 Task: Create a portfolio plan for long-term strategic initiatives.
Action: Mouse moved to (23, 94)
Screenshot: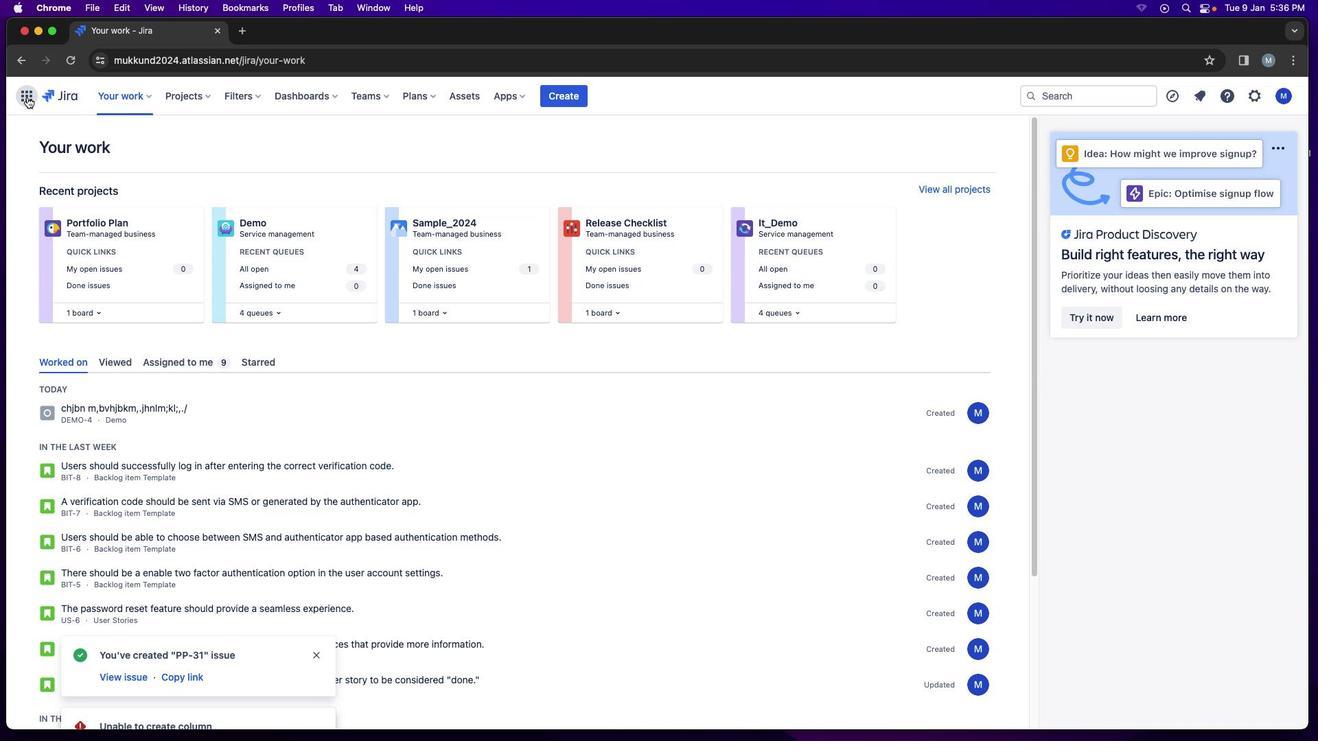 
Action: Mouse pressed left at (23, 94)
Screenshot: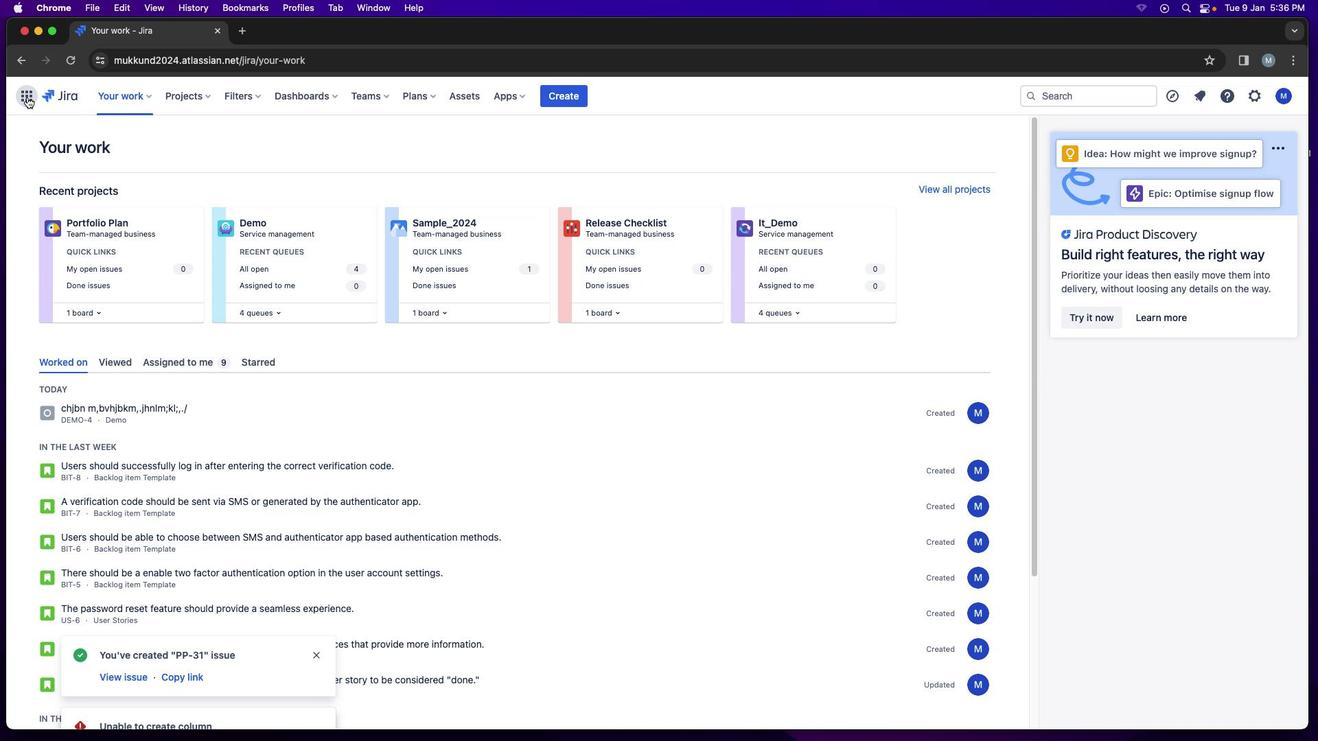 
Action: Mouse moved to (85, 175)
Screenshot: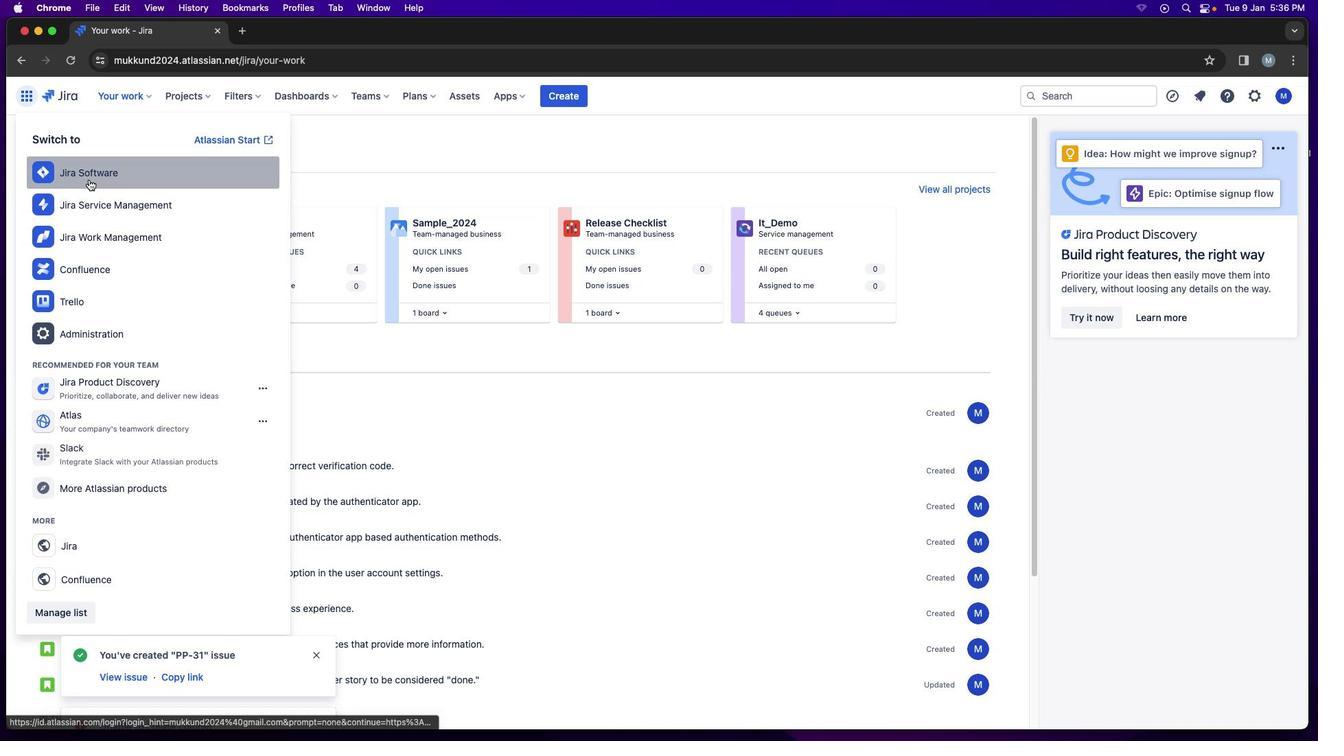 
Action: Mouse pressed left at (85, 175)
Screenshot: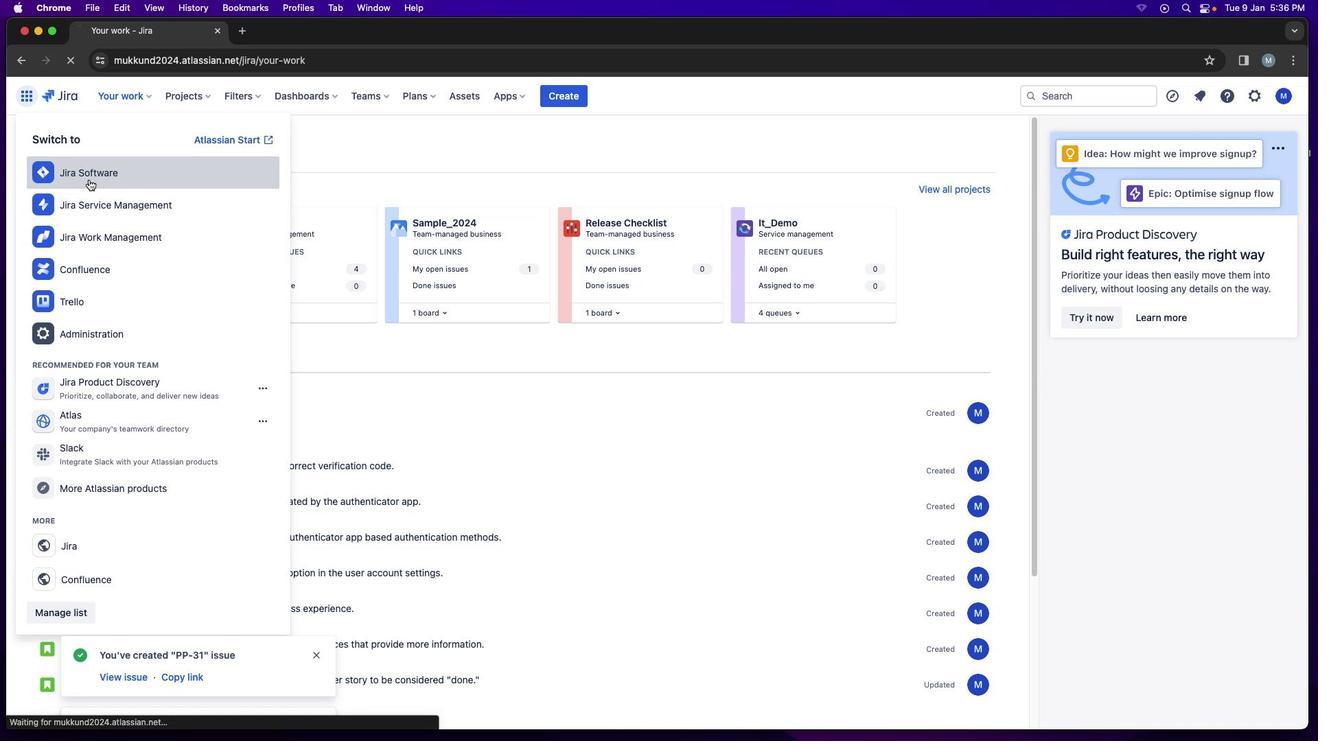 
Action: Mouse moved to (247, 473)
Screenshot: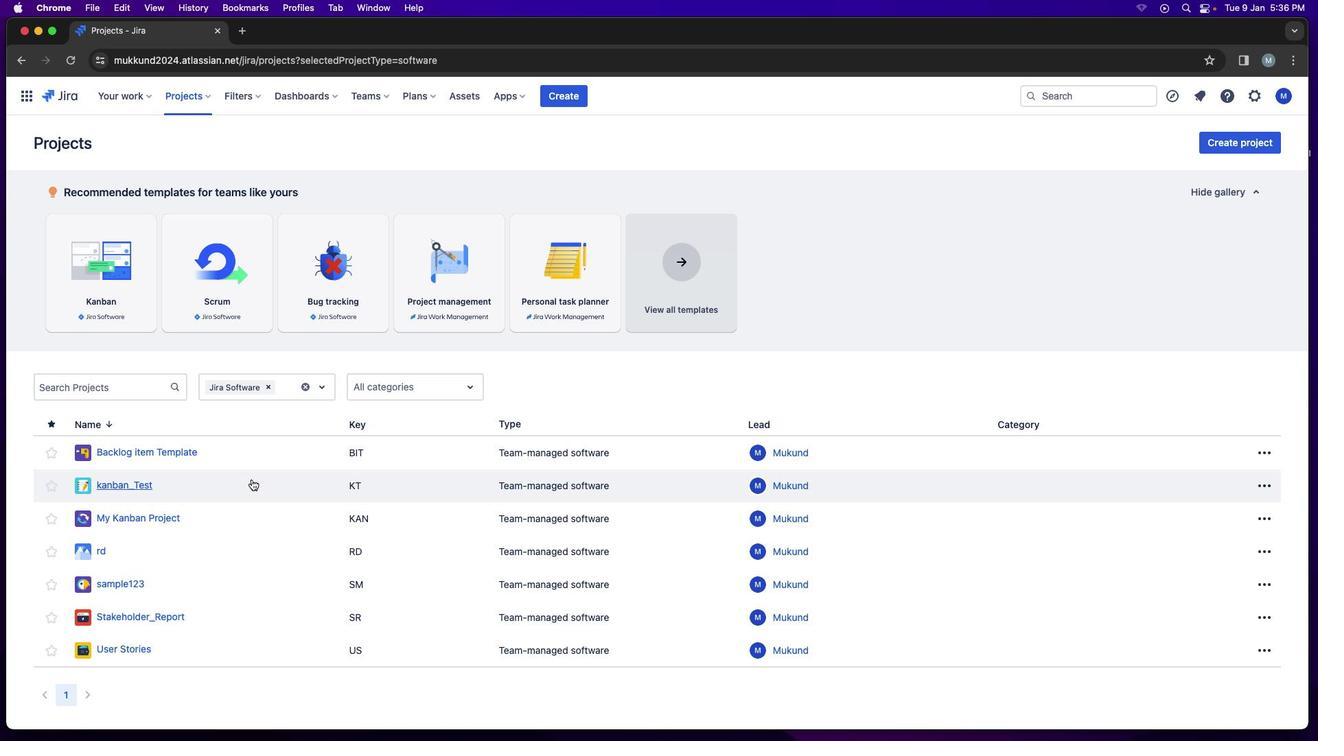 
Action: Mouse scrolled (247, 473) with delta (-2, -3)
Screenshot: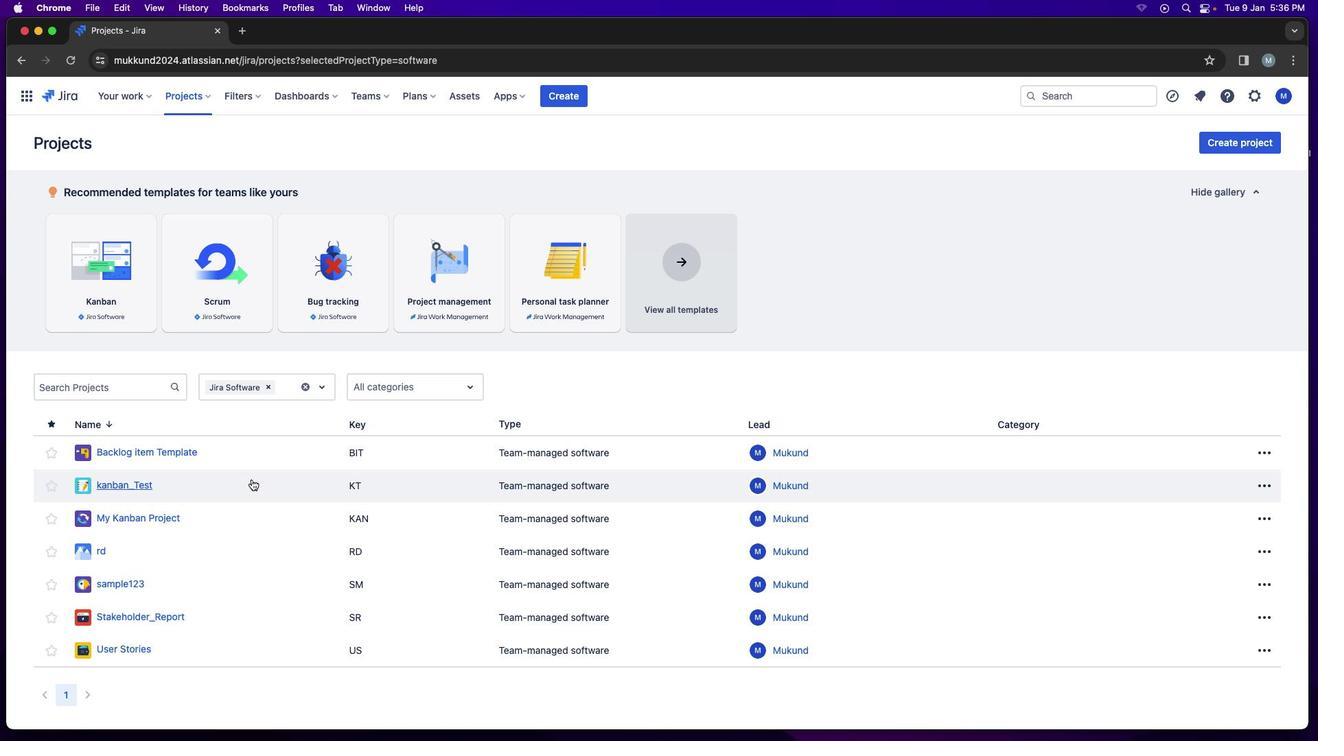 
Action: Mouse moved to (247, 475)
Screenshot: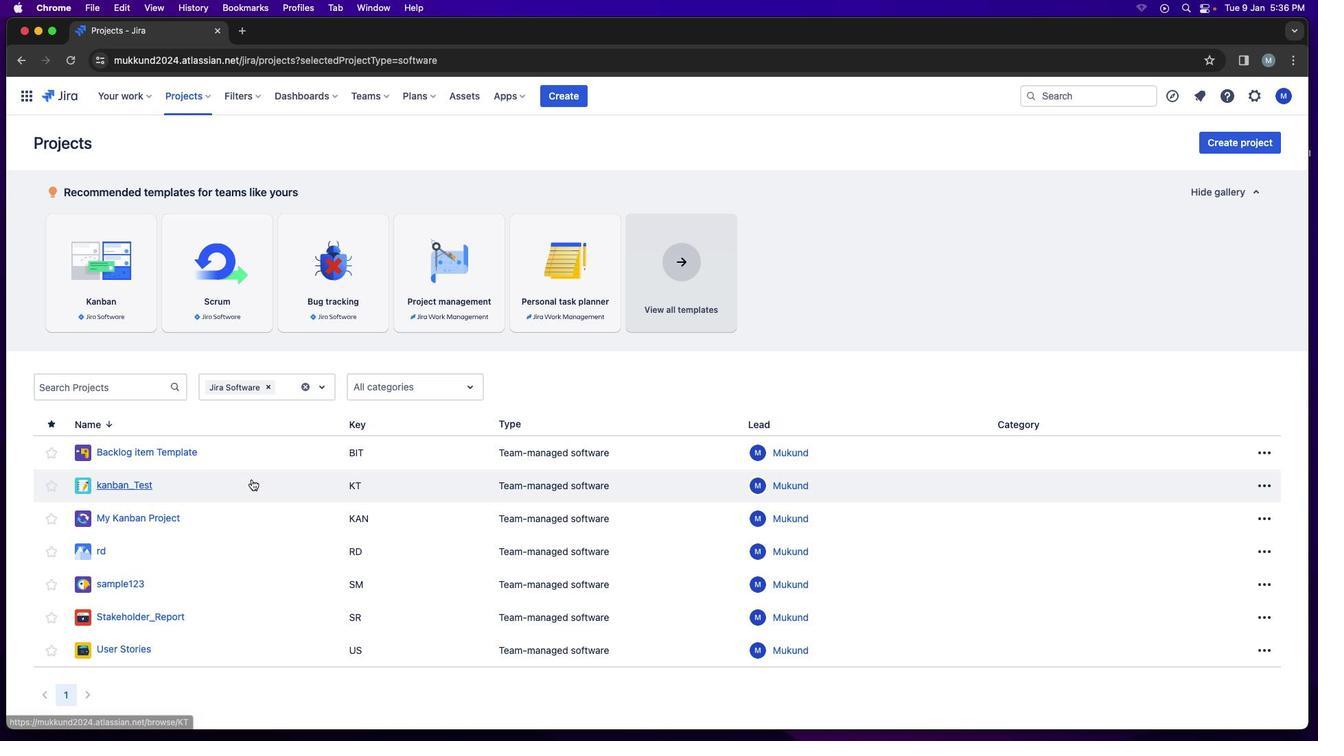
Action: Mouse scrolled (247, 475) with delta (-2, -3)
Screenshot: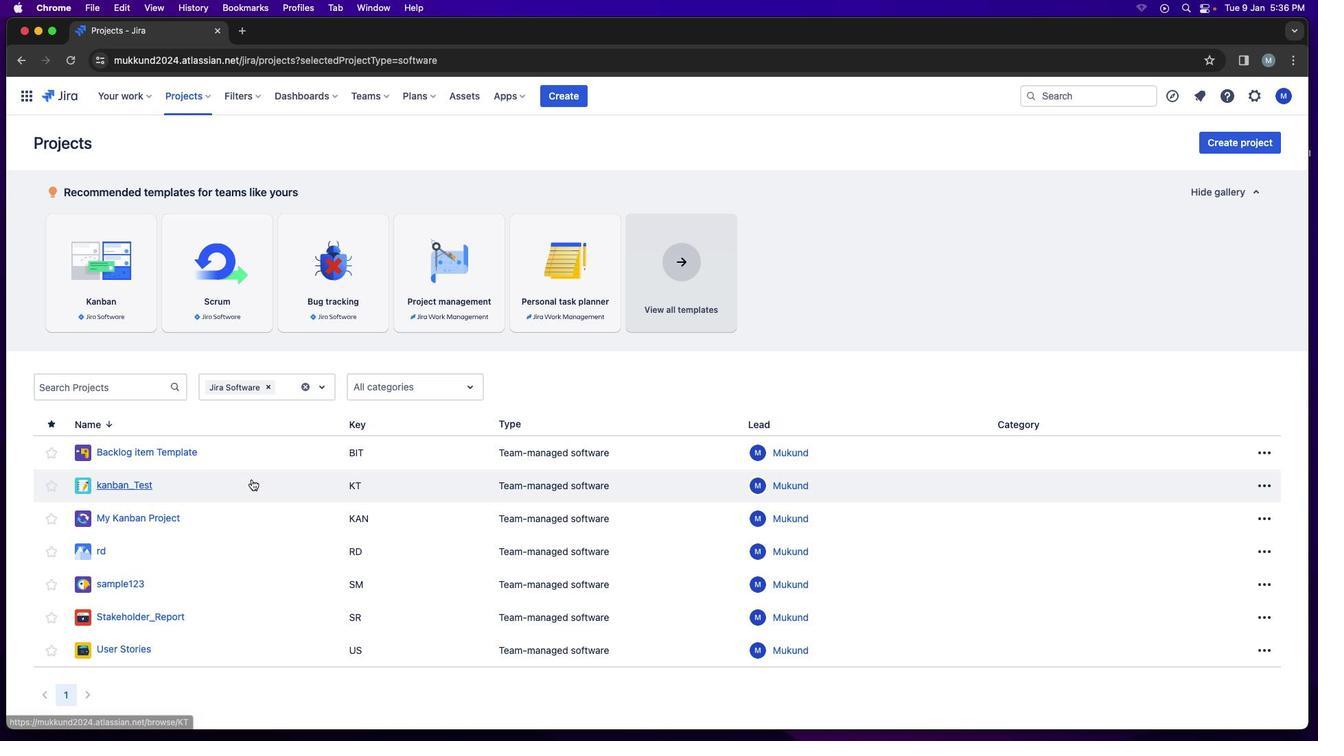 
Action: Mouse moved to (247, 475)
Screenshot: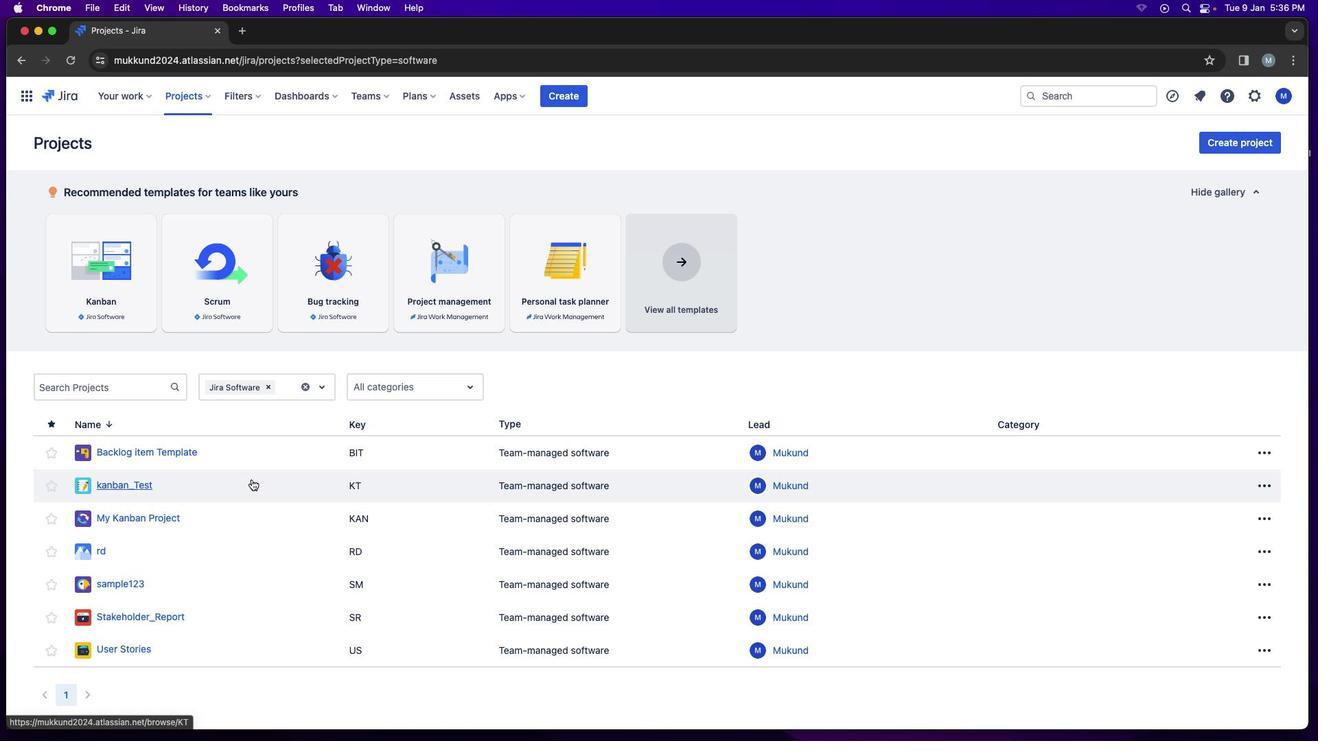 
Action: Mouse scrolled (247, 475) with delta (-2, -3)
Screenshot: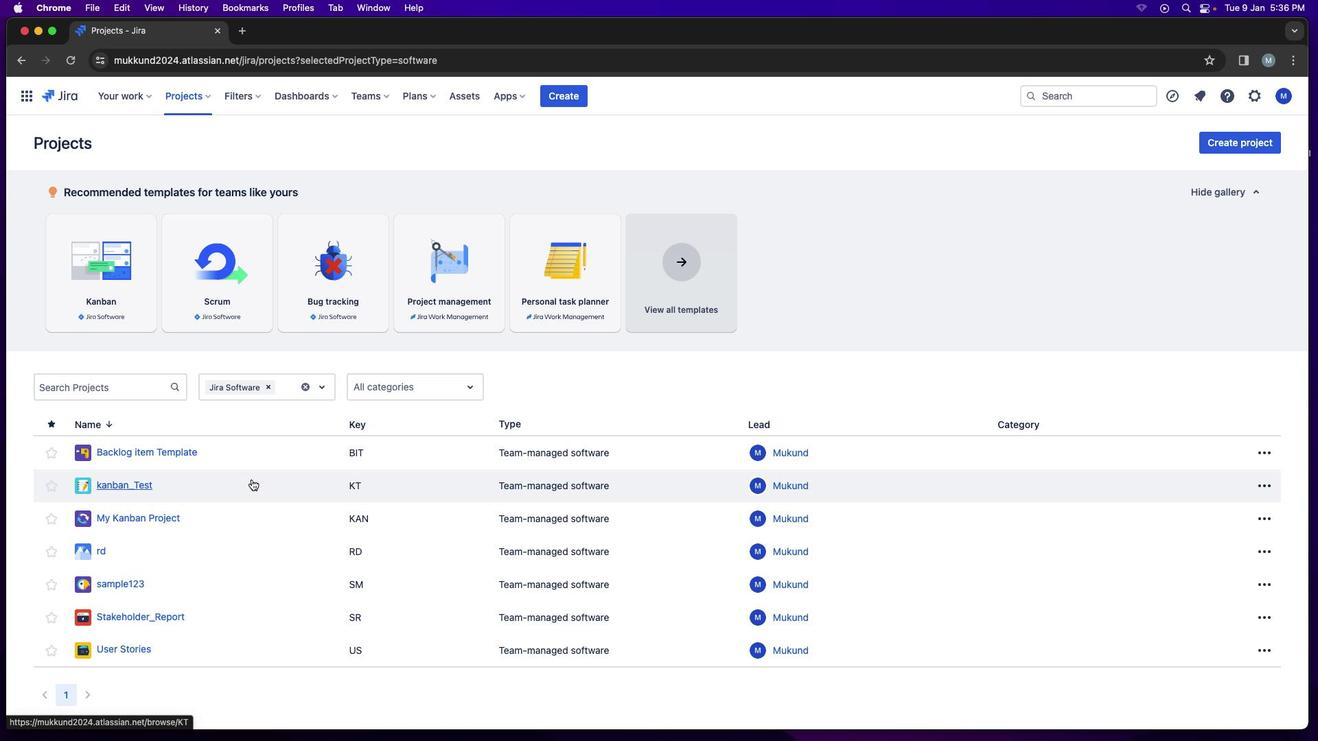 
Action: Mouse scrolled (247, 475) with delta (-2, -3)
Screenshot: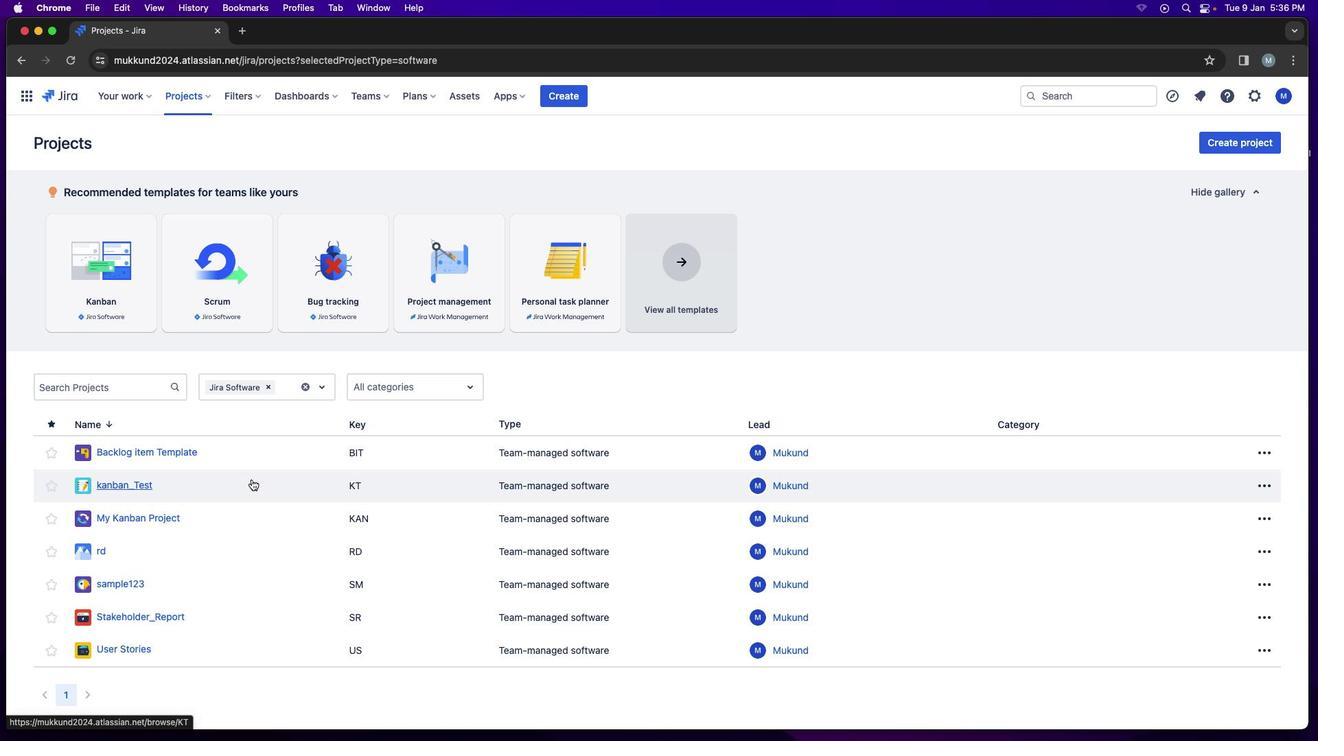 
Action: Mouse scrolled (247, 475) with delta (-2, -3)
Screenshot: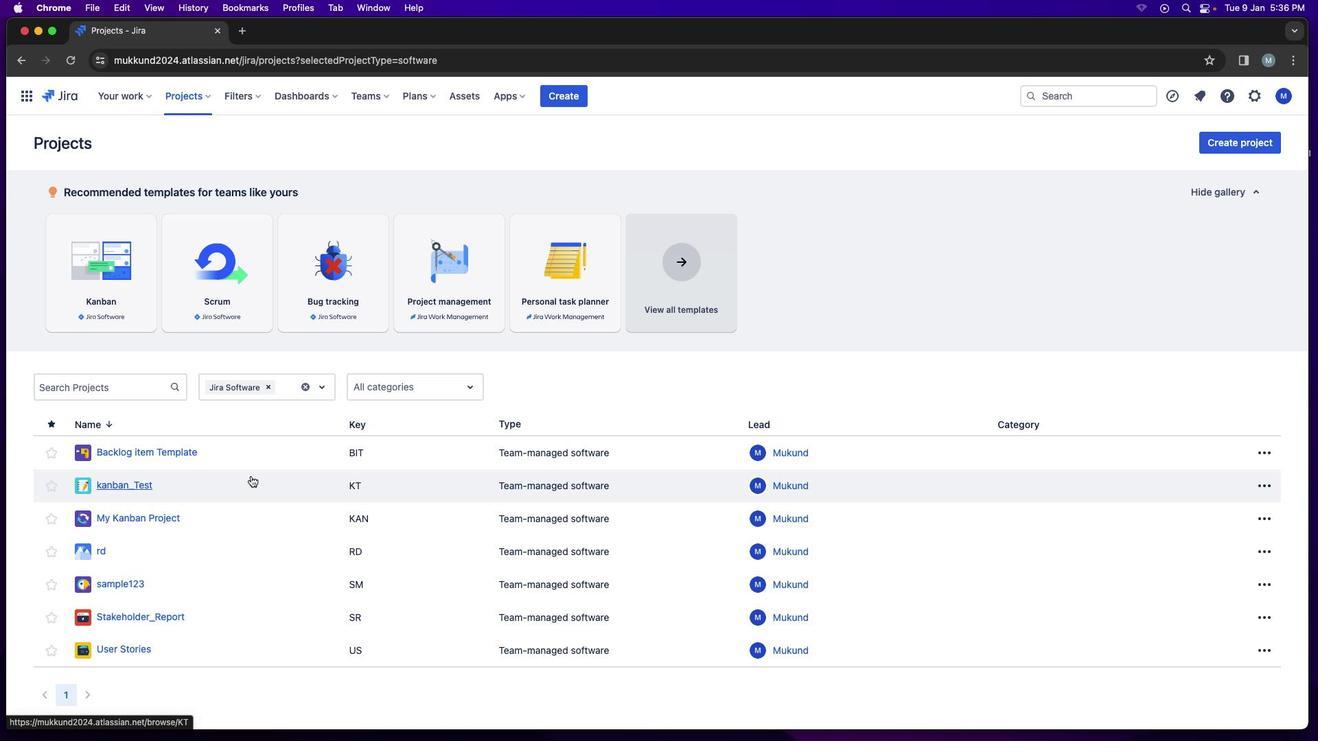 
Action: Mouse moved to (188, 92)
Screenshot: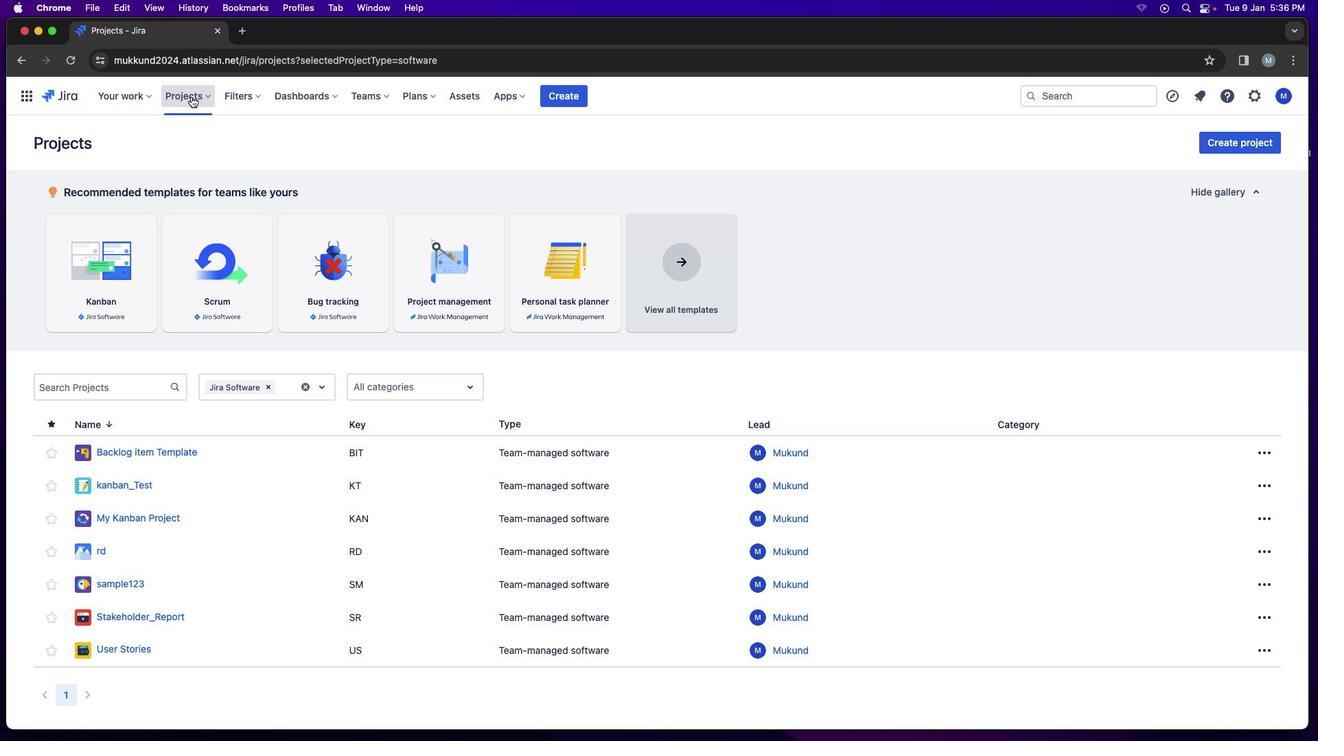 
Action: Mouse pressed left at (188, 92)
Screenshot: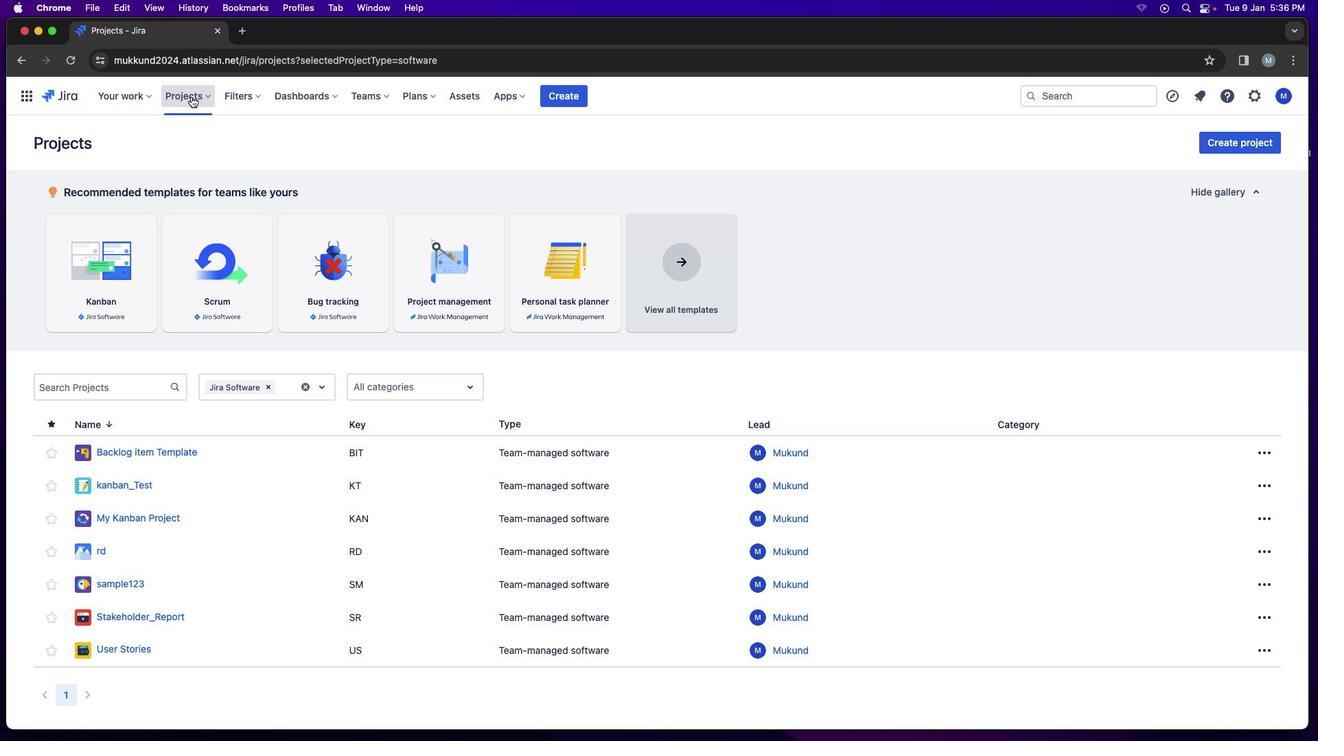 
Action: Mouse moved to (214, 162)
Screenshot: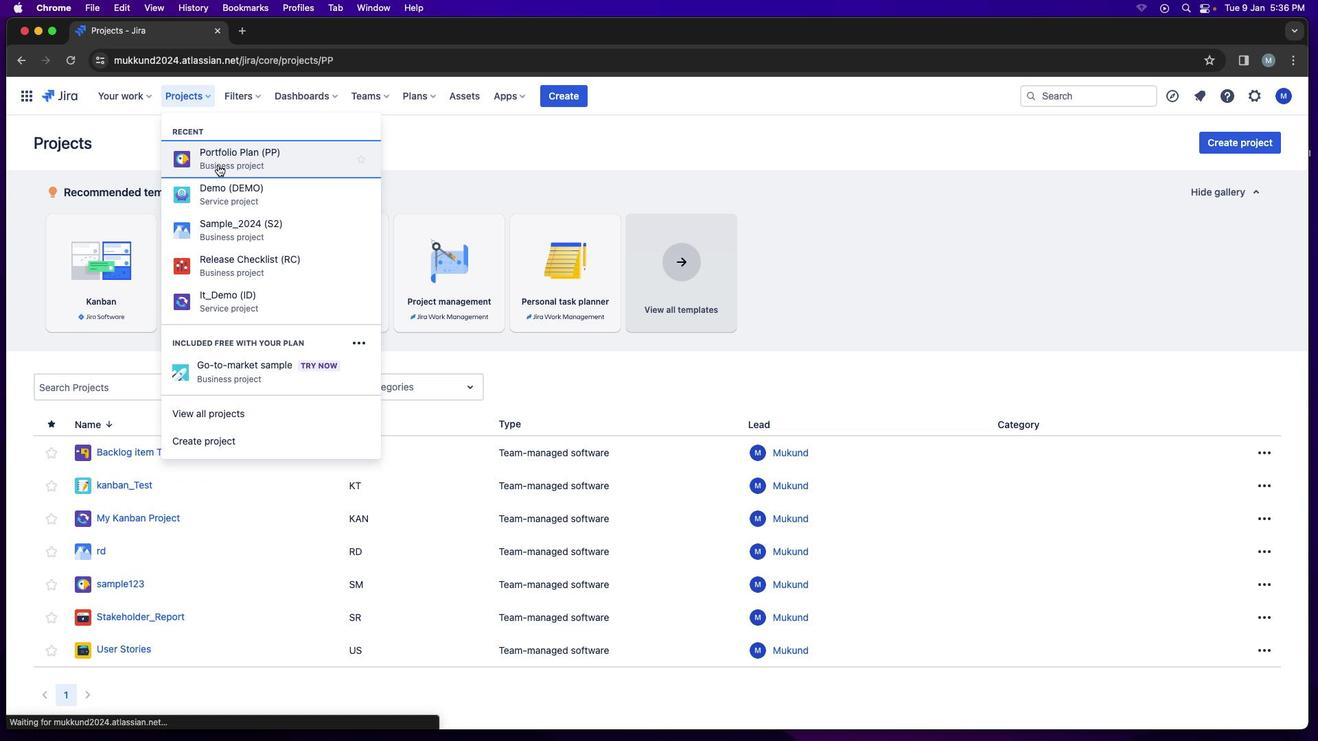 
Action: Mouse pressed left at (214, 162)
Screenshot: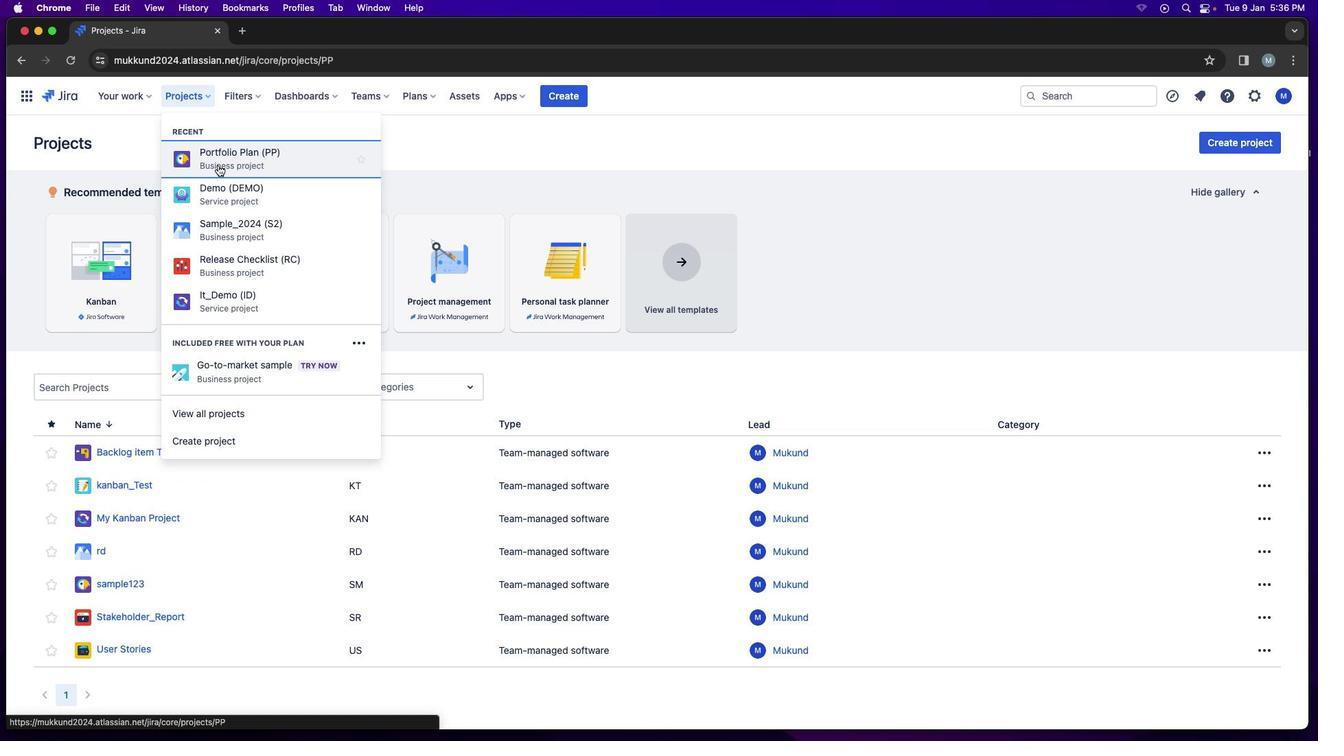 
Action: Mouse moved to (576, 304)
Screenshot: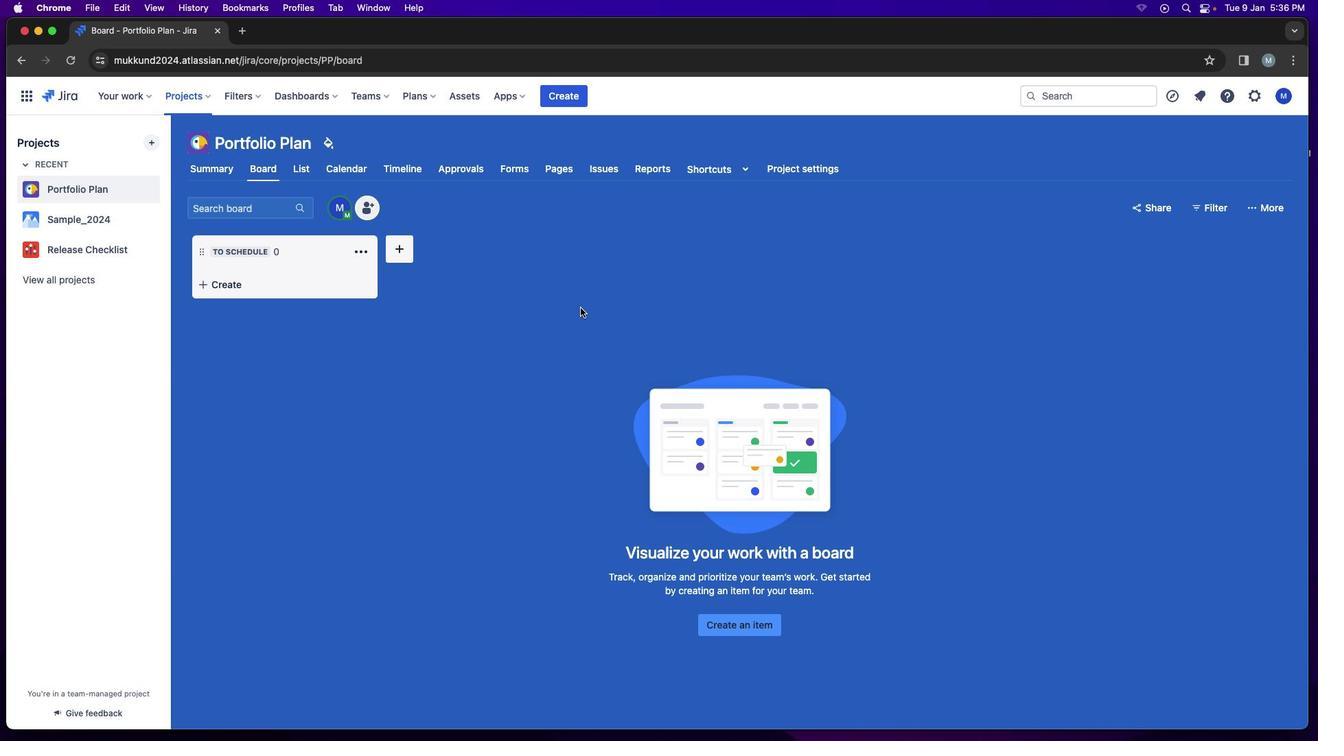 
Action: Mouse pressed left at (576, 304)
Screenshot: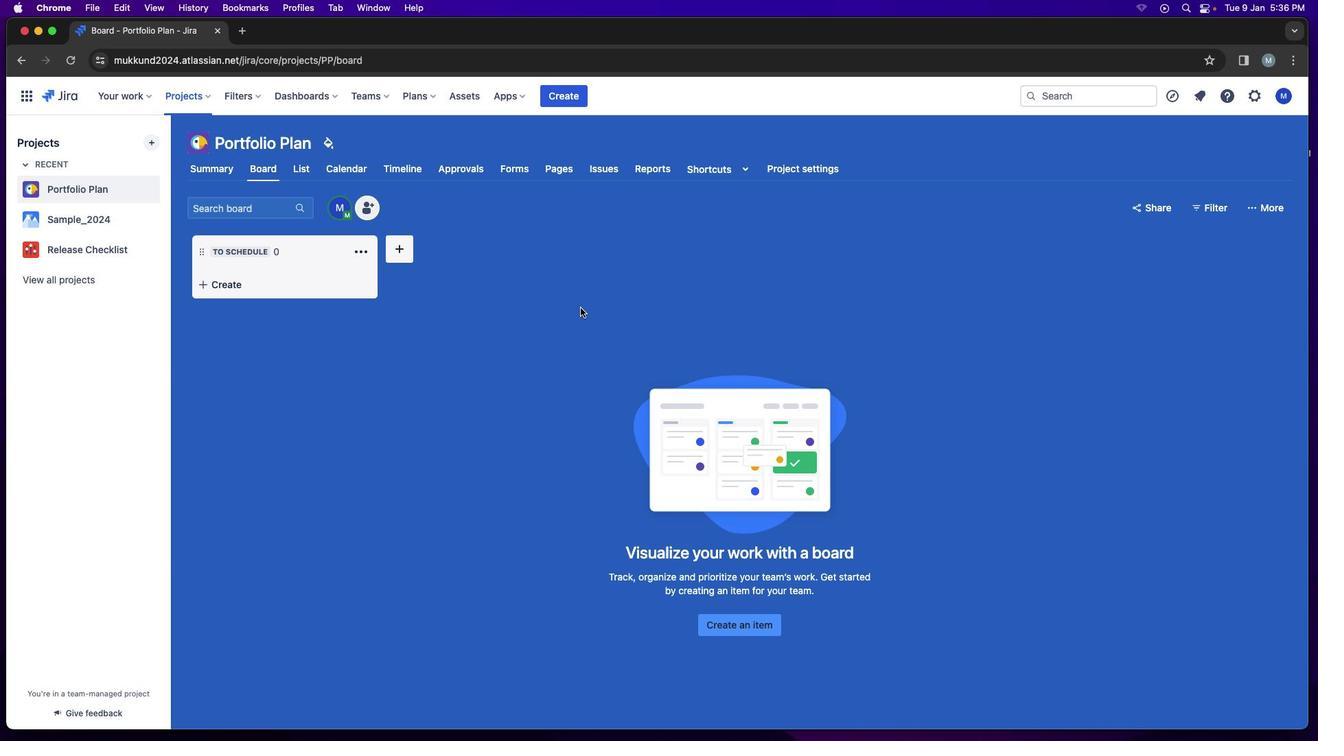 
Action: Mouse moved to (397, 162)
Screenshot: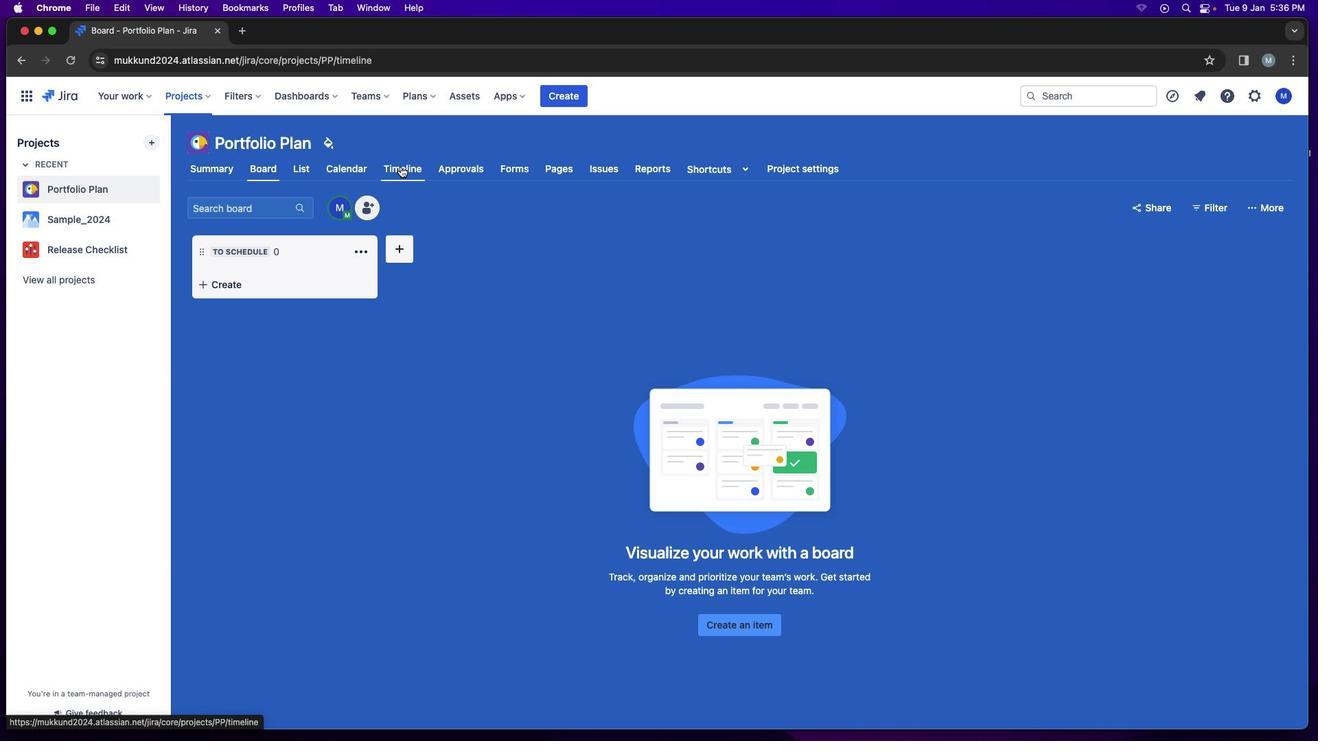 
Action: Mouse pressed left at (397, 162)
Screenshot: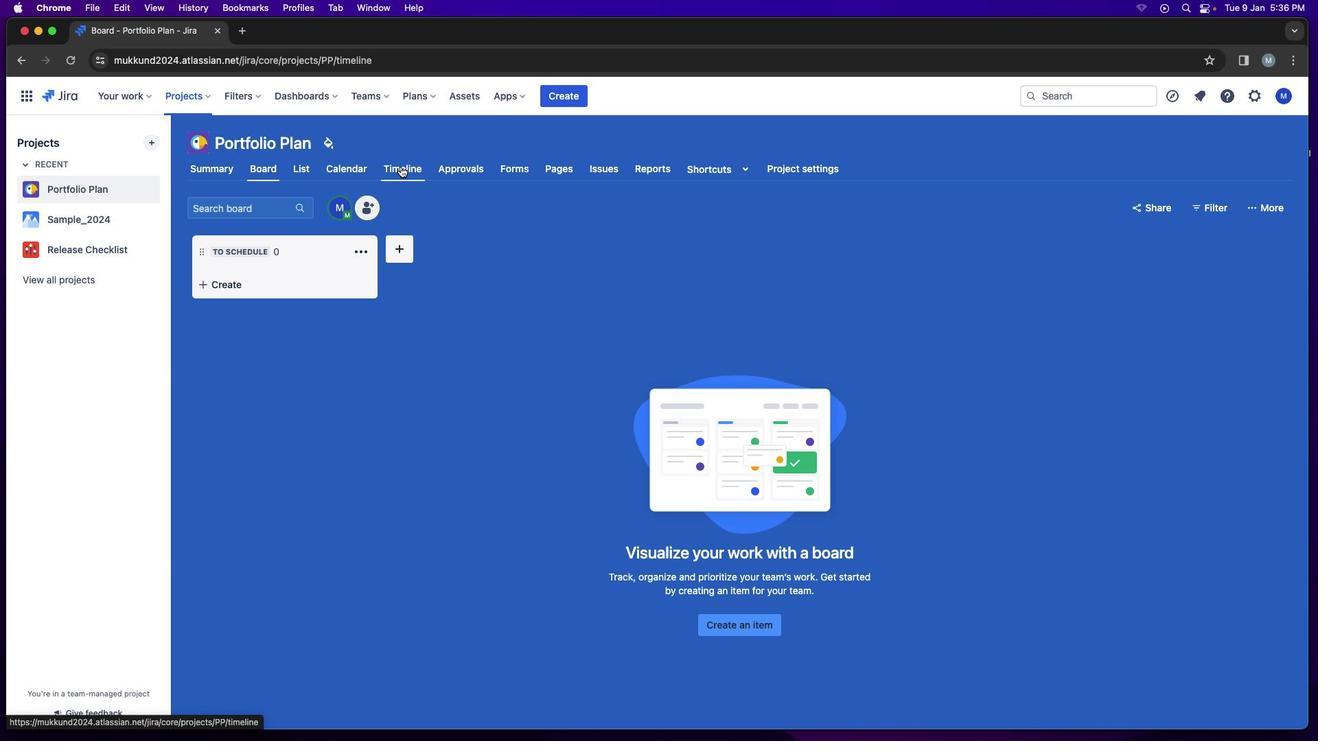 
Action: Mouse moved to (217, 282)
Screenshot: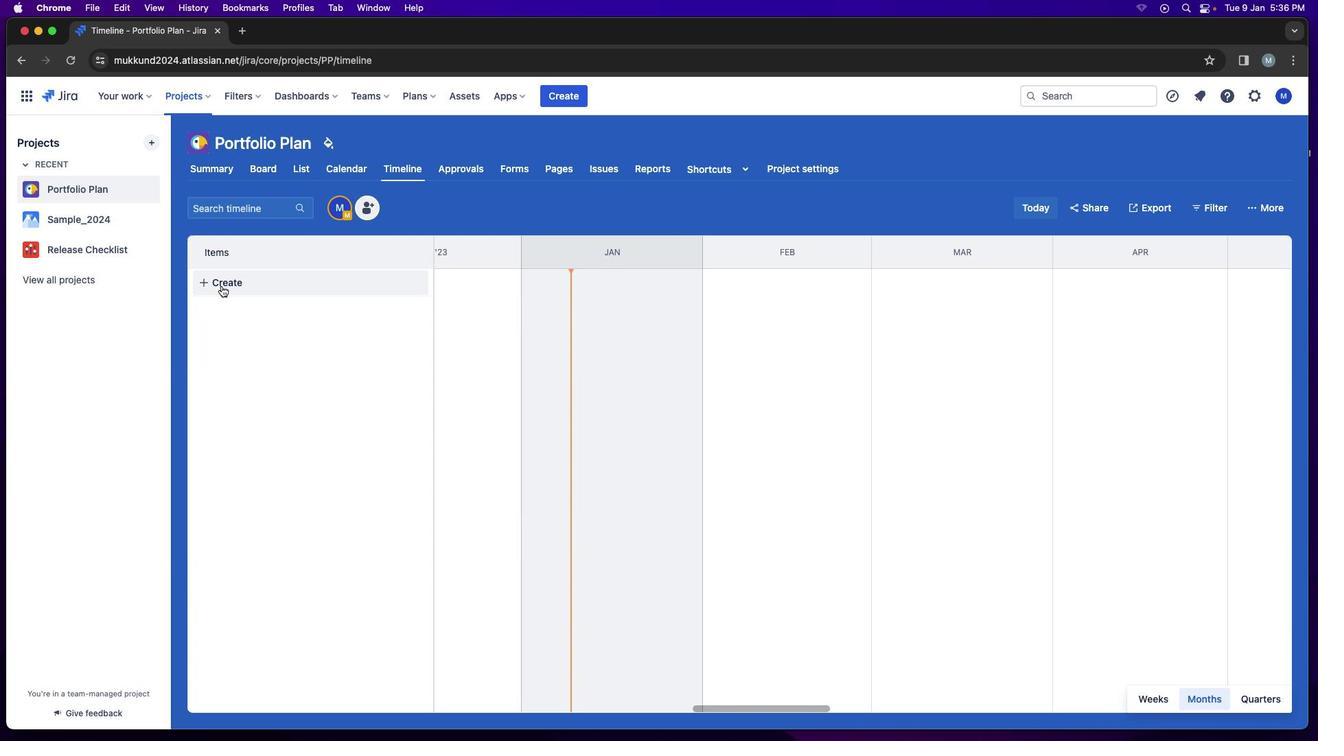 
Action: Mouse pressed left at (217, 282)
Screenshot: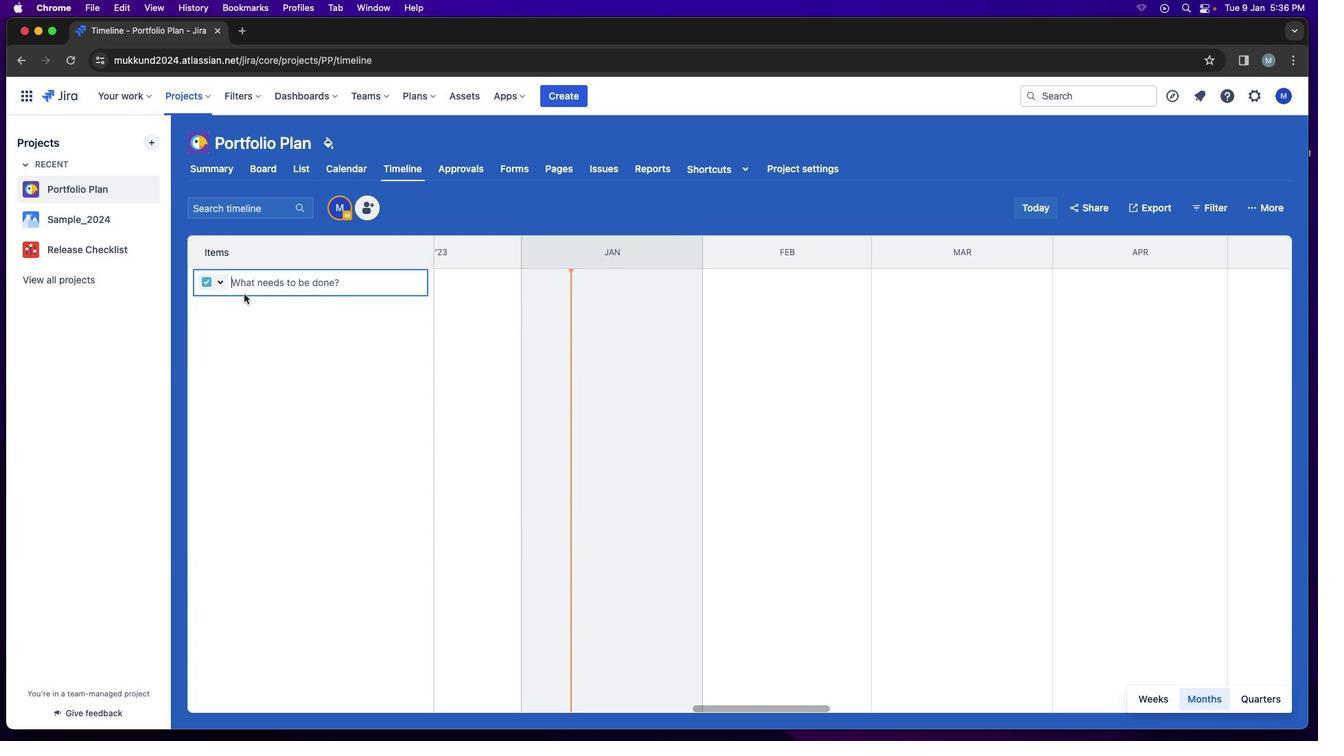 
Action: Mouse moved to (246, 280)
Screenshot: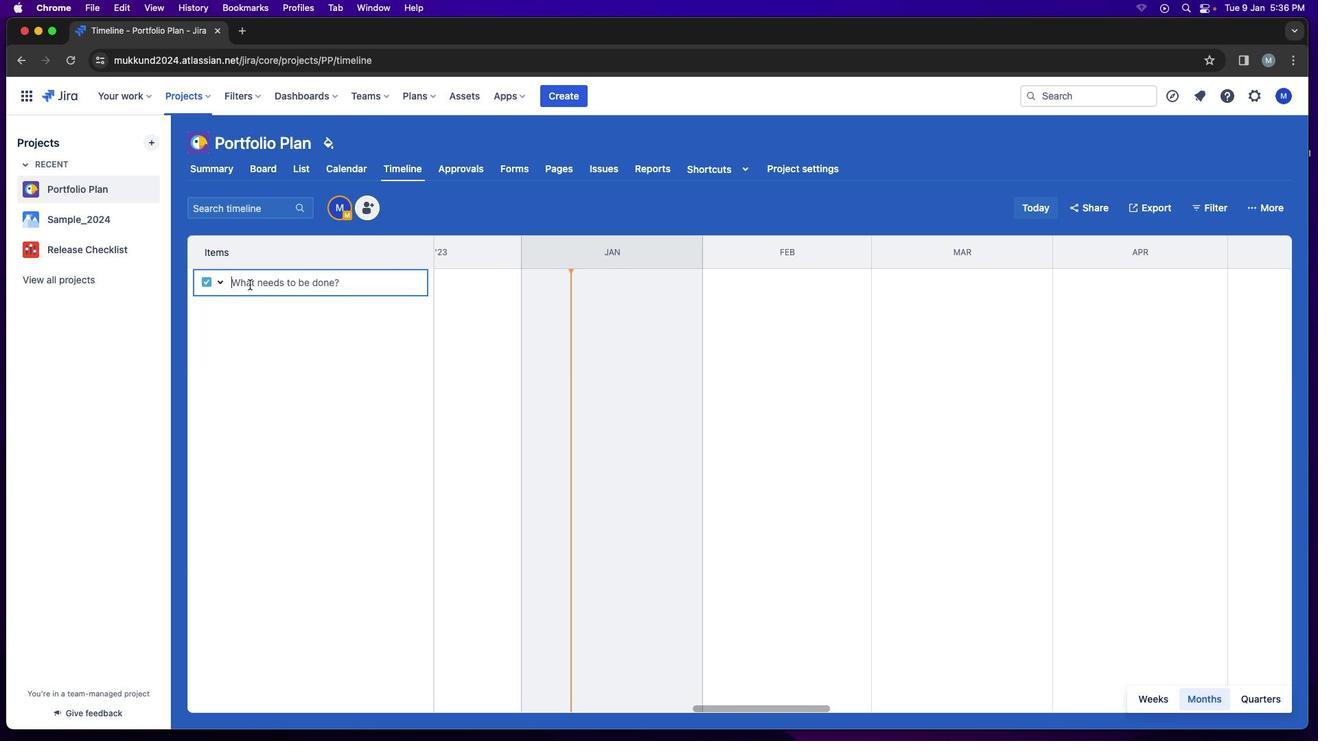 
Action: Mouse pressed left at (246, 280)
Screenshot: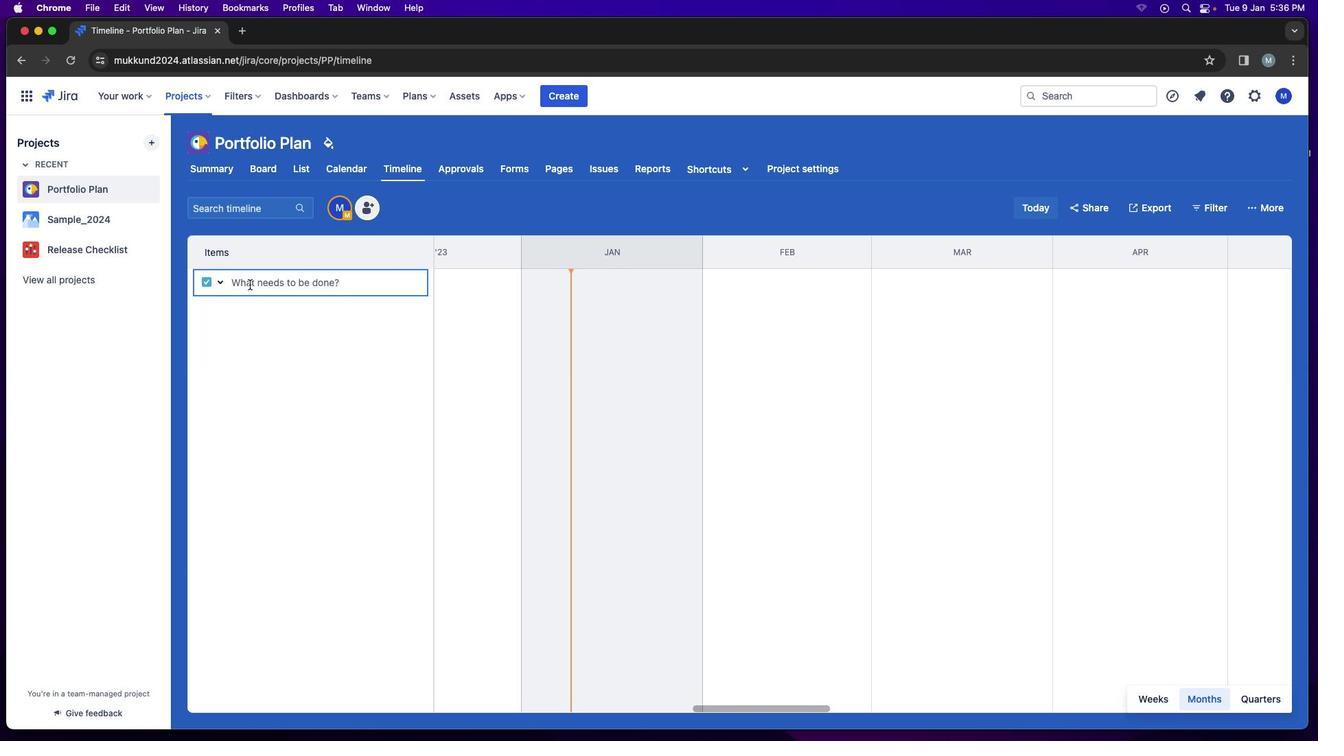 
Action: Key pressed Key.shift'S''t''r''a''t''e''g''i''c'Key.spaceKey.shift'V''i''s''i''o''n''a''r''i''e''s'Key.spaceKey.backspaceKey.spaceKey.enter
Screenshot: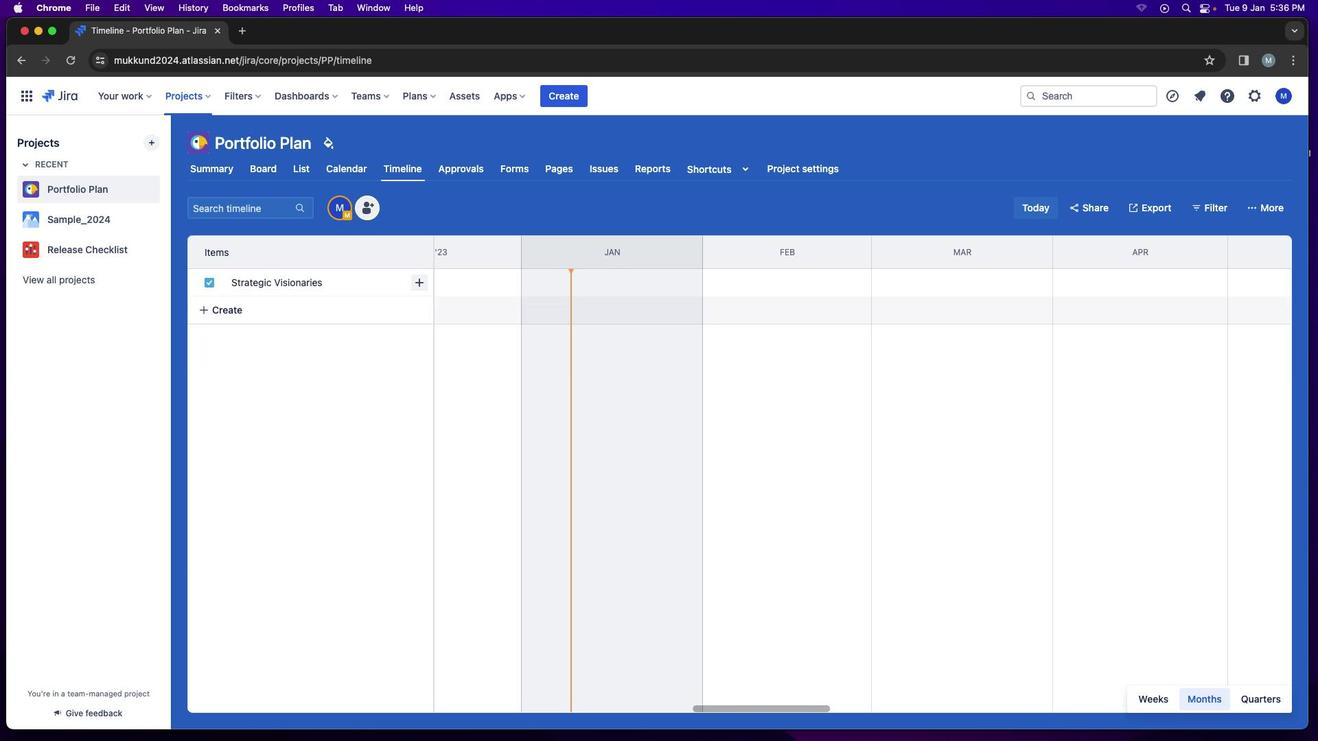 
Action: Mouse moved to (419, 279)
Screenshot: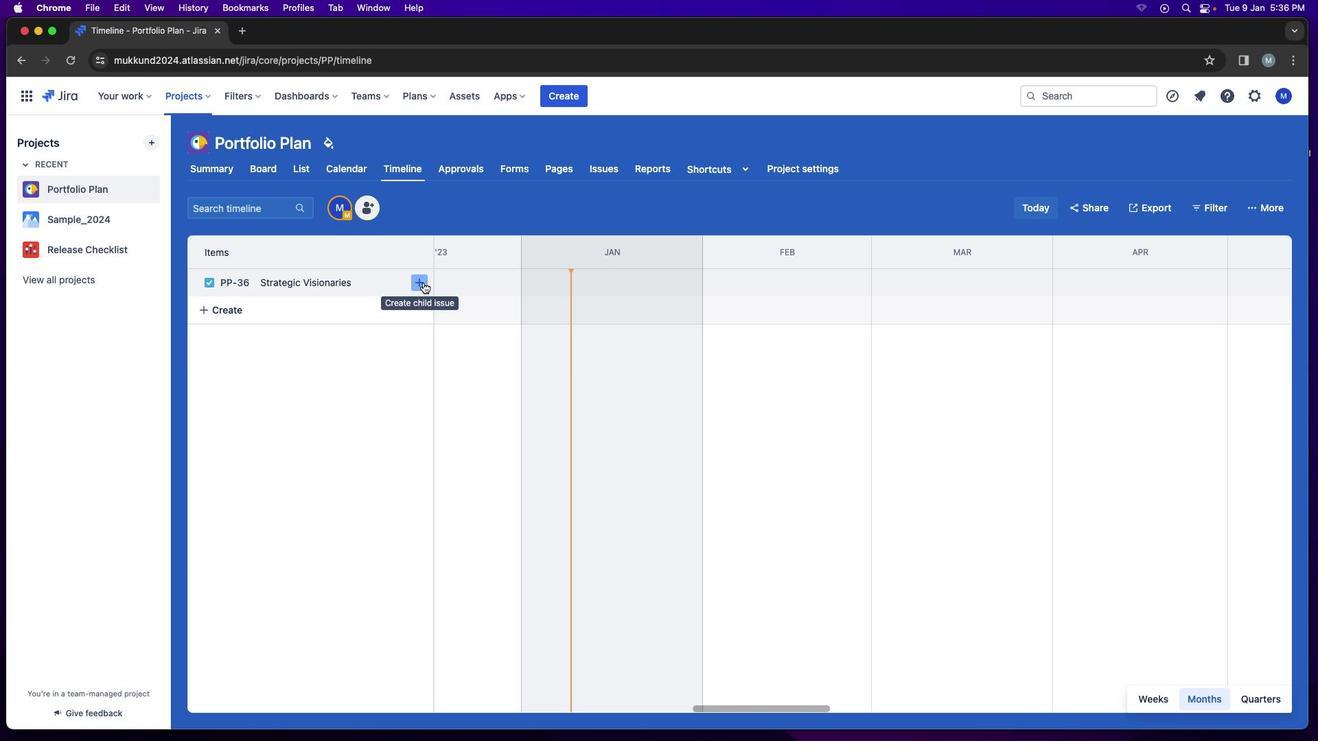 
Action: Mouse pressed left at (419, 279)
Screenshot: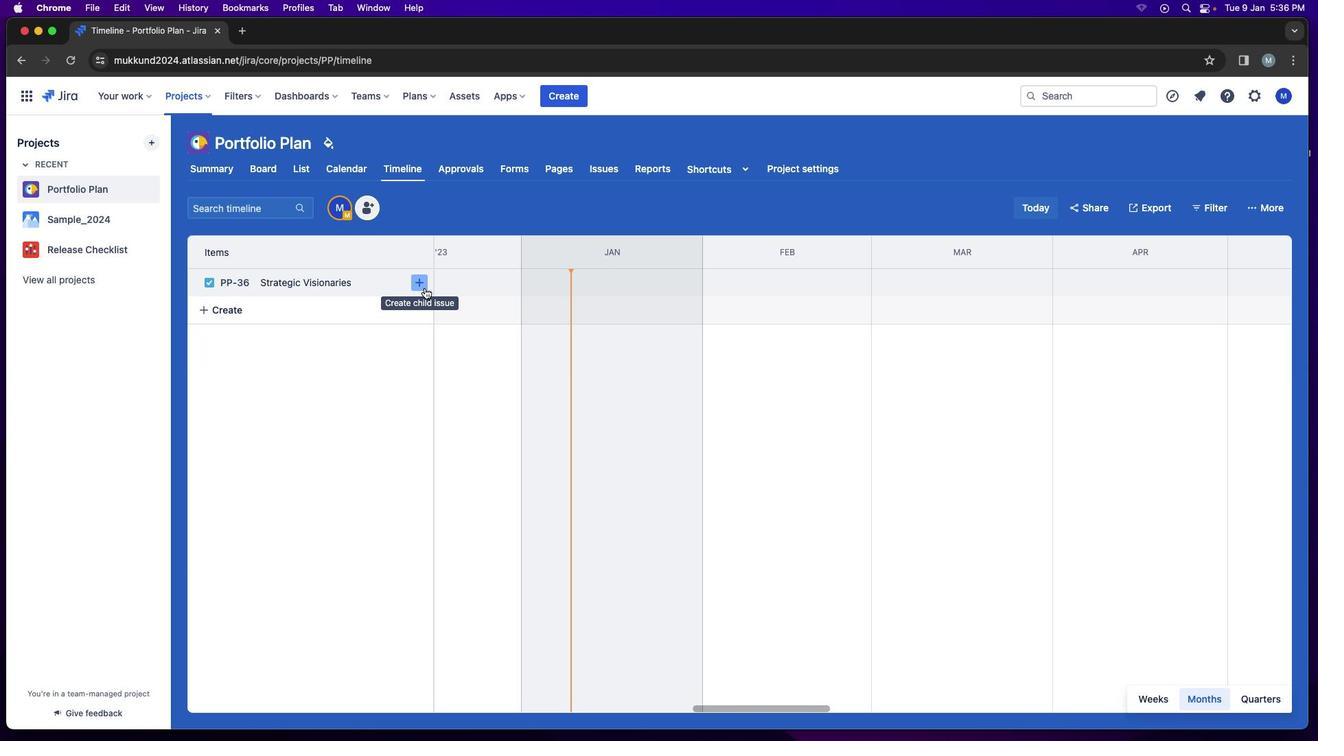 
Action: Mouse moved to (358, 310)
Screenshot: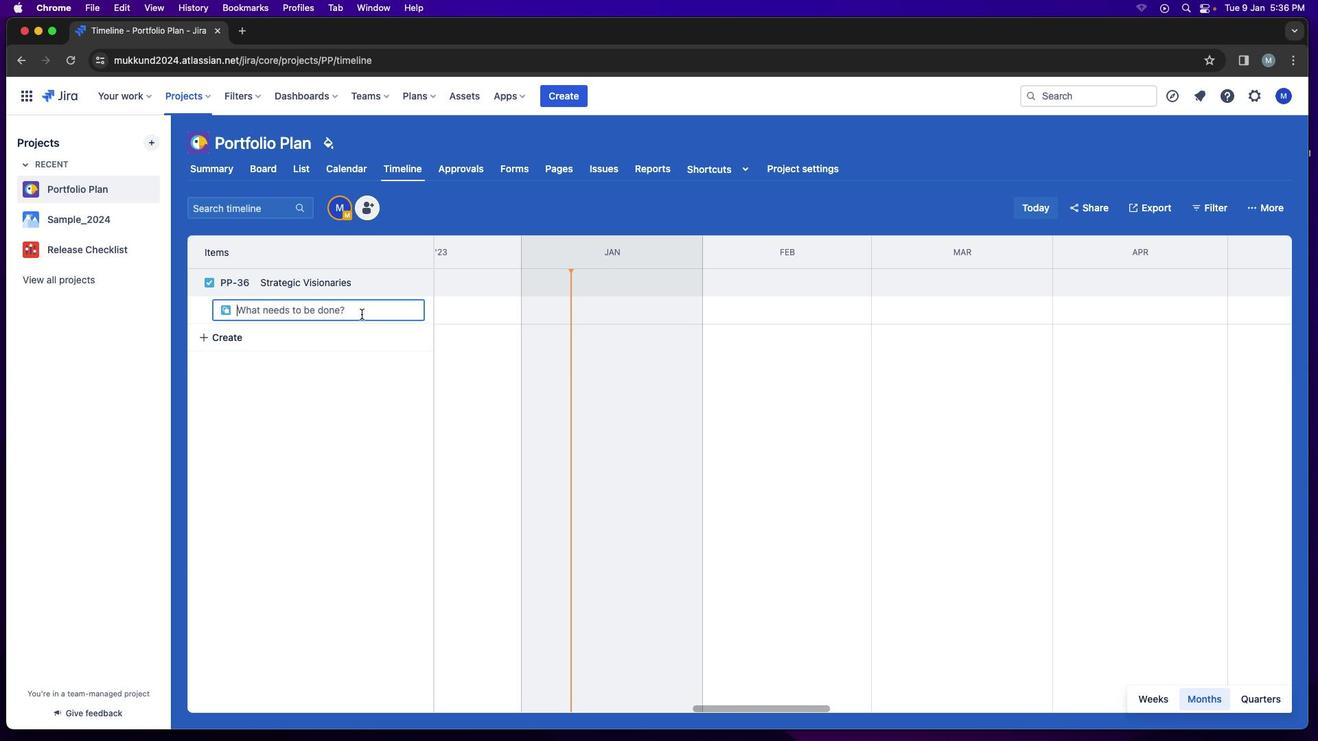 
Action: Mouse pressed left at (358, 310)
Screenshot: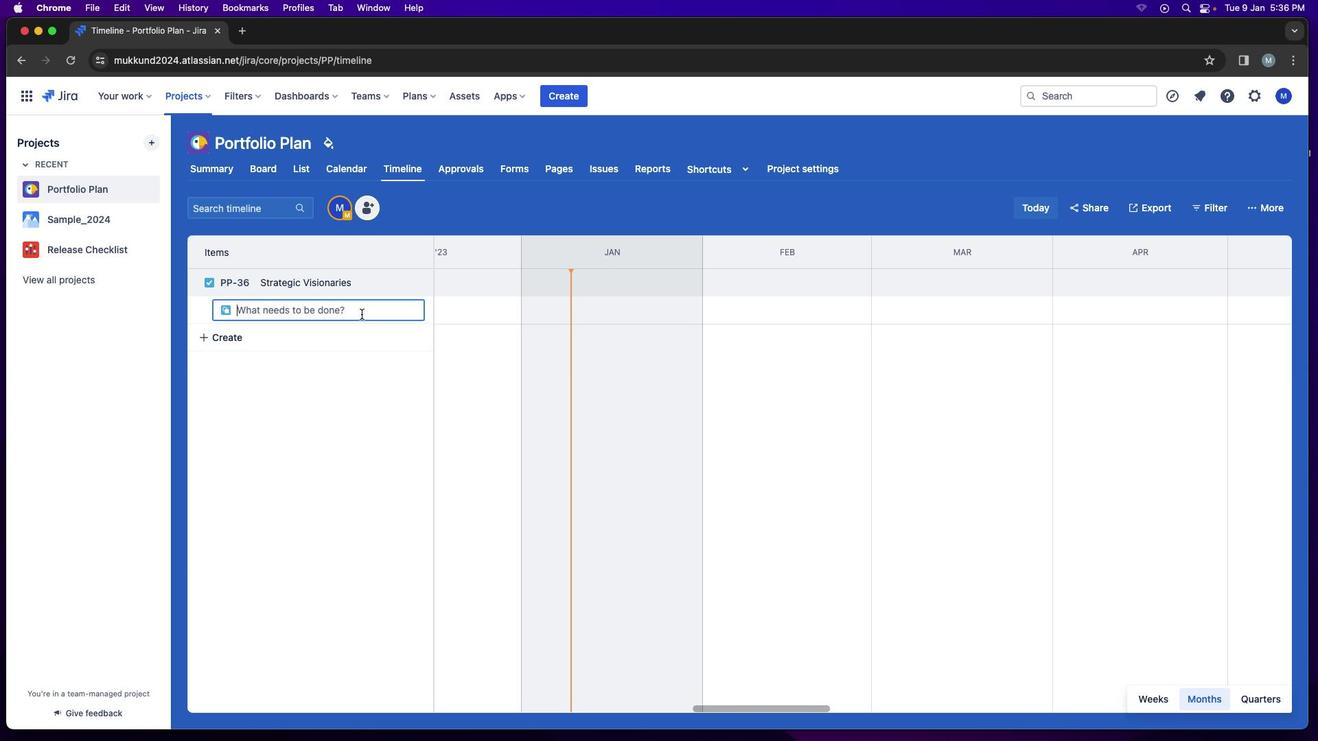 
Action: Key pressed Key.shift'A'Key.space'g''u''i''d''e'Key.space't''o'Key.space'c''r''a''f''t''i''n''g'Key.spaceKey.shiftKey.shift'I''m''p''a''c''t''f''u''l'Key.spaceKey.shift_r'P''o''r''t''f''o''l''i''o'Key.enter
Screenshot: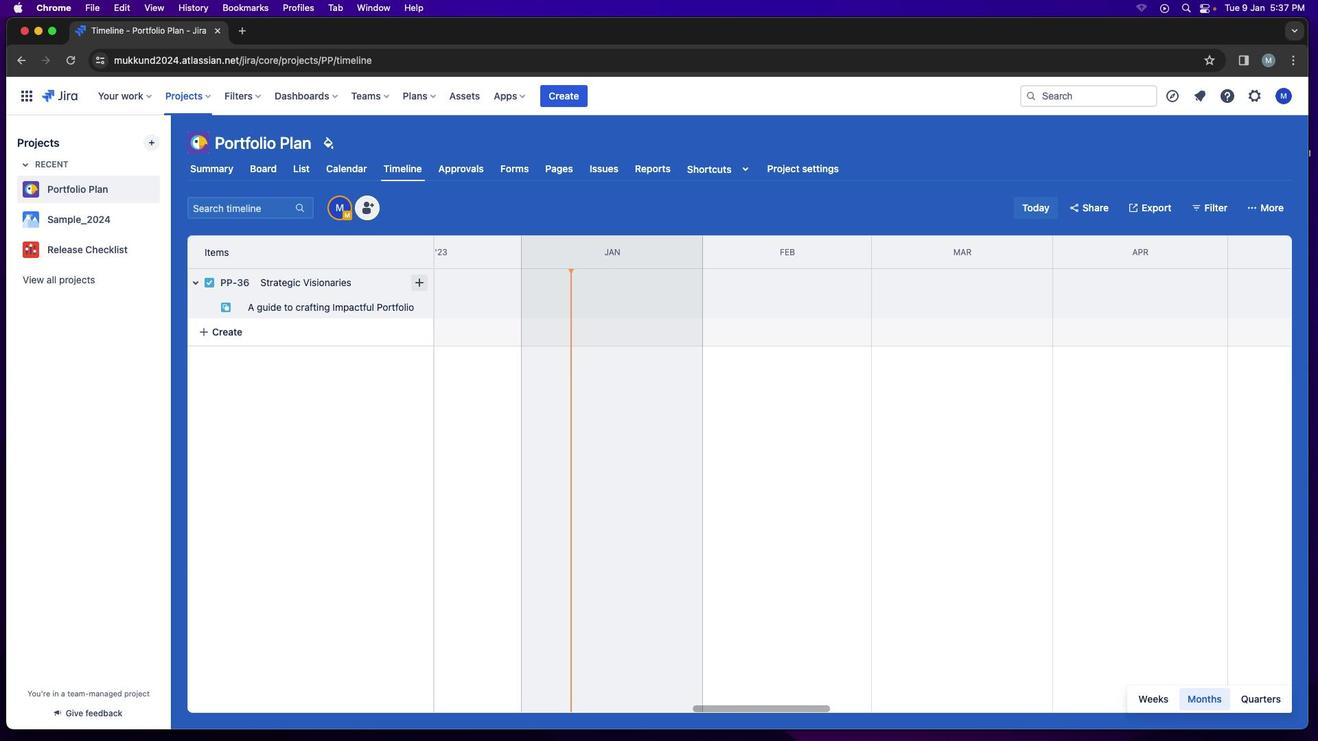 
Action: Mouse moved to (416, 280)
Screenshot: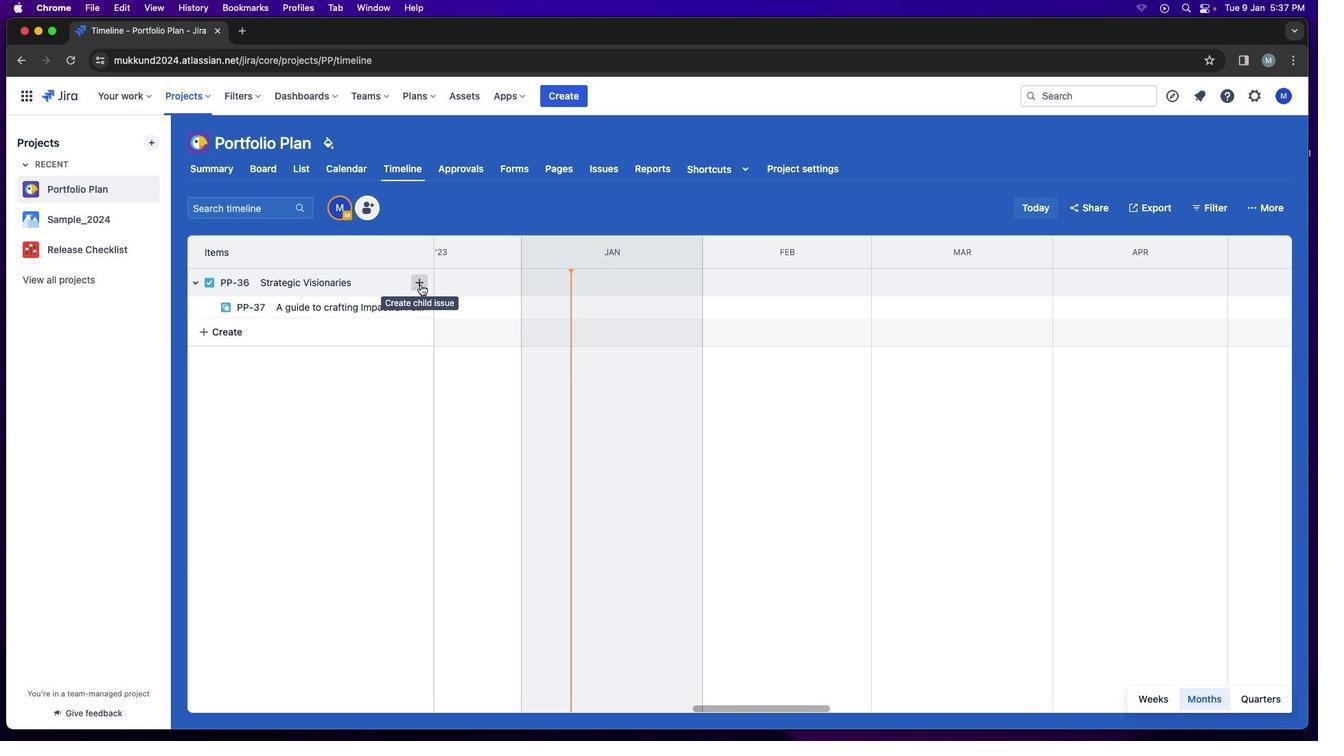 
Action: Mouse pressed left at (416, 280)
Screenshot: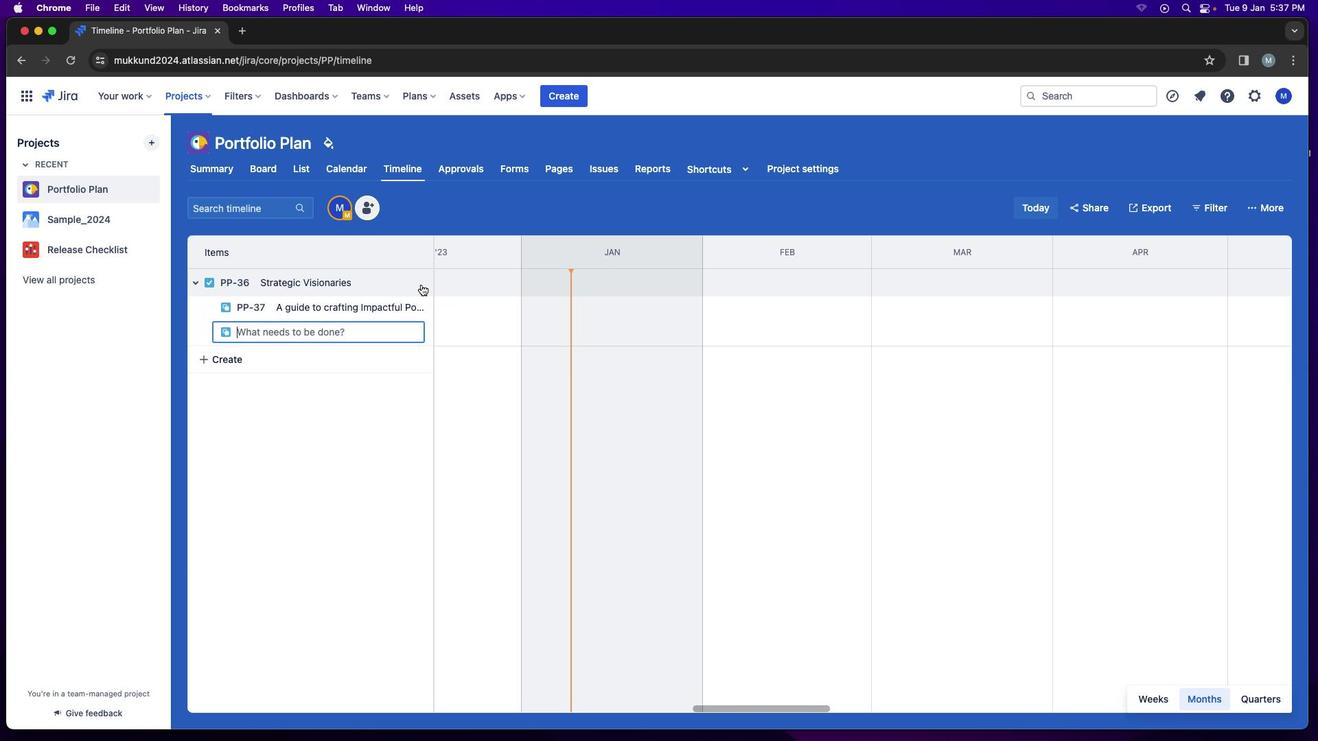 
Action: Mouse moved to (312, 328)
Screenshot: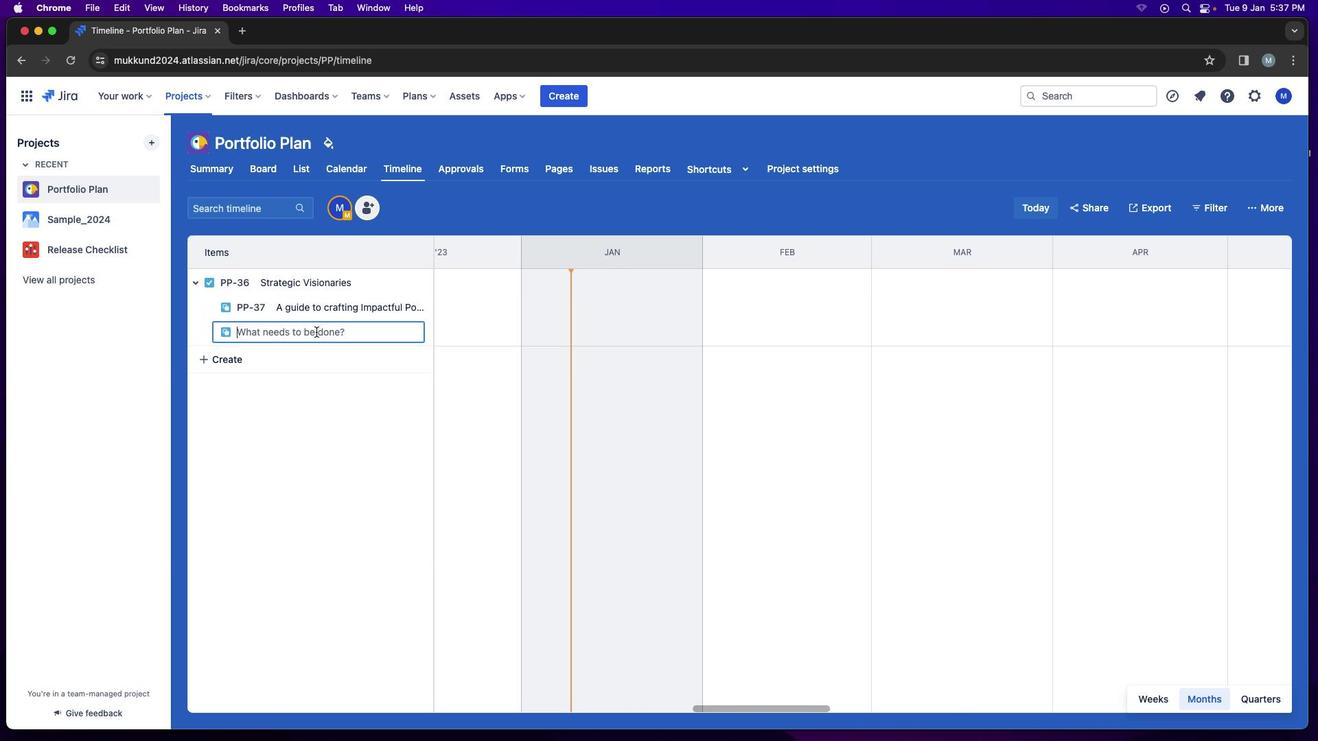 
Action: Mouse pressed left at (312, 328)
Screenshot: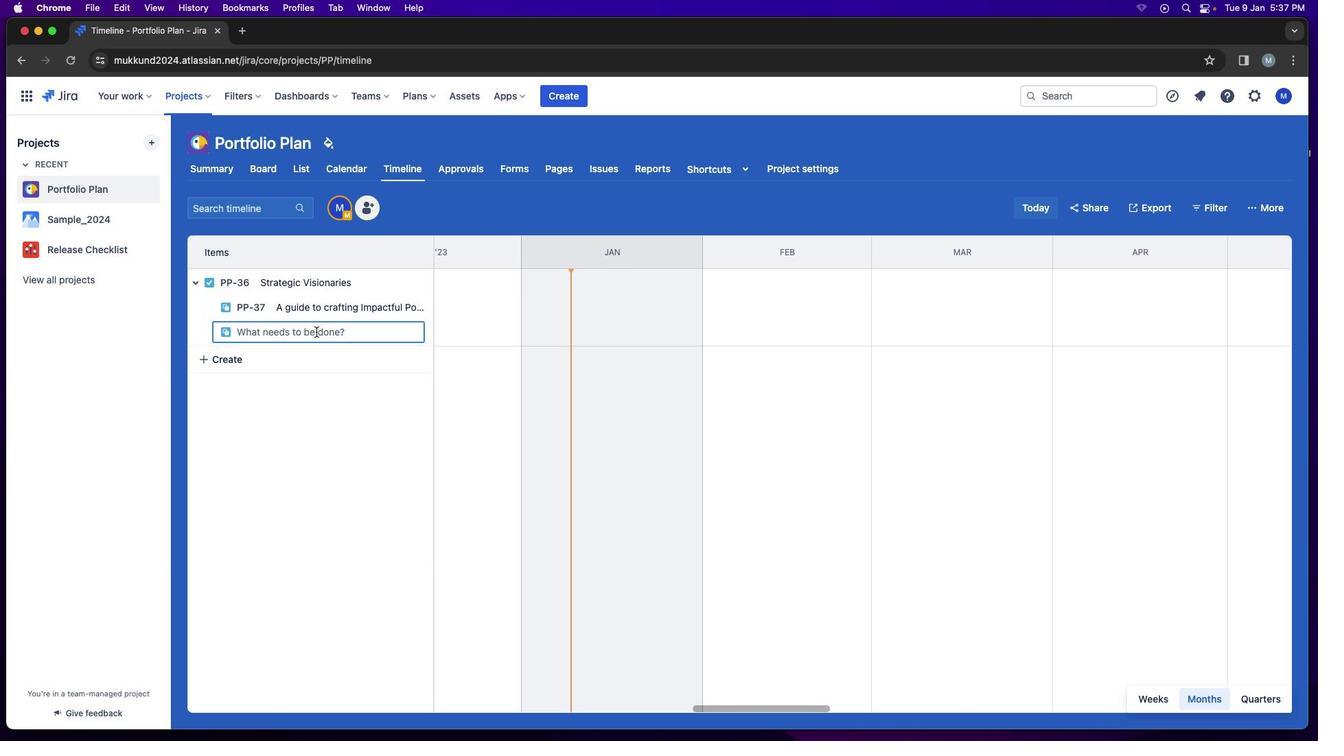
Action: Mouse moved to (313, 328)
Screenshot: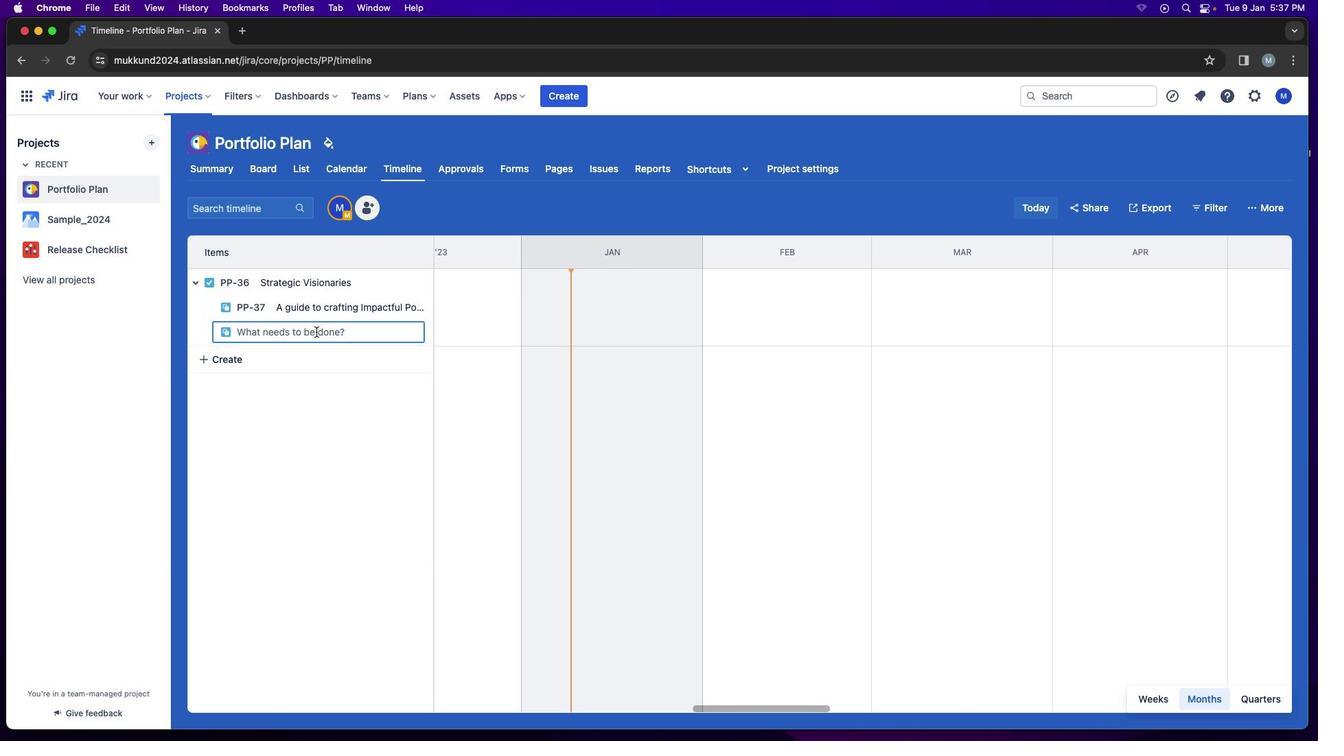 
Action: Key pressed Key.shift'U''n''c''o''v''e''r'Key.space't''h''e'Key.space'p''r''i''n''c''i''p''l''e''s'Key.space'a''n''d'Key.space'p''r''a''c''t''i''c''e''s'Key.space't''h''a''t'Key.space'e''m''p''o''w''e''r''.'Key.enter
Screenshot: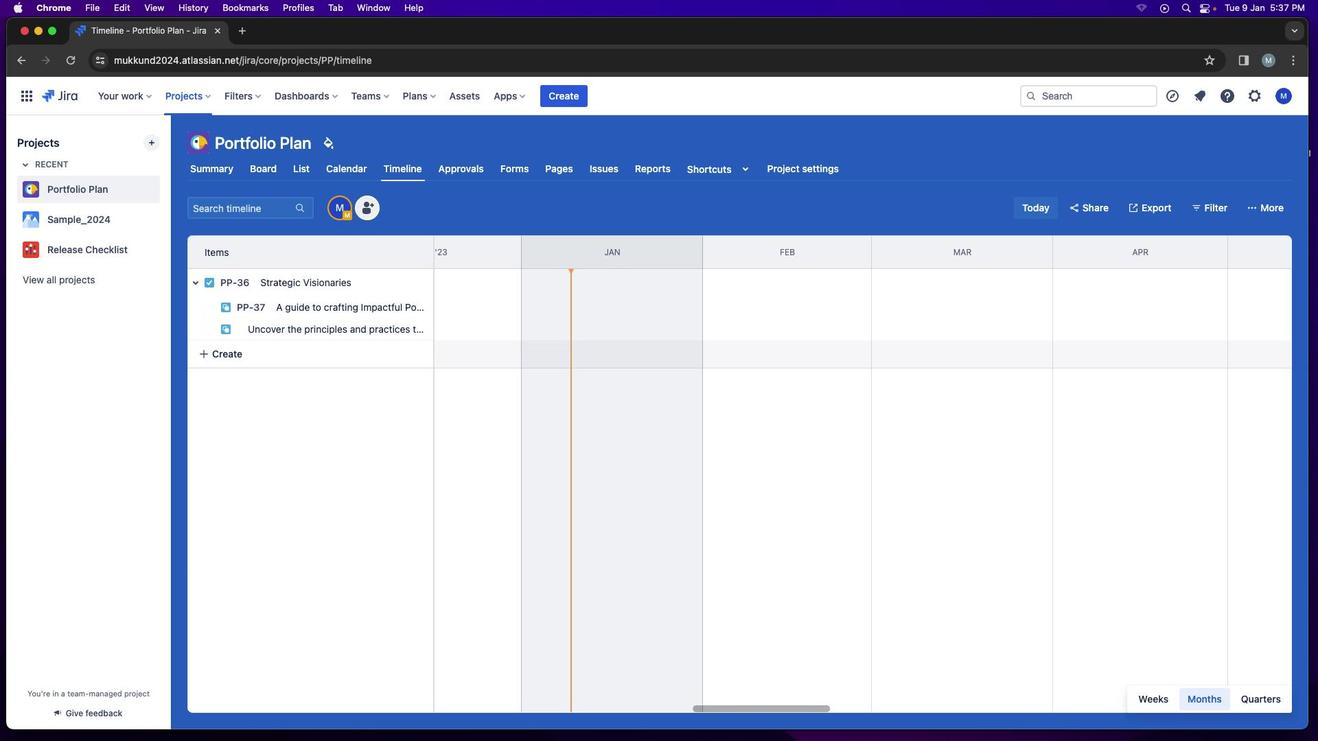 
Action: Mouse moved to (218, 404)
Screenshot: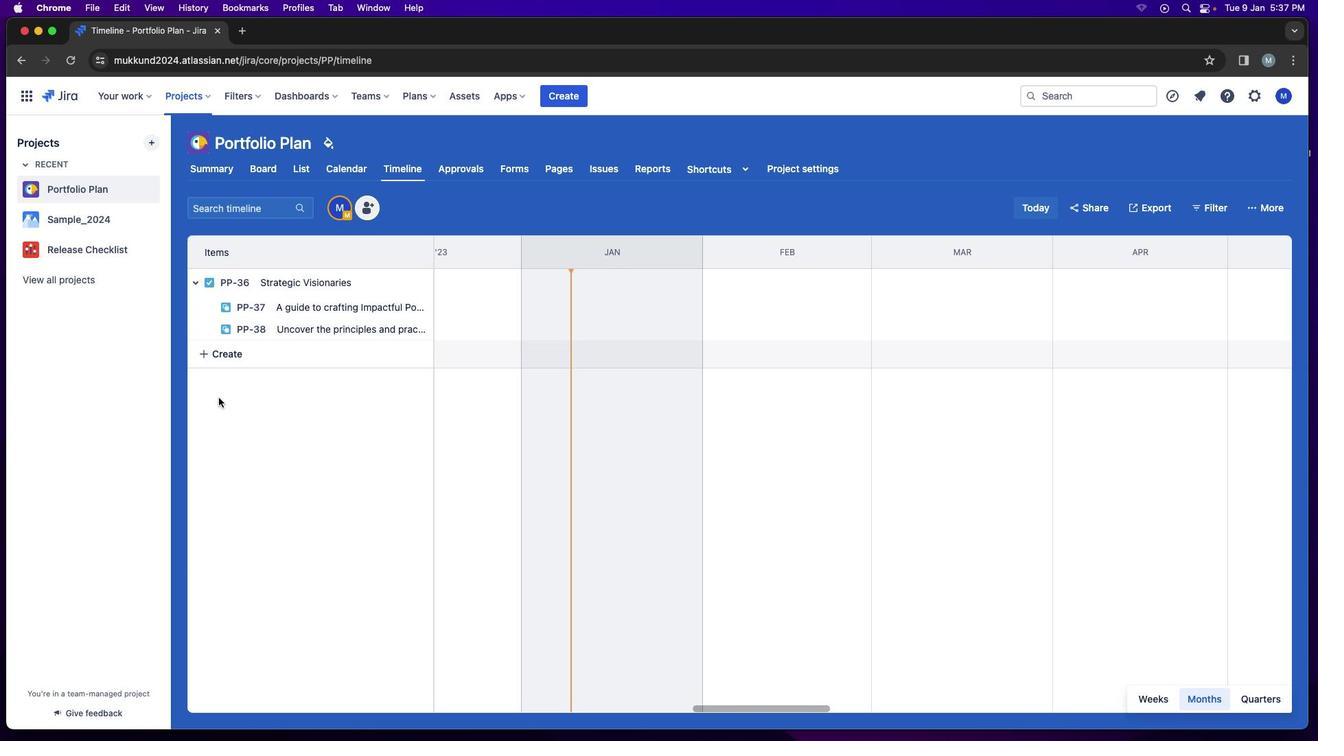 
Action: Mouse pressed left at (218, 404)
Screenshot: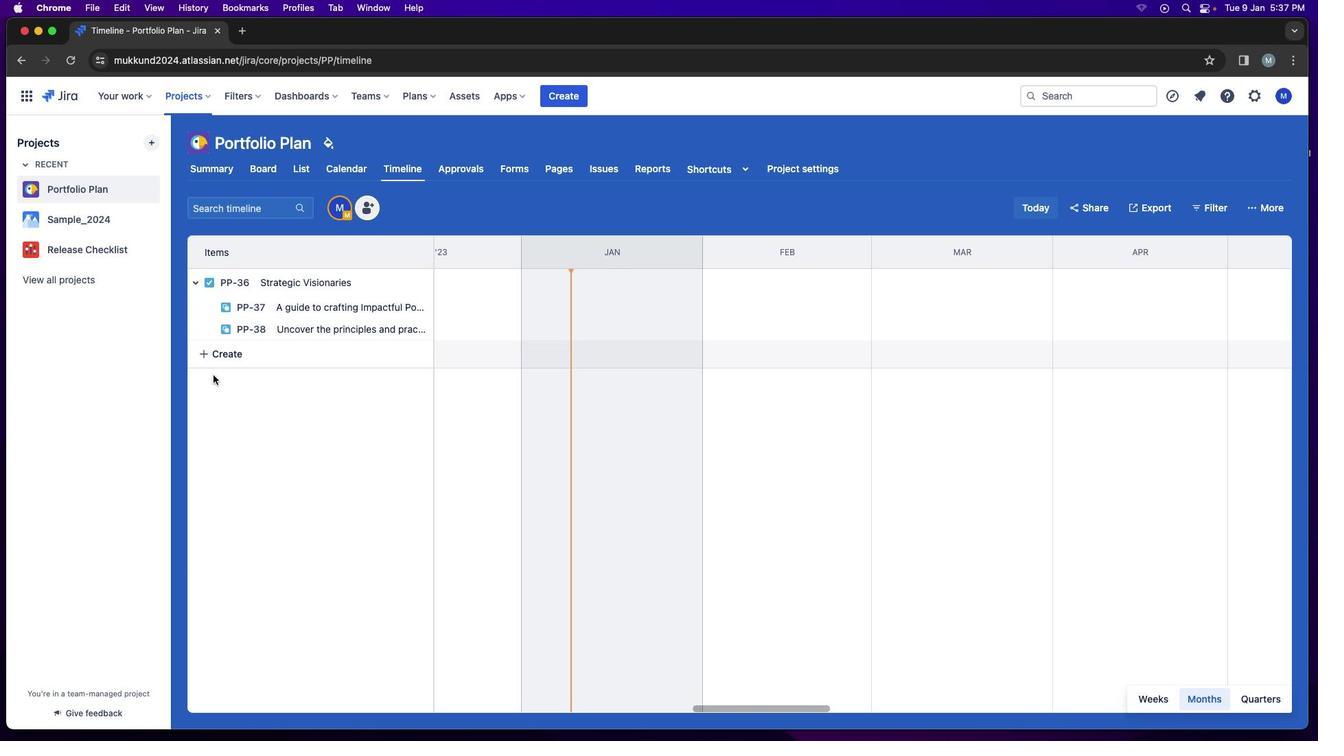 
Action: Mouse moved to (212, 350)
Screenshot: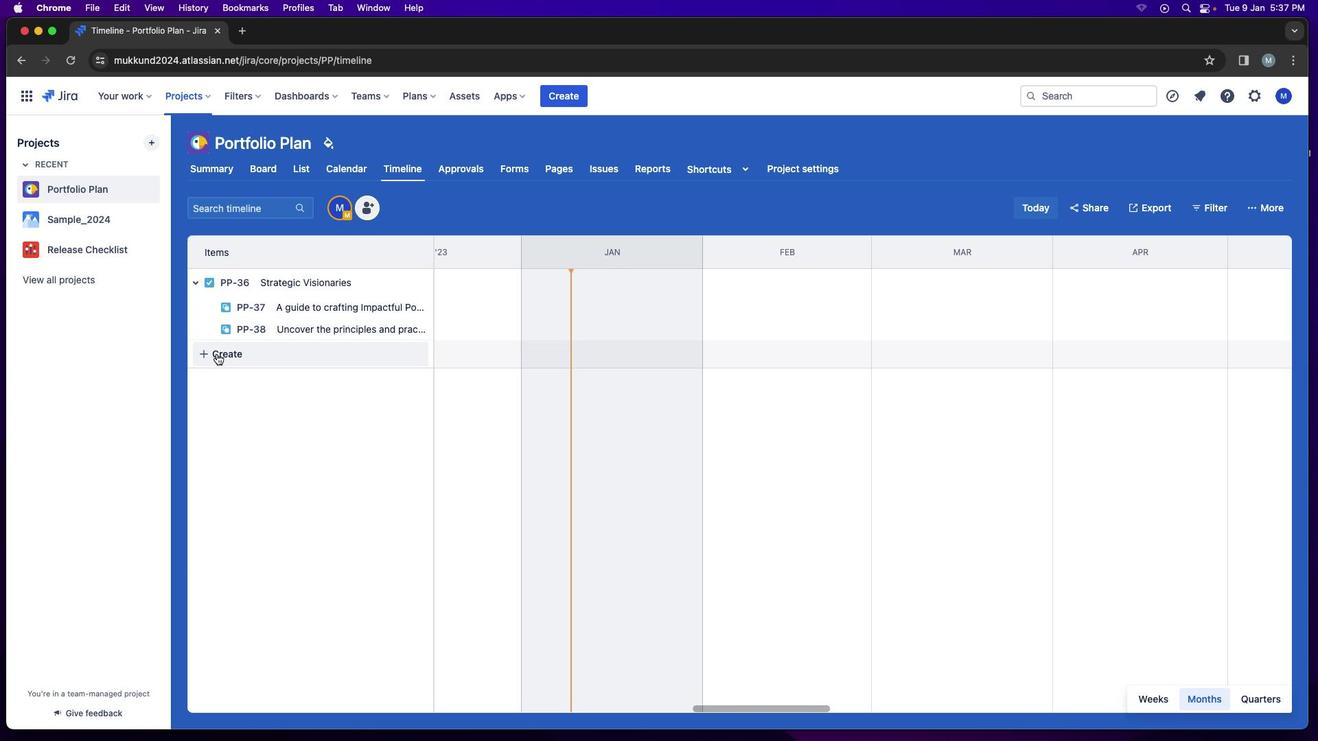 
Action: Mouse pressed left at (212, 350)
Screenshot: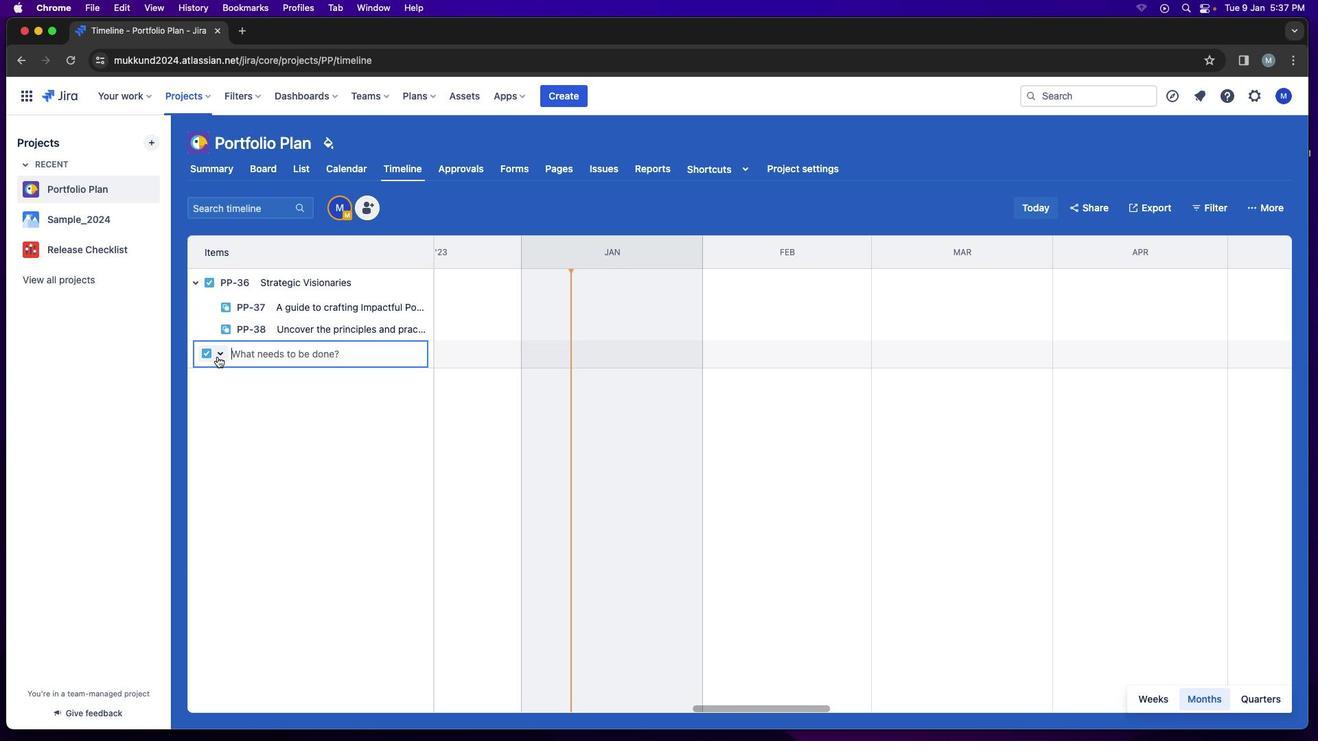 
Action: Mouse moved to (241, 350)
Screenshot: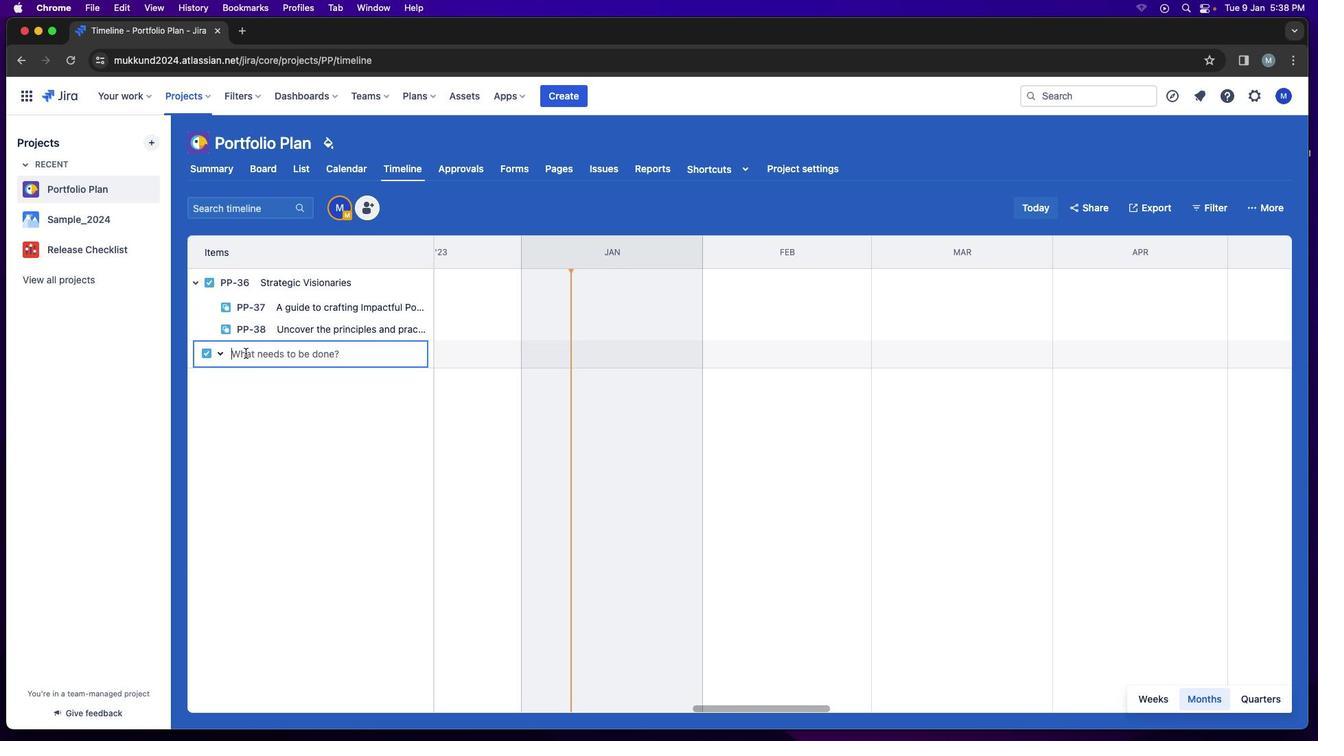 
Action: Mouse pressed left at (241, 350)
Screenshot: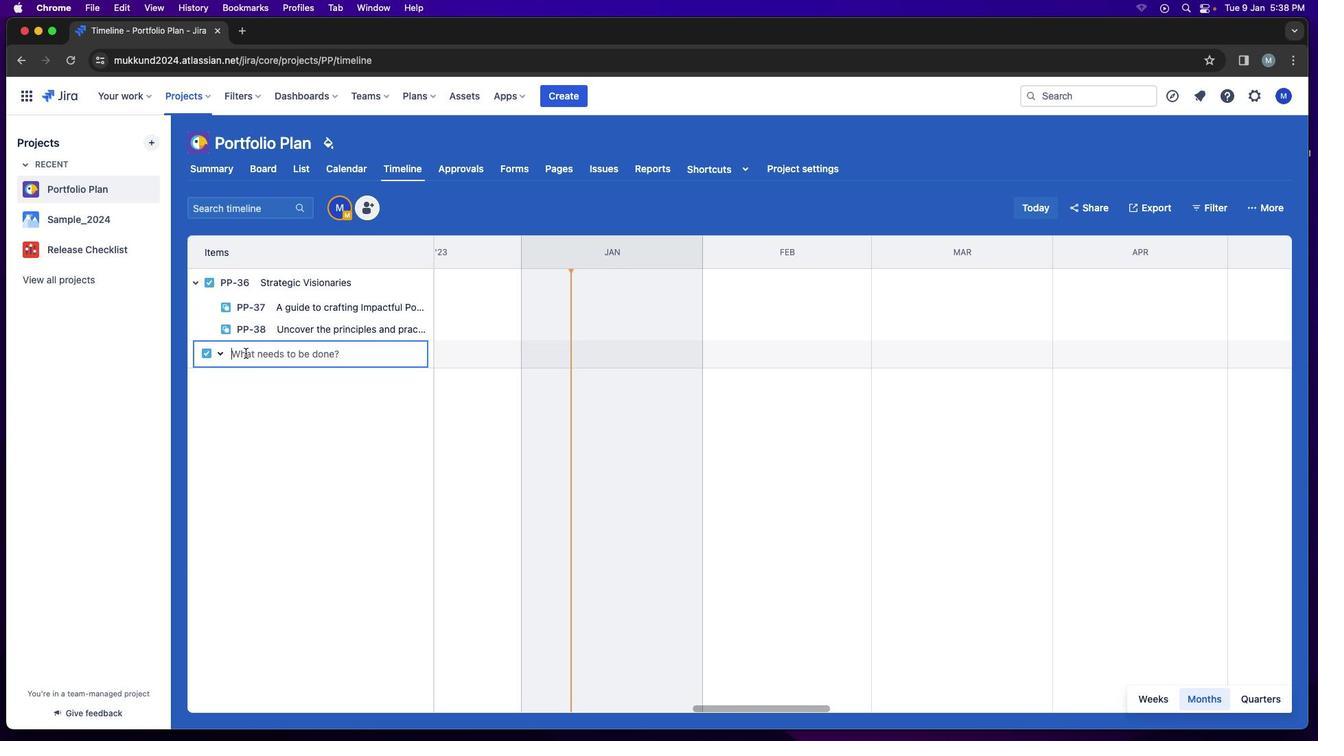 
Action: Key pressed Key.shift'N''a''v''i''g''a''t''i''n''g'Key.space't''h''e'Key.spaceKey.shift'F''u''t''u''r''e'Key.enter
Screenshot: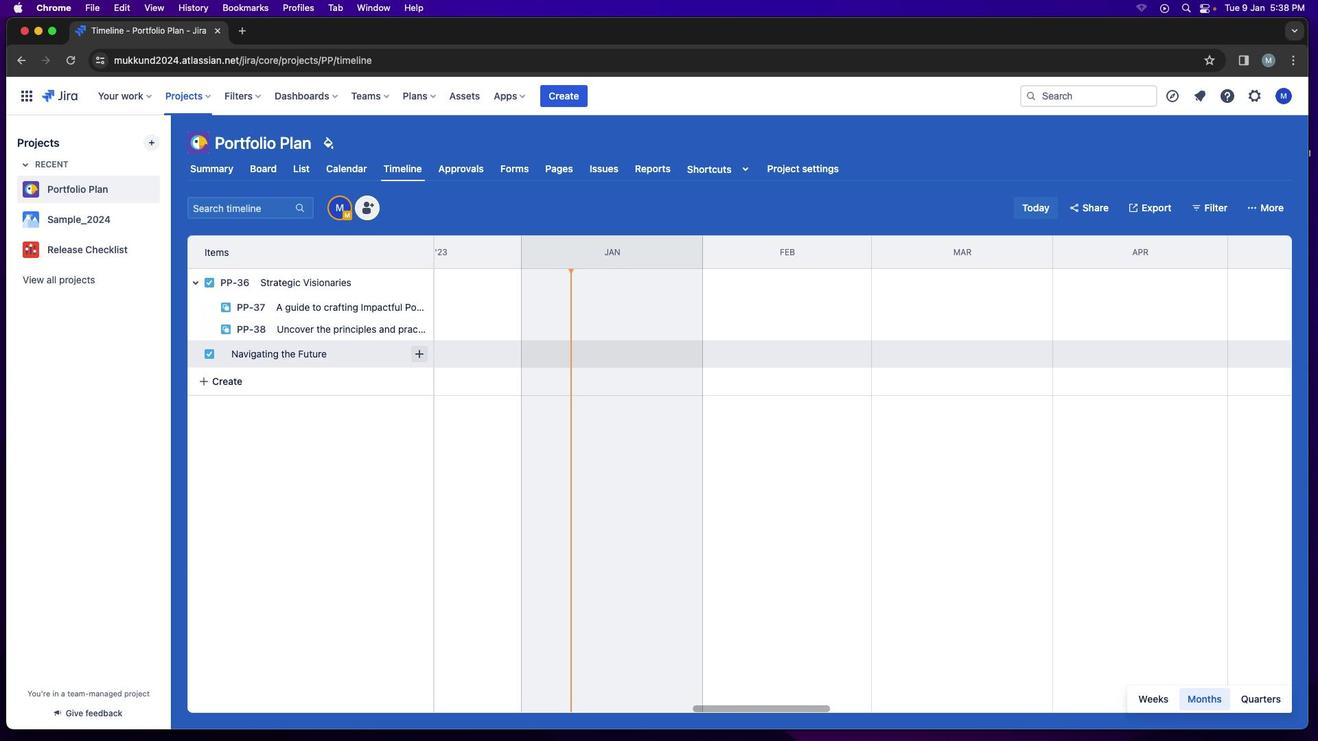 
Action: Mouse moved to (415, 352)
Screenshot: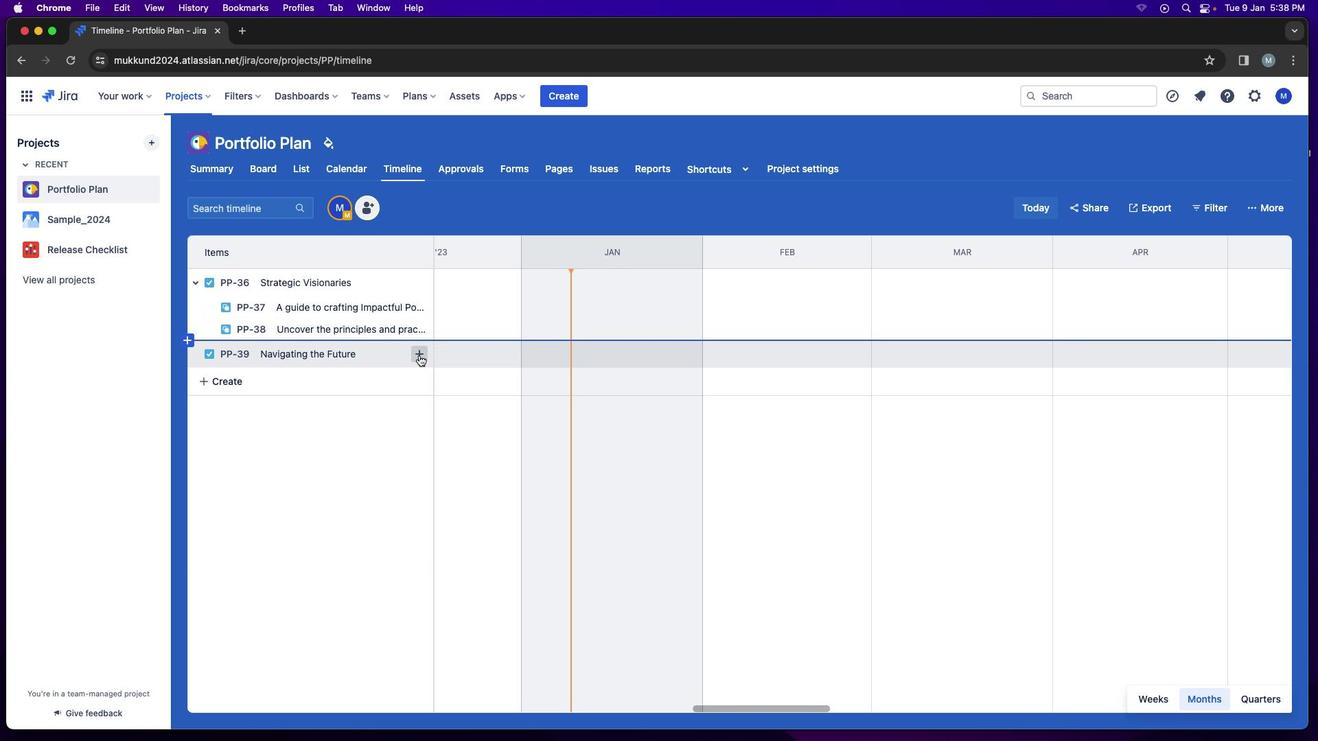 
Action: Mouse pressed left at (415, 352)
Screenshot: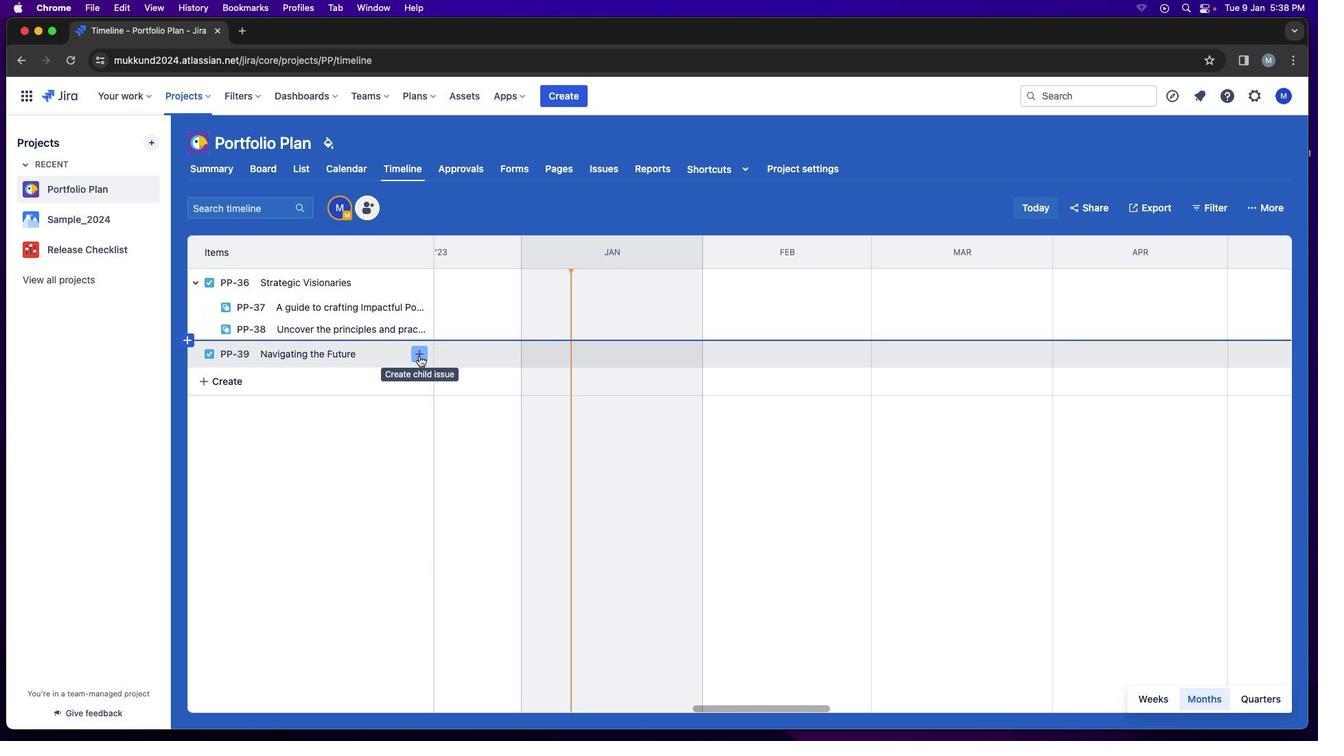 
Action: Mouse moved to (304, 379)
Screenshot: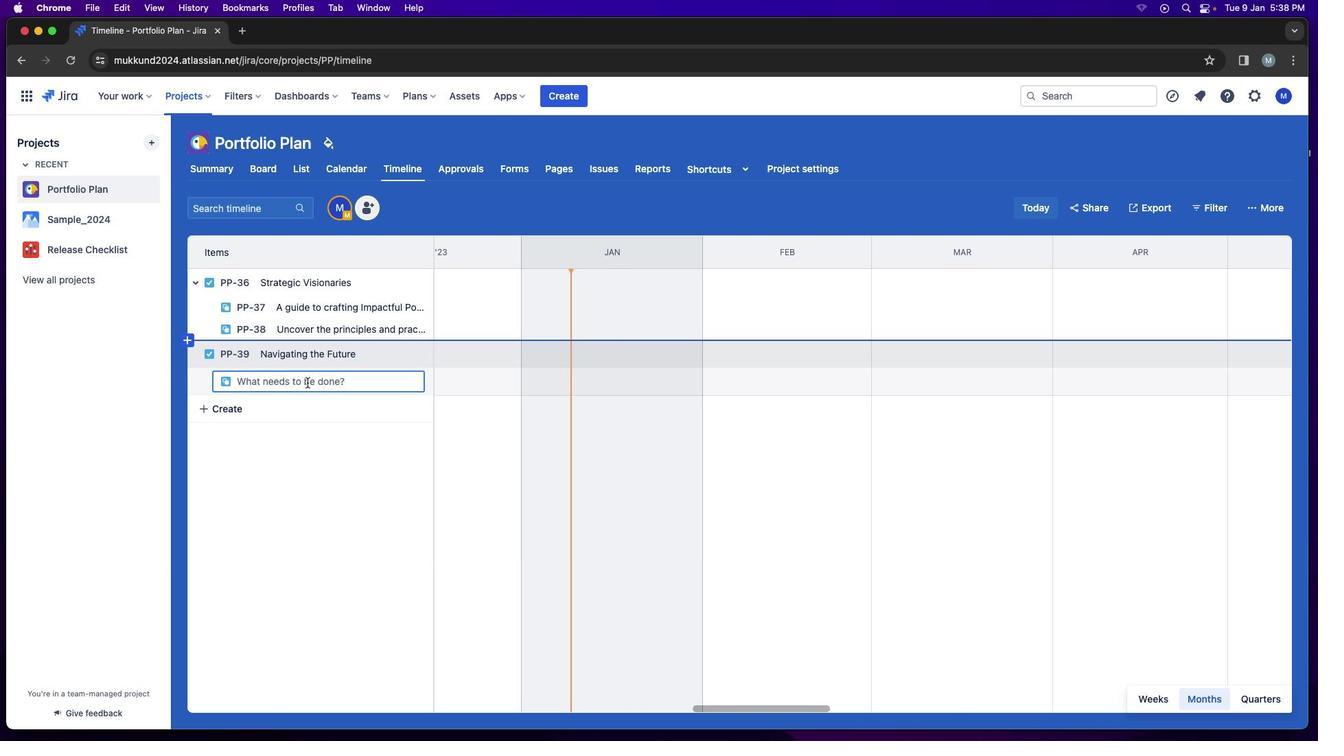 
Action: Mouse pressed left at (304, 379)
Screenshot: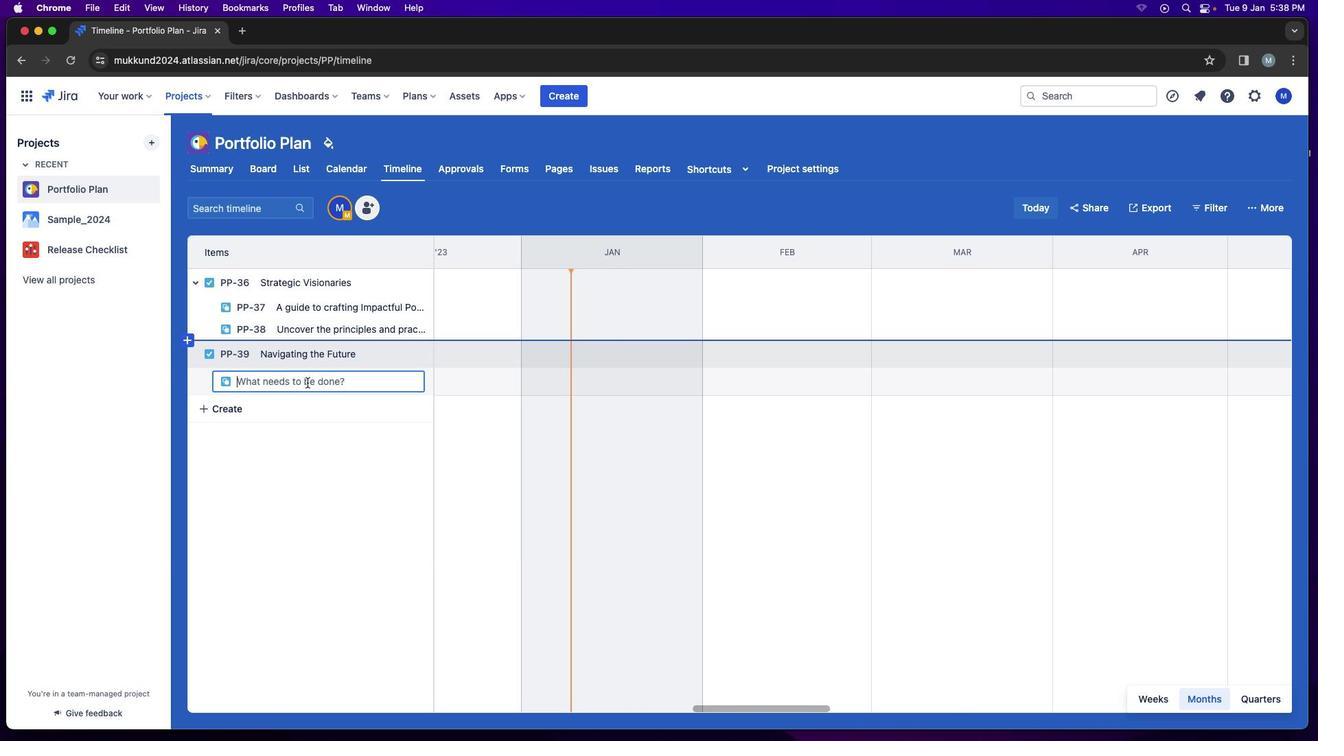 
Action: Key pressed Key.shift'B''u''i''d''i''n''g'Key.spaceKey.backspaceKey.backspaceKey.backspaceKey.backspaceKey.backspace'l''d''i''n''g'Key.spaceKey.shift'R''e''s''i''l''i''e''n''t'Key.spaceKey.shift'P''o''r''t''f''o''l''i''o'Key.space'p''l''a''n''s'Key.enter
Screenshot: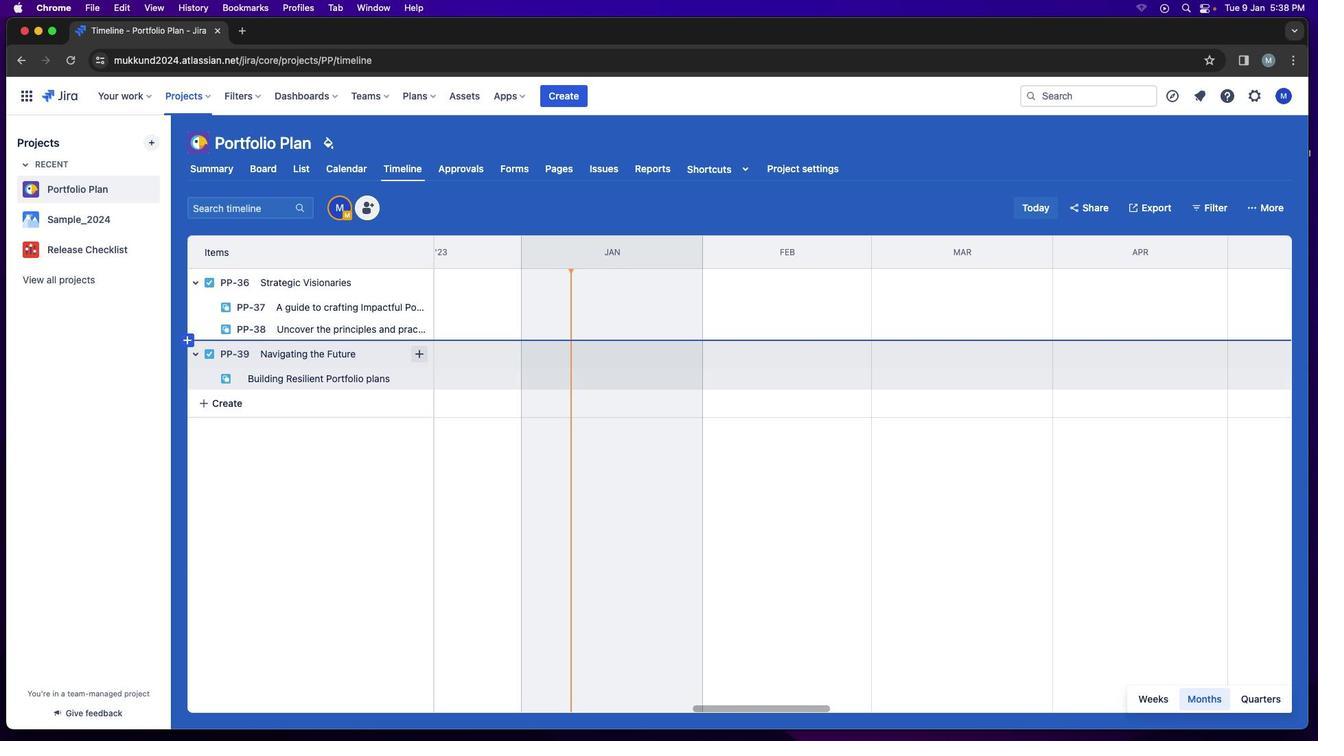 
Action: Mouse moved to (417, 351)
Screenshot: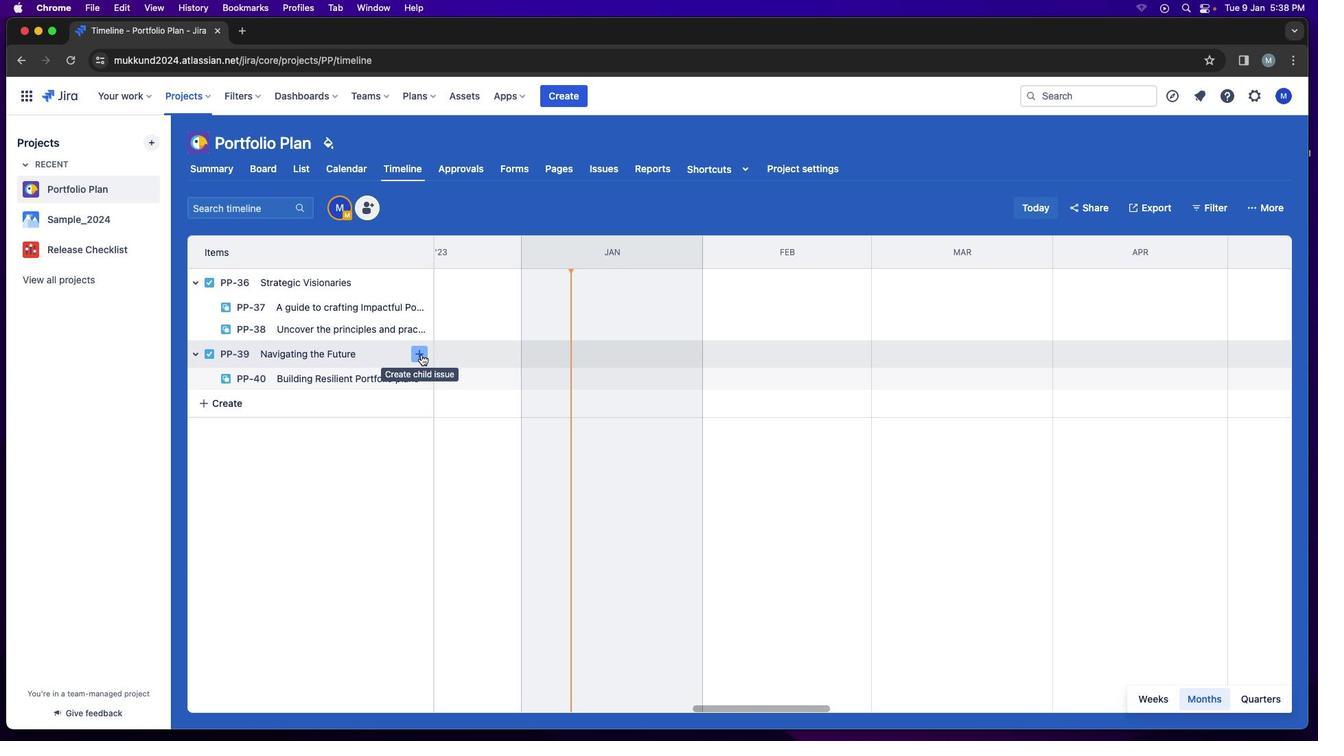 
Action: Mouse pressed left at (417, 351)
Screenshot: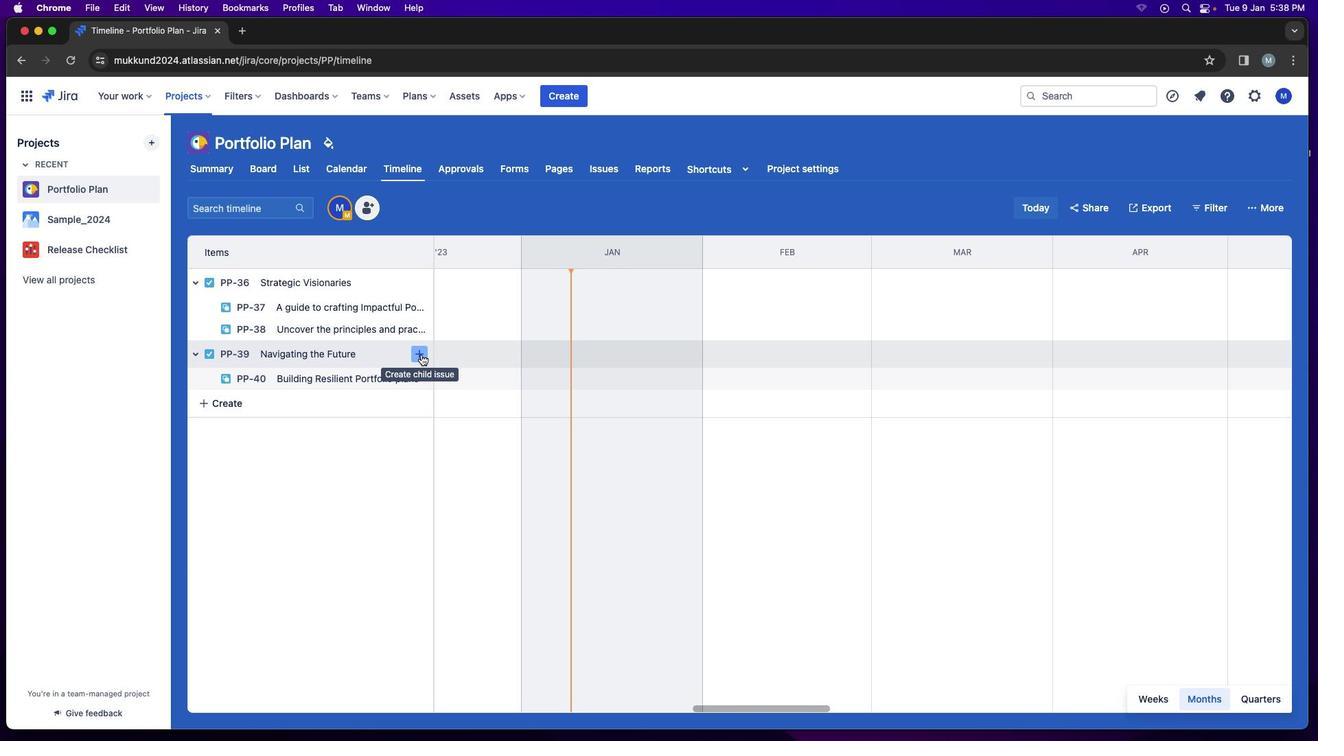 
Action: Mouse moved to (311, 403)
Screenshot: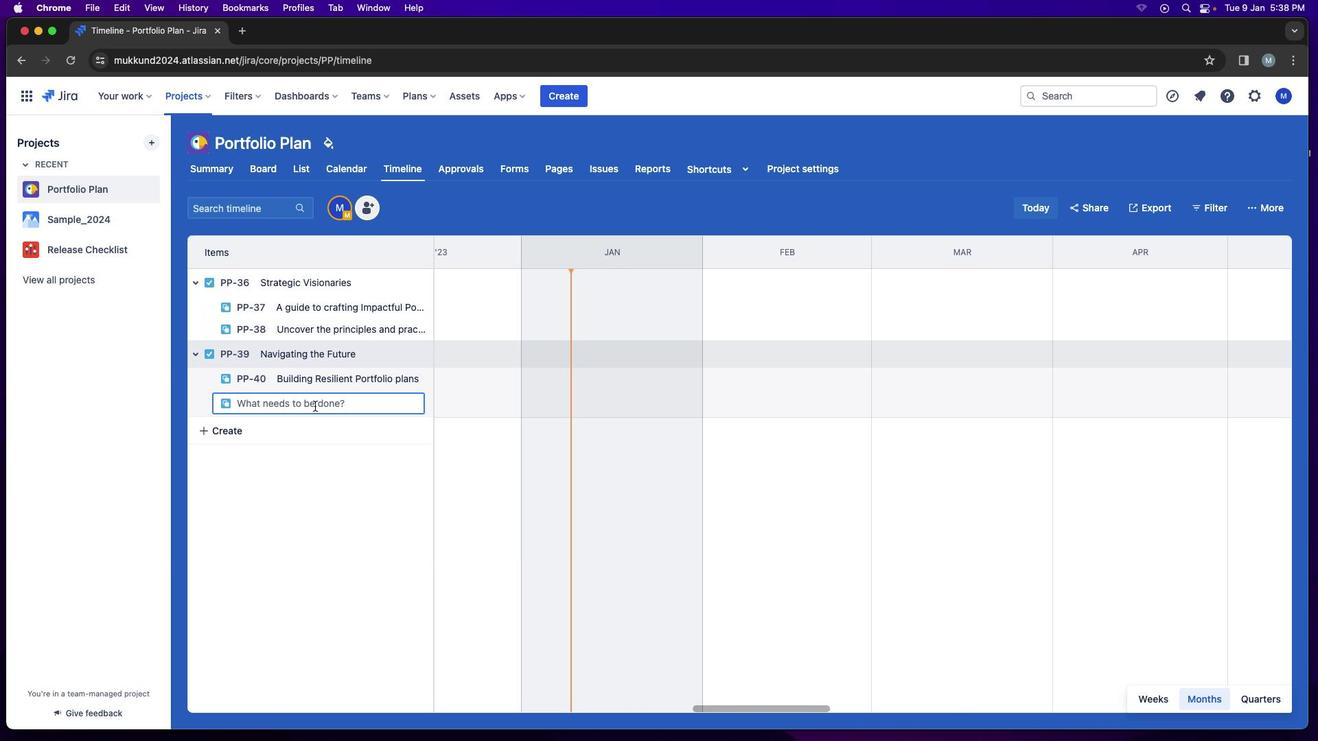 
Action: Mouse pressed left at (311, 403)
Screenshot: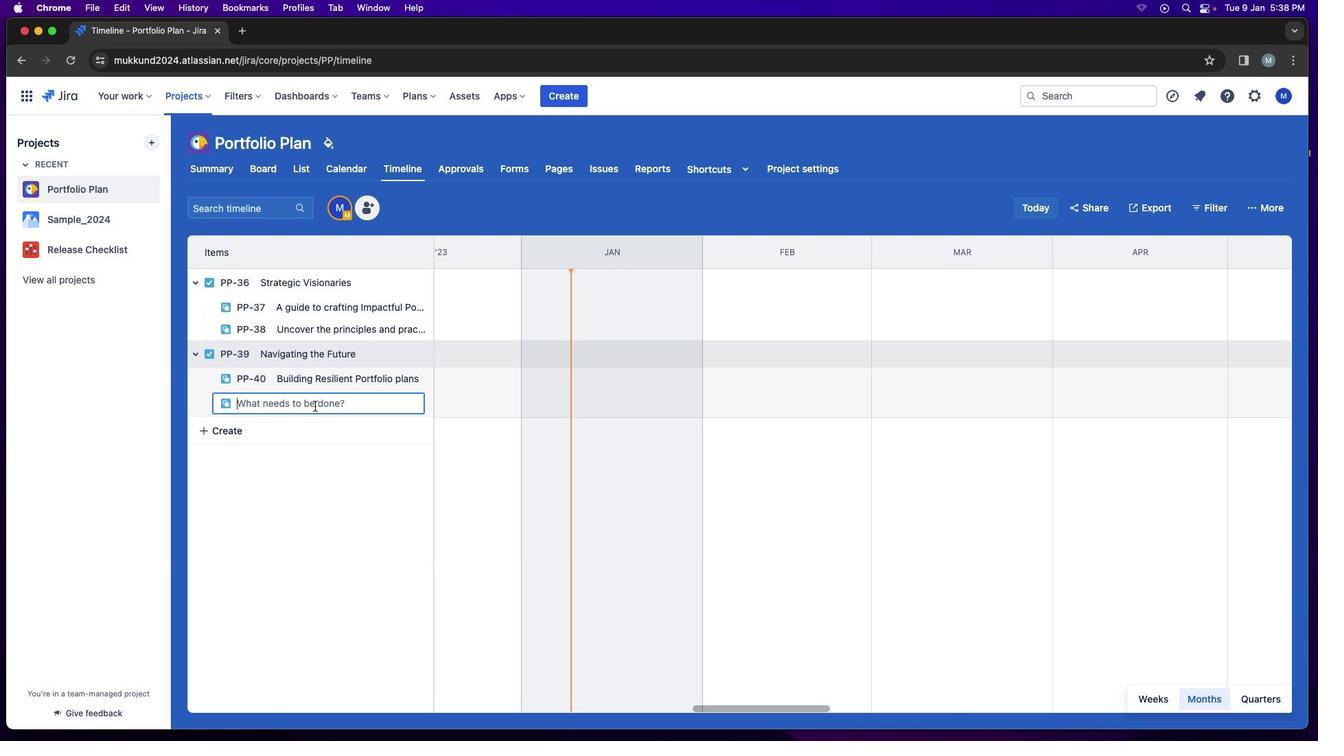 
Action: Key pressed Key.shift'E''x''p''l''o''r''e'Key.space's''t''r''a''t''e''g''i''e''s'Key.space'f''o''r'Key.space'b''u''i''l''d''i''n''g'Key.space'r''e''s''i''l''i''e''n''t'Key.space'a''n''d'Key.space'a''d''a''p''t''i''v''e'Key.space'p''o''r''t''f''o''l''i''o'Key.space'p''l''a''n''s'Key.space't''h''a''t'Key.space'n''a''v''i''g''a''t''e''.'Key.enter
Screenshot: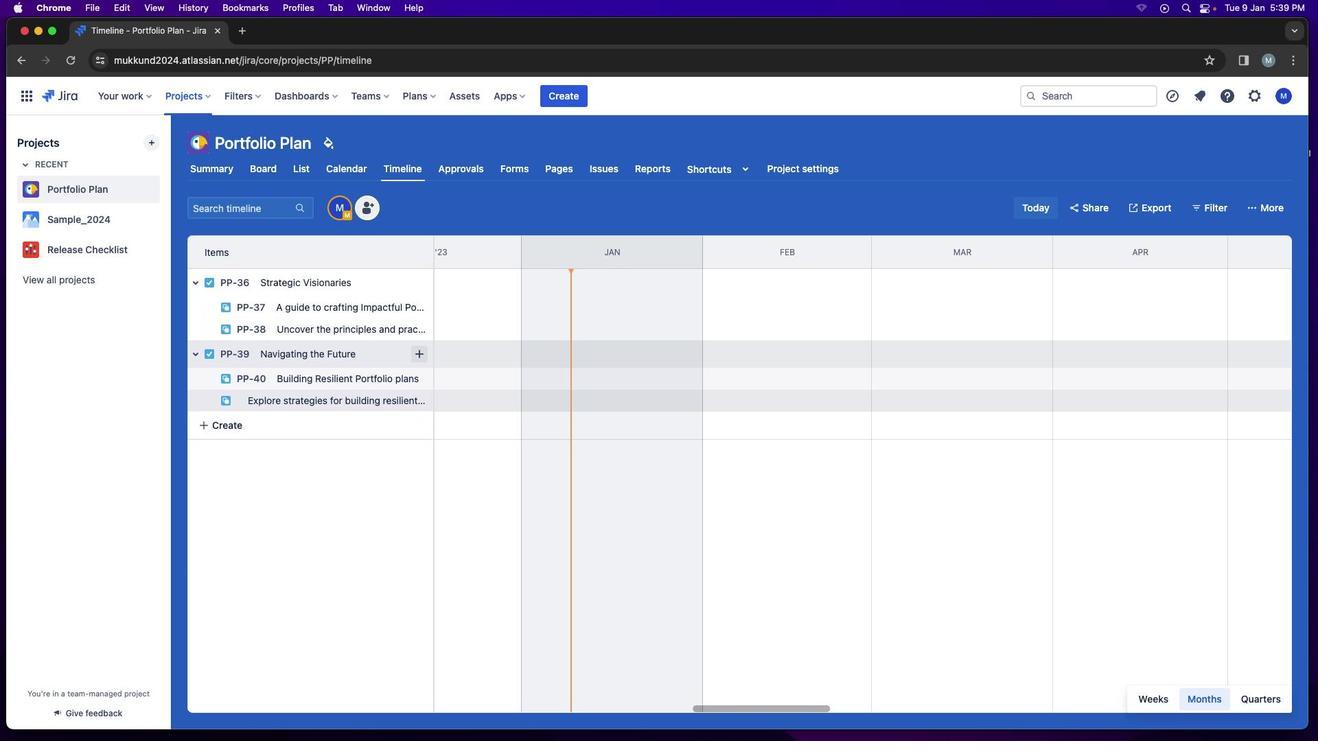 
Action: Mouse moved to (230, 425)
Screenshot: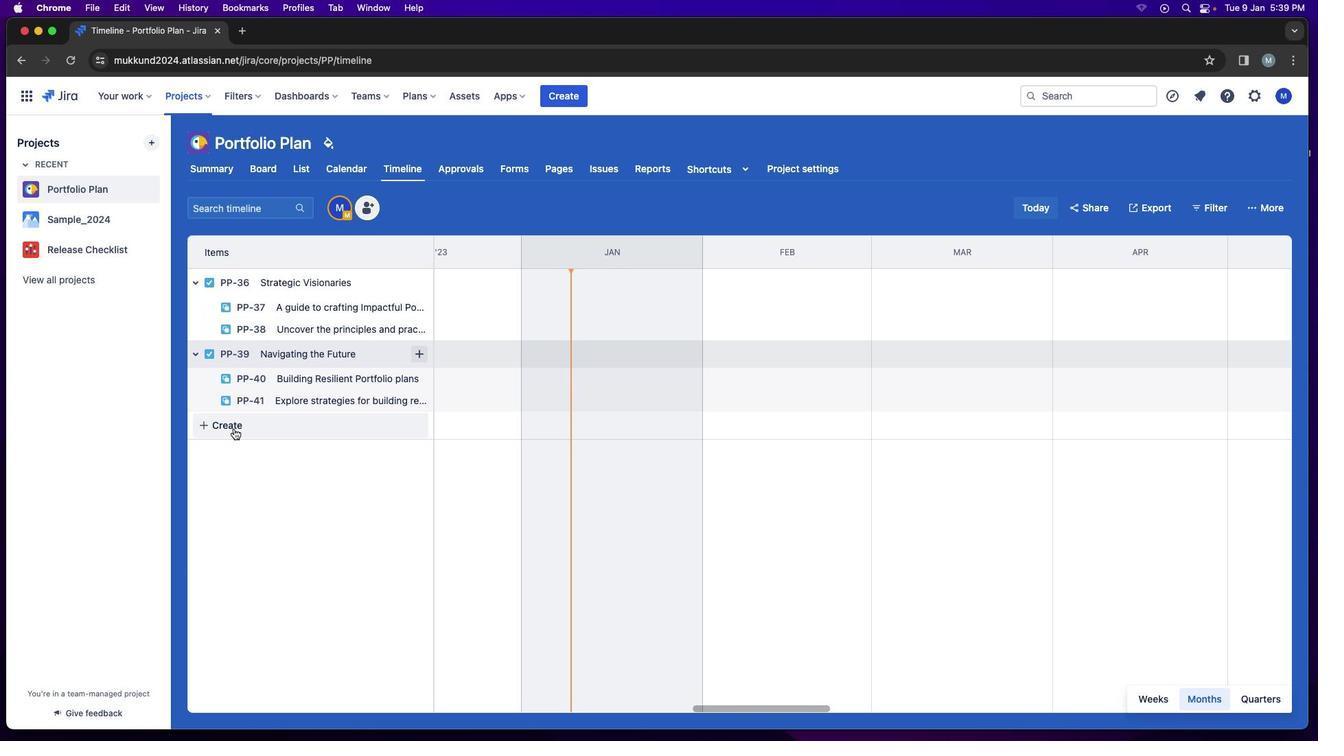 
Action: Mouse pressed left at (230, 425)
Screenshot: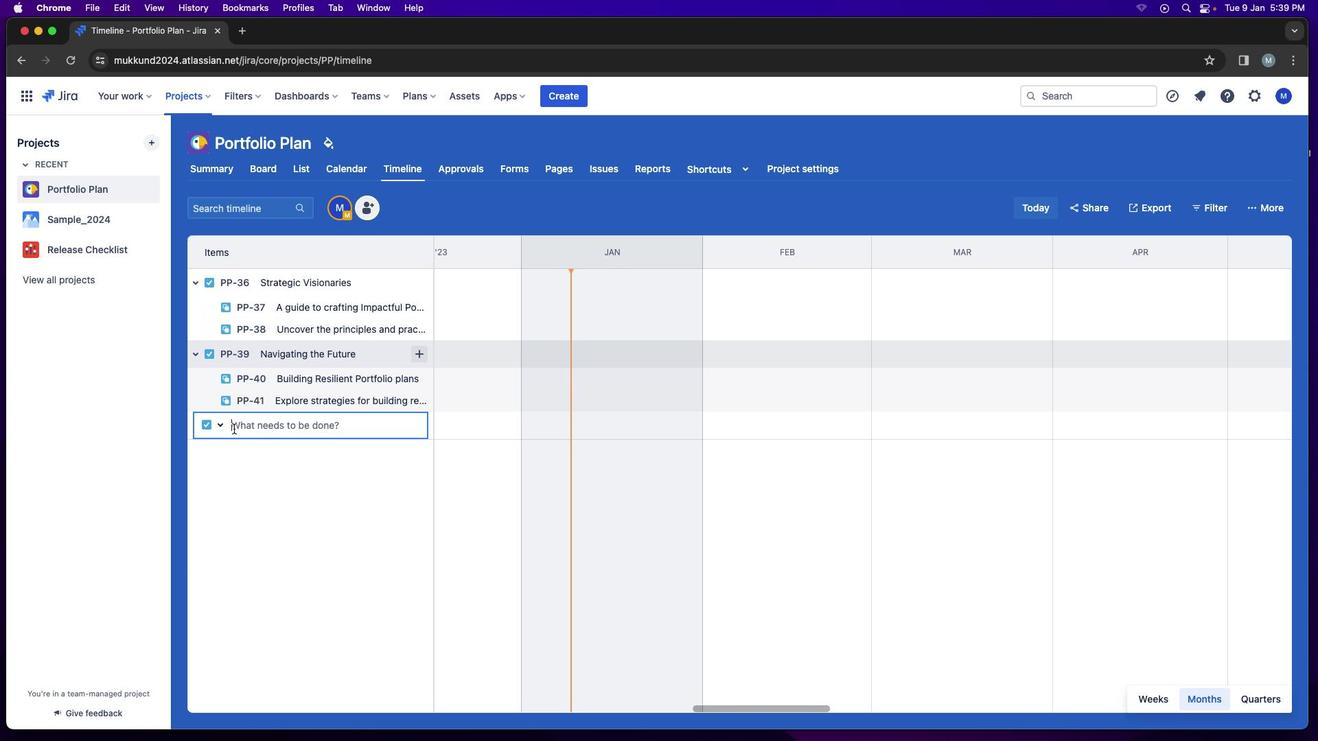 
Action: Mouse moved to (271, 425)
Screenshot: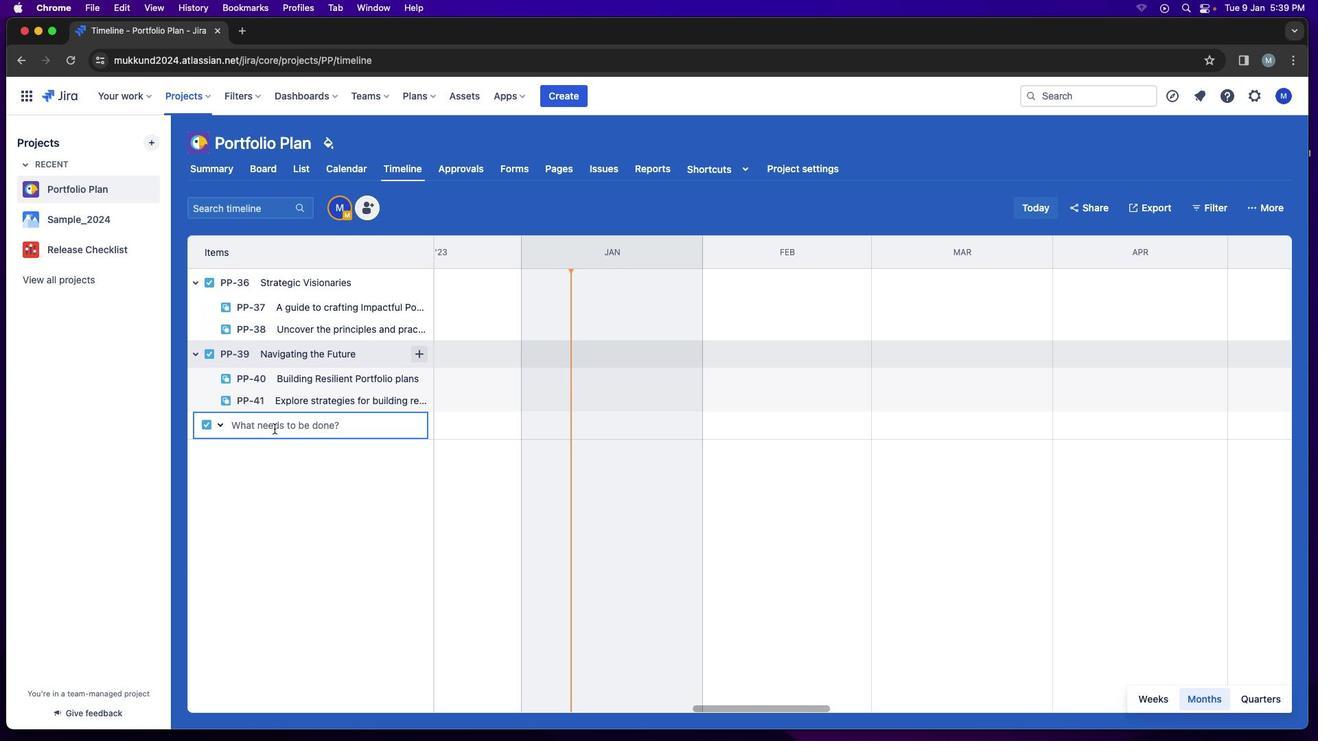 
Action: Mouse pressed left at (271, 425)
Screenshot: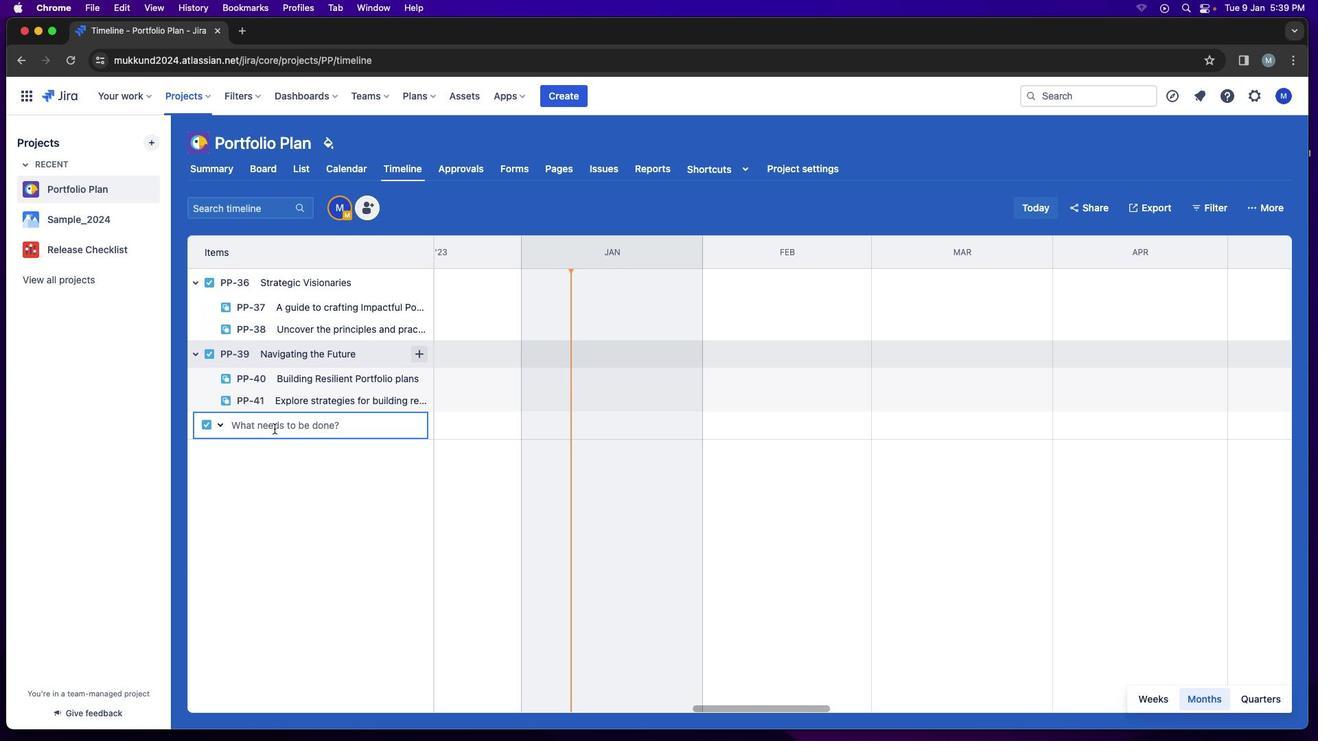 
Action: Mouse moved to (270, 425)
Screenshot: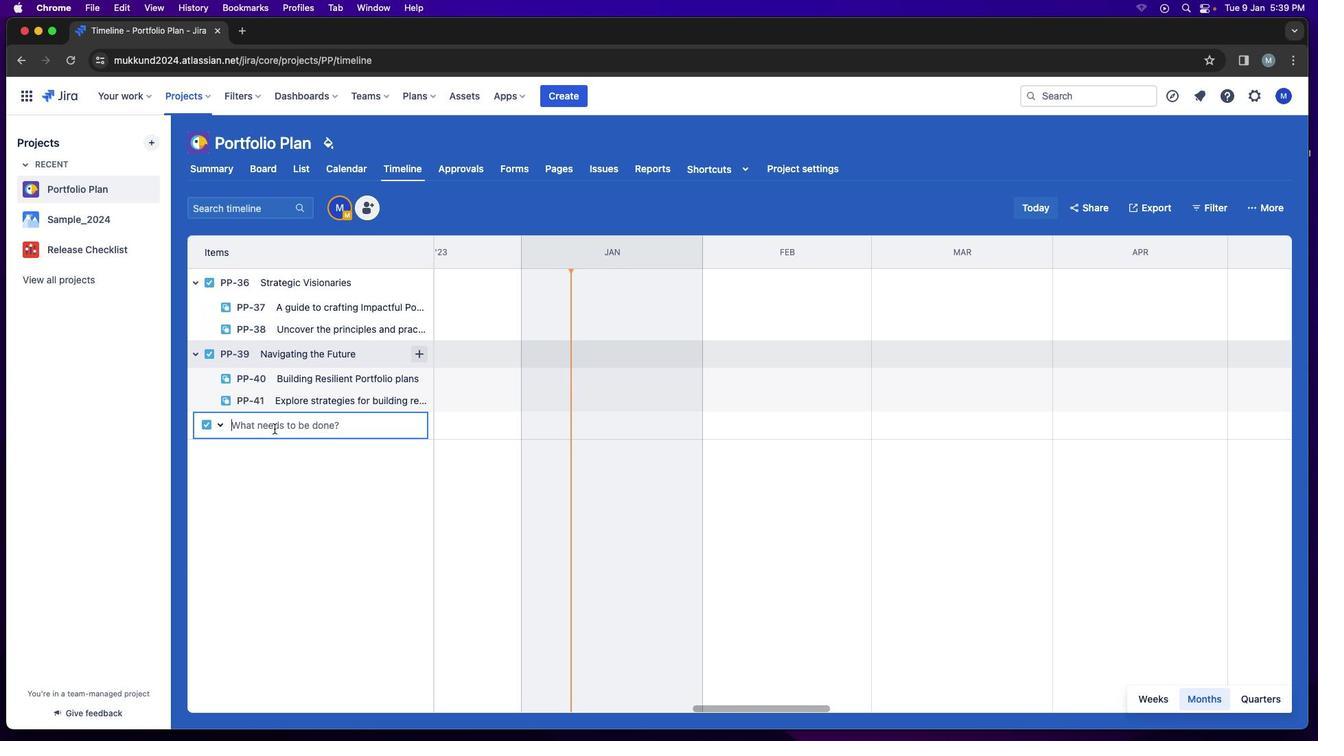 
Action: Key pressed Key.shift_r'M''a''s''t''e''r''i''n''g'Key.spaceKey.shift_r'P''o''r''t''f''o''l''i''o'Key.spaceKey.shift_r'P''l''a''n''i''n''g'Key.leftKey.leftKey.left'n'Key.enter
Screenshot: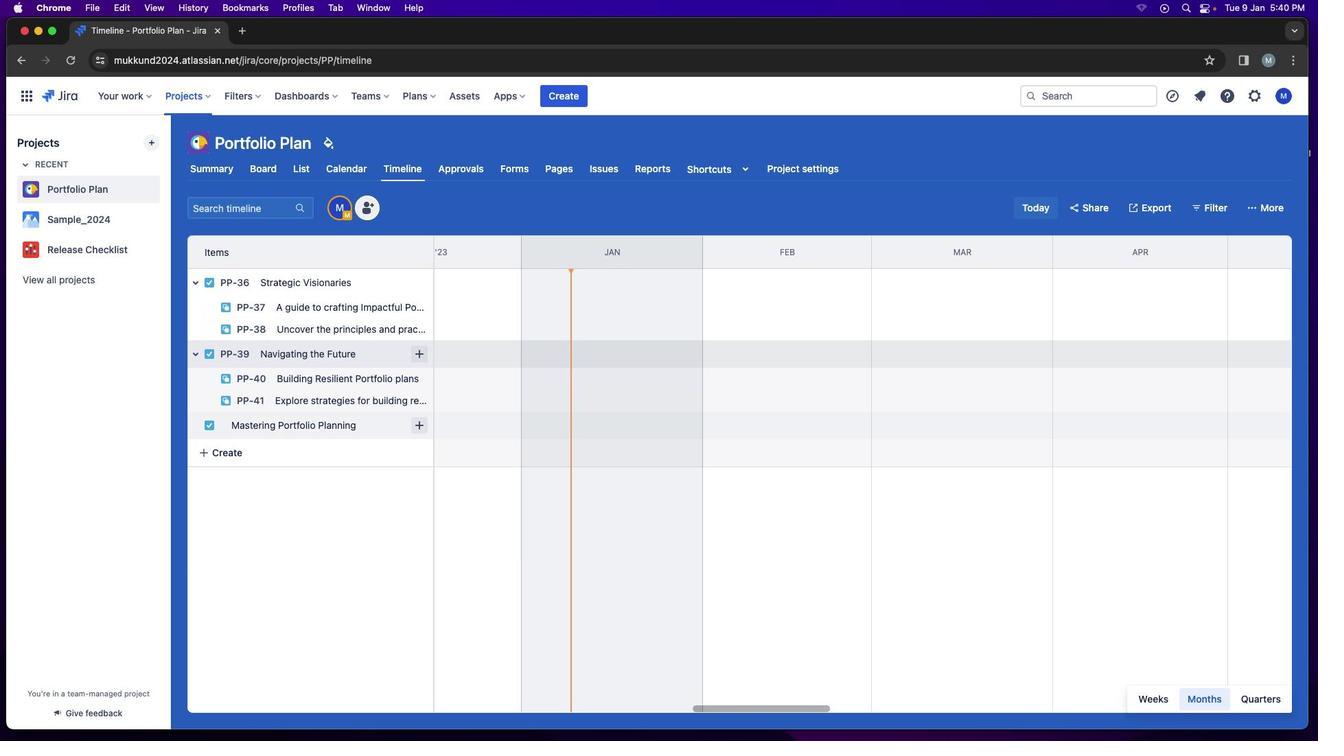 
Action: Mouse moved to (416, 425)
Screenshot: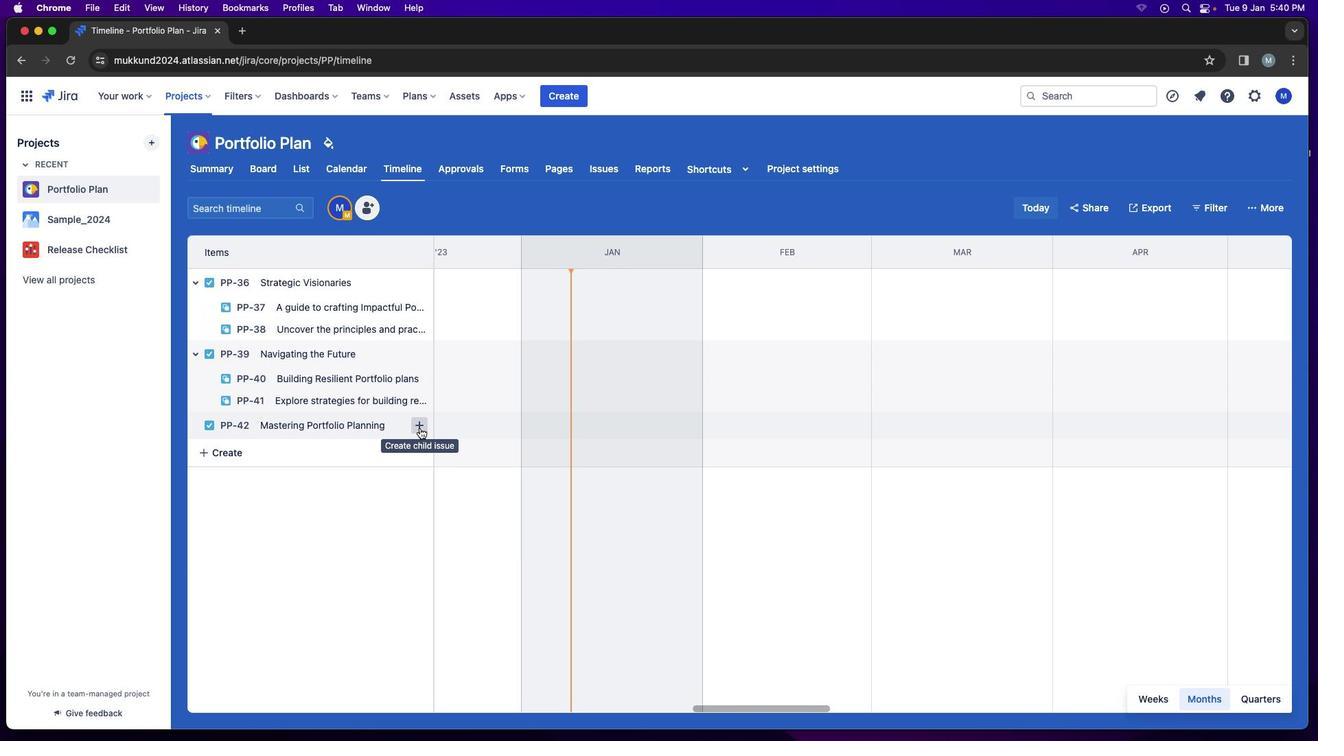 
Action: Mouse pressed left at (416, 425)
Screenshot: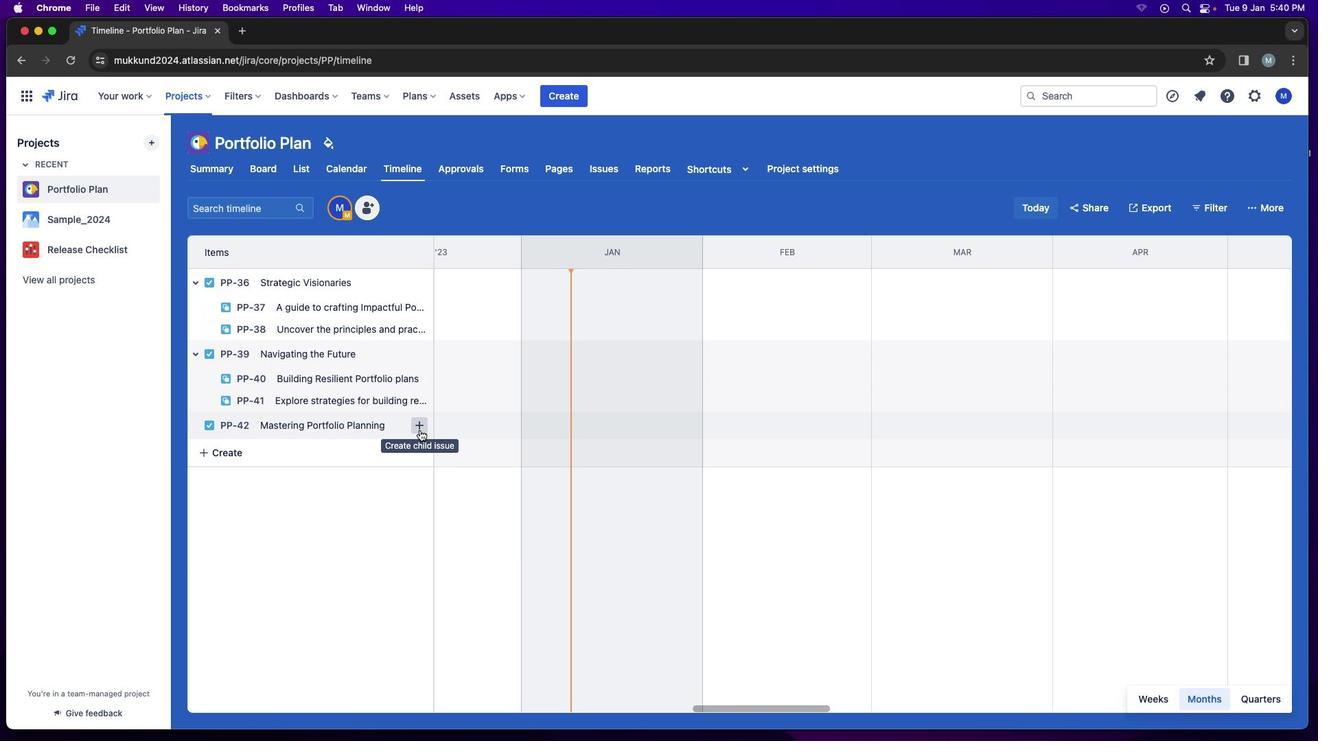 
Action: Mouse moved to (326, 449)
Screenshot: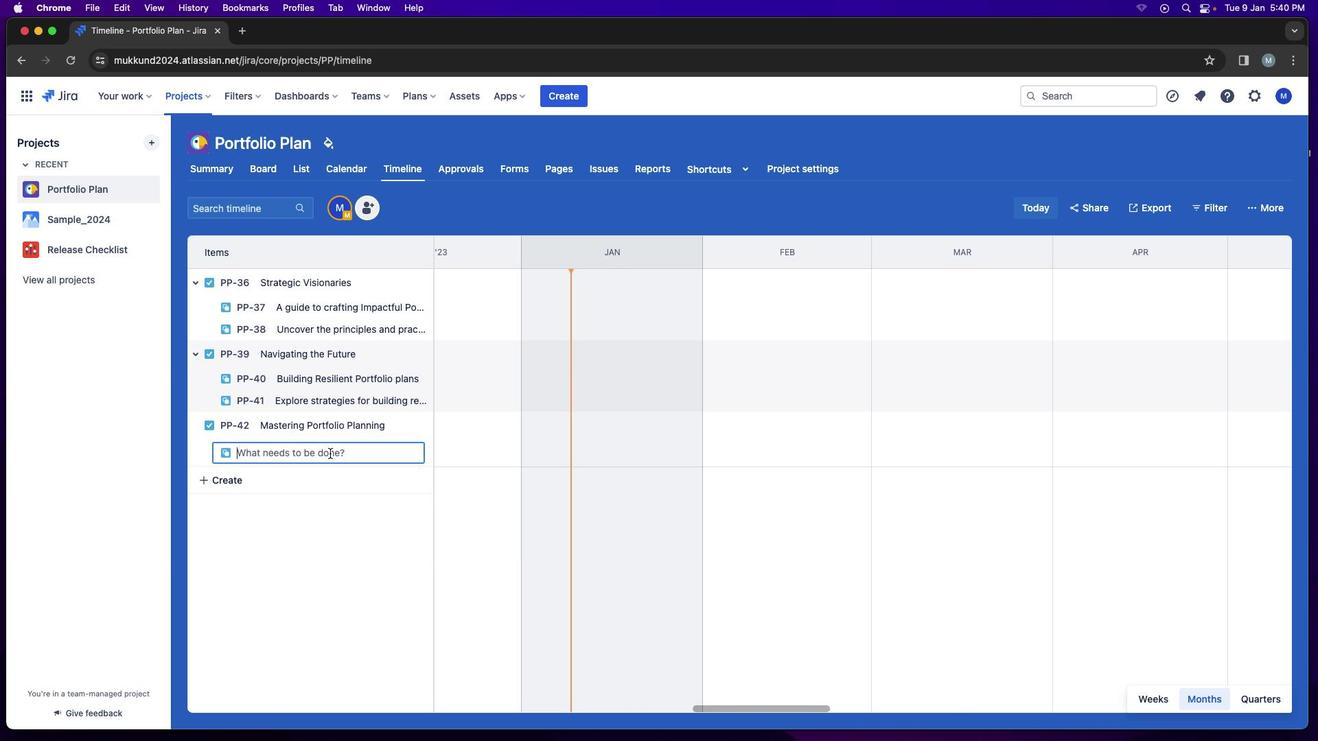 
Action: Mouse pressed left at (326, 449)
Screenshot: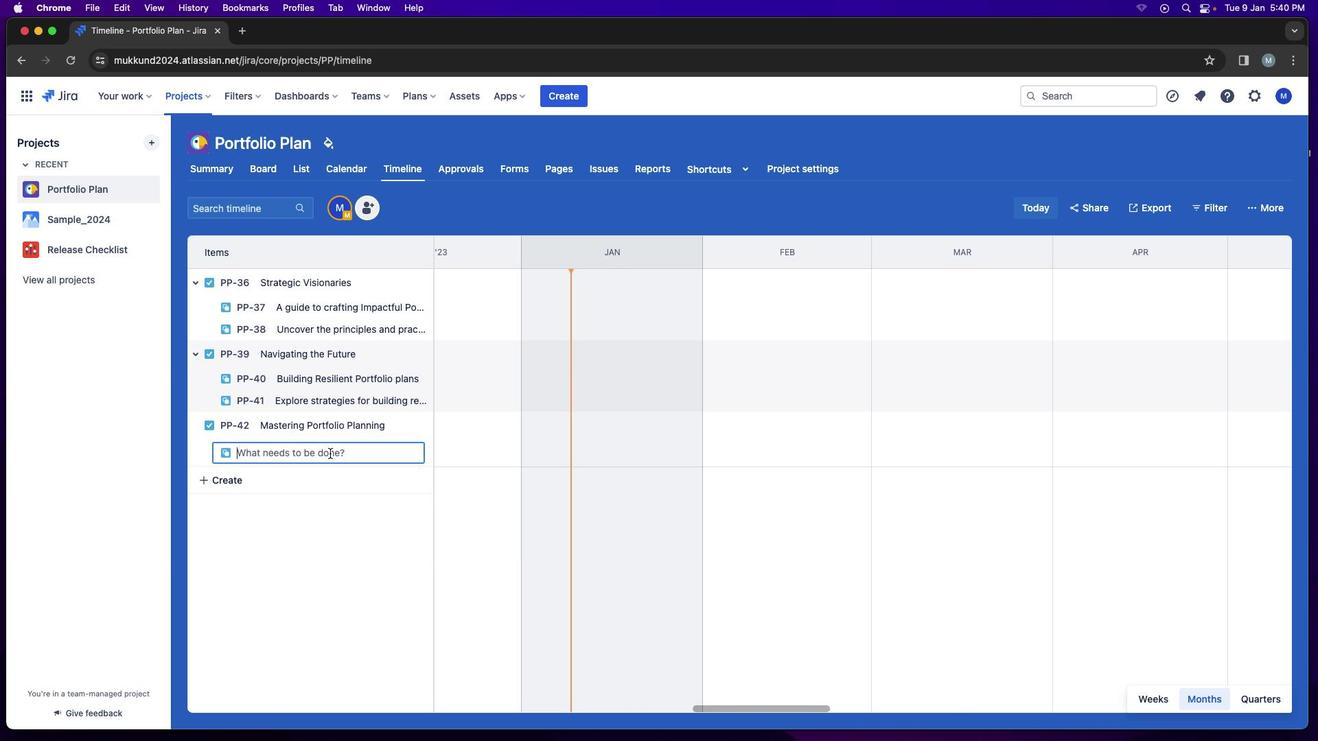 
Action: Mouse moved to (326, 449)
Screenshot: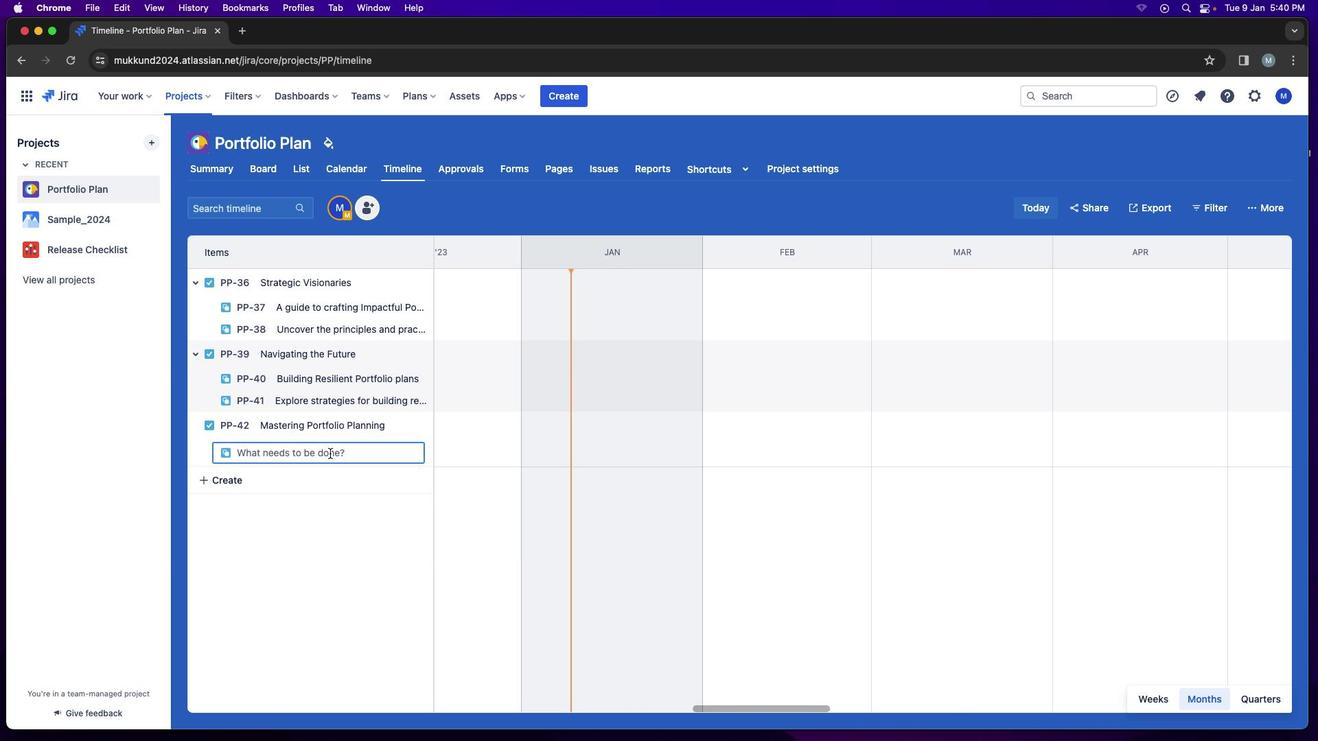 
Action: Key pressed Key.shift'A''l''i''g''n''i''n''g'Key.space'i''n''i''t''i''a''t''i''v''e''s'Key.space'w''i''t''h'Key.space'o''r''g''a''n''i''s''a''t''i''o''n''a'Key.backspaceKey.backspace'n''a''l'Key.space's''t''r''a''t''e''g''y''.'Key.enter
Screenshot: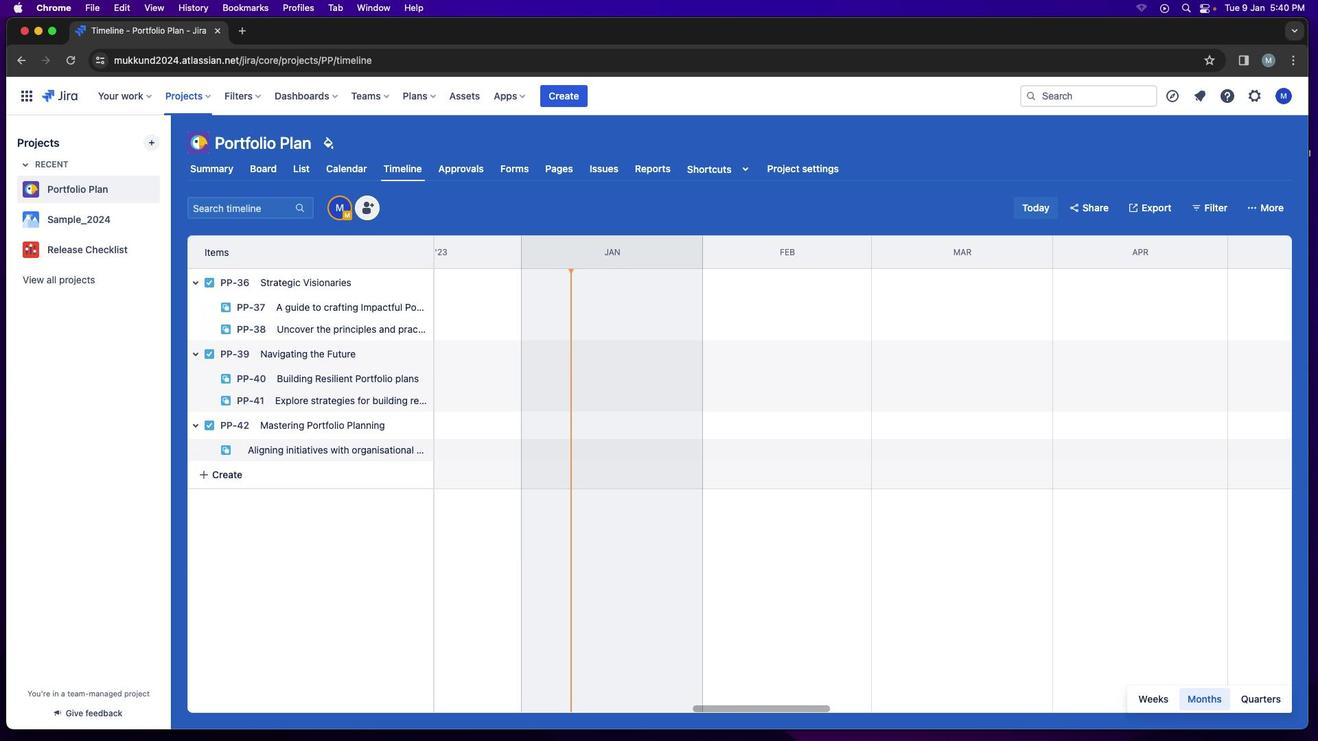 
Action: Mouse moved to (420, 425)
Screenshot: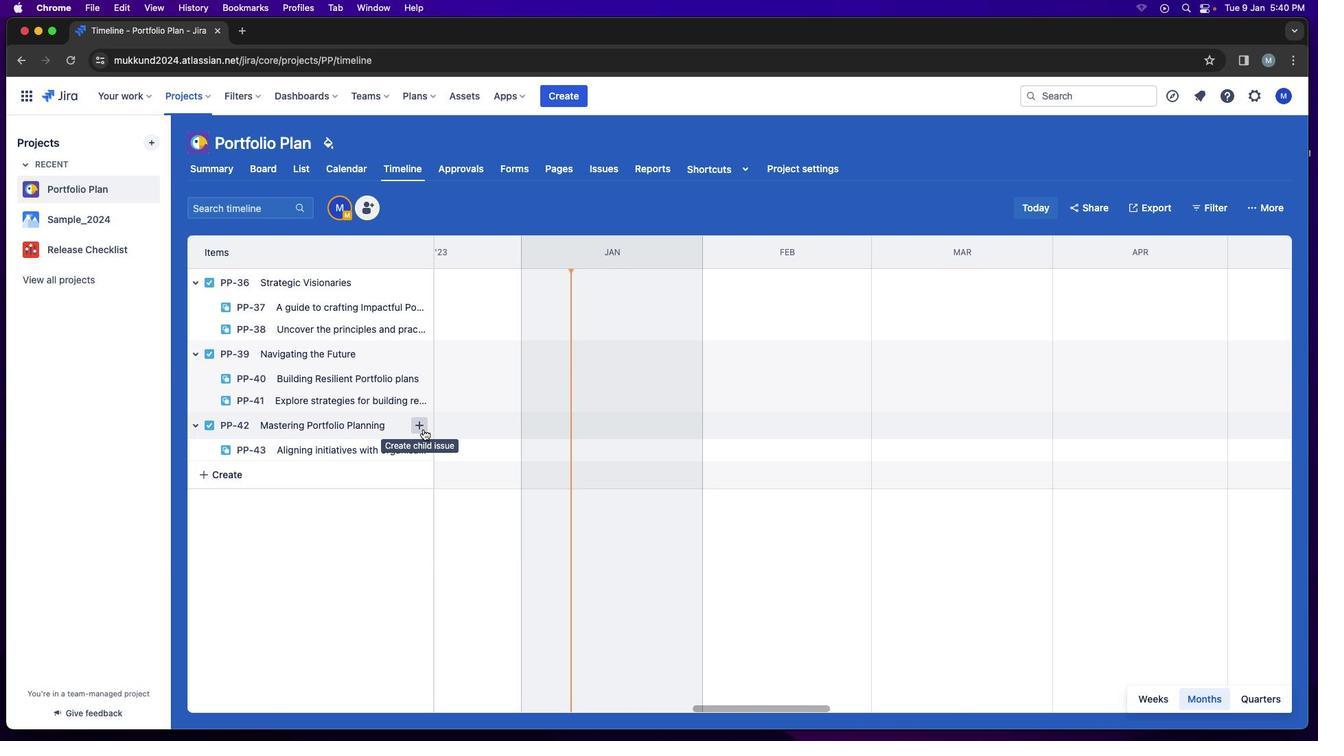 
Action: Mouse pressed left at (420, 425)
Screenshot: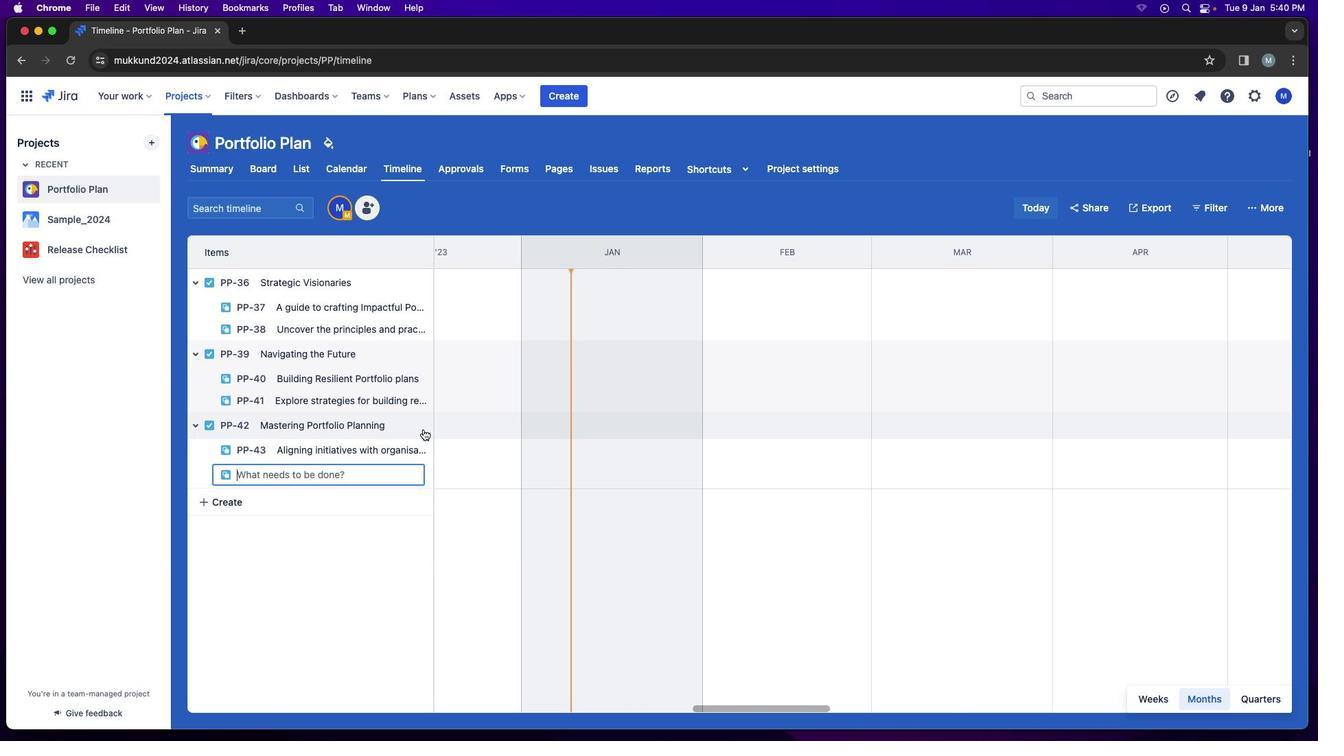 
Action: Mouse moved to (269, 473)
Screenshot: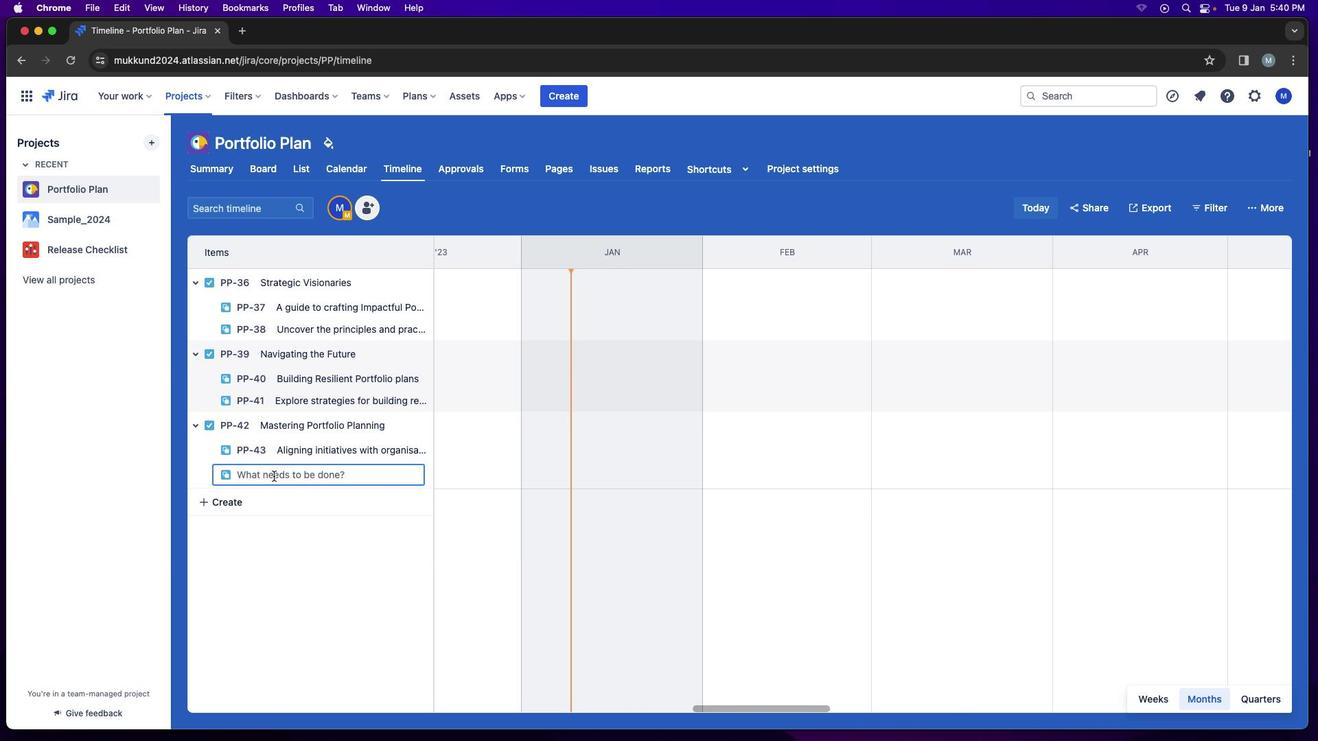 
Action: Mouse pressed left at (269, 473)
Screenshot: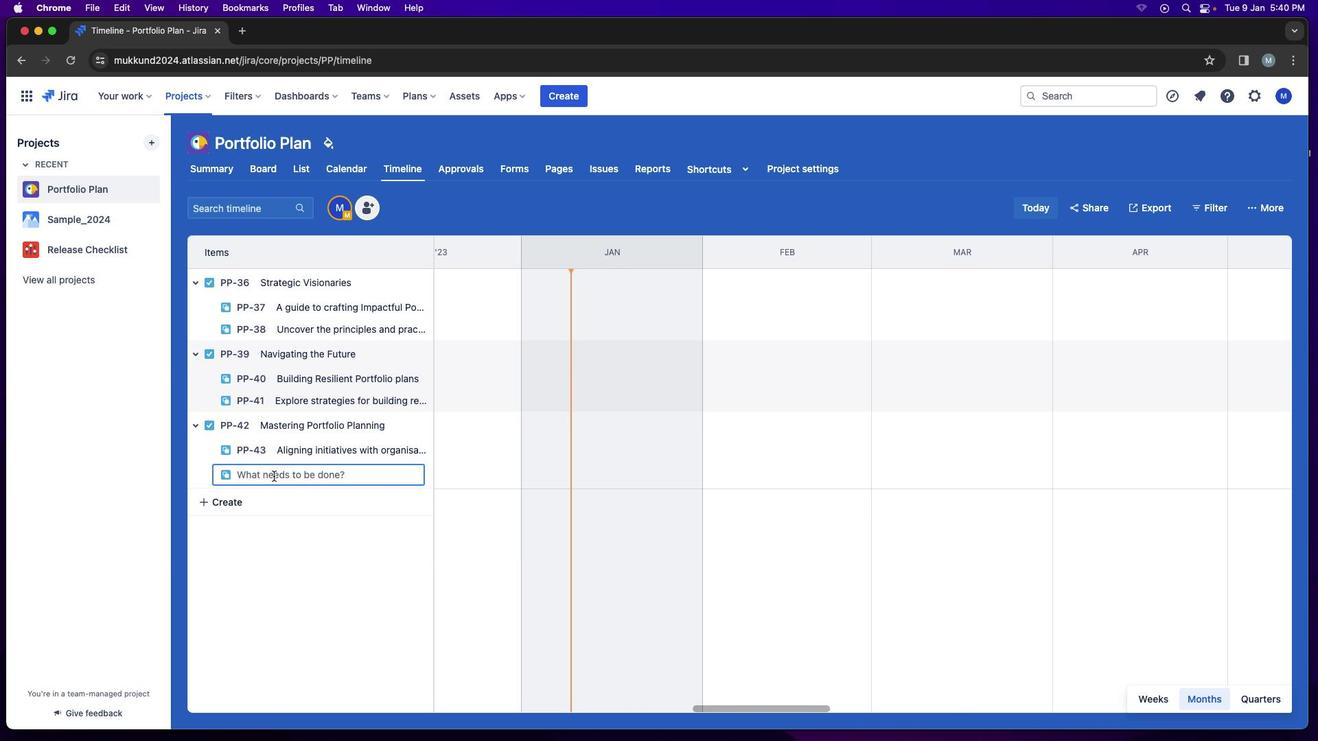 
Action: Mouse moved to (270, 473)
Screenshot: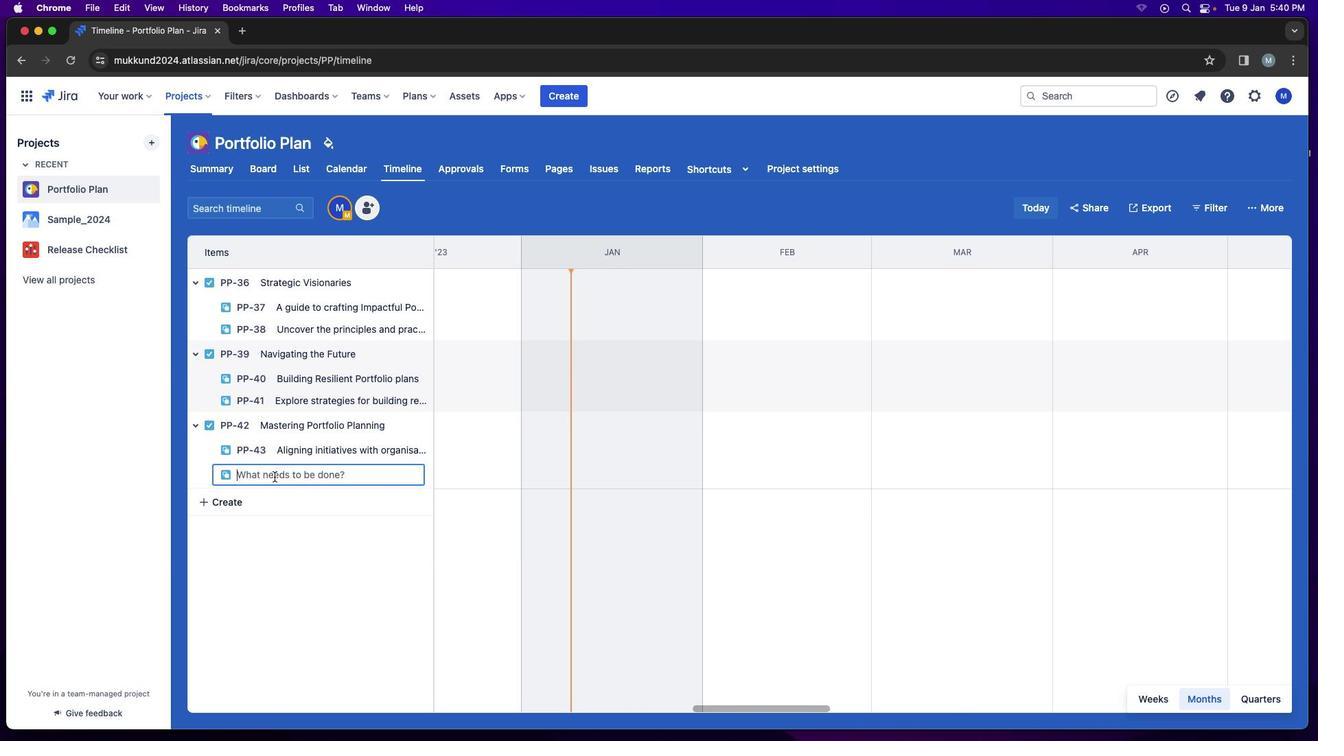 
Action: Key pressed Key.shift'T''h''e'Key.space'a''r''t'Key.space'o''f'Key.space'p''o''r''t''f''o''l''i''o'Key.space'p''l''a''n''n''i''n''g'Key.space'b''y'Key.space'a''l''i''g''n''i''n''g'Key.space'i''n''i''t''i''a''t''i''v''e''s'Key.space'w''i''t''h'Key.space'o''r''g''a''n''i''s''a''t''i''o''n''a''l''.'Key.enter
Screenshot: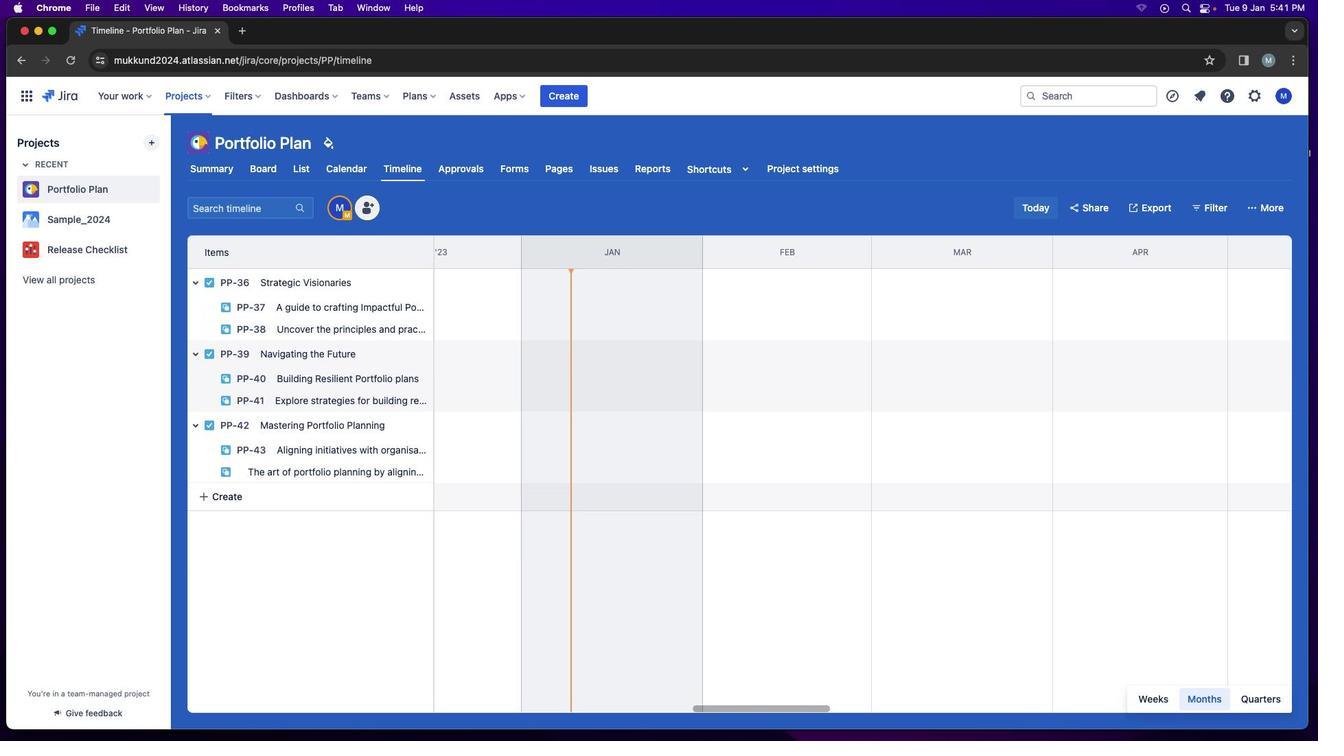 
Action: Mouse moved to (230, 495)
Screenshot: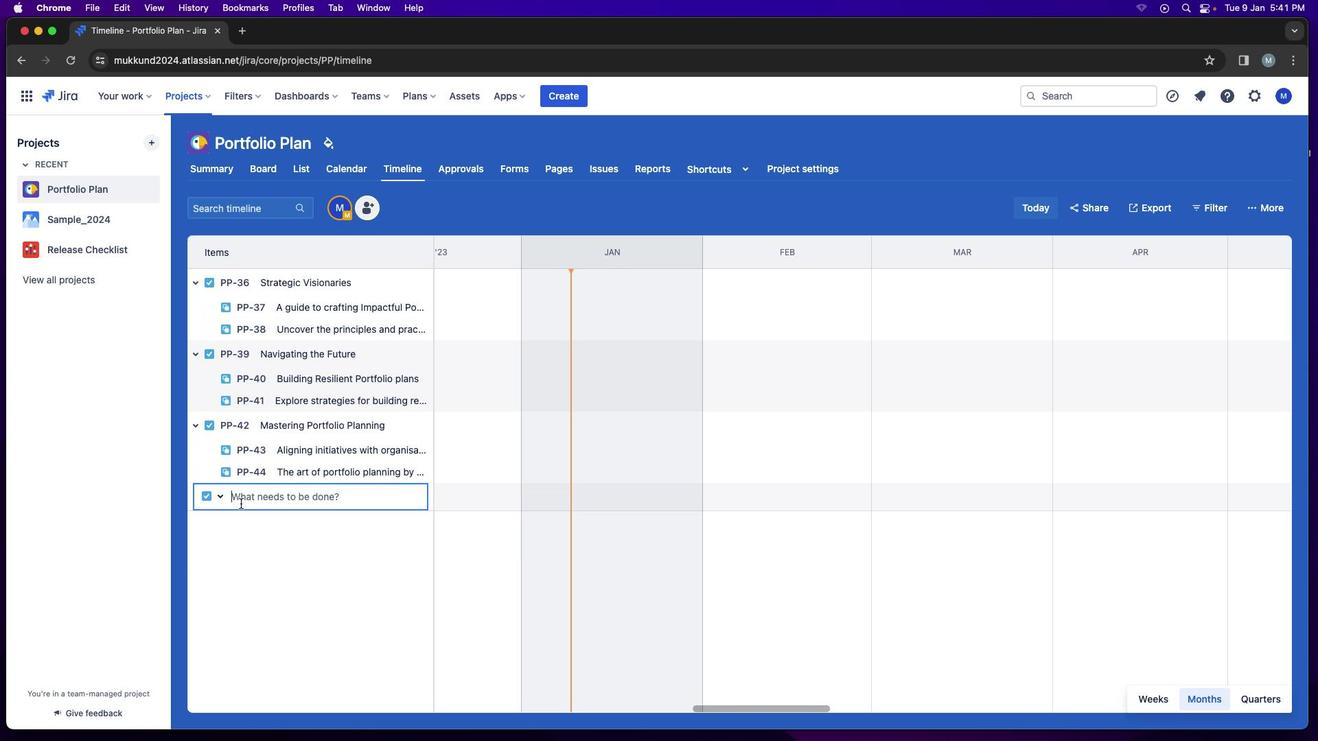 
Action: Mouse pressed left at (230, 495)
Screenshot: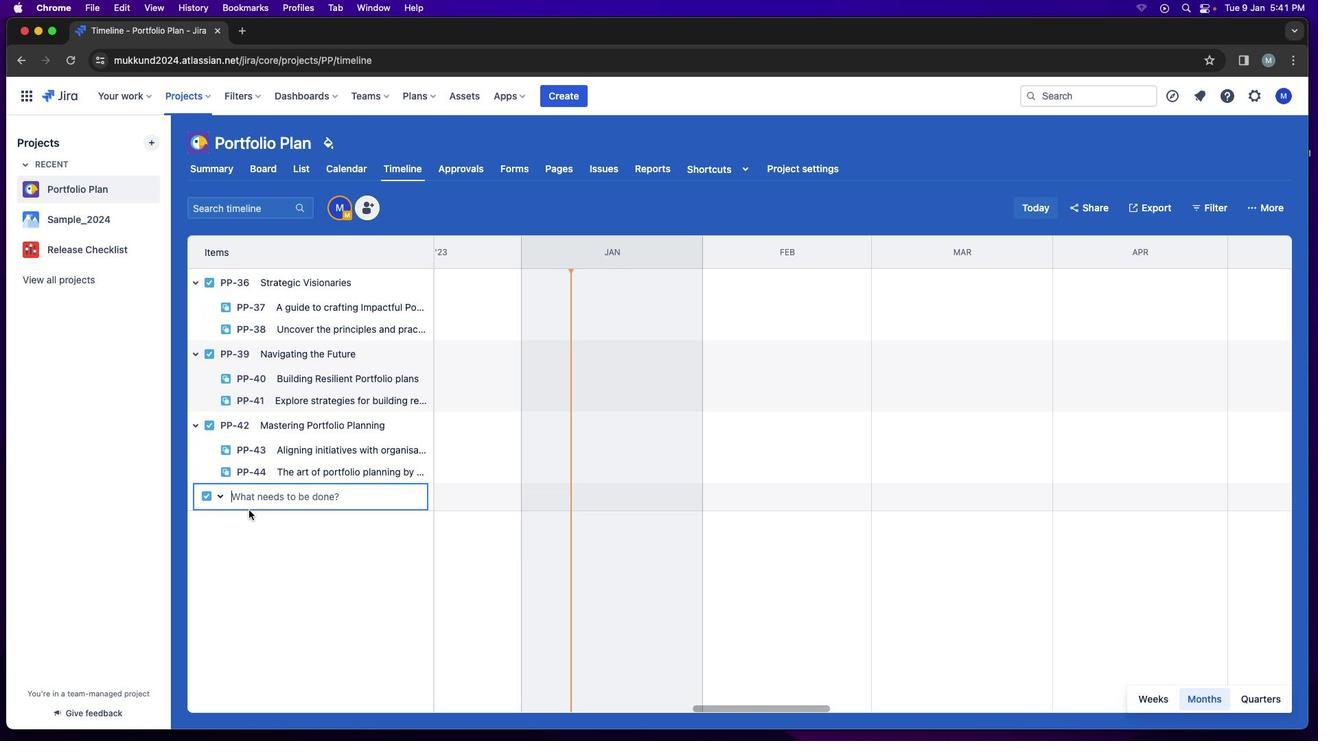 
Action: Mouse moved to (254, 495)
Screenshot: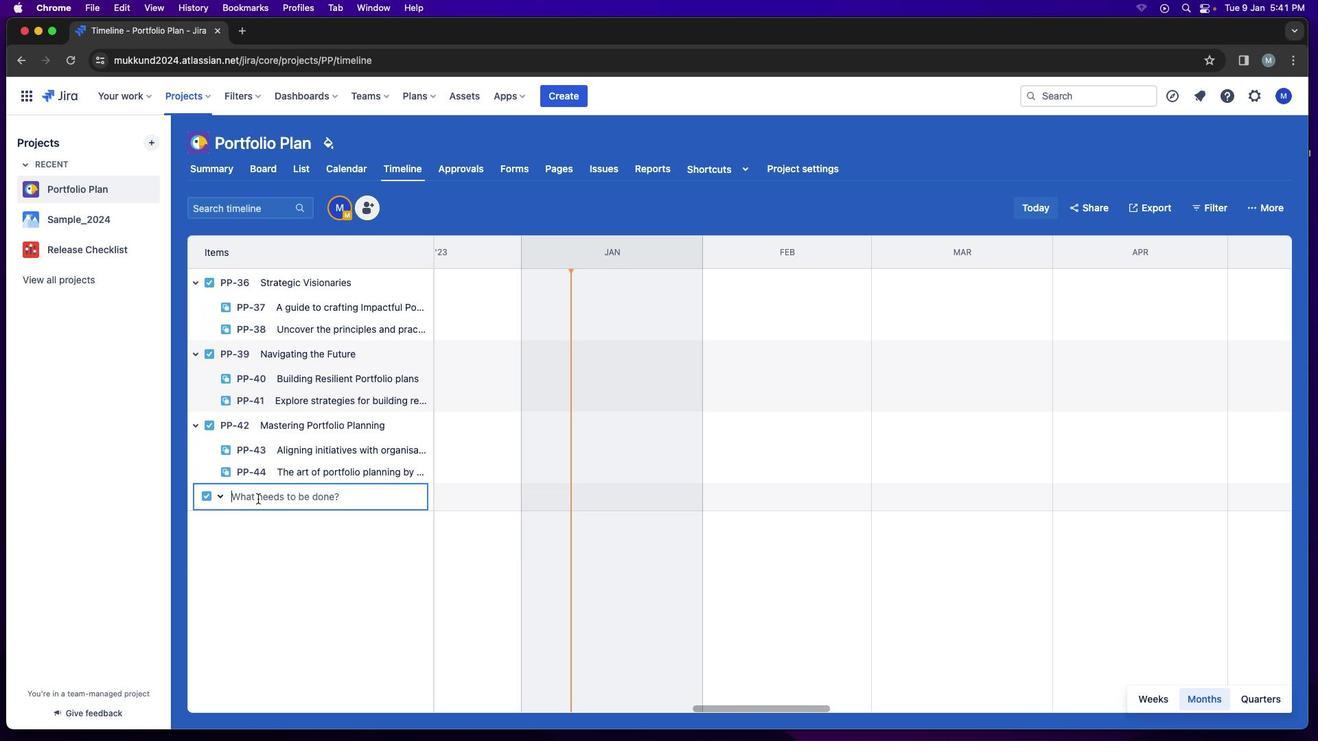 
Action: Mouse pressed left at (254, 495)
Screenshot: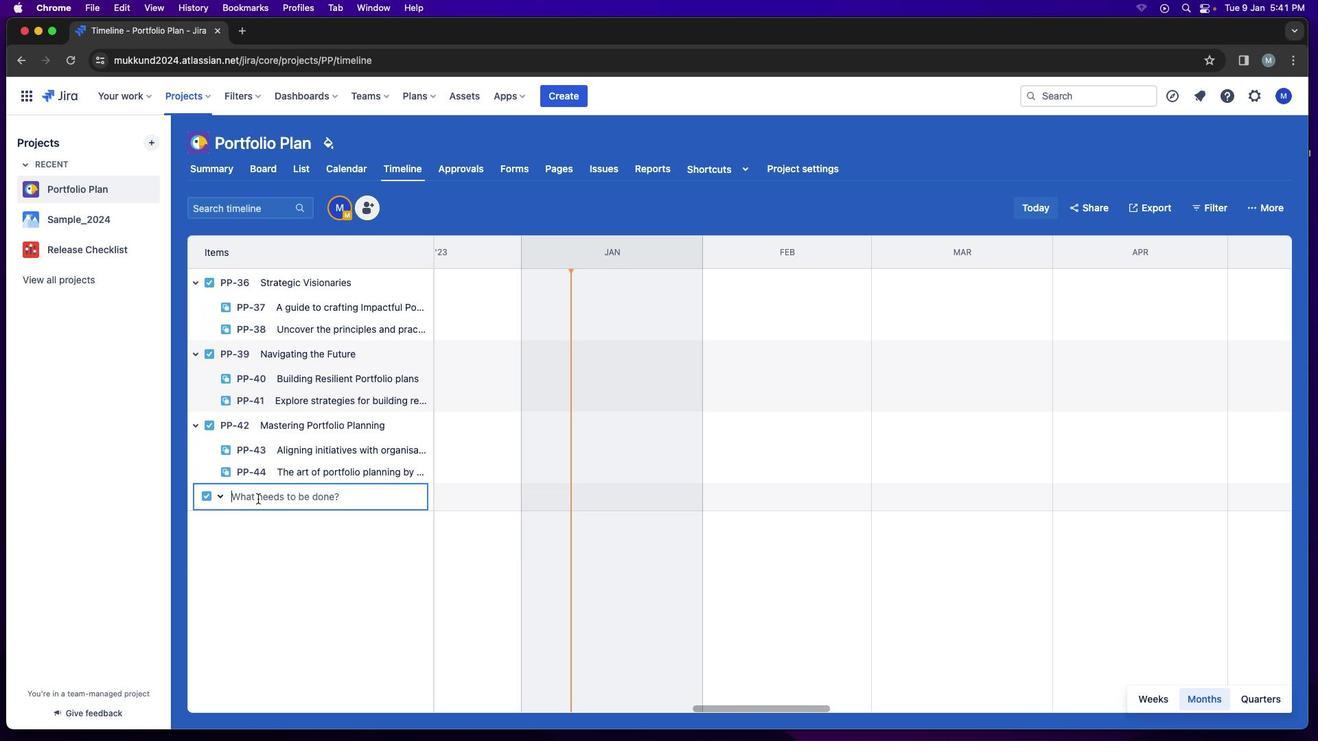 
Action: Key pressed Key.shift'B''e''y''o''n''d'Key.spaceKey.shift_r'P''r''o''j''e''c''t''s'Key.enter
Screenshot: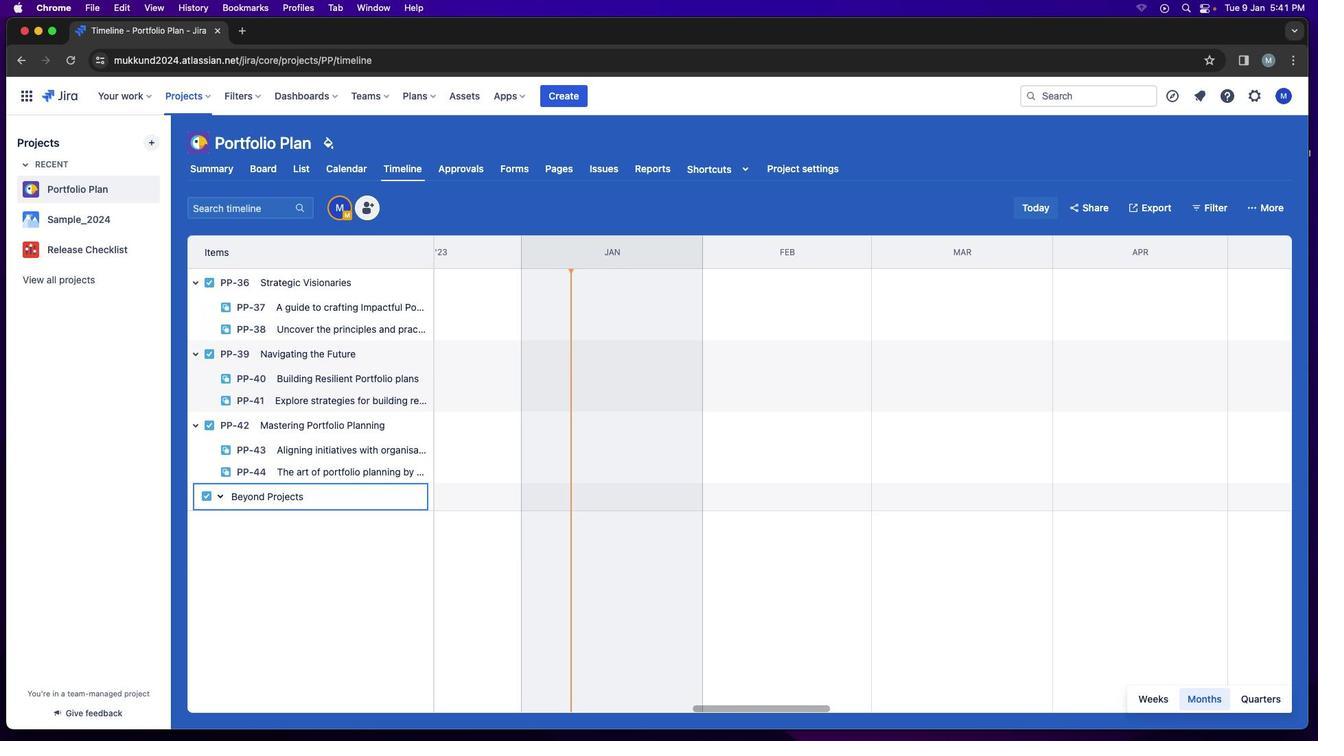 
Action: Mouse moved to (419, 496)
Screenshot: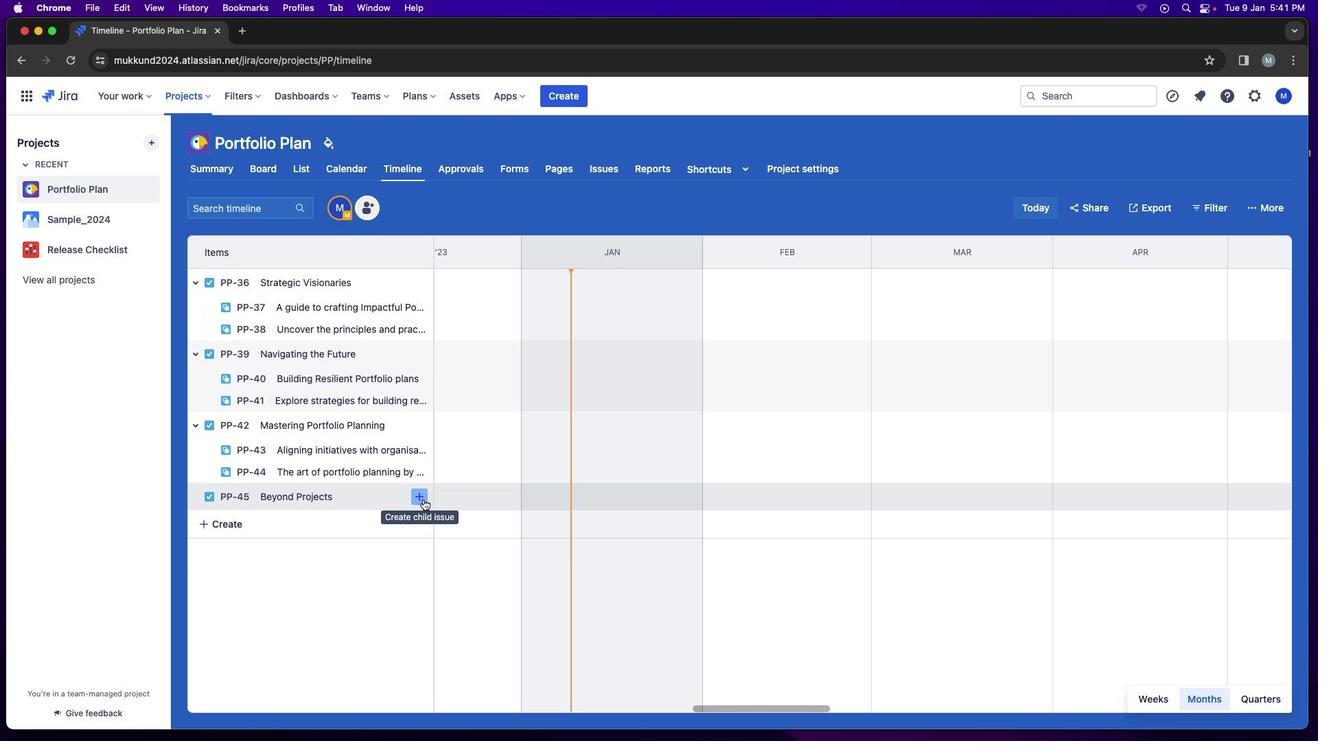 
Action: Mouse pressed left at (419, 496)
Screenshot: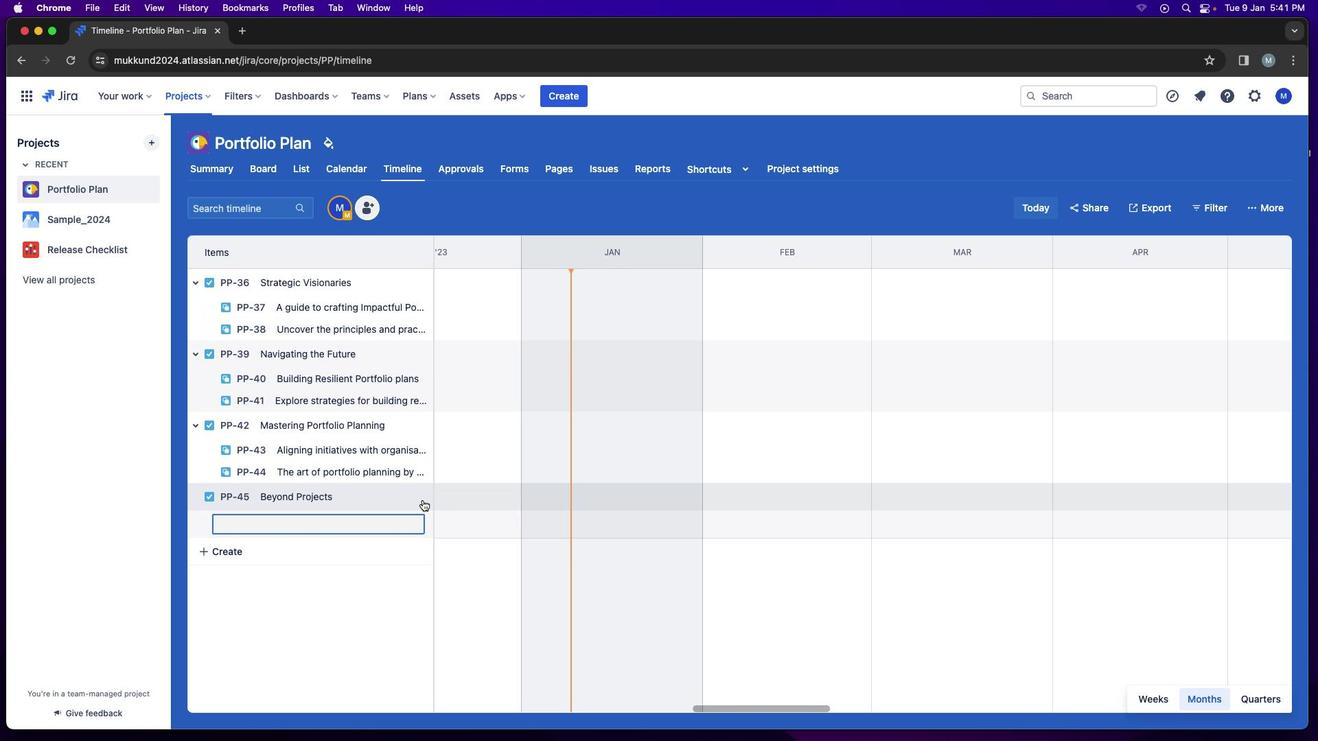 
Action: Mouse moved to (330, 522)
Screenshot: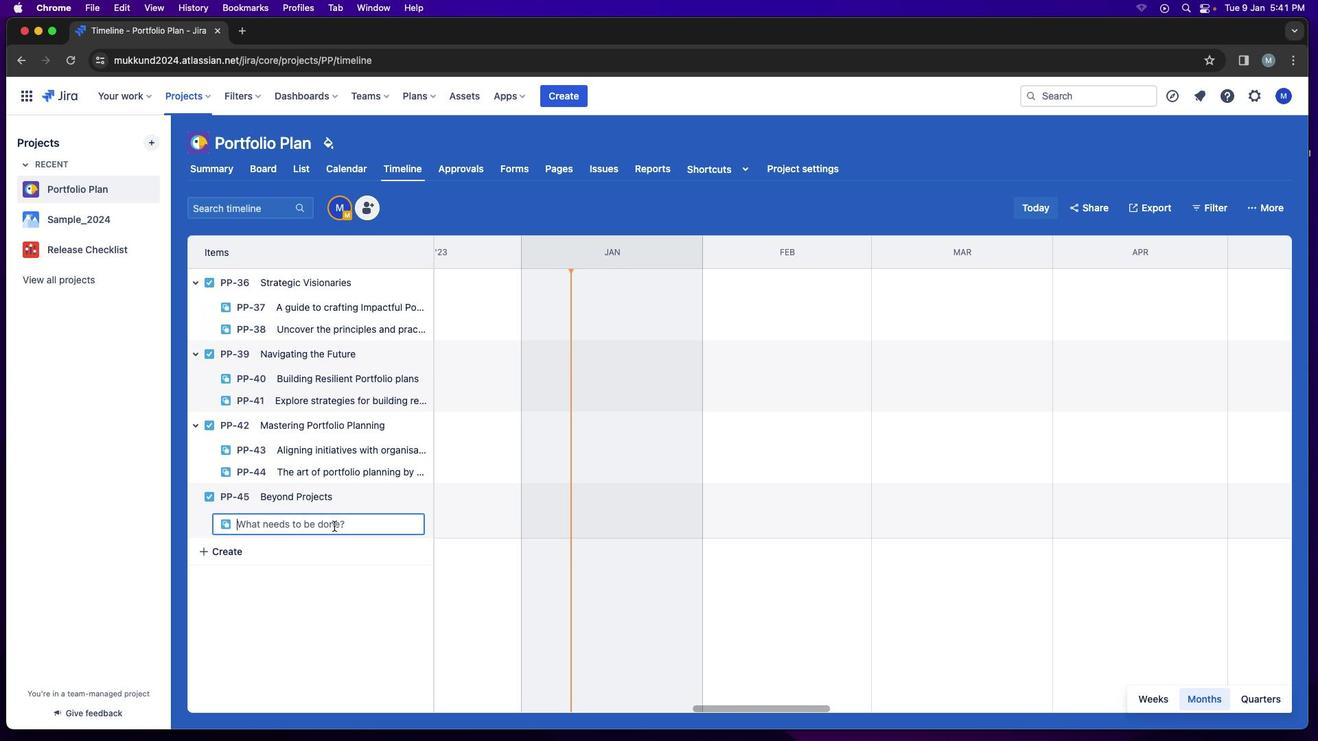 
Action: Mouse pressed left at (330, 522)
Screenshot: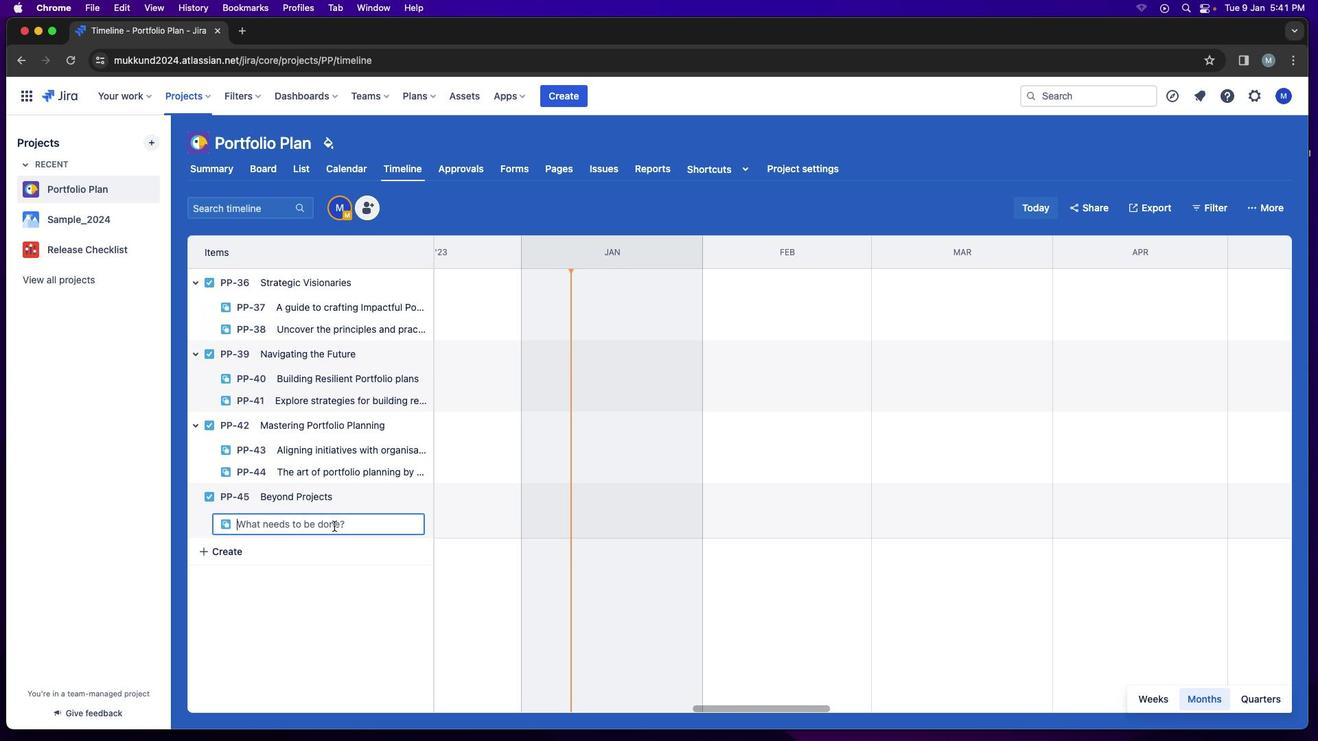 
Action: Key pressed Key.shift'O''r''c''h''e''s''t''r''a''t''i''n''g'Key.space'l''o''n''g''-''t''e''r''m'Key.space's''u''c''c''e''s''s'Key.space'w''i''t''h'Key.space'p''o''r''t''f''o''l''i''o'Key.space'p''l''a''n''n''i''n''g'Key.space'e''x''c''e''l''l''e''n''c''e''.'Key.enter
Screenshot: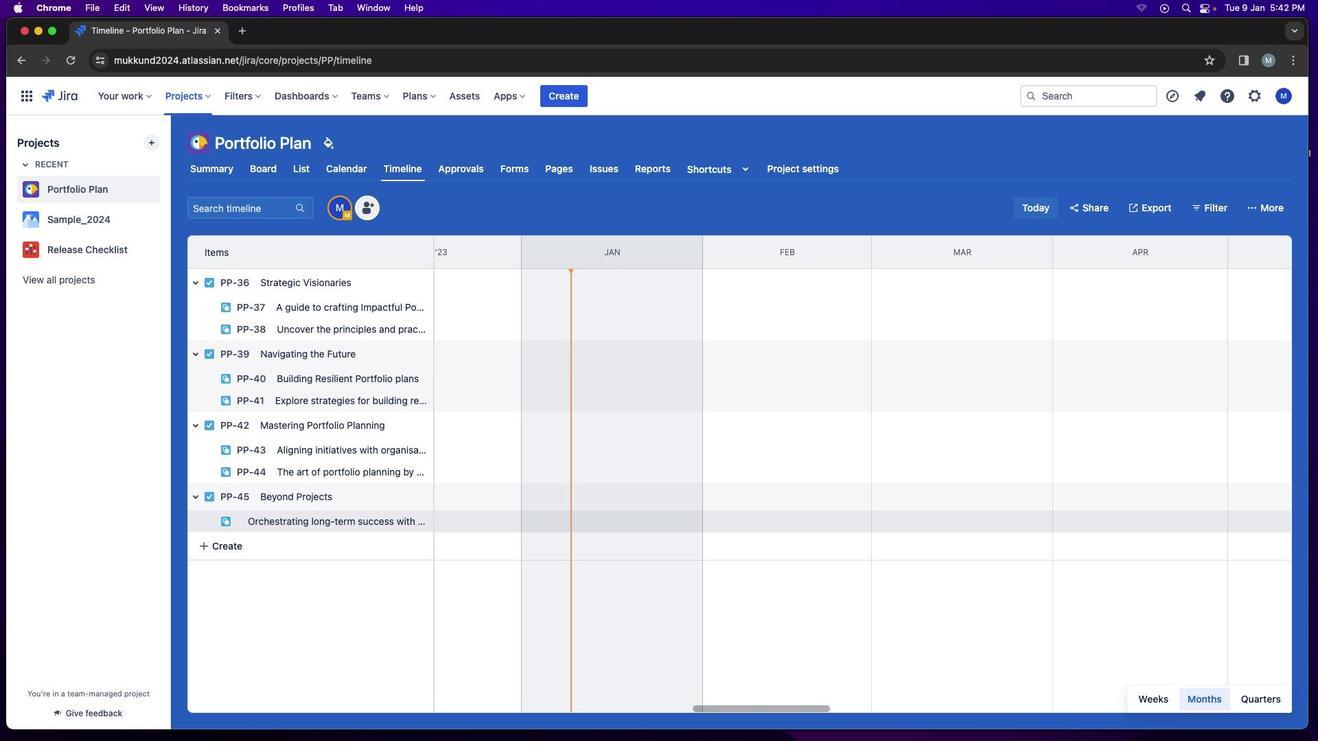 
Action: Mouse moved to (414, 493)
Screenshot: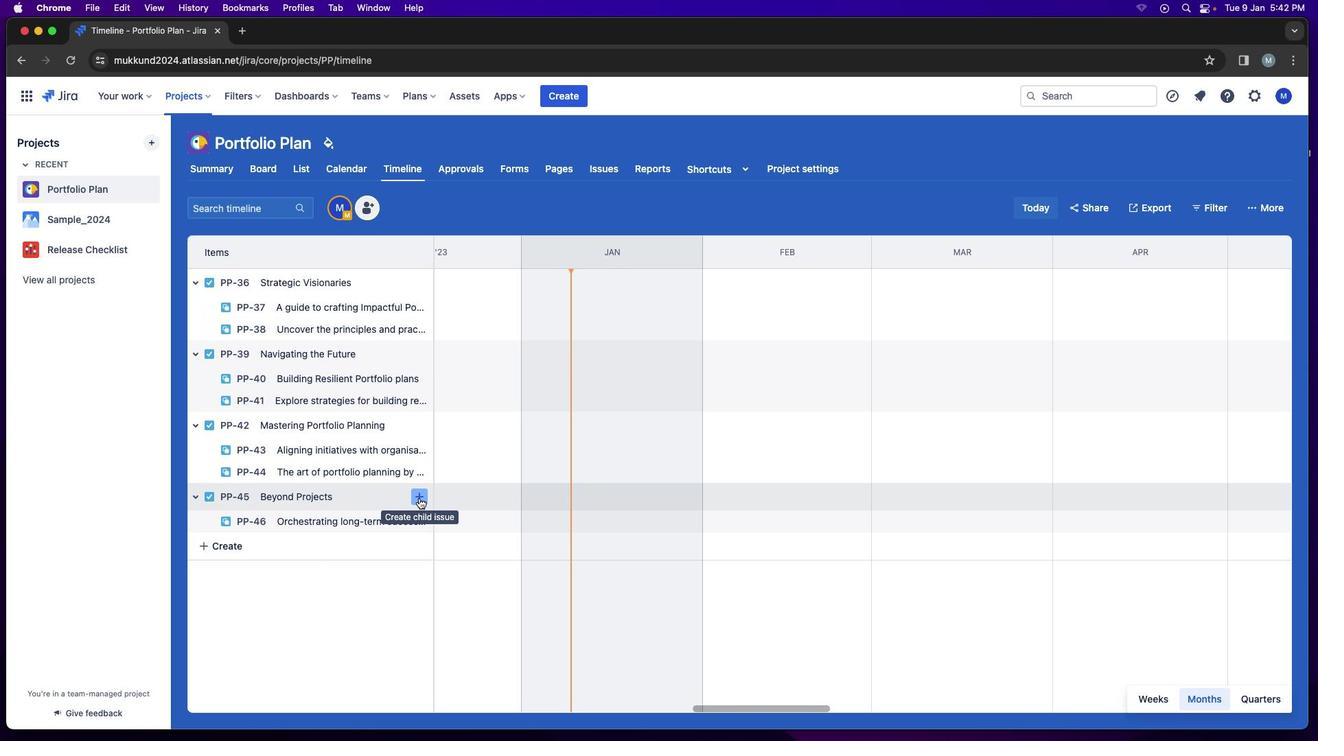 
Action: Mouse pressed left at (414, 493)
Screenshot: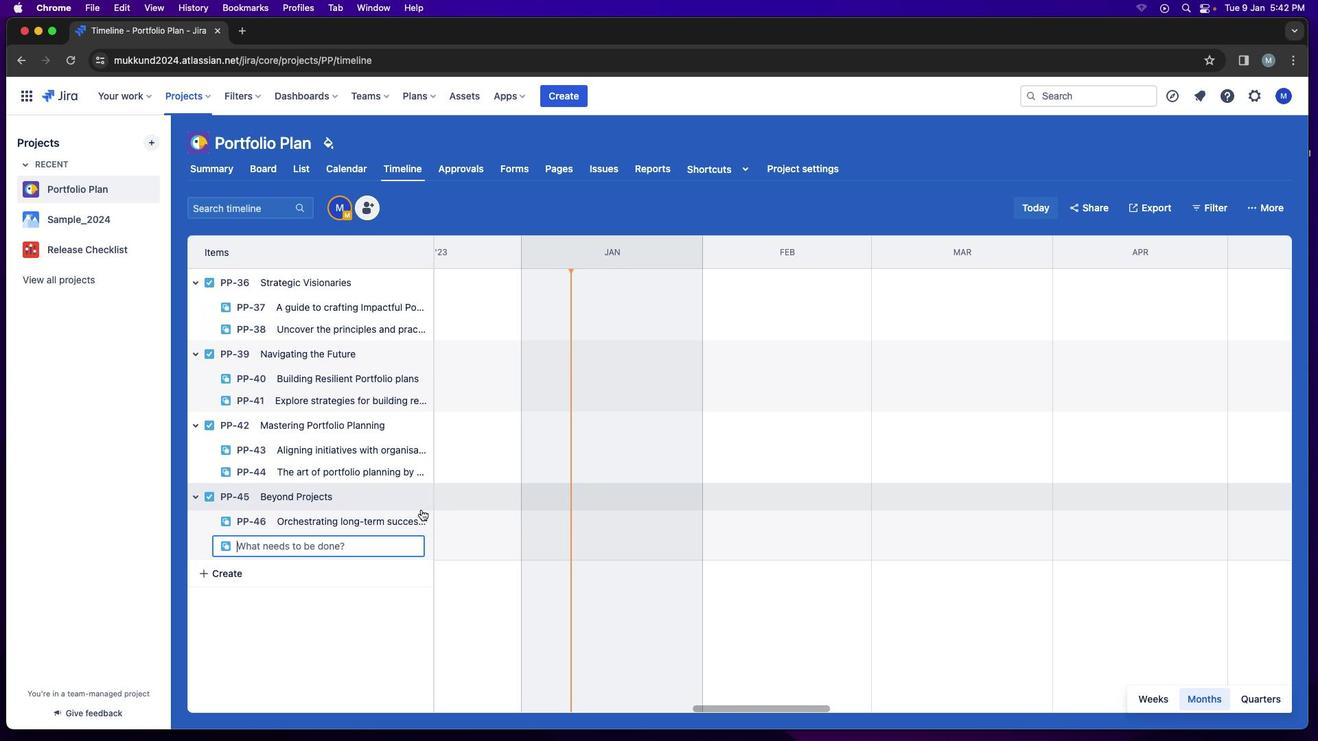 
Action: Mouse moved to (295, 547)
Screenshot: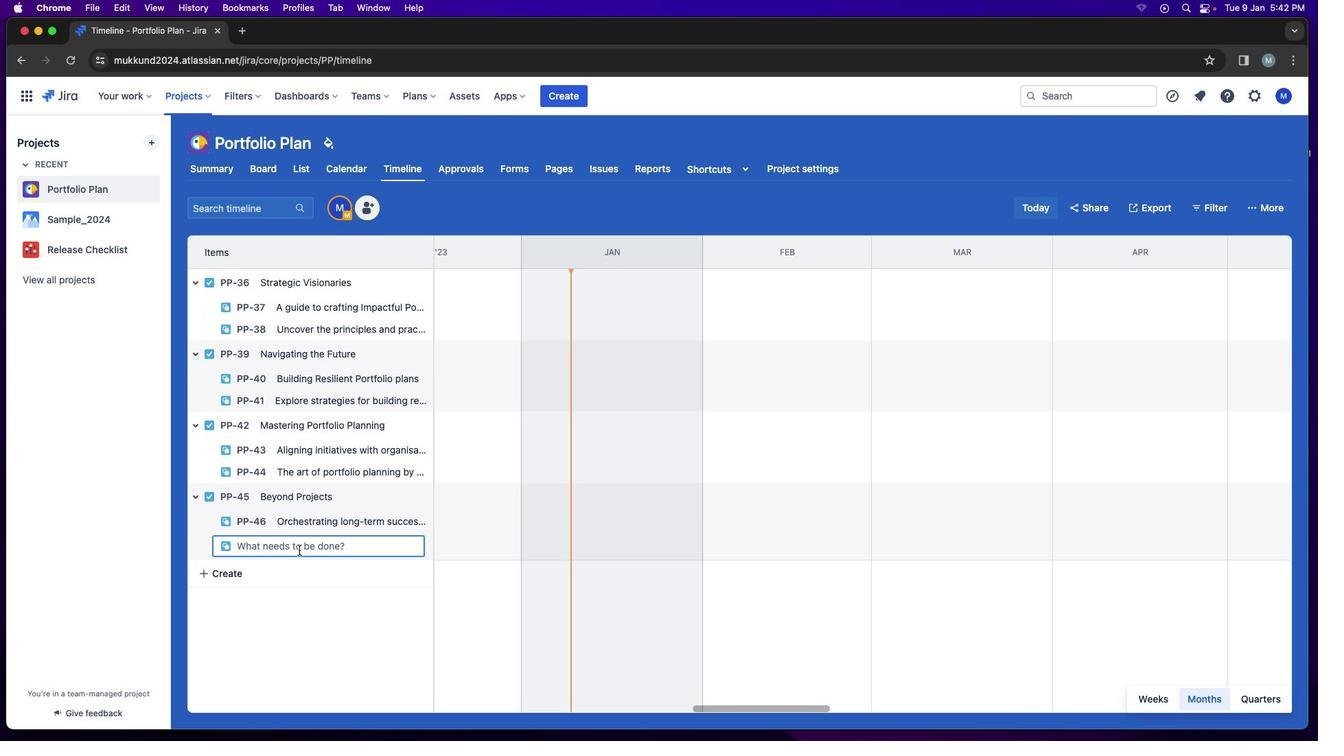 
Action: Mouse pressed left at (295, 547)
Screenshot: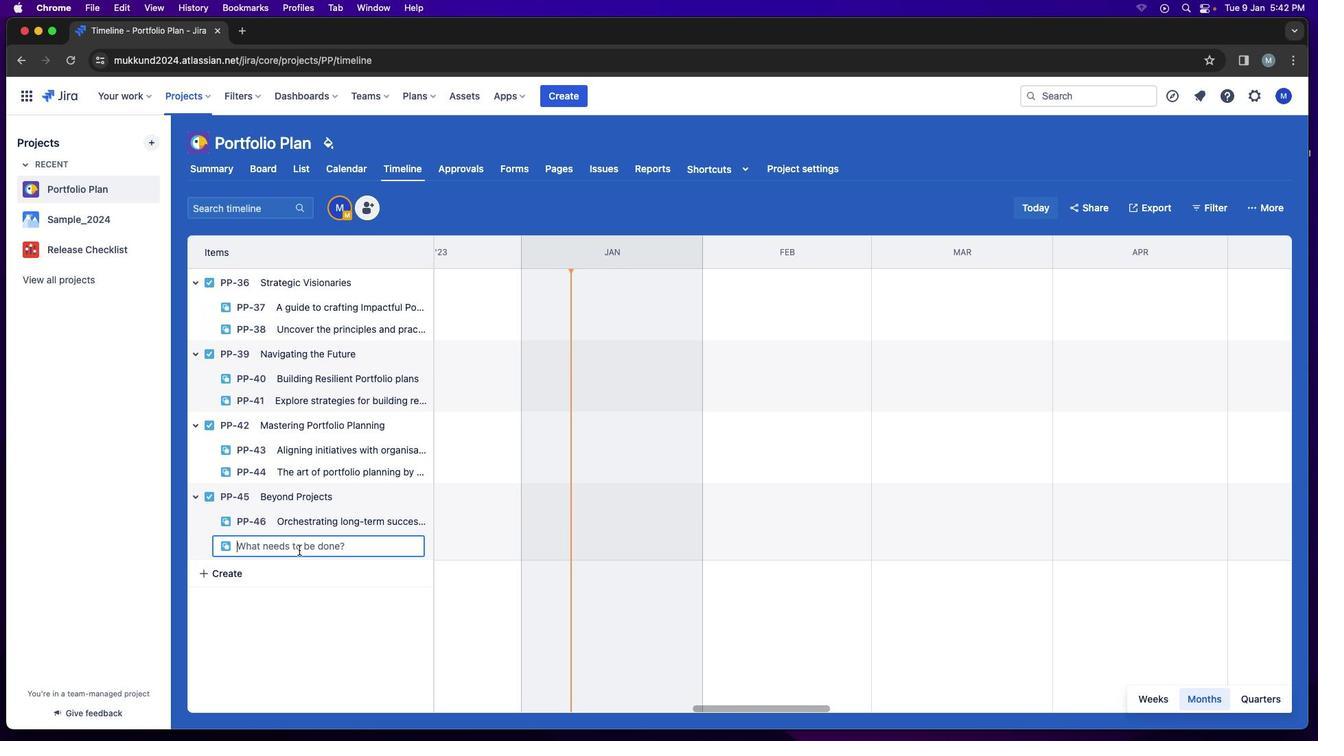 
Action: Key pressed Key.shift'D''e''l''v''e'Key.space'i''n''t''o'Key.space't''h''e'Key.space'r''e''a''l''m'Key.space'o''f'Key.space'p''o''r''t''f''o''l''i''o'Key.space'p''l''a''n''n''i''n''g'Key.space'e''x''c''e''l''l''e''n''c''e'Key.space'w''h''e''r''e'Key.space's''t''r''a''t''e''g''i''c'Key.space'i''n''i''t''i''a''t''i''v''e''s'Key.space'a''r''e'Key.space'o''r''c''h''e''s''t''r''a''t''e''d''.'Key.enter
Screenshot: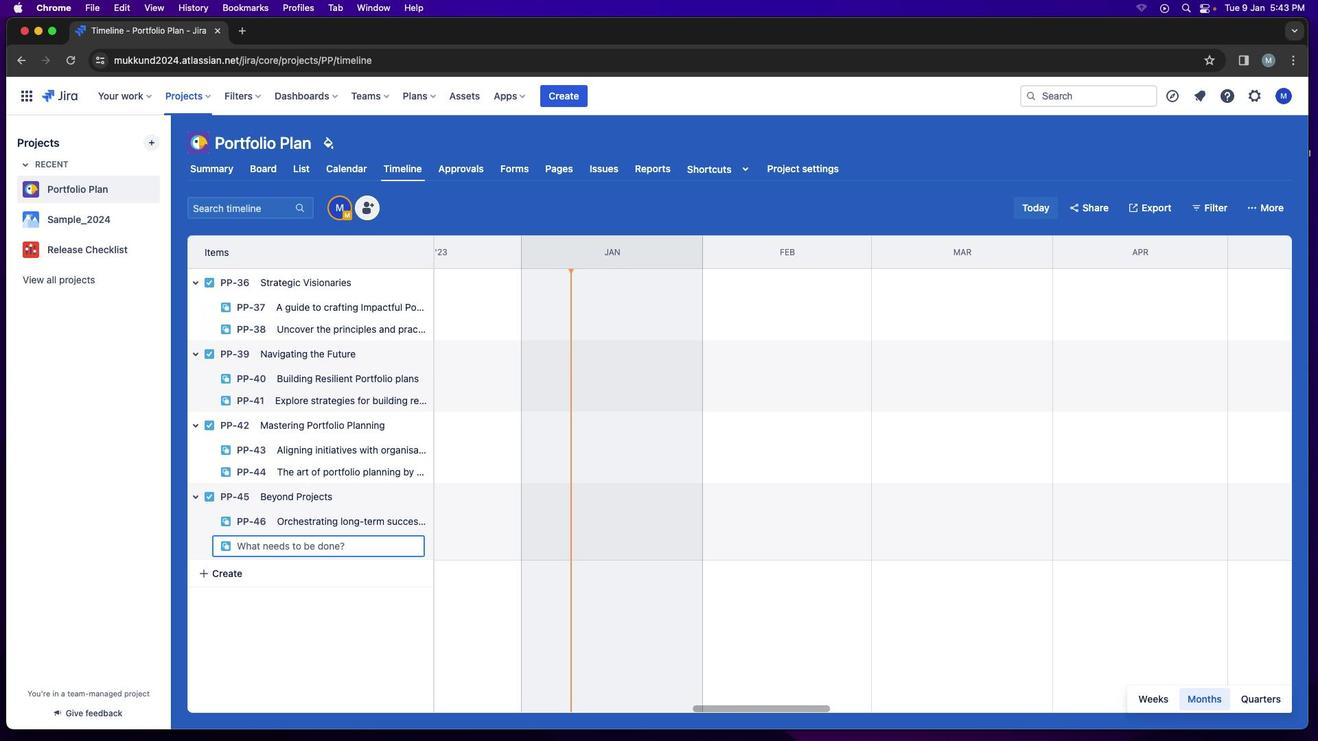 
Action: Mouse moved to (631, 606)
Screenshot: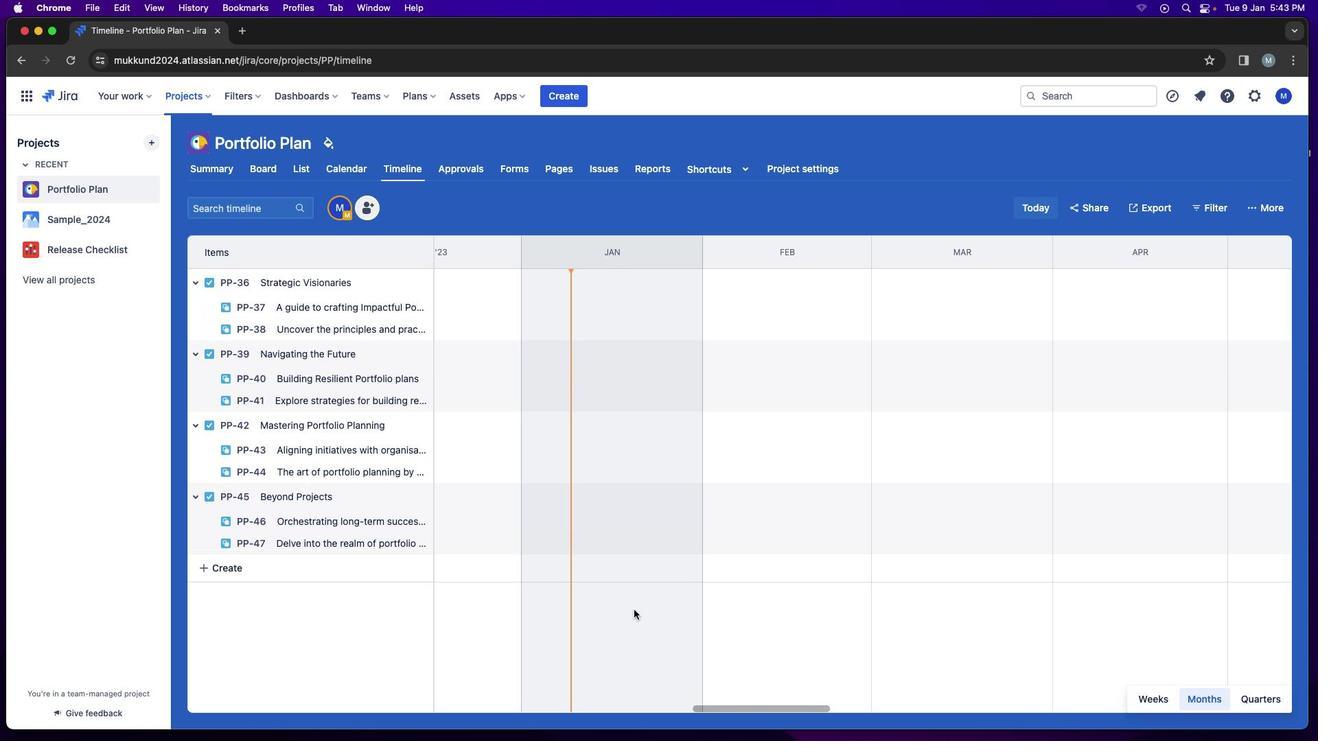
Action: Mouse pressed left at (631, 606)
Screenshot: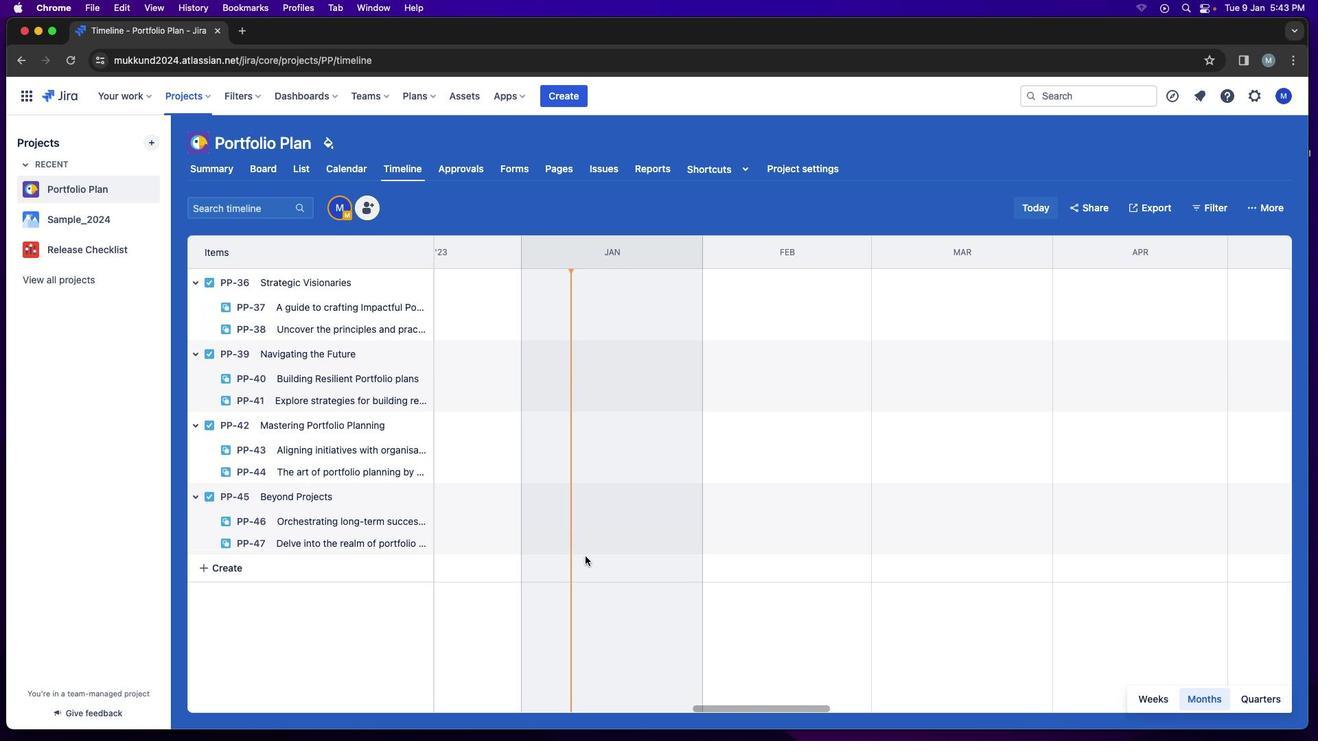 
Action: Mouse moved to (503, 277)
Screenshot: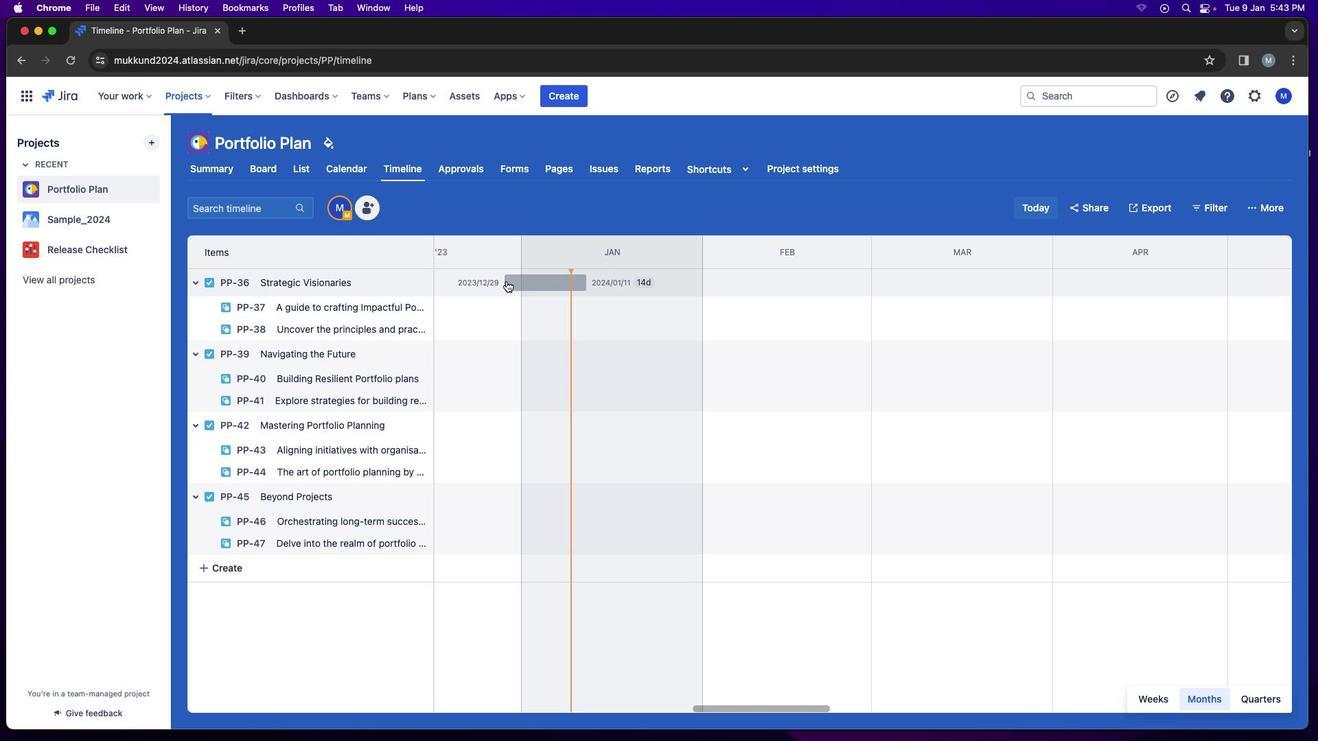 
Action: Mouse pressed left at (503, 277)
Screenshot: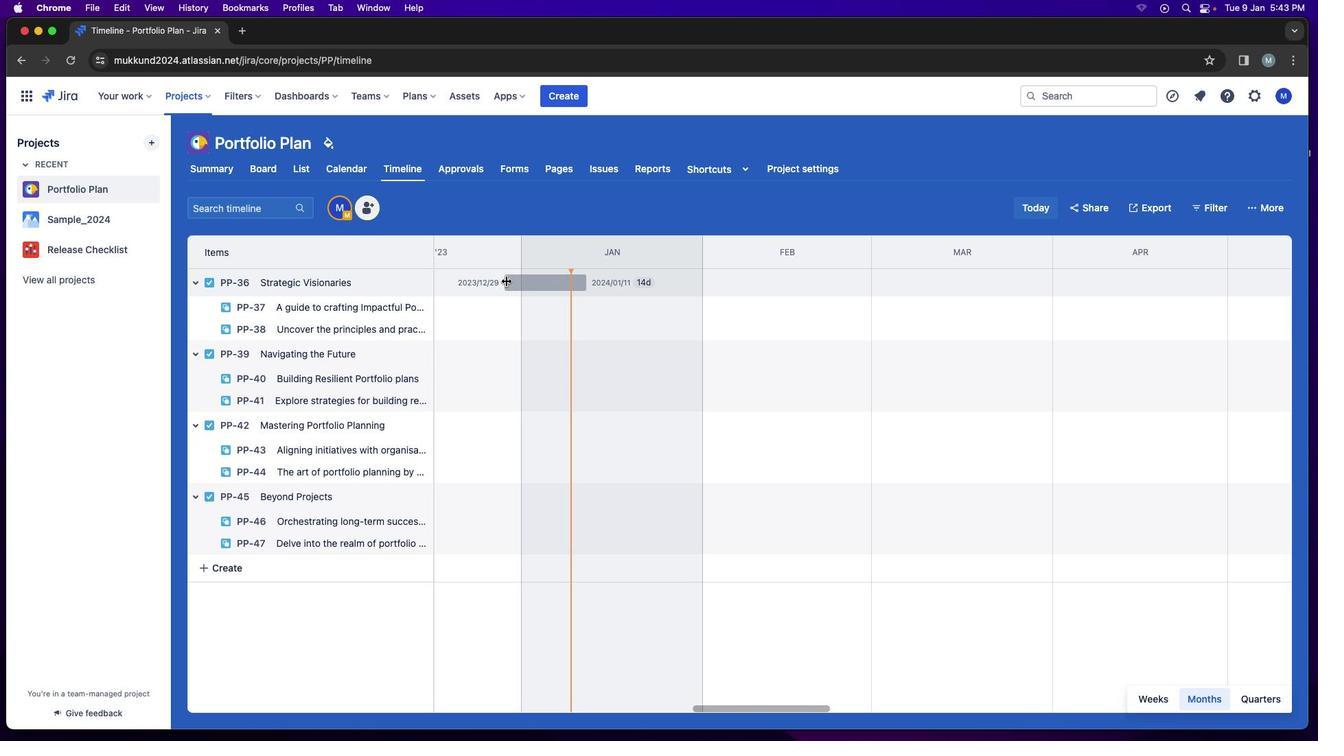 
Action: Mouse moved to (581, 278)
Screenshot: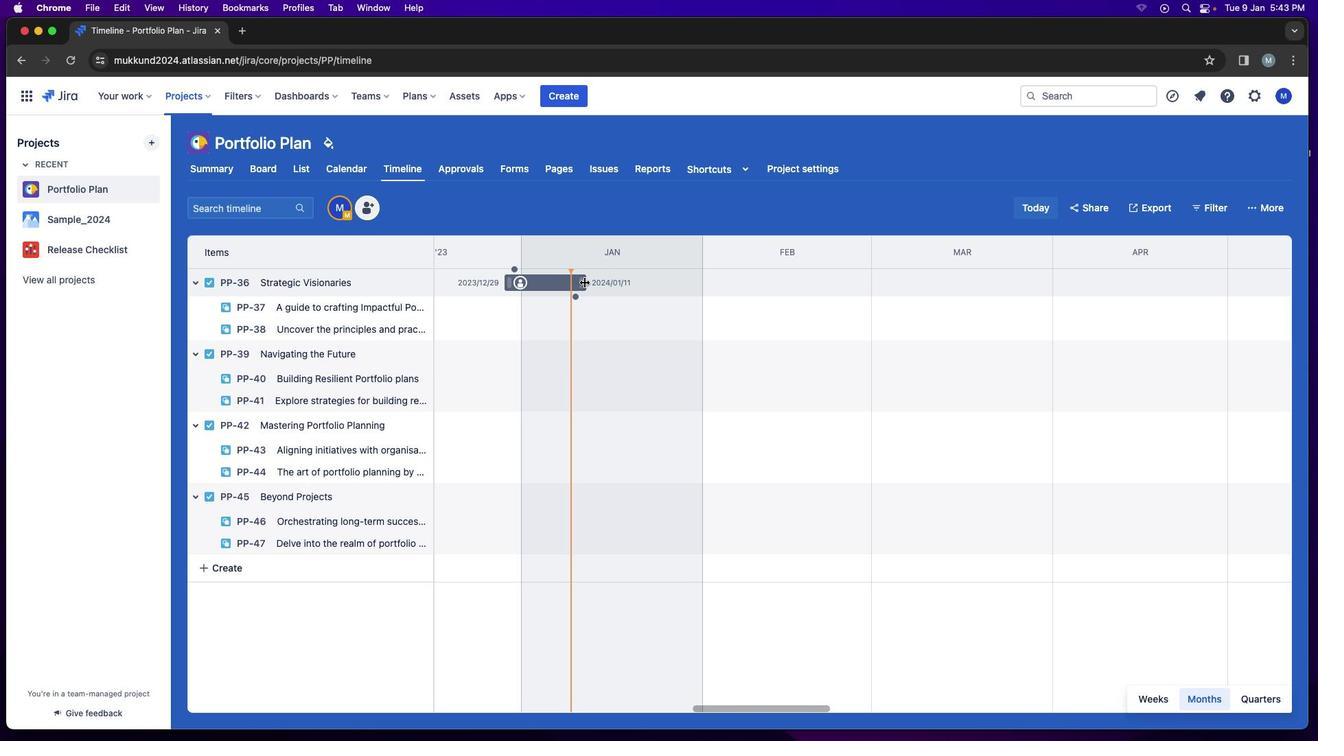 
Action: Mouse pressed left at (581, 278)
Screenshot: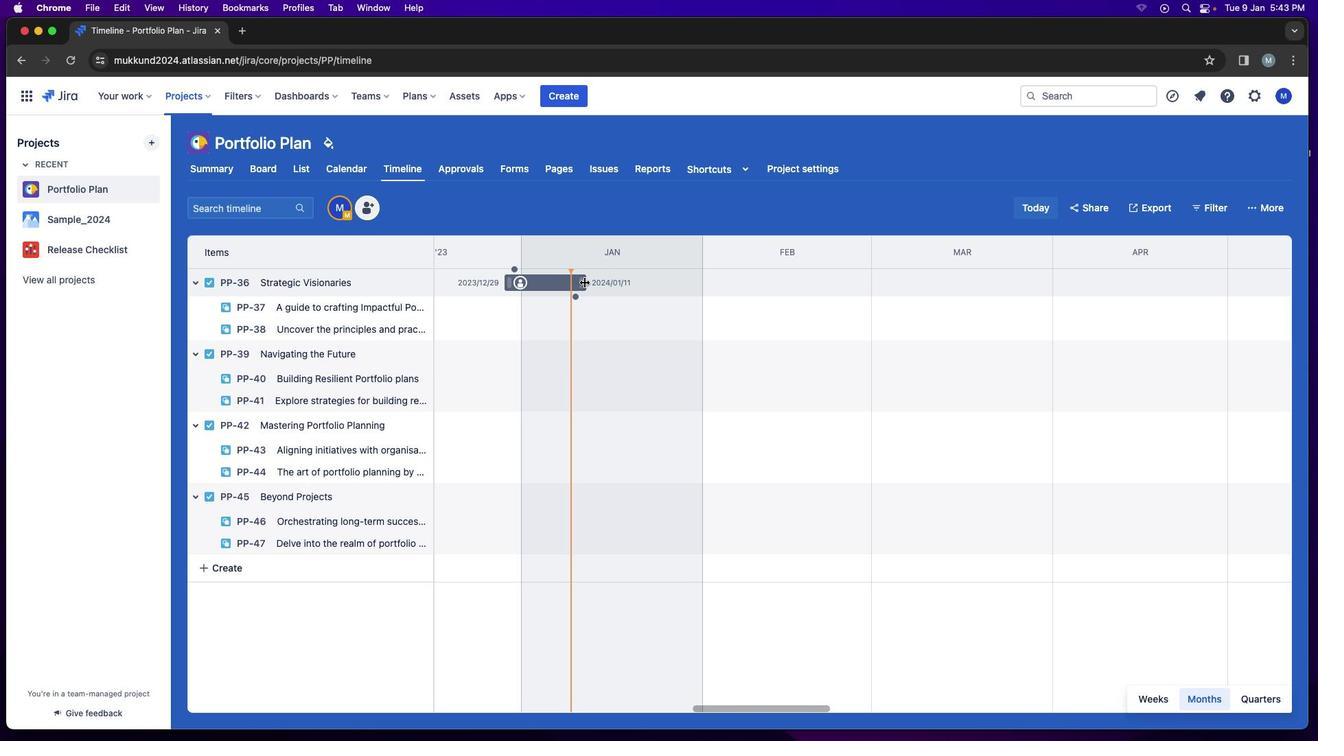 
Action: Mouse moved to (598, 278)
Screenshot: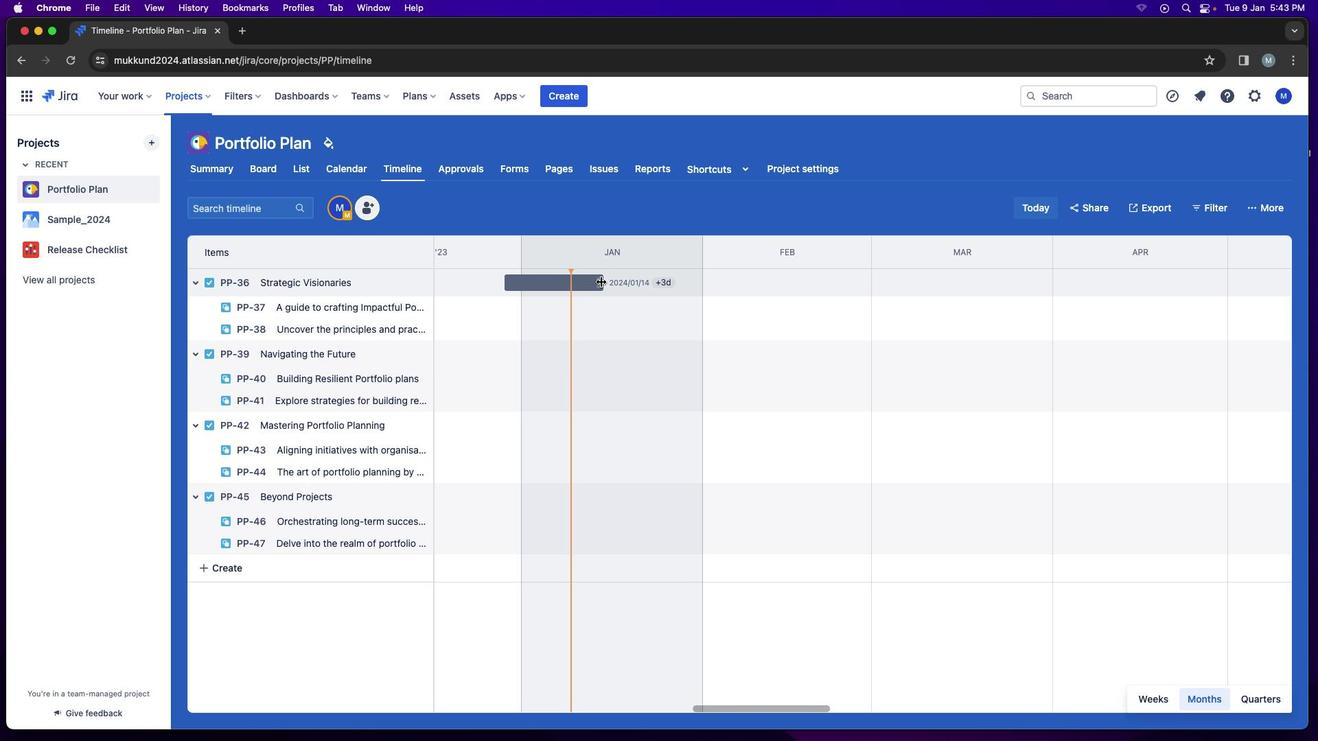 
Action: Mouse pressed left at (598, 278)
Screenshot: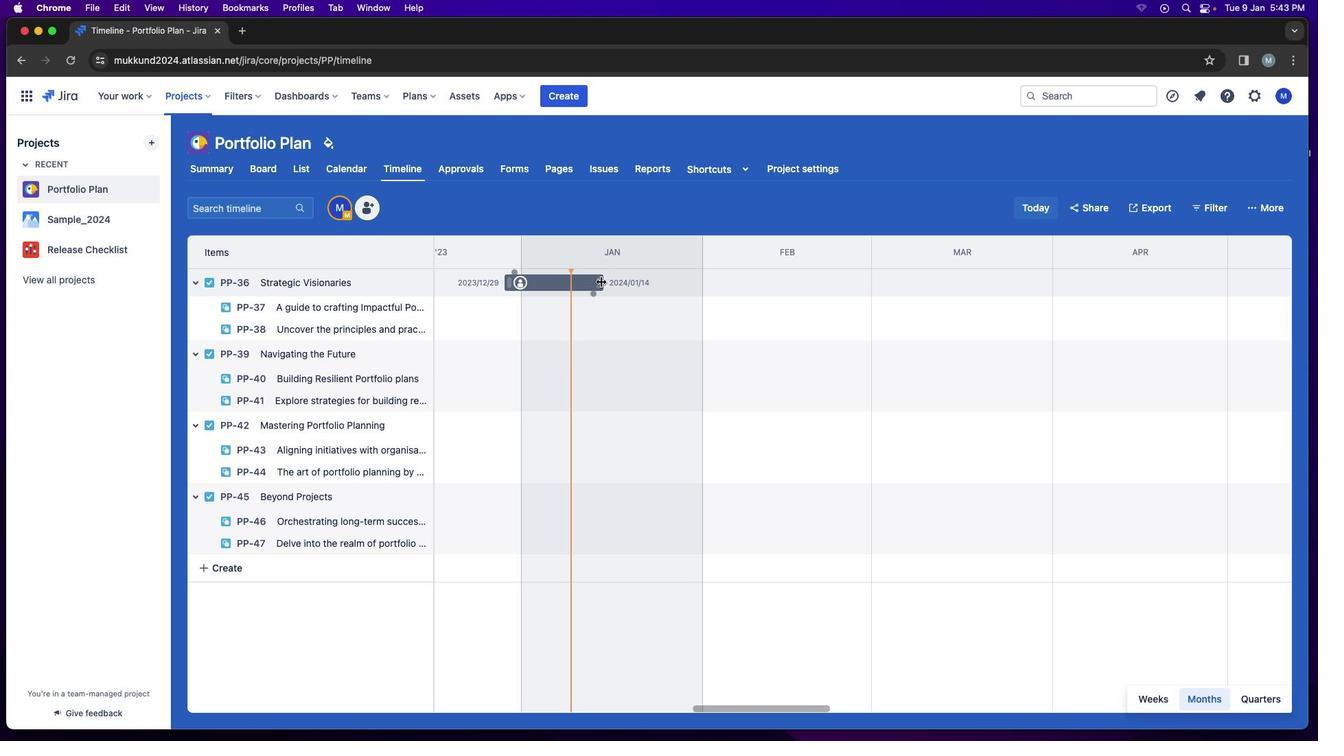 
Action: Mouse moved to (594, 310)
Screenshot: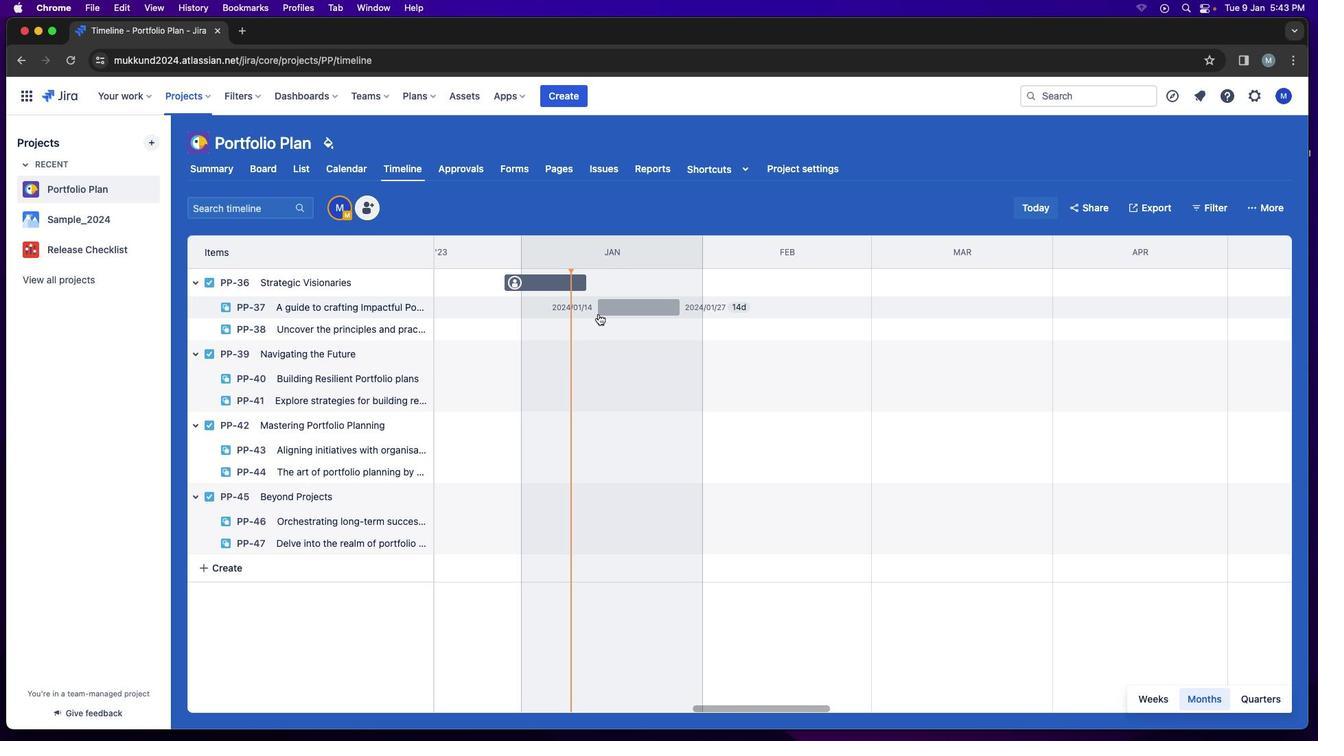 
Action: Mouse pressed left at (594, 310)
Screenshot: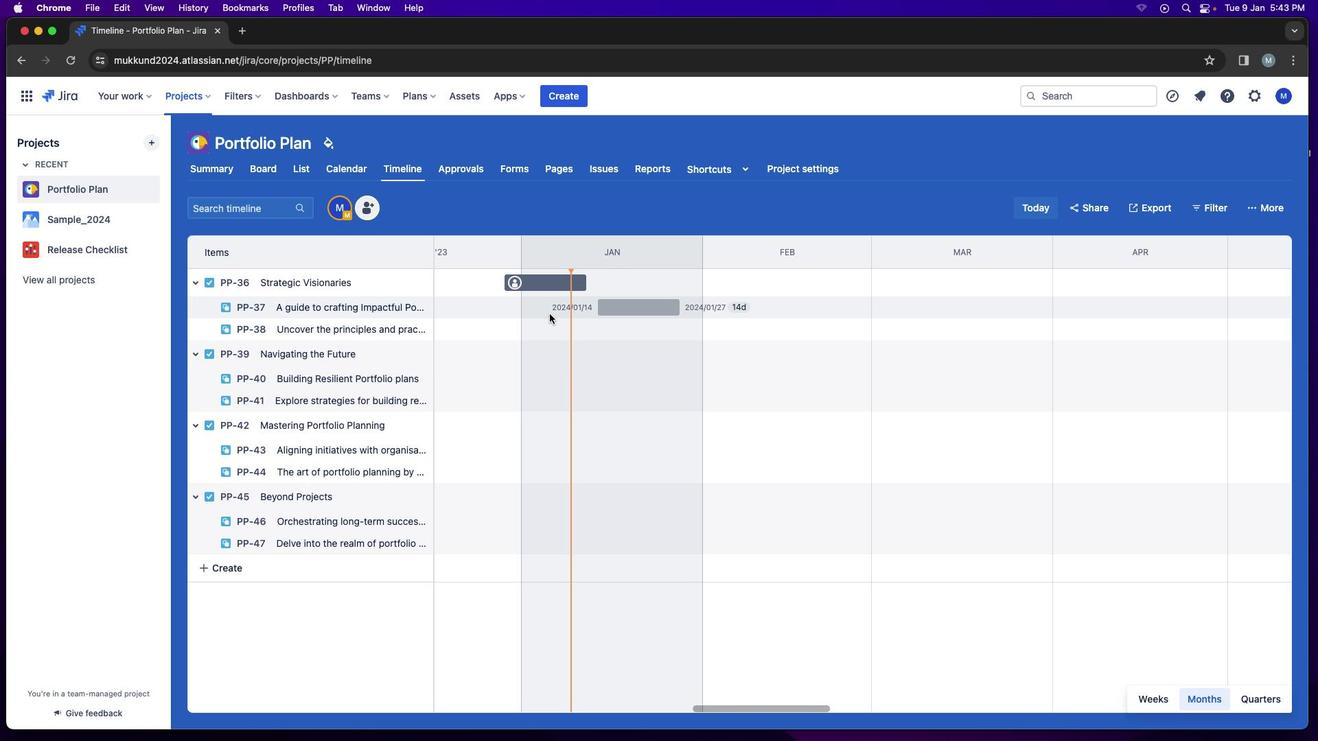 
Action: Mouse moved to (618, 304)
Screenshot: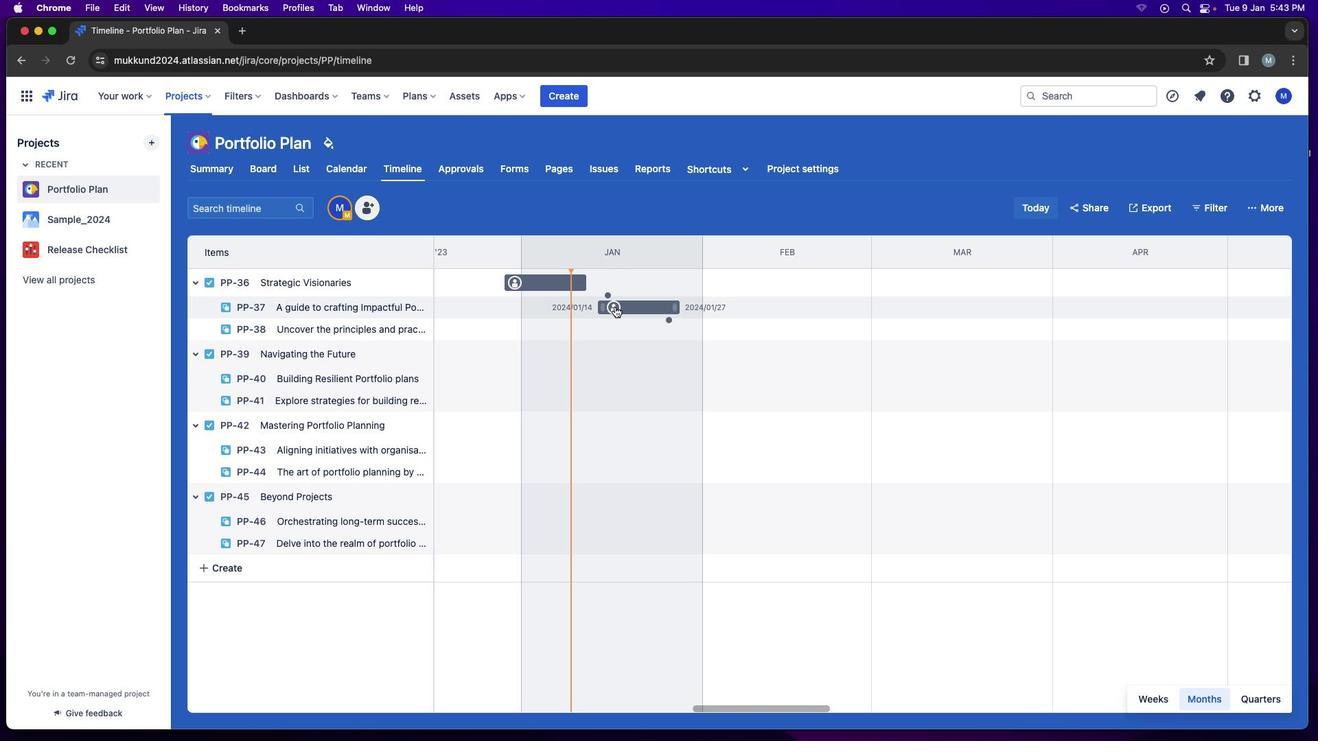 
Action: Mouse pressed left at (618, 304)
Screenshot: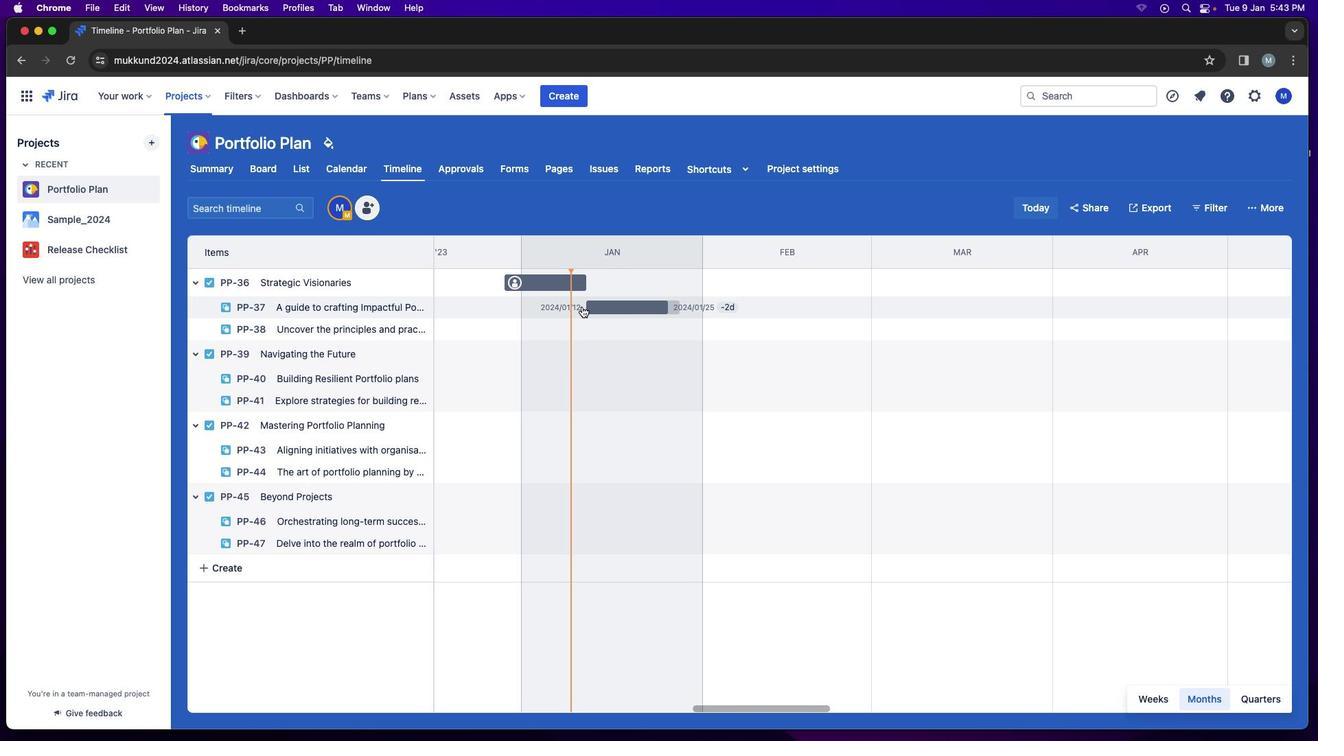 
Action: Mouse moved to (608, 302)
Screenshot: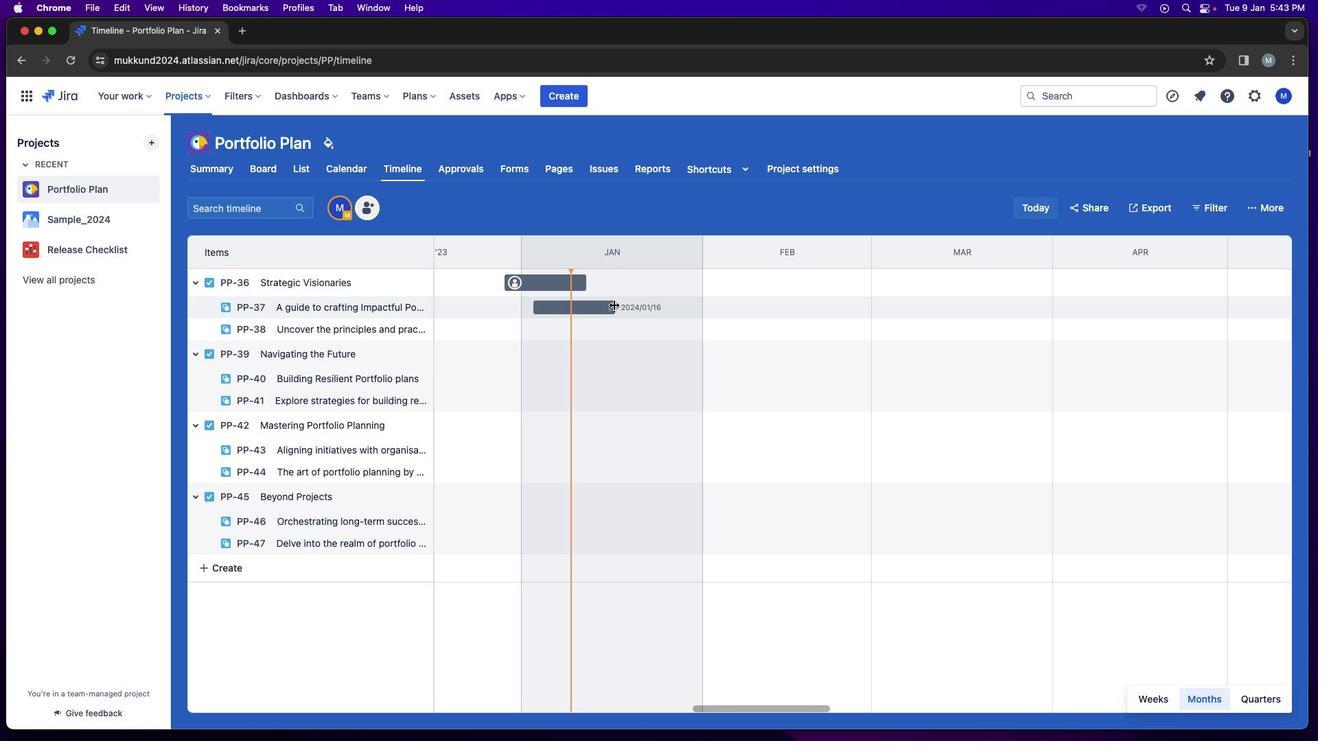 
Action: Mouse pressed left at (608, 302)
Screenshot: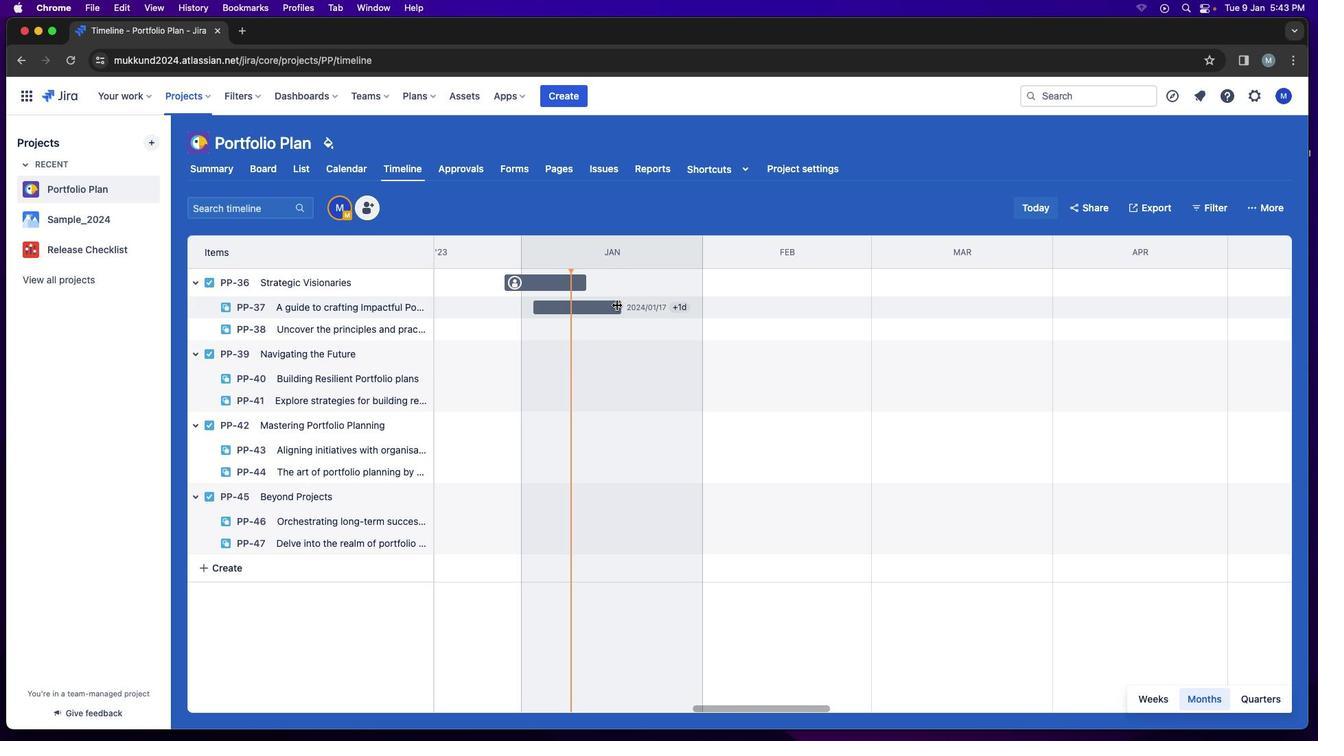 
Action: Mouse moved to (558, 323)
Screenshot: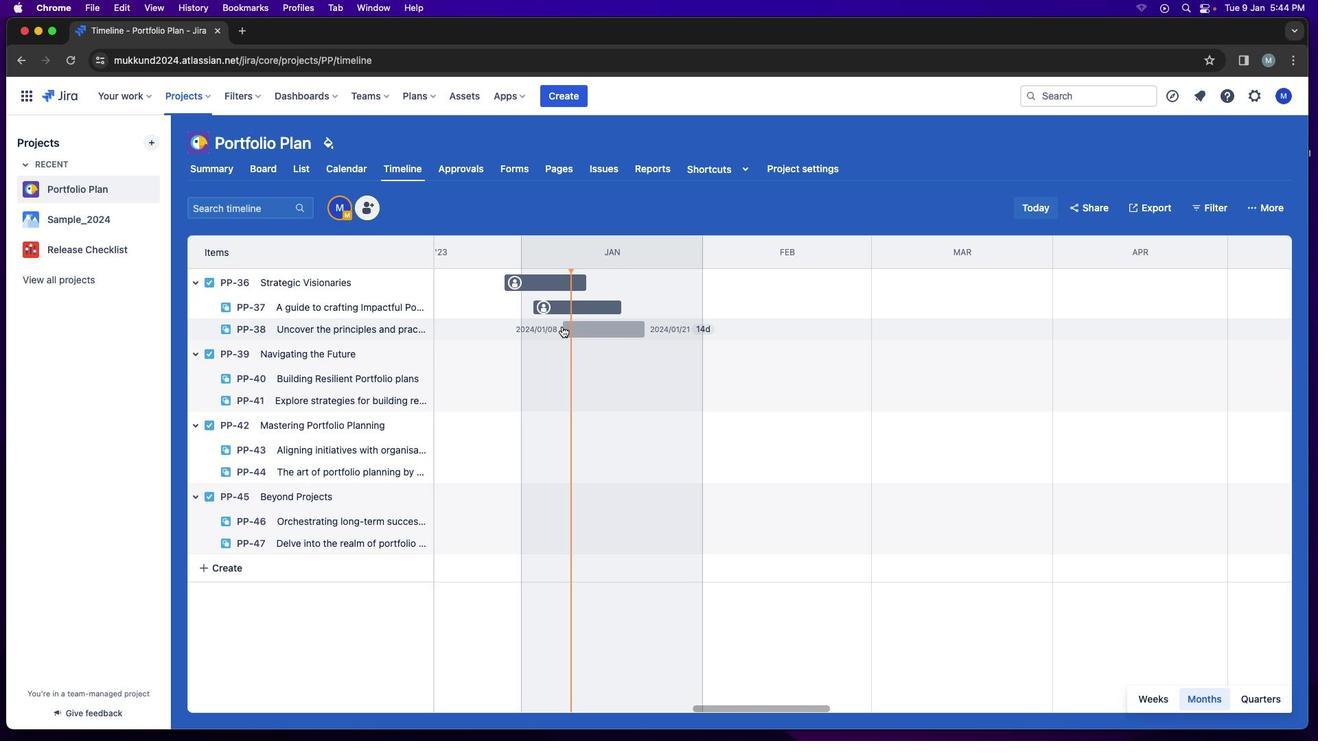 
Action: Mouse pressed left at (558, 323)
Screenshot: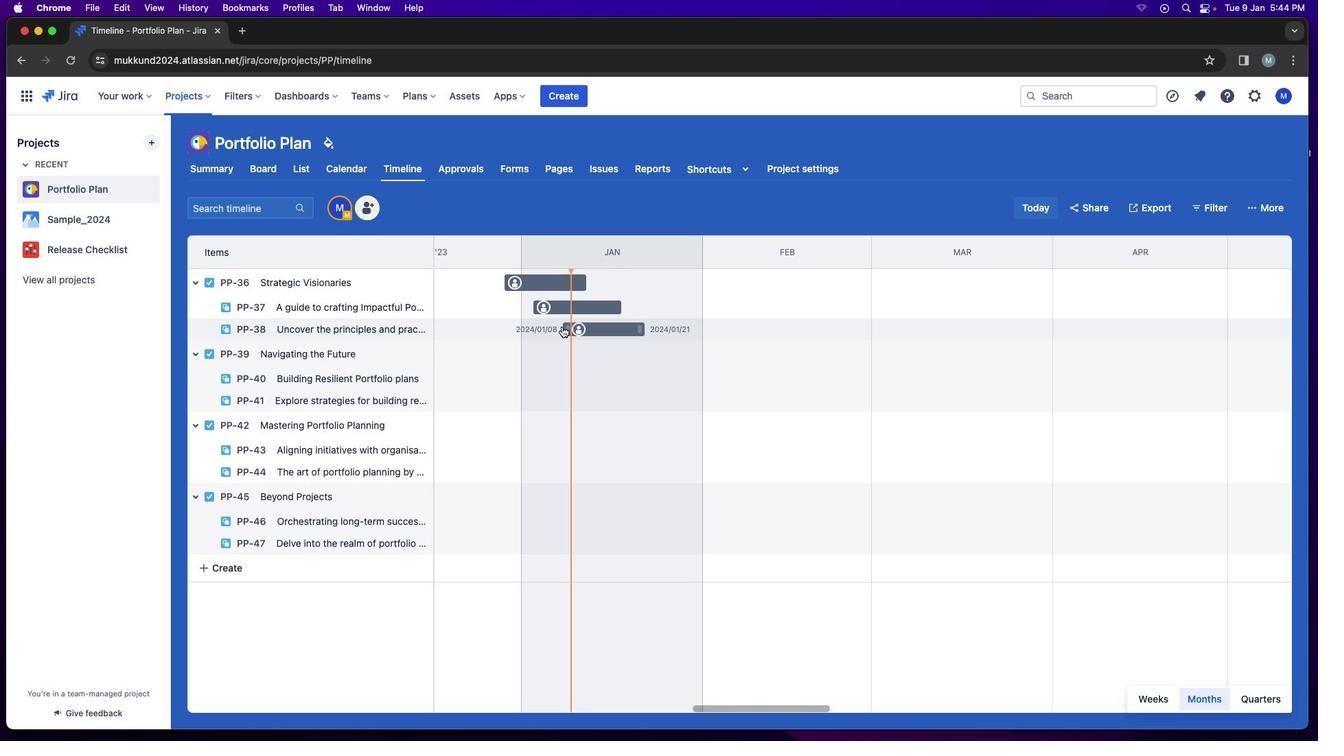 
Action: Mouse moved to (630, 350)
Screenshot: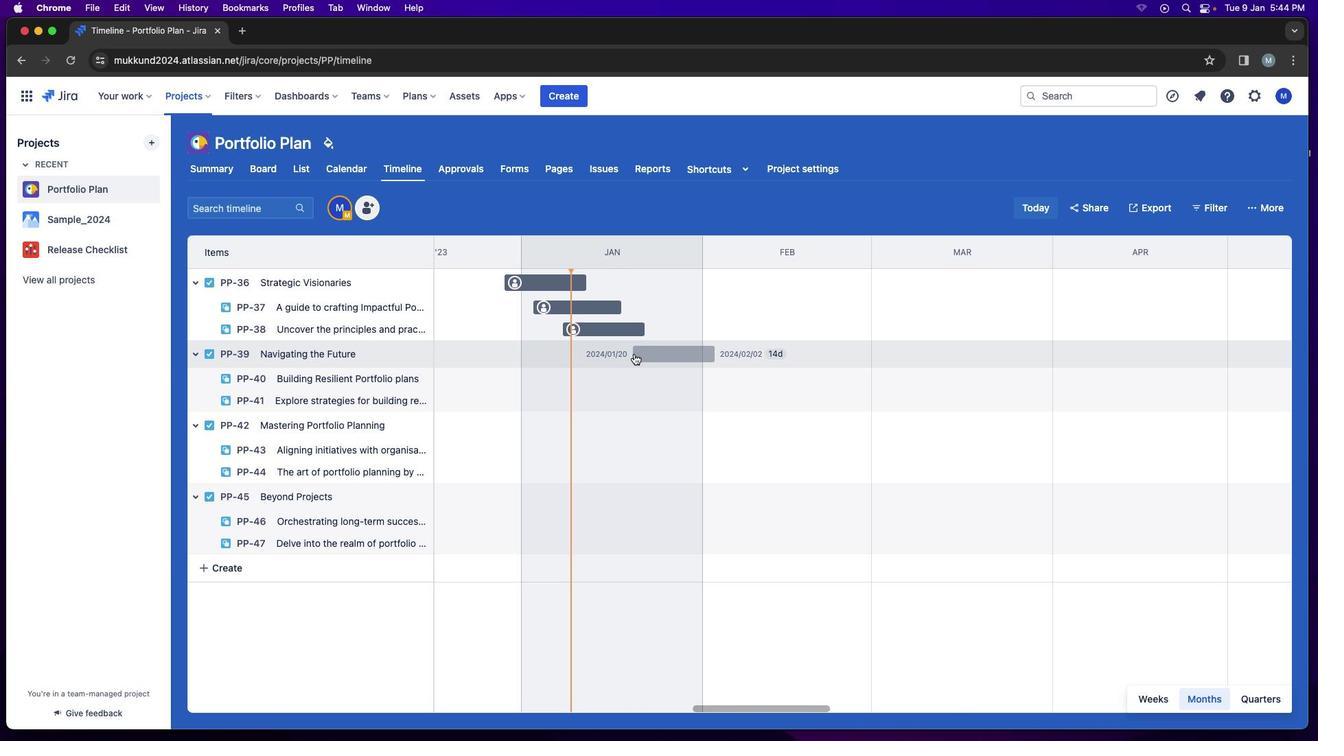 
Action: Mouse pressed left at (630, 350)
Screenshot: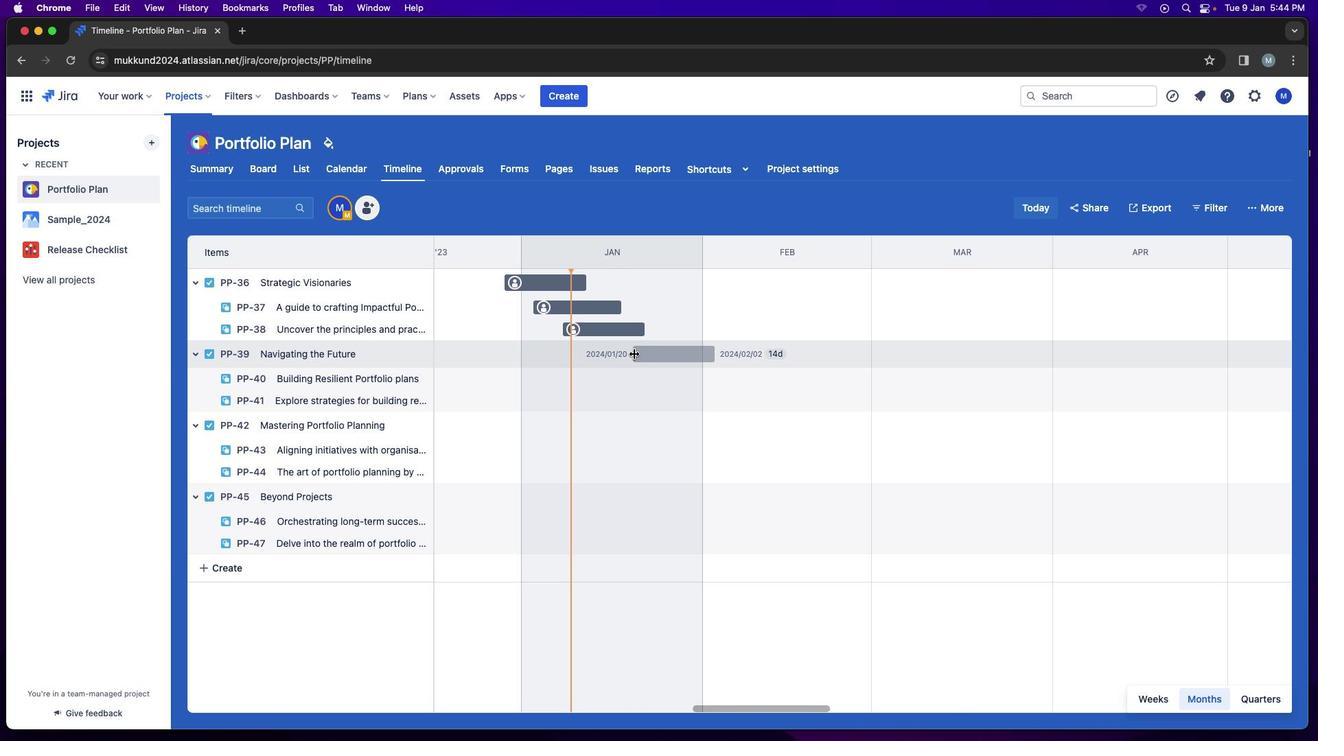 
Action: Mouse moved to (710, 350)
Screenshot: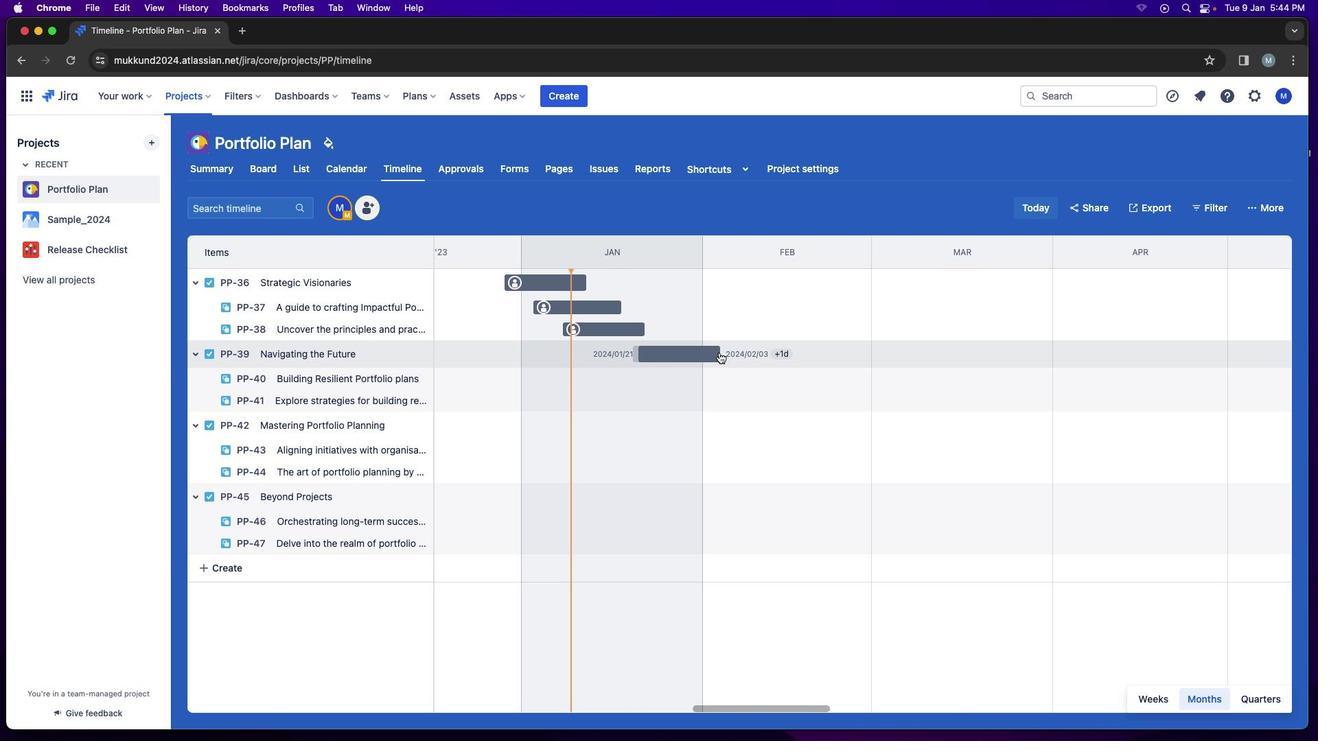 
Action: Mouse pressed left at (710, 350)
Screenshot: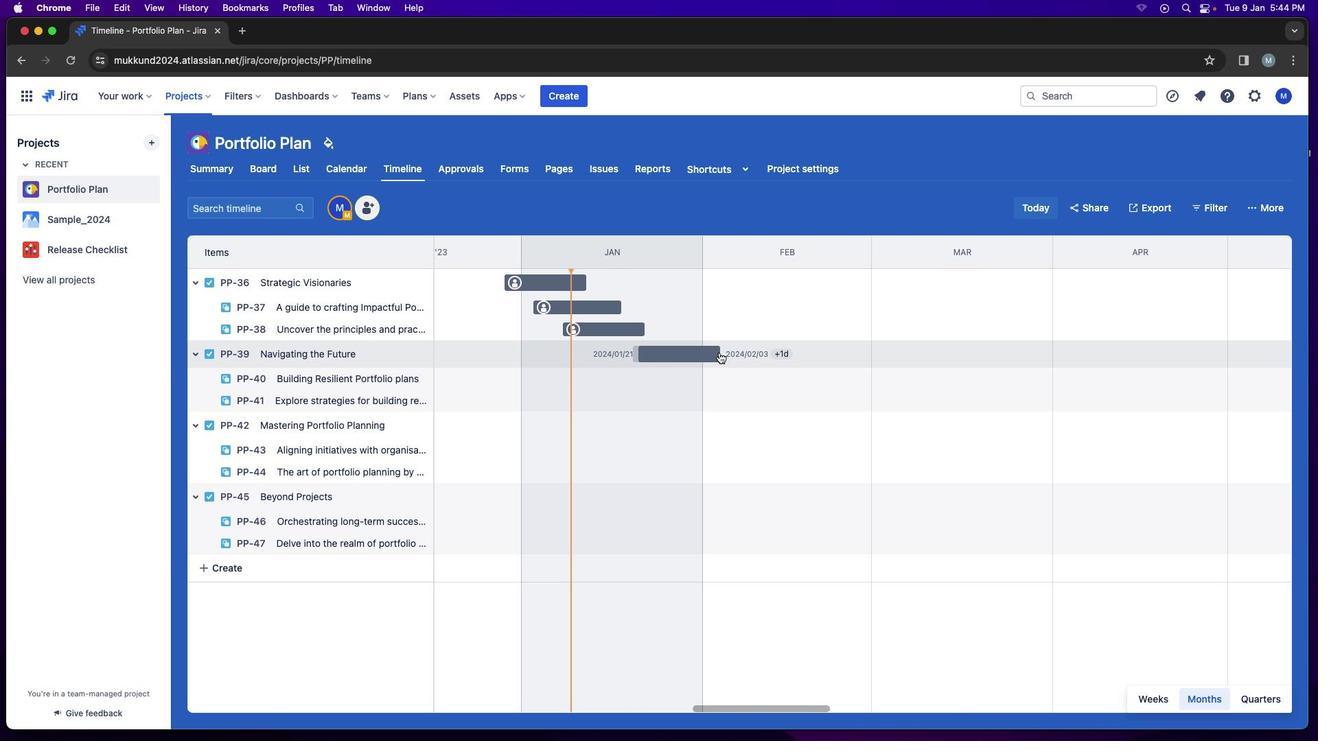 
Action: Mouse moved to (710, 351)
Screenshot: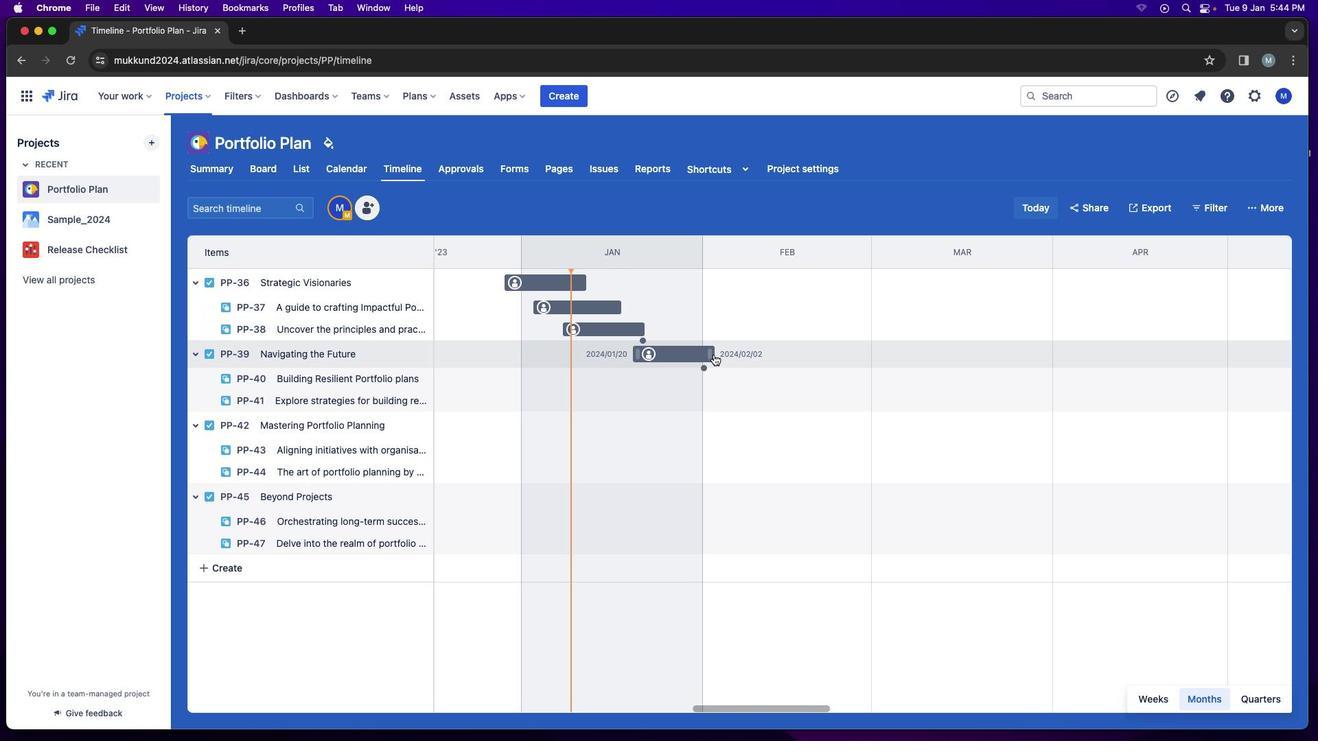 
Action: Mouse pressed left at (710, 351)
Screenshot: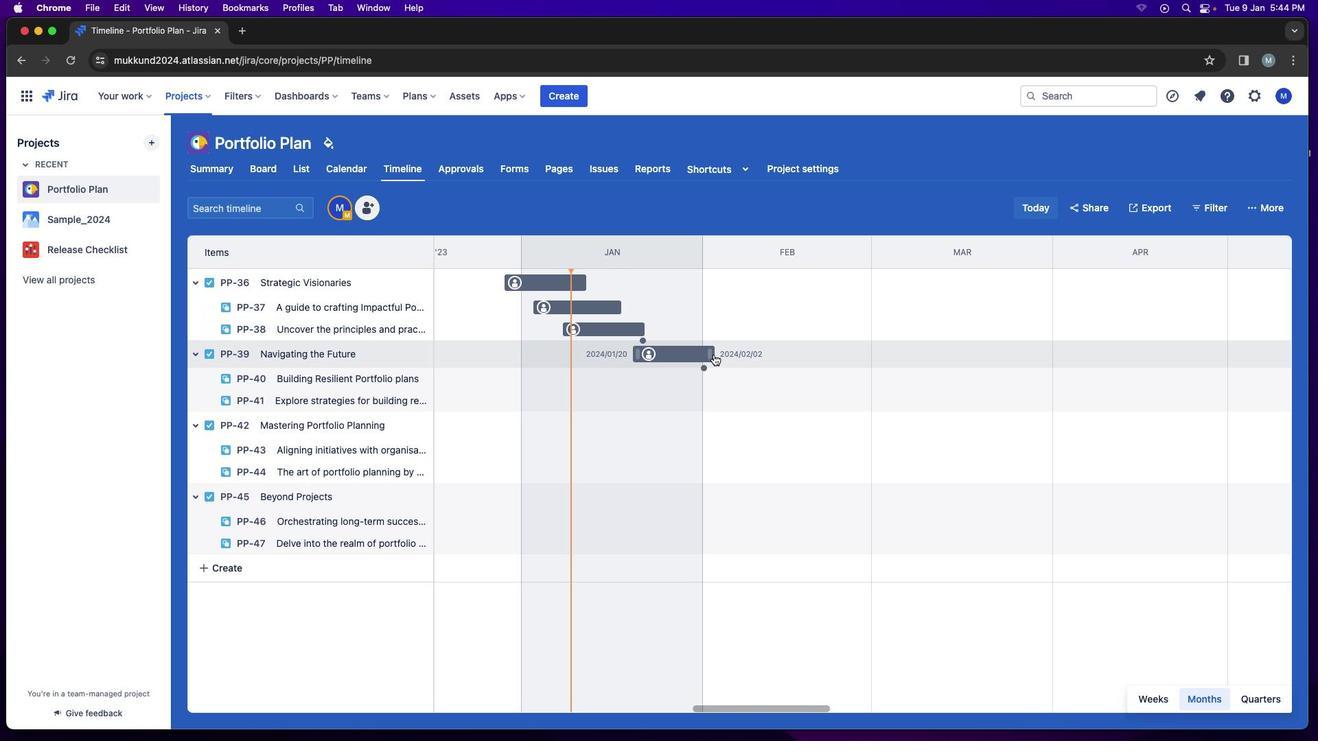 
Action: Mouse moved to (710, 349)
Screenshot: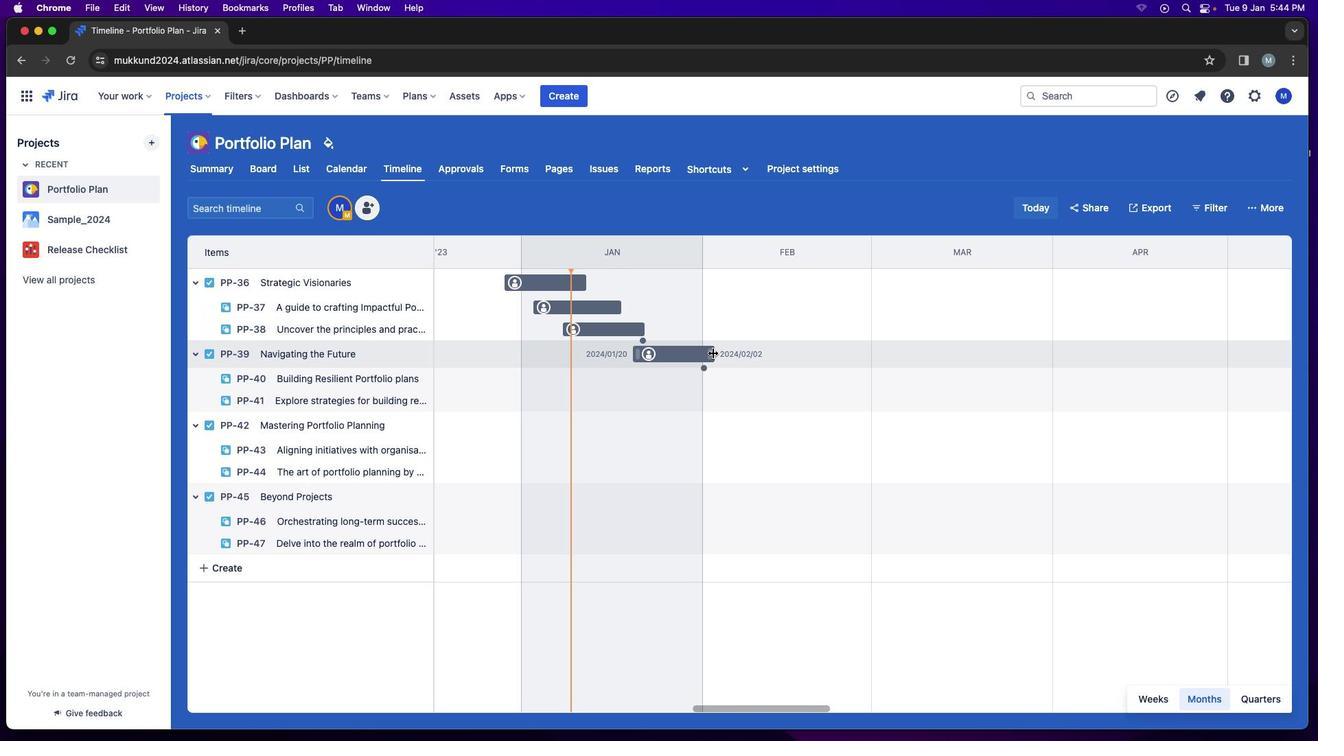 
Action: Mouse pressed left at (710, 349)
Screenshot: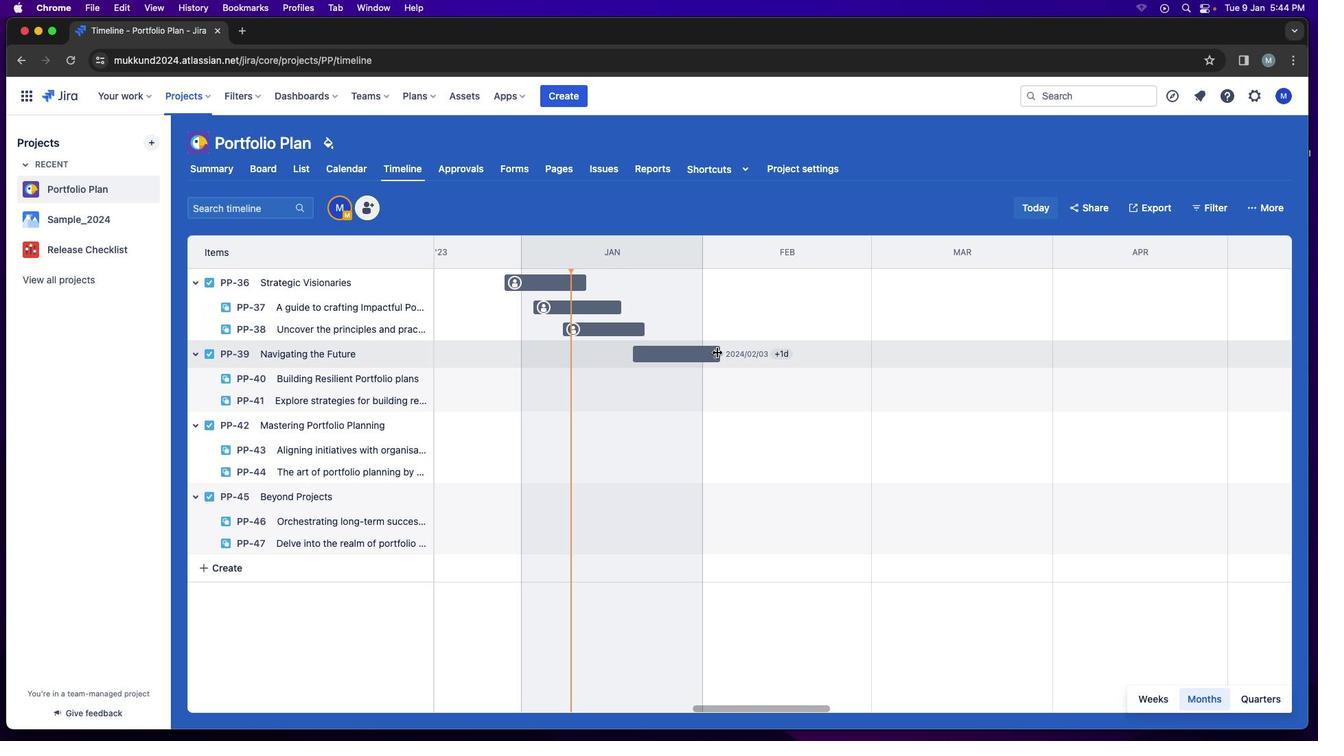 
Action: Mouse moved to (710, 372)
Screenshot: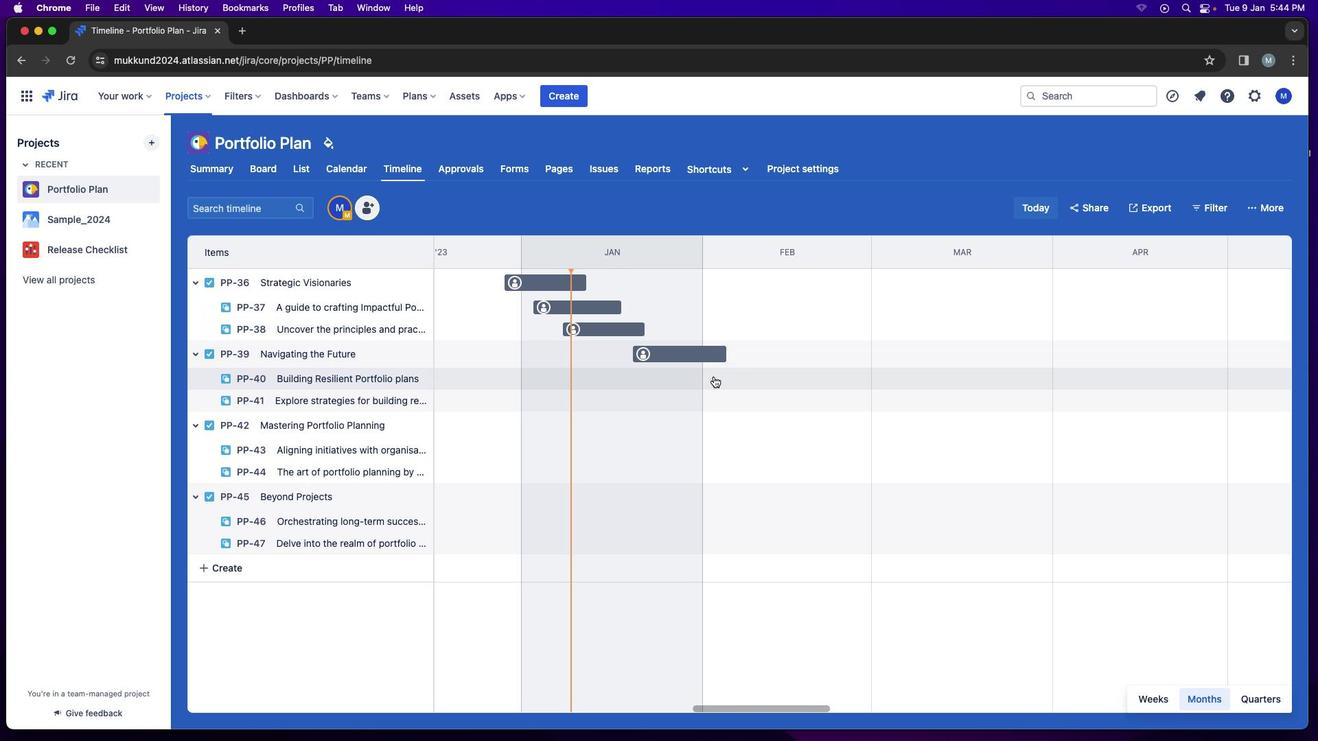 
Action: Mouse pressed left at (710, 372)
Screenshot: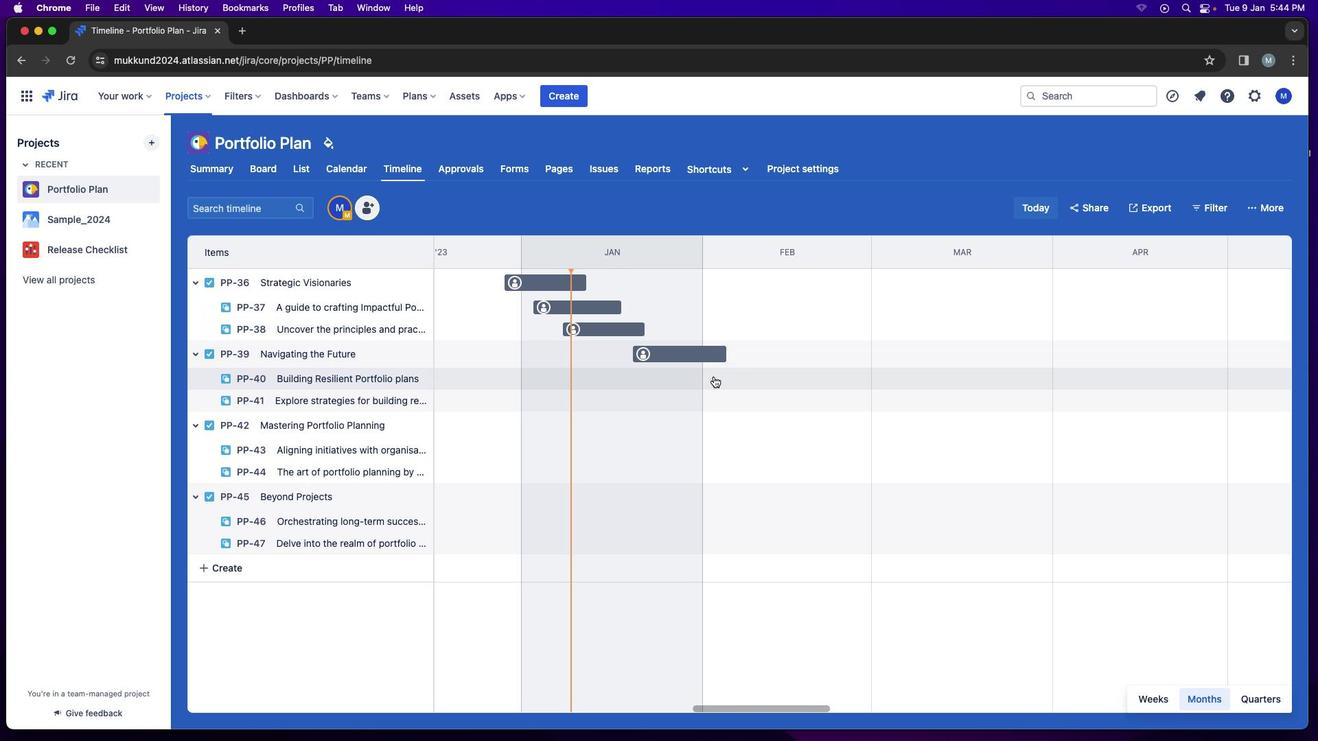 
Action: Mouse moved to (653, 377)
Screenshot: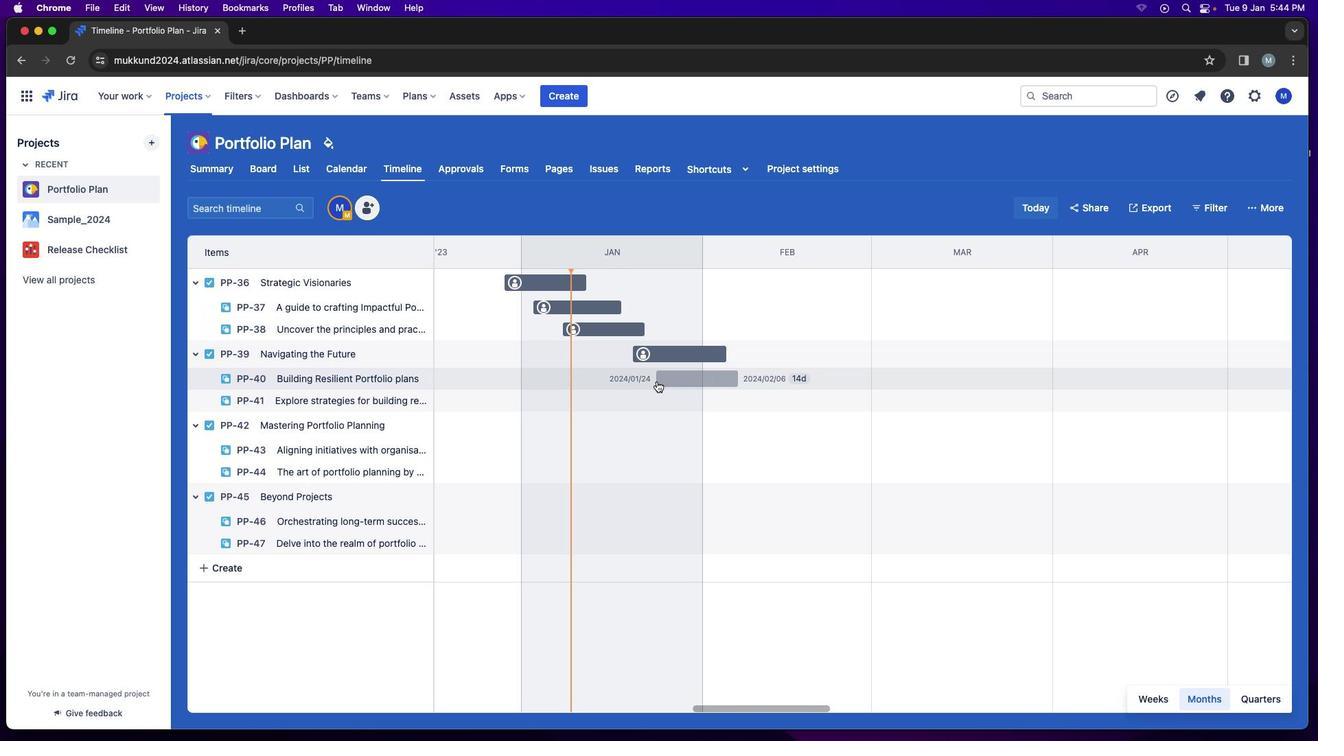 
Action: Mouse pressed left at (653, 377)
Screenshot: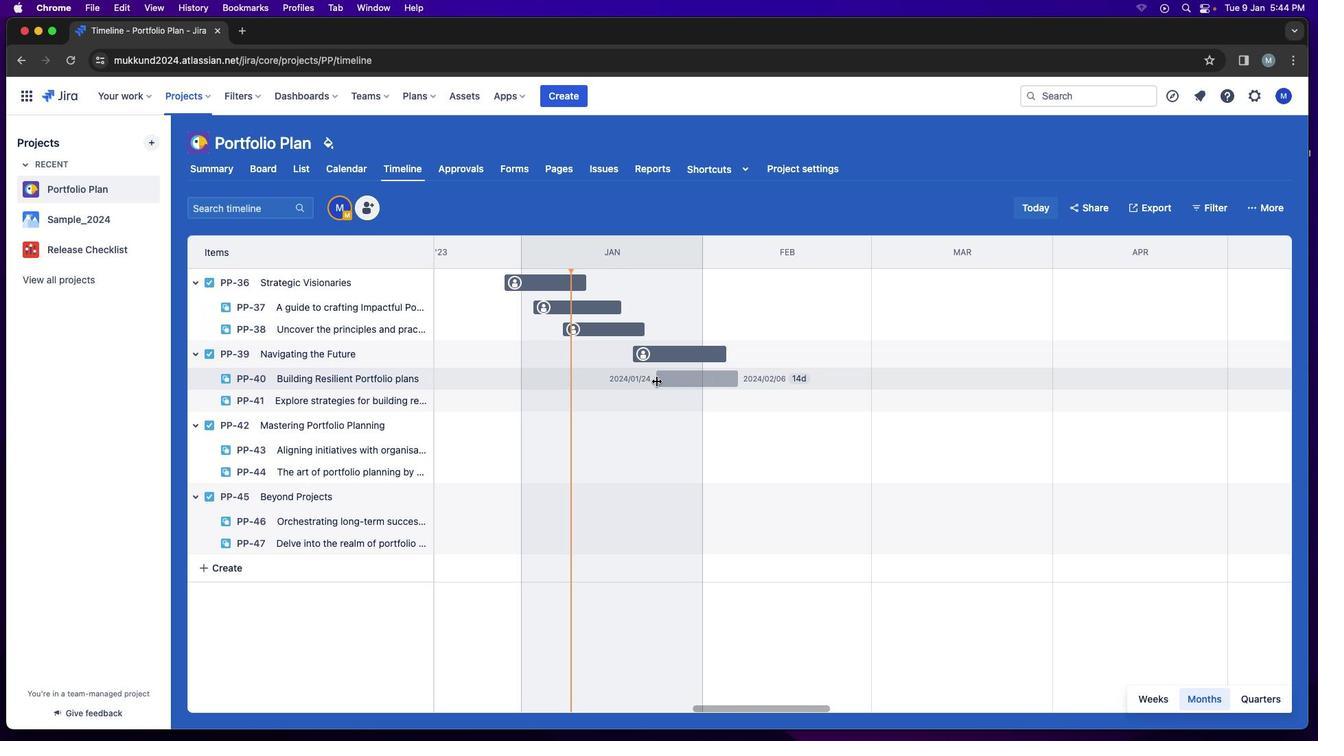 
Action: Mouse moved to (733, 376)
Screenshot: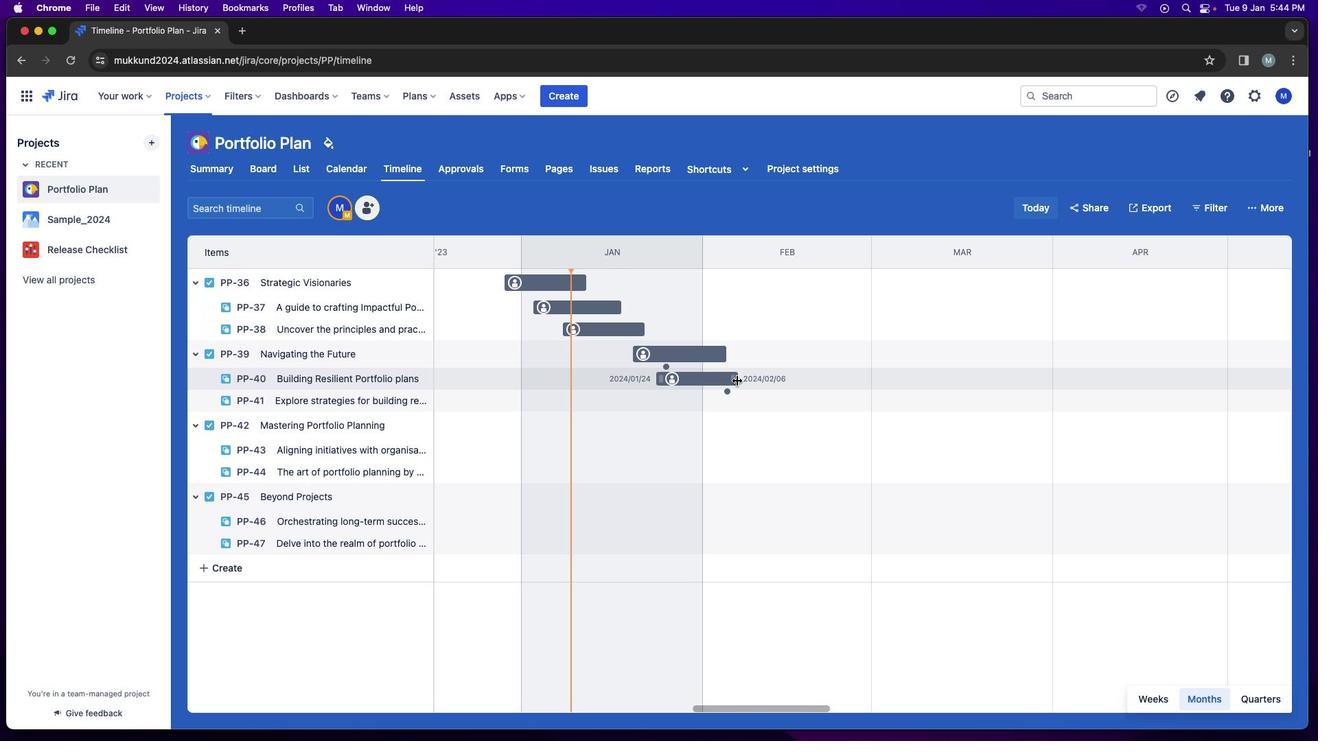 
Action: Mouse pressed left at (733, 376)
Screenshot: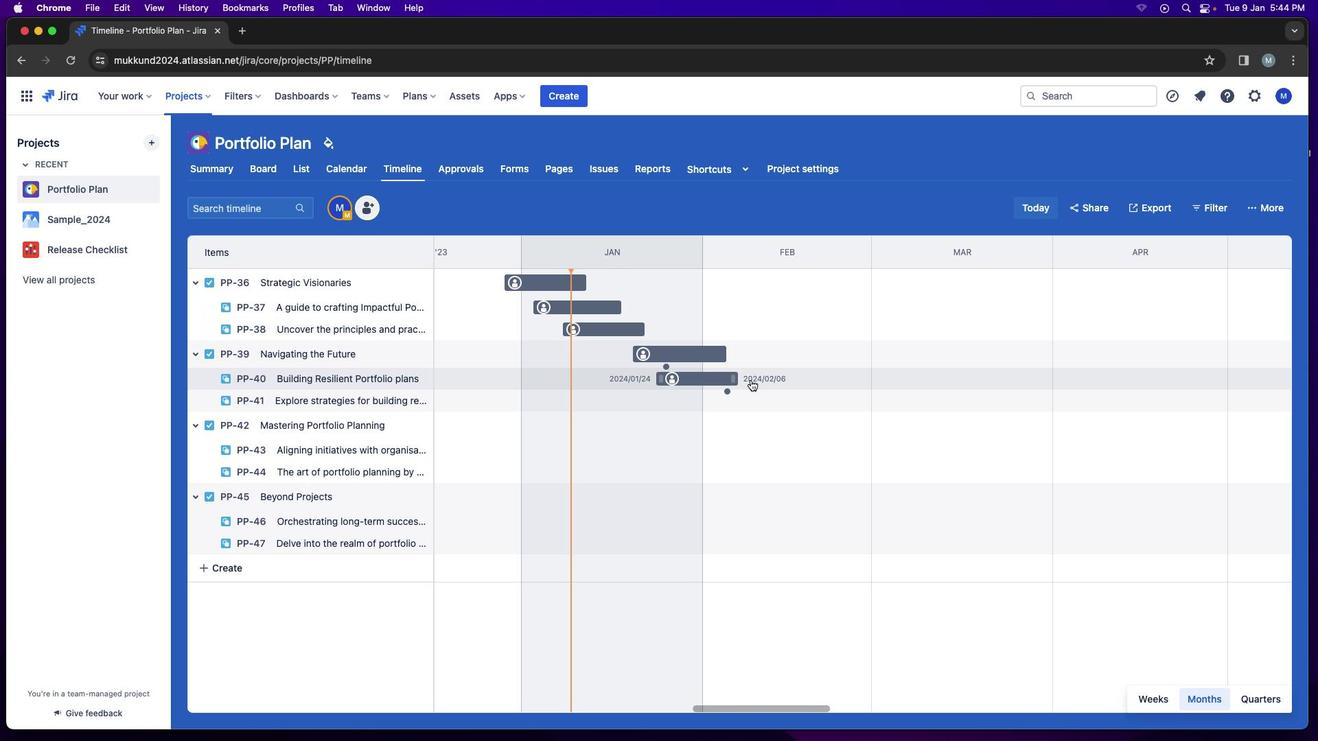 
Action: Mouse moved to (705, 394)
Screenshot: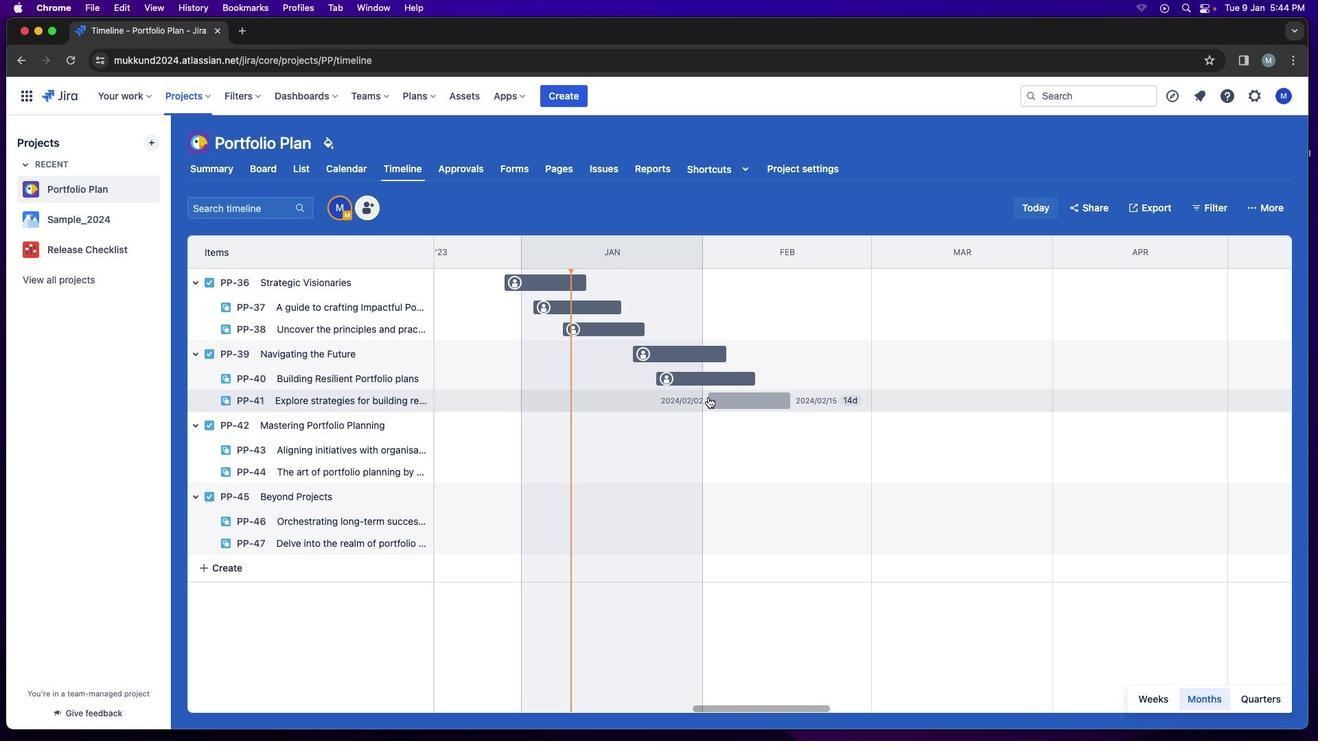 
Action: Mouse pressed left at (705, 394)
Screenshot: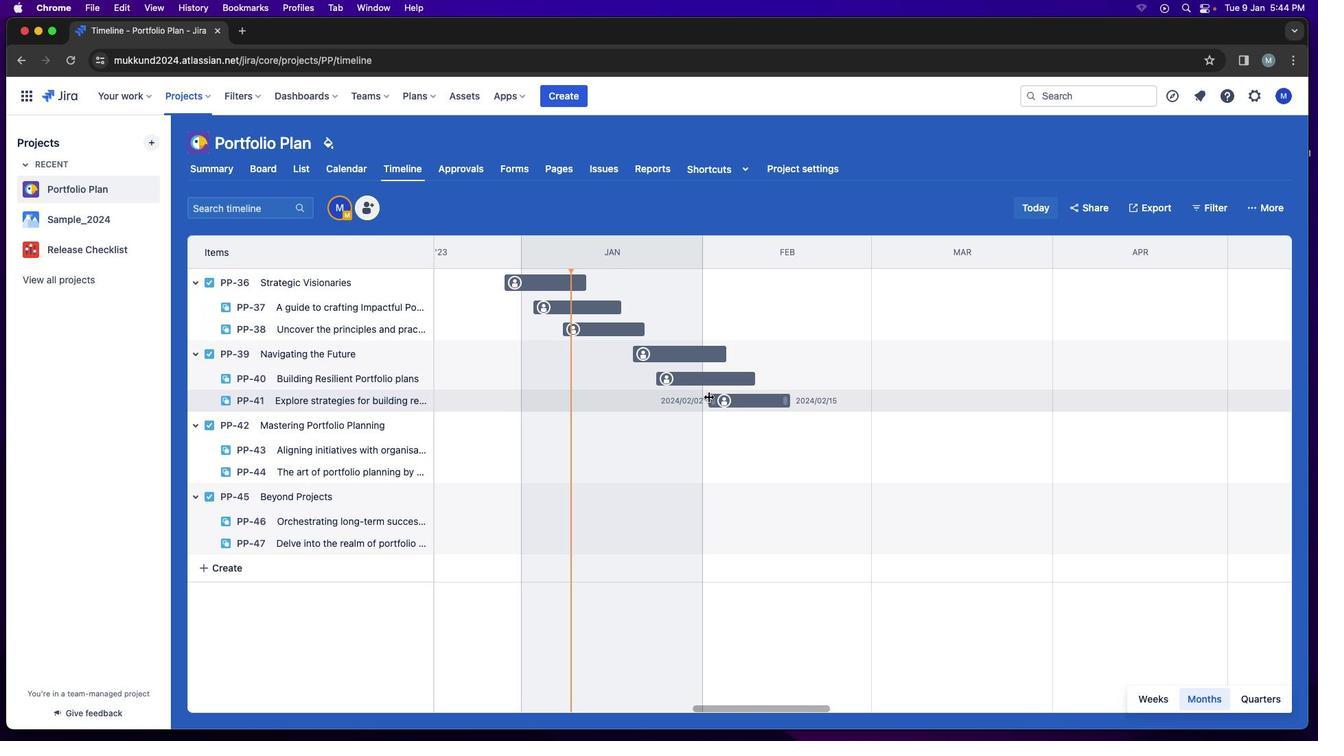 
Action: Mouse moved to (785, 396)
Screenshot: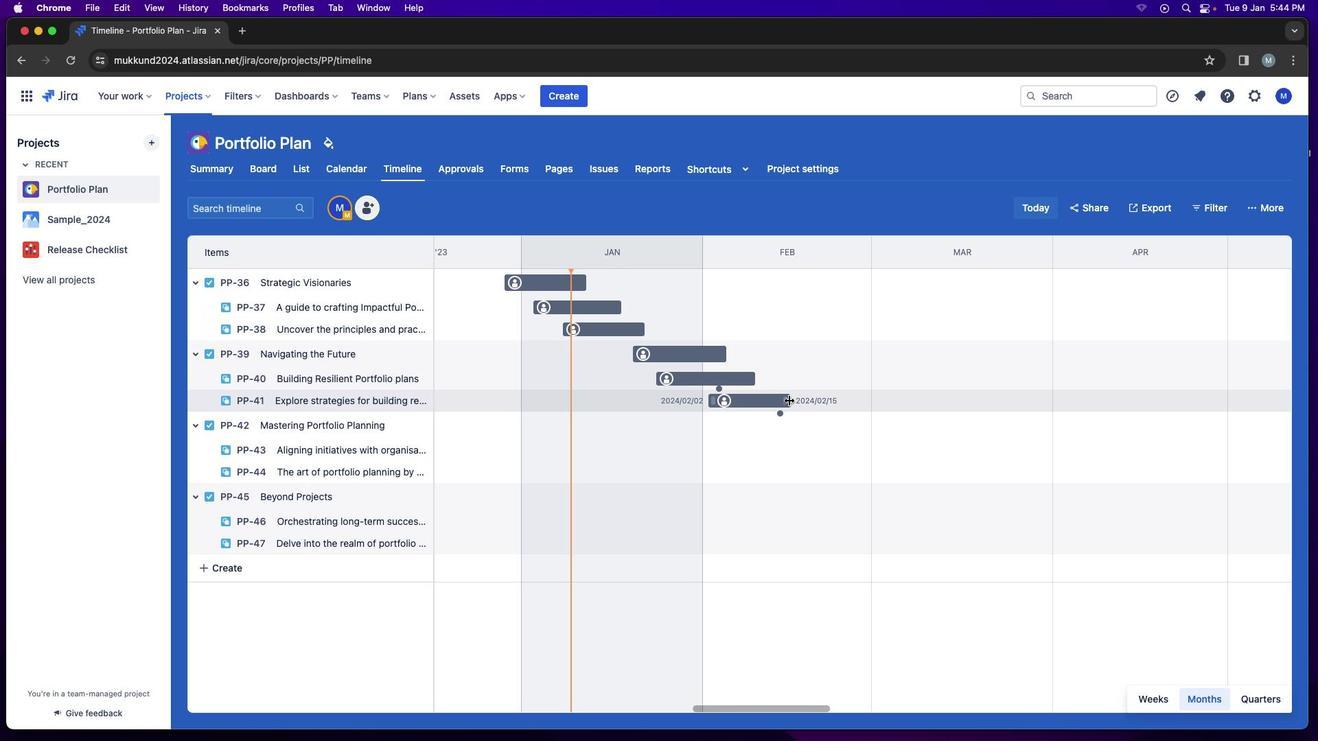 
Action: Mouse pressed left at (785, 396)
Screenshot: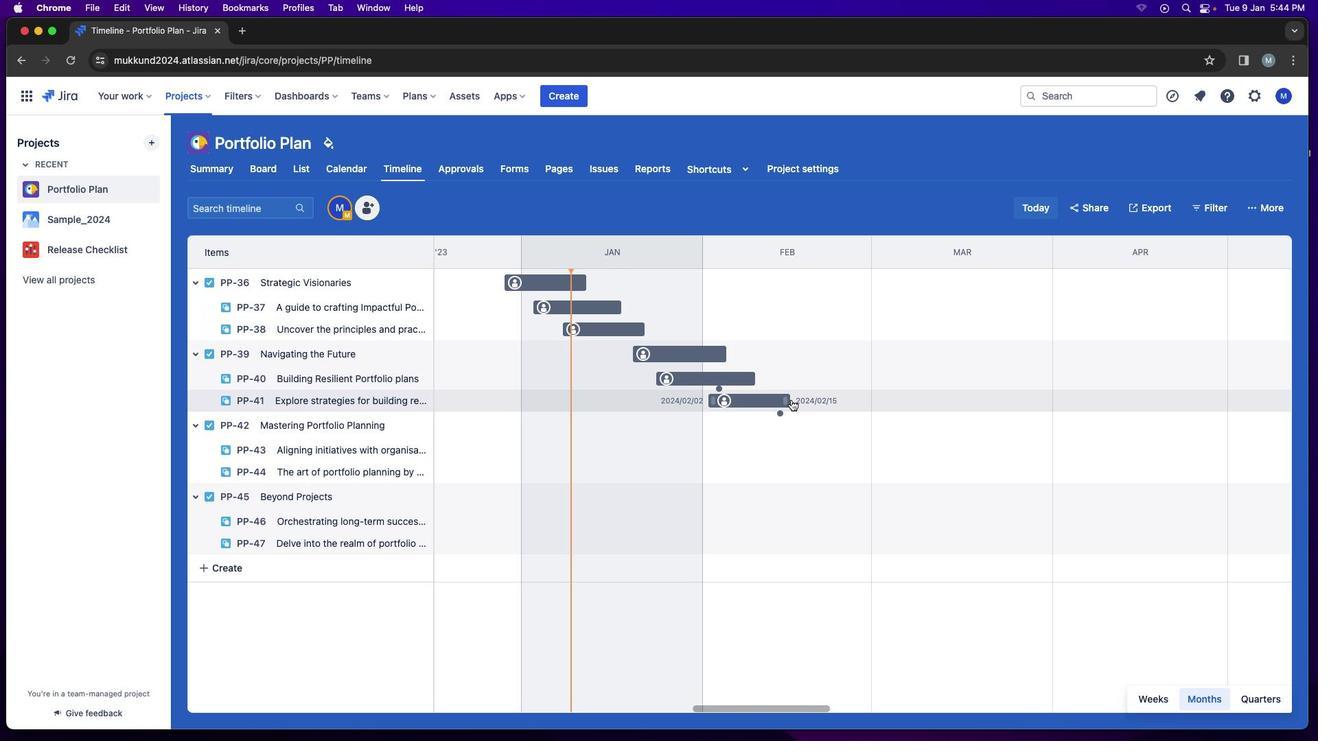 
Action: Mouse moved to (725, 420)
Screenshot: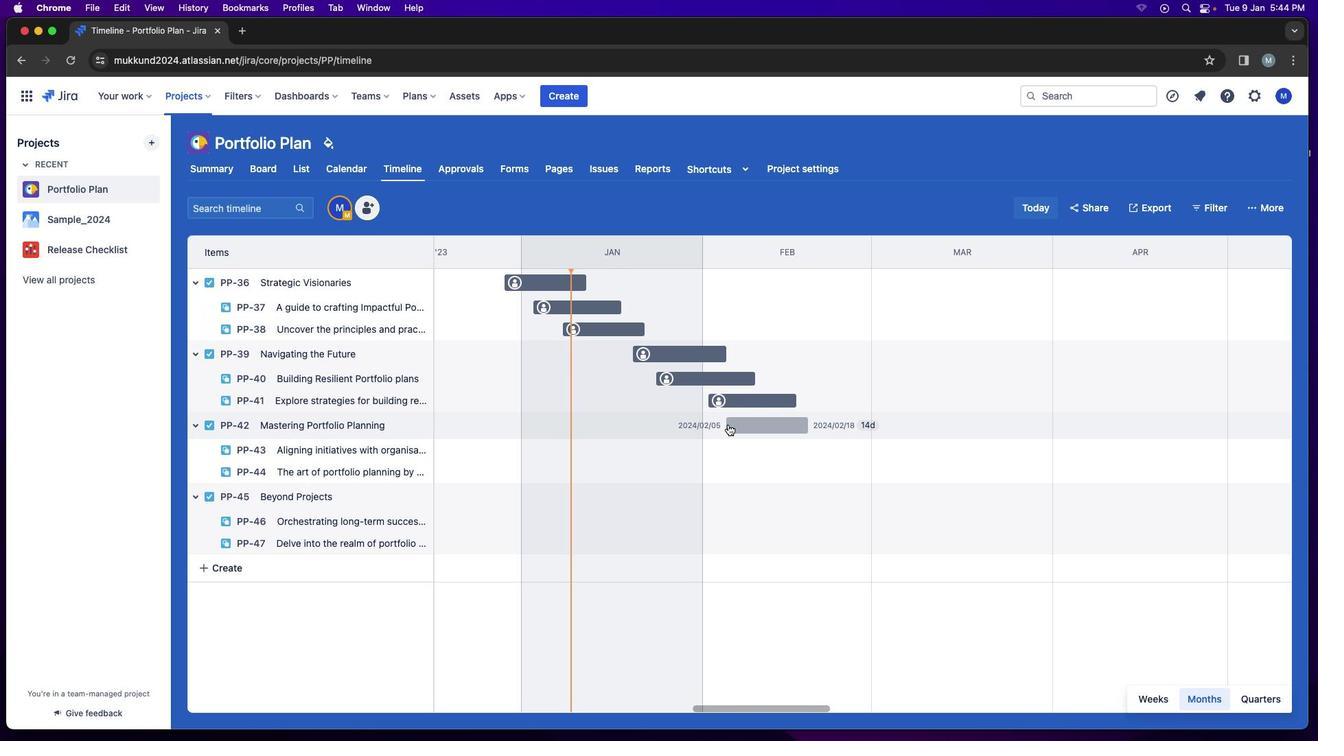 
Action: Mouse pressed left at (725, 420)
Screenshot: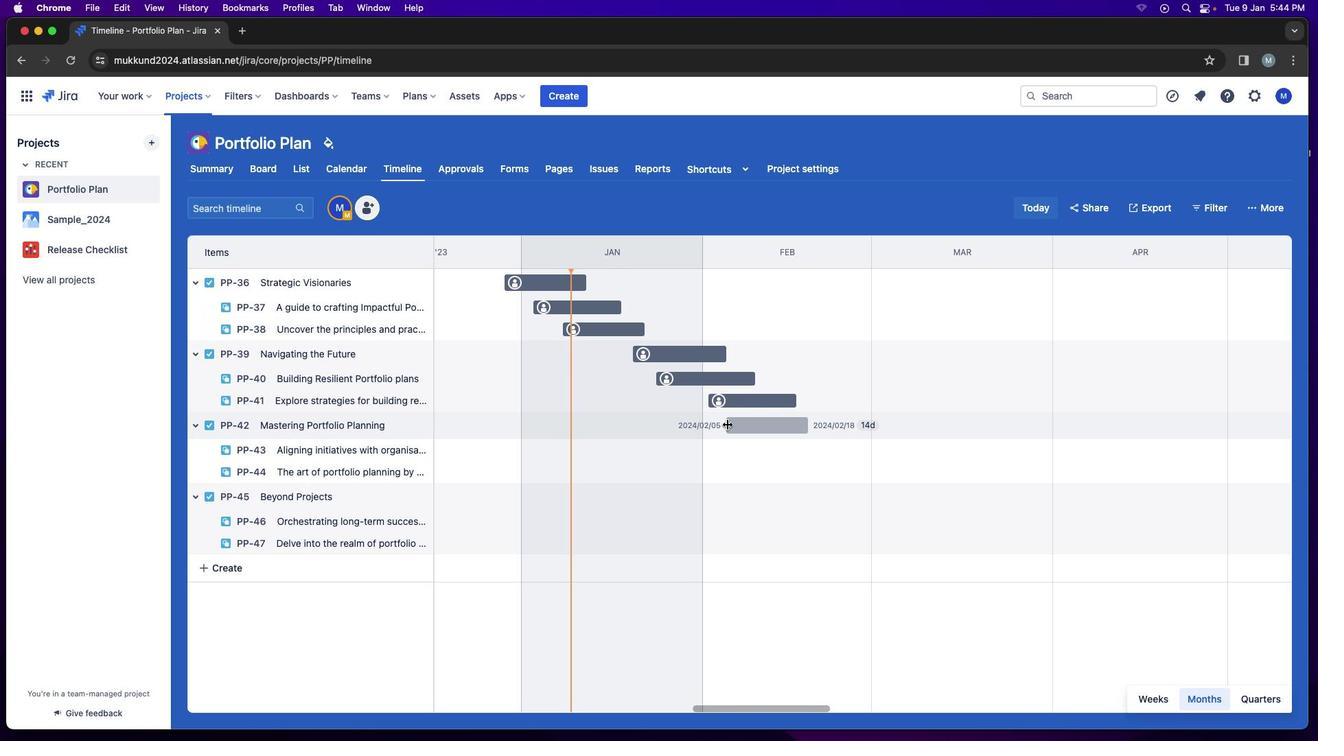 
Action: Mouse moved to (802, 420)
Screenshot: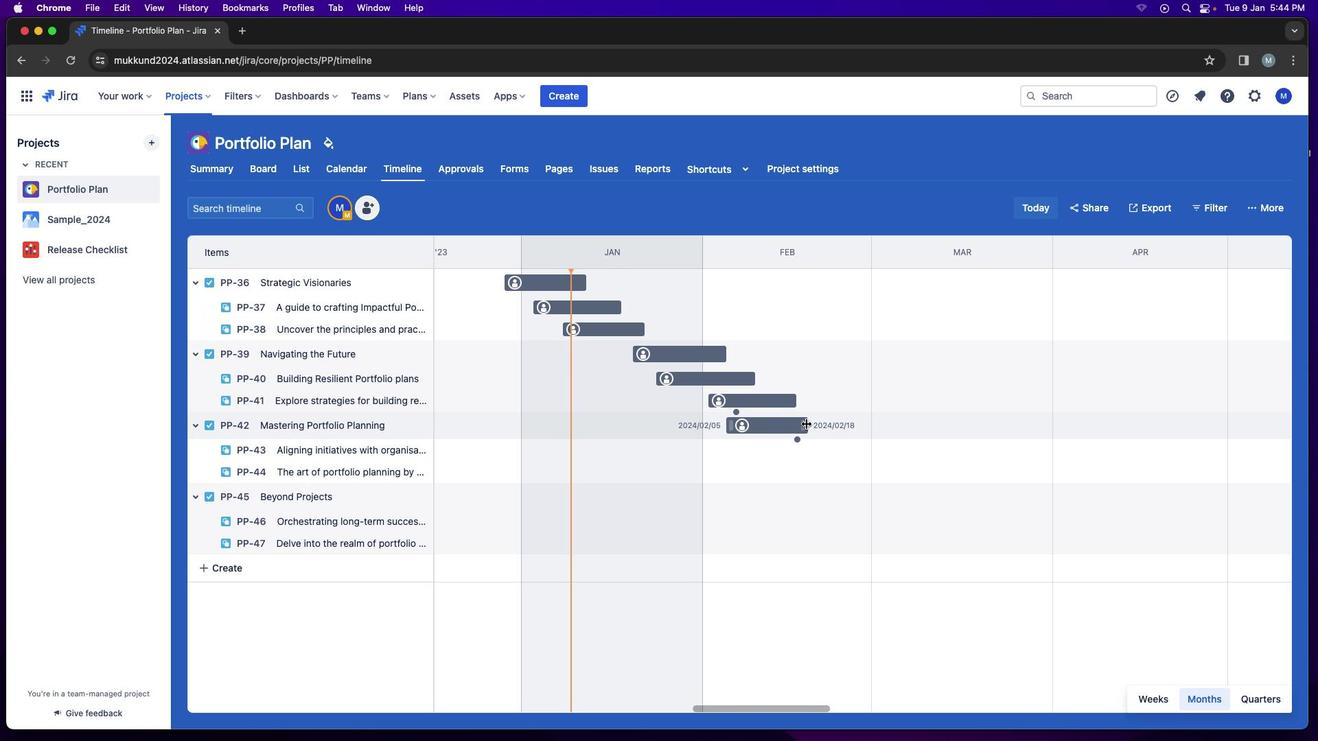 
Action: Mouse pressed left at (802, 420)
Screenshot: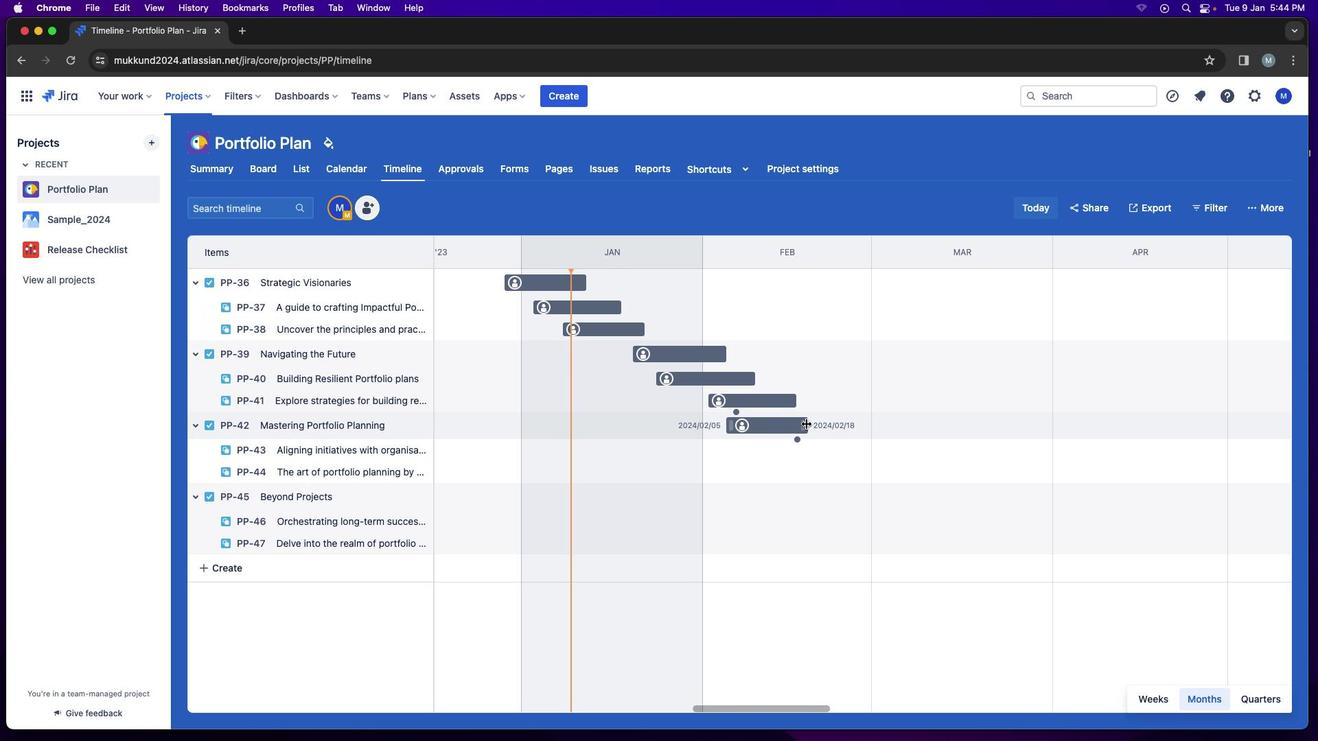 
Action: Mouse moved to (759, 446)
Screenshot: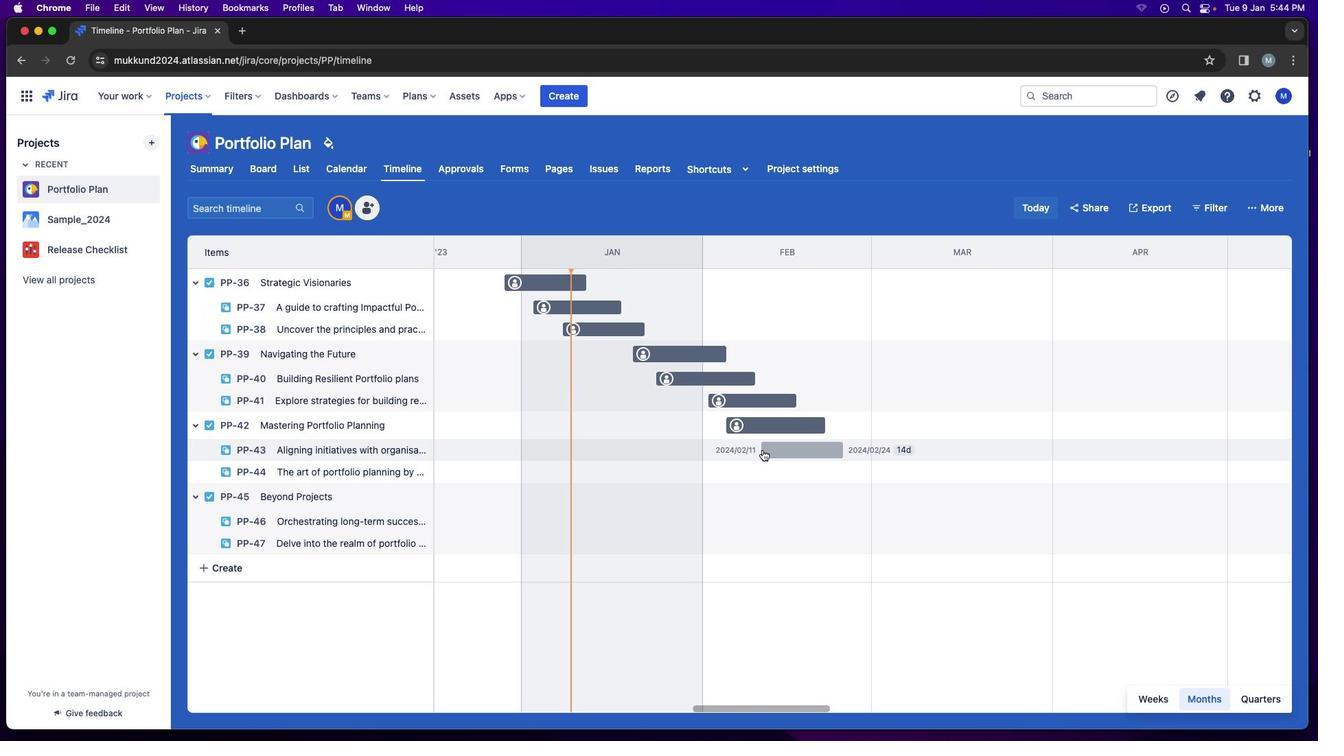 
Action: Mouse pressed left at (759, 446)
Screenshot: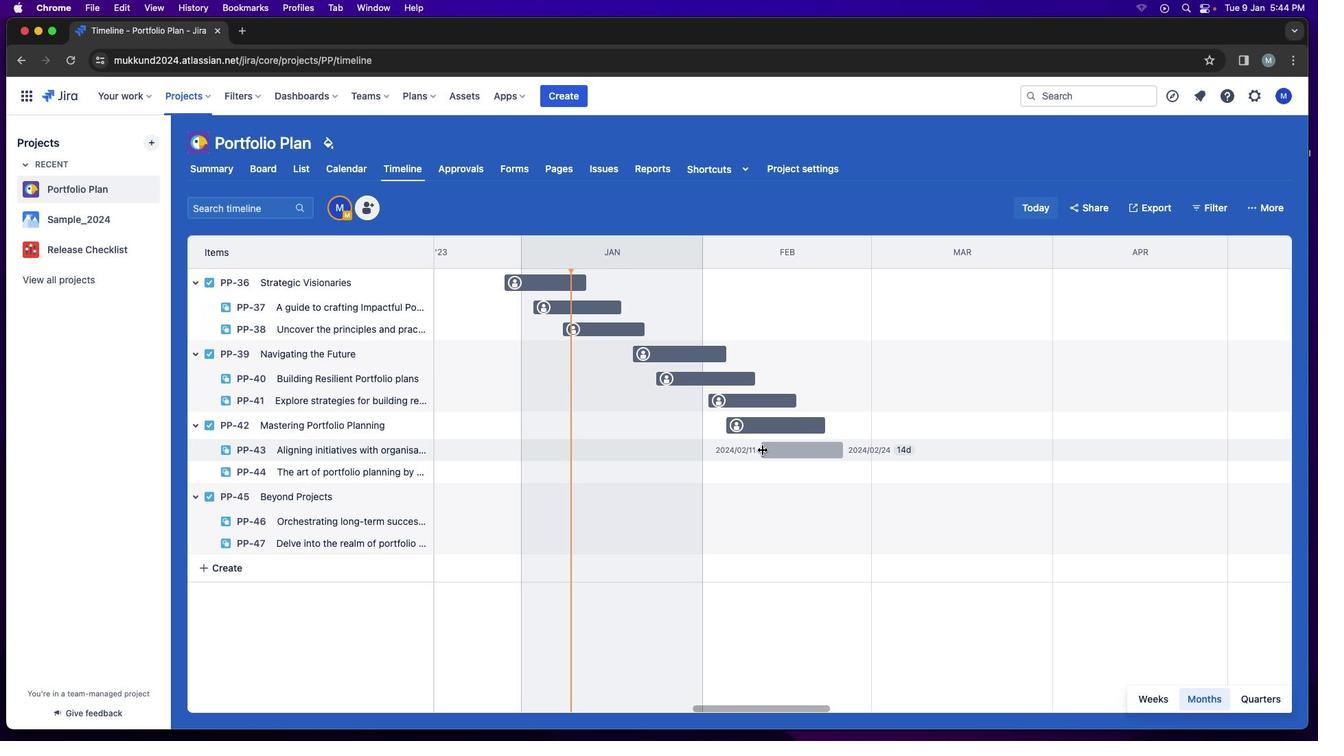 
Action: Mouse moved to (837, 446)
Screenshot: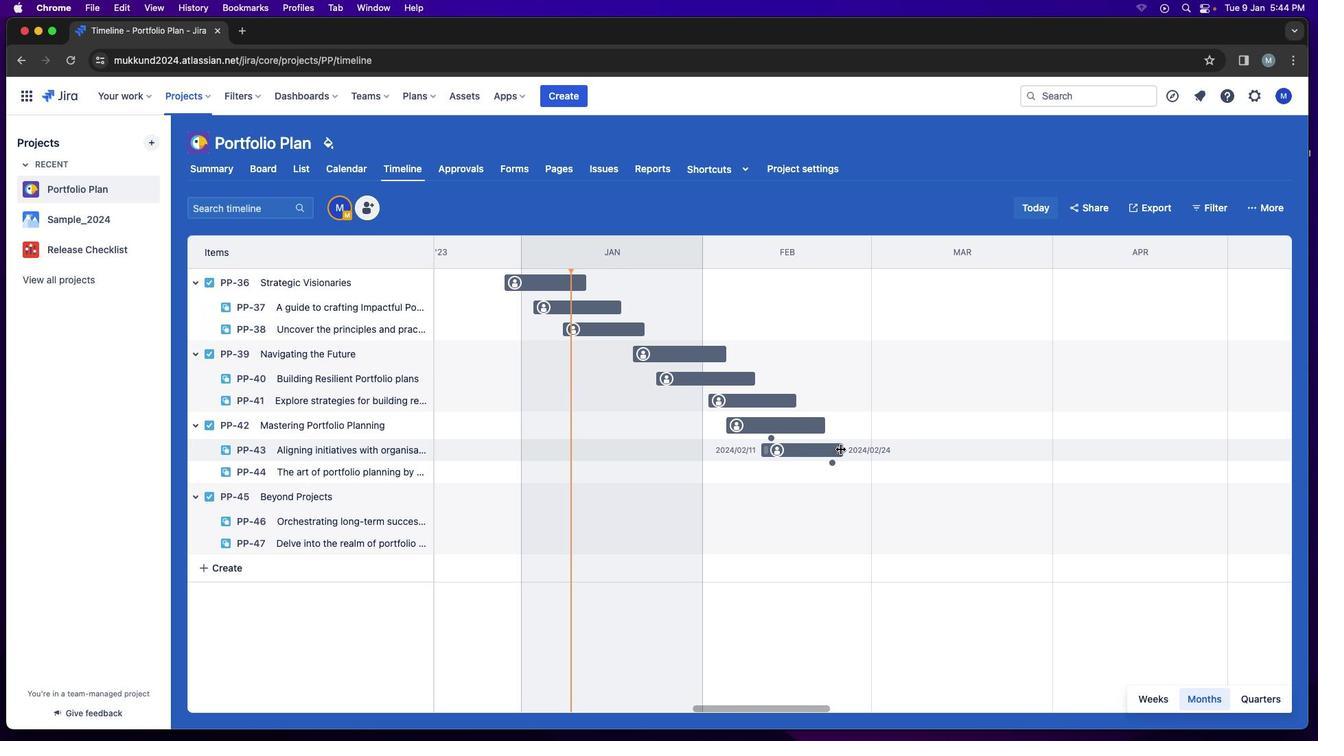 
Action: Mouse pressed left at (837, 446)
Screenshot: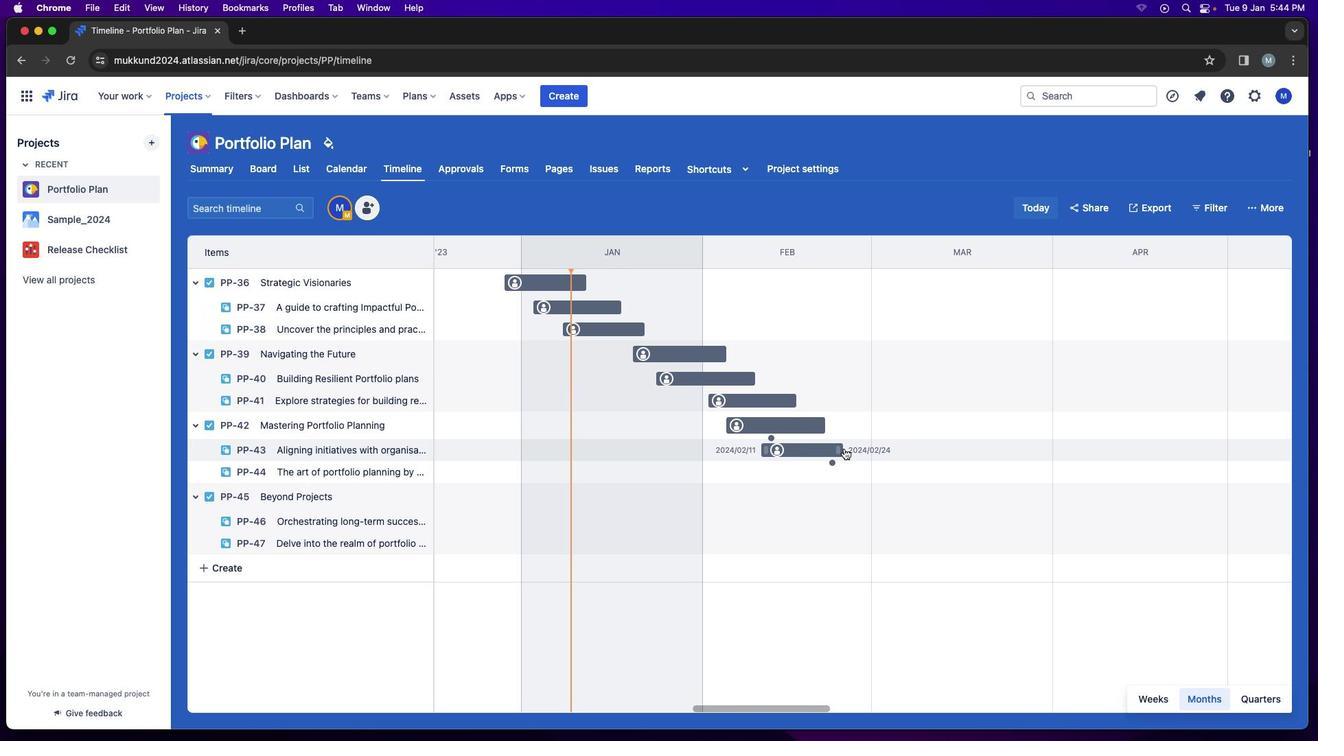 
Action: Mouse moved to (784, 464)
Screenshot: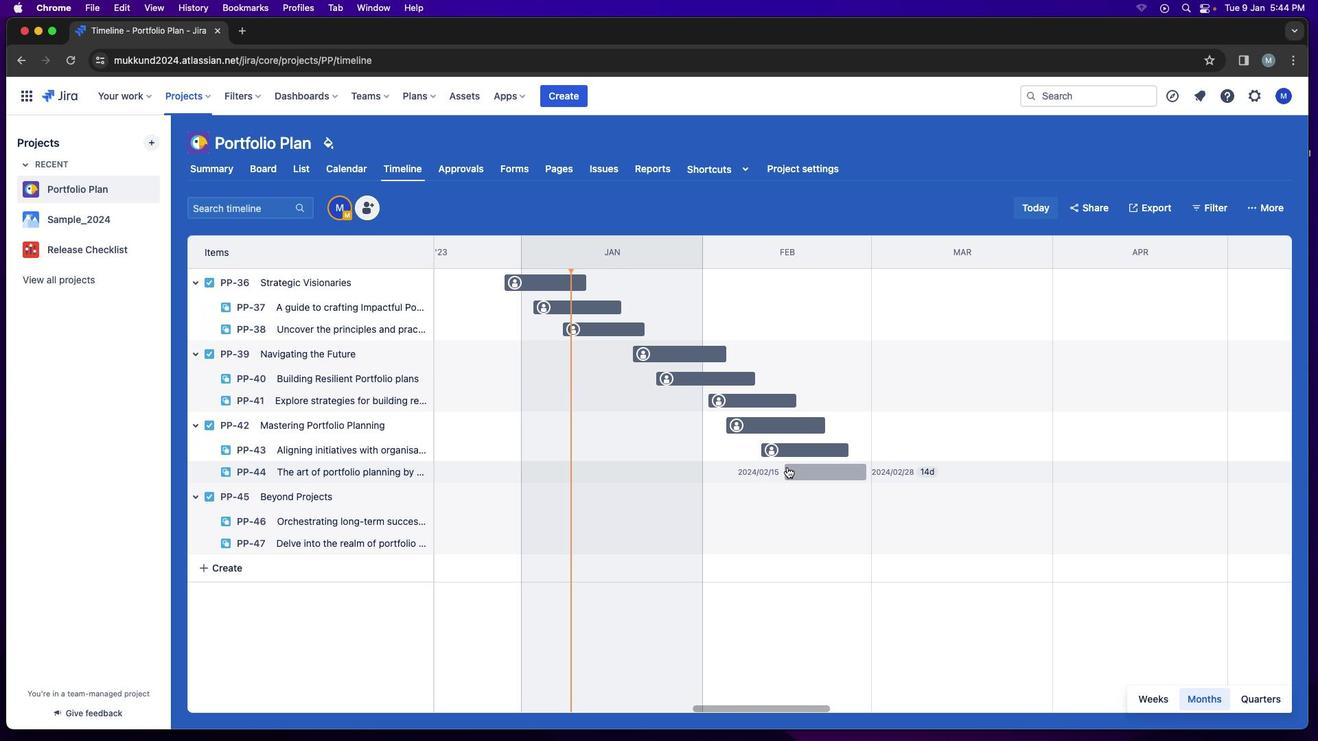 
Action: Mouse pressed left at (784, 464)
Screenshot: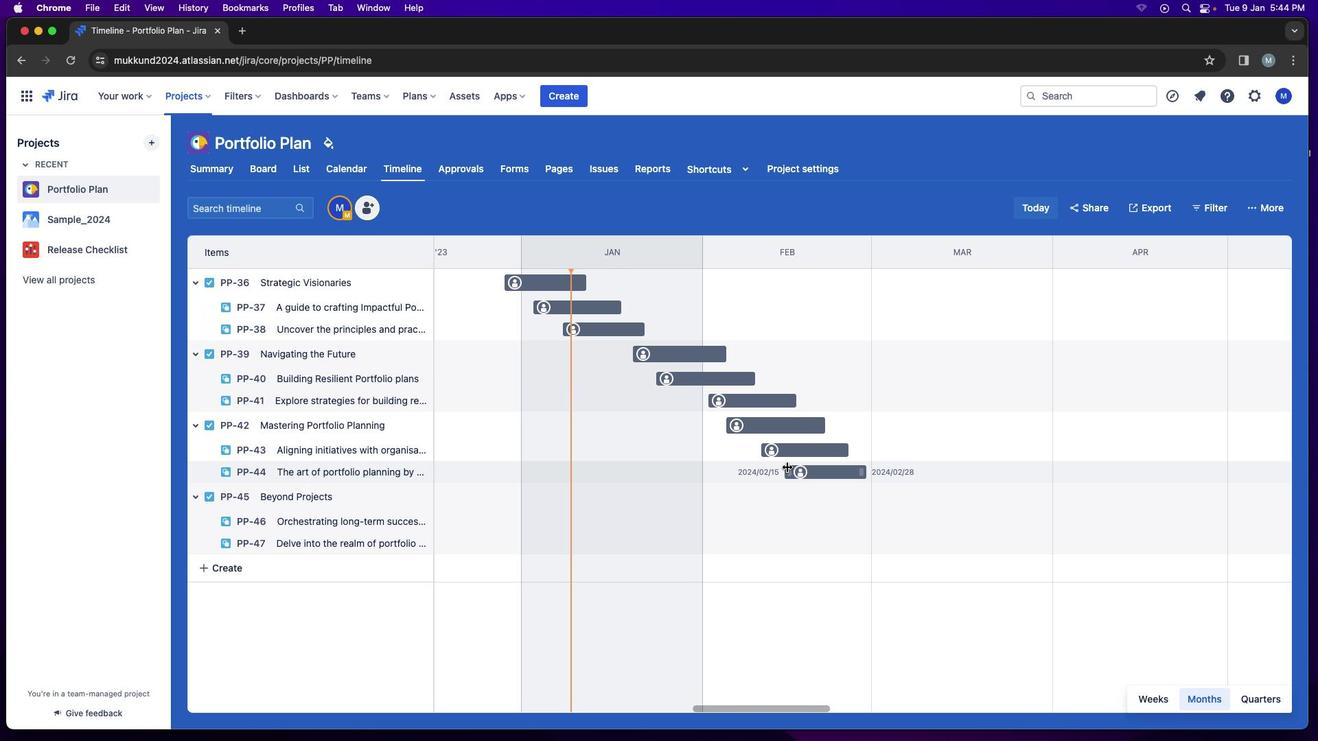 
Action: Mouse moved to (851, 493)
Screenshot: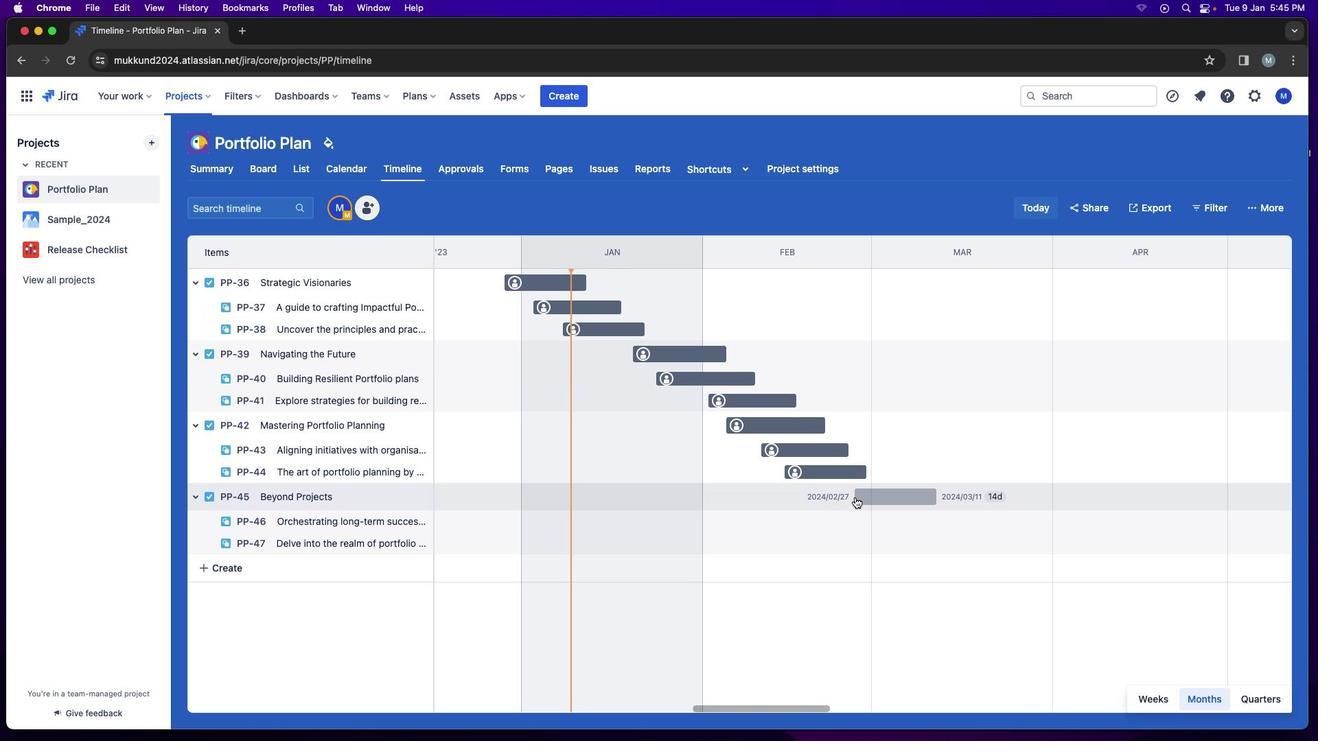 
Action: Mouse pressed left at (851, 493)
Screenshot: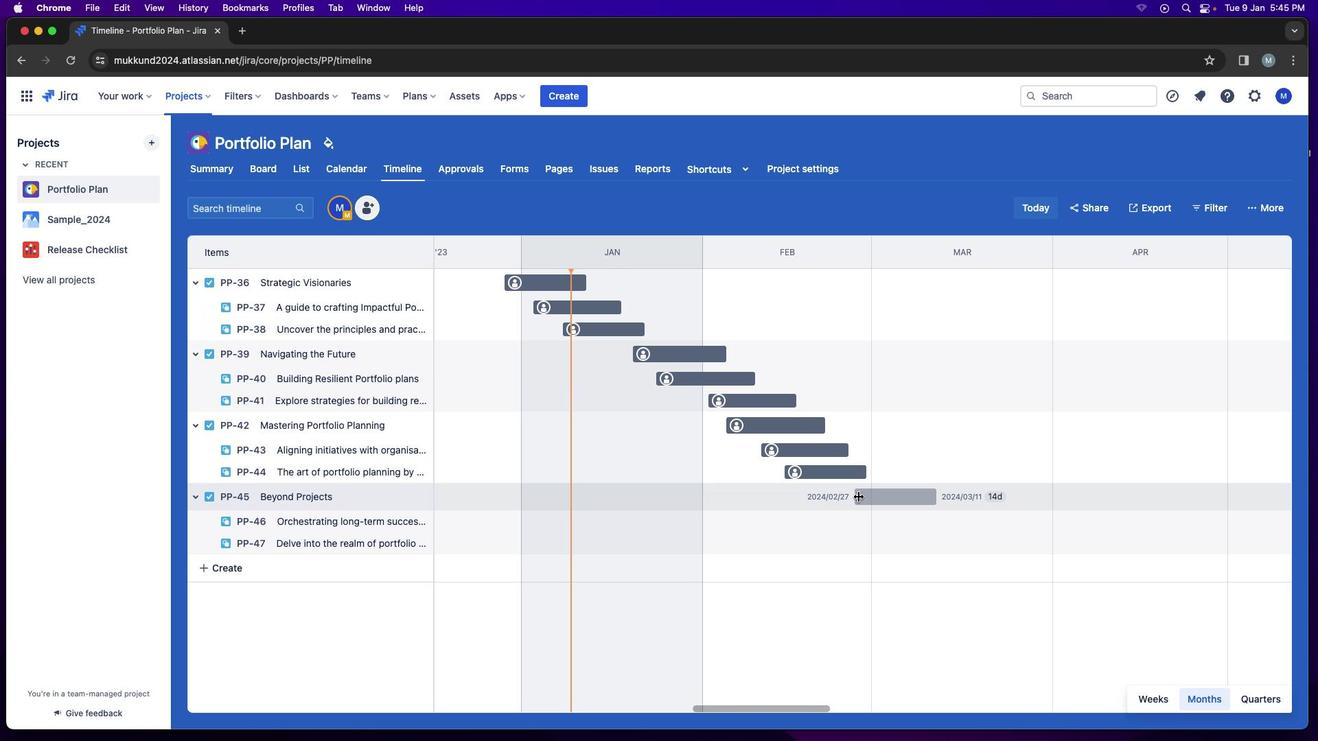 
Action: Mouse moved to (930, 491)
Screenshot: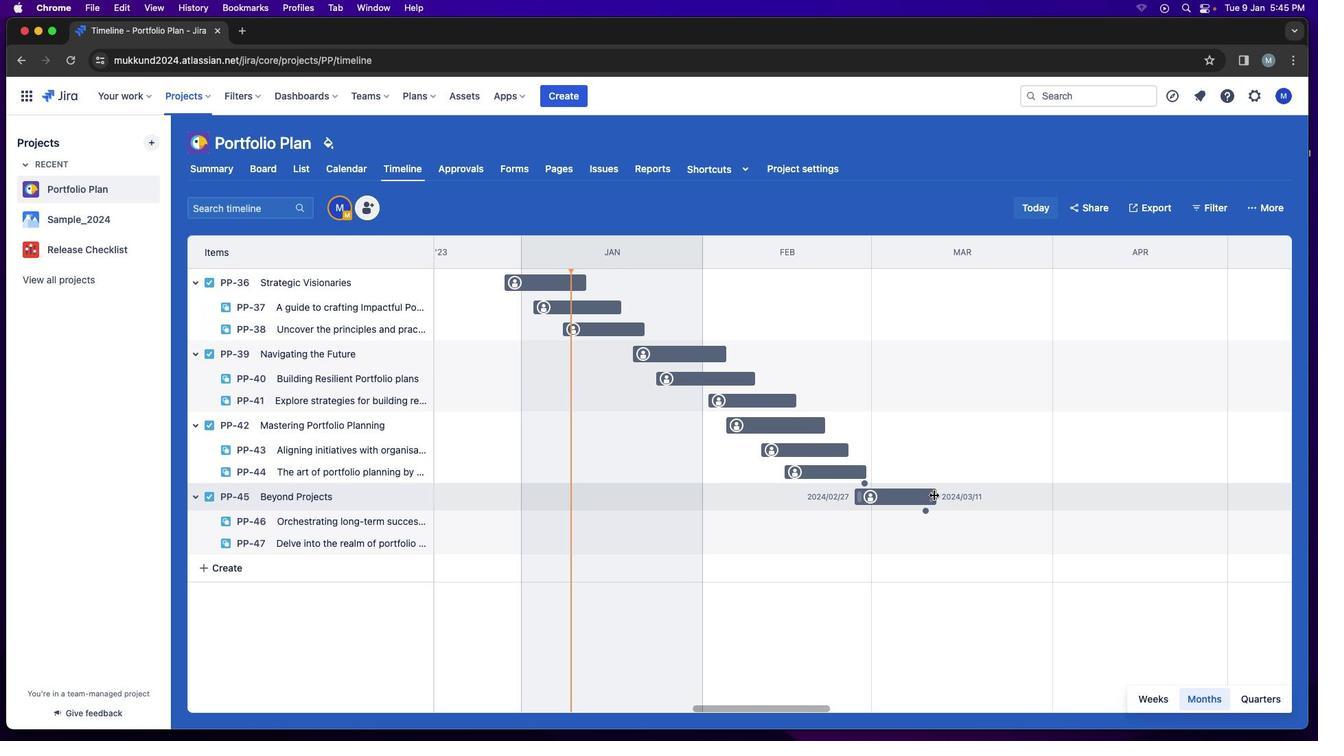 
Action: Mouse pressed left at (930, 491)
Screenshot: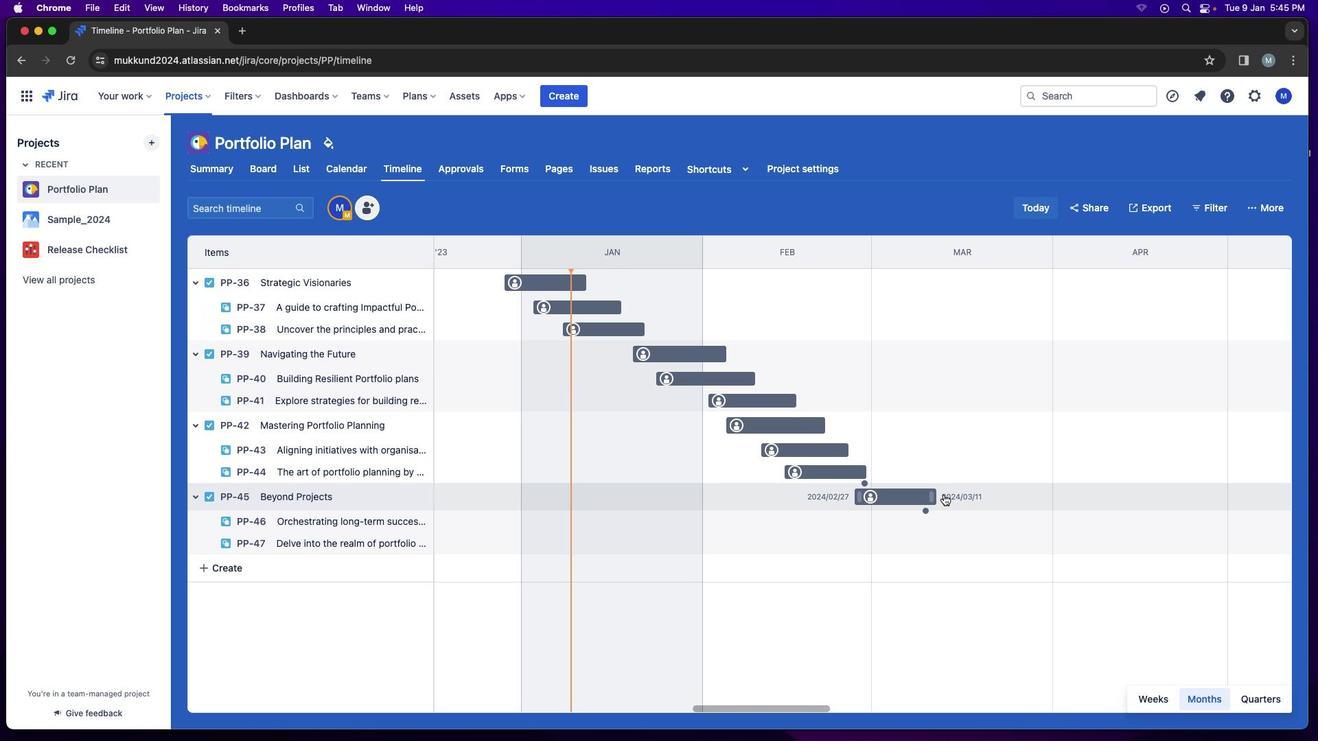 
Action: Mouse moved to (925, 512)
Screenshot: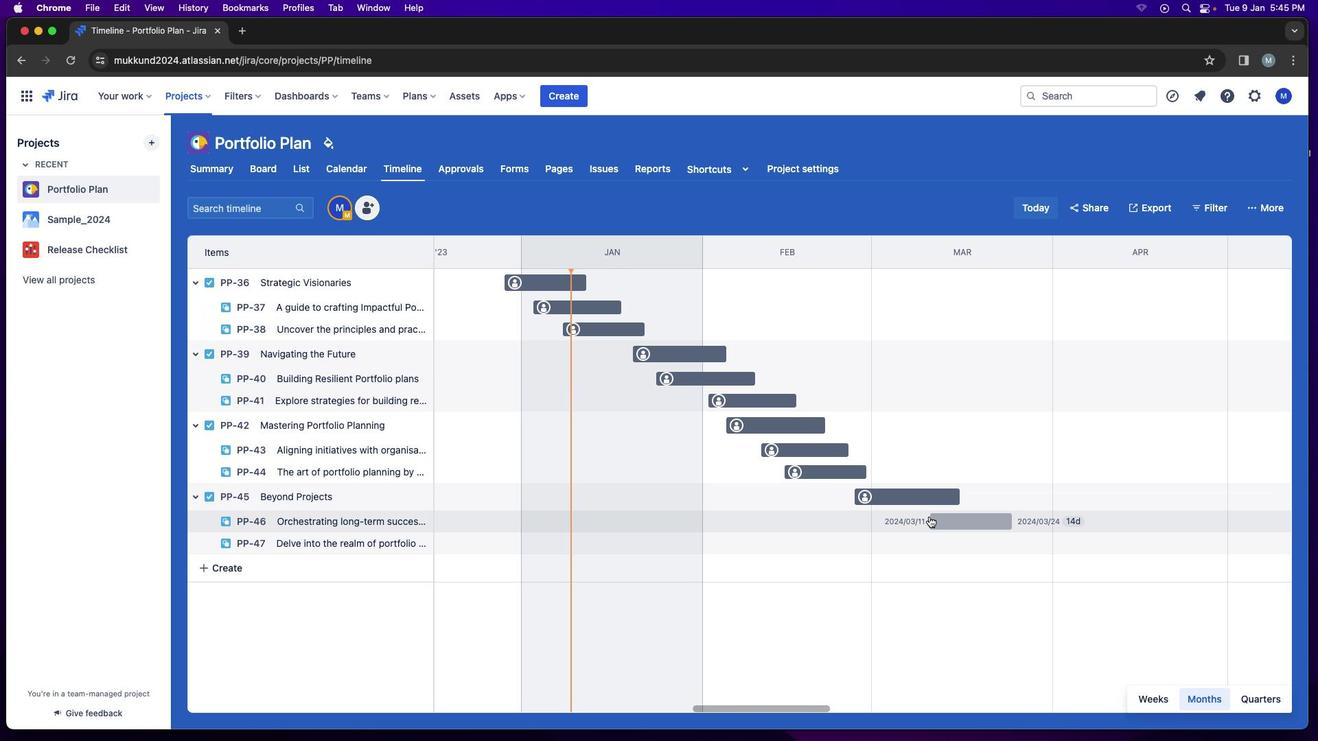 
Action: Mouse pressed left at (925, 512)
Screenshot: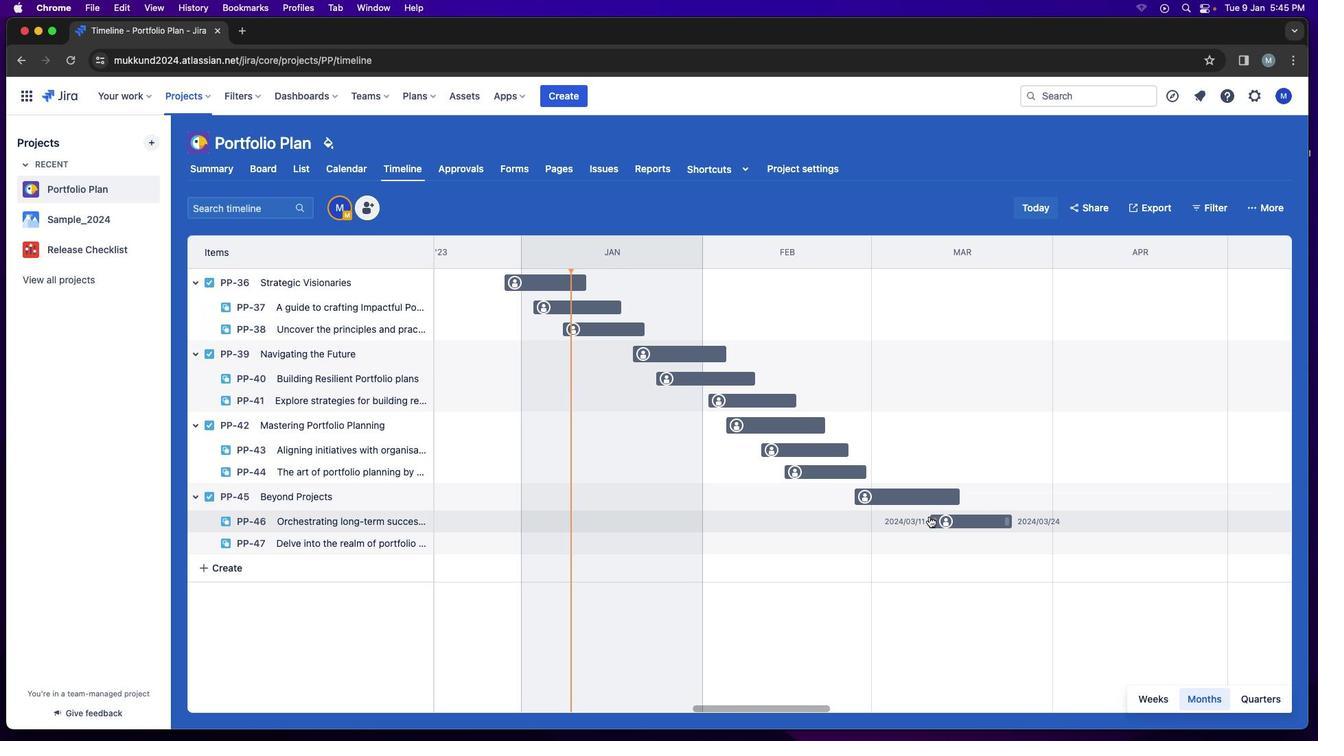 
Action: Mouse moved to (1006, 516)
Screenshot: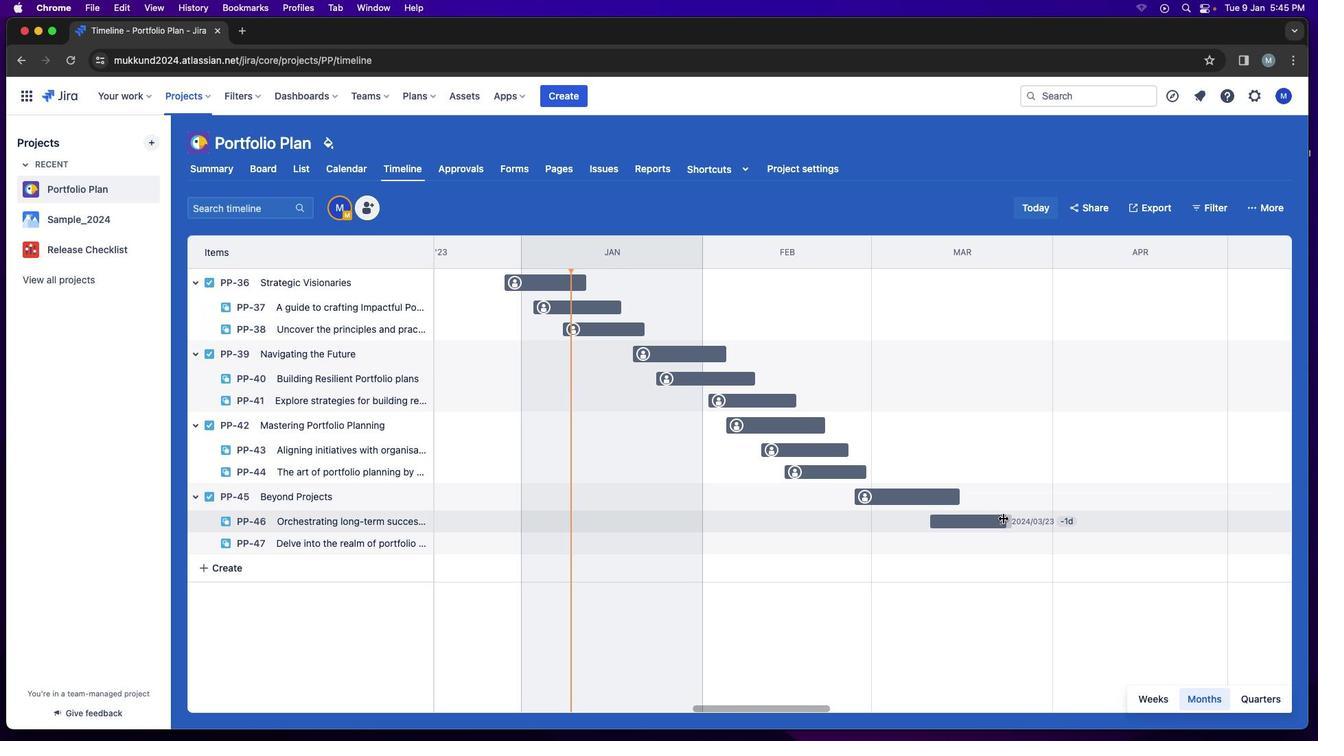 
Action: Mouse pressed left at (1006, 516)
Screenshot: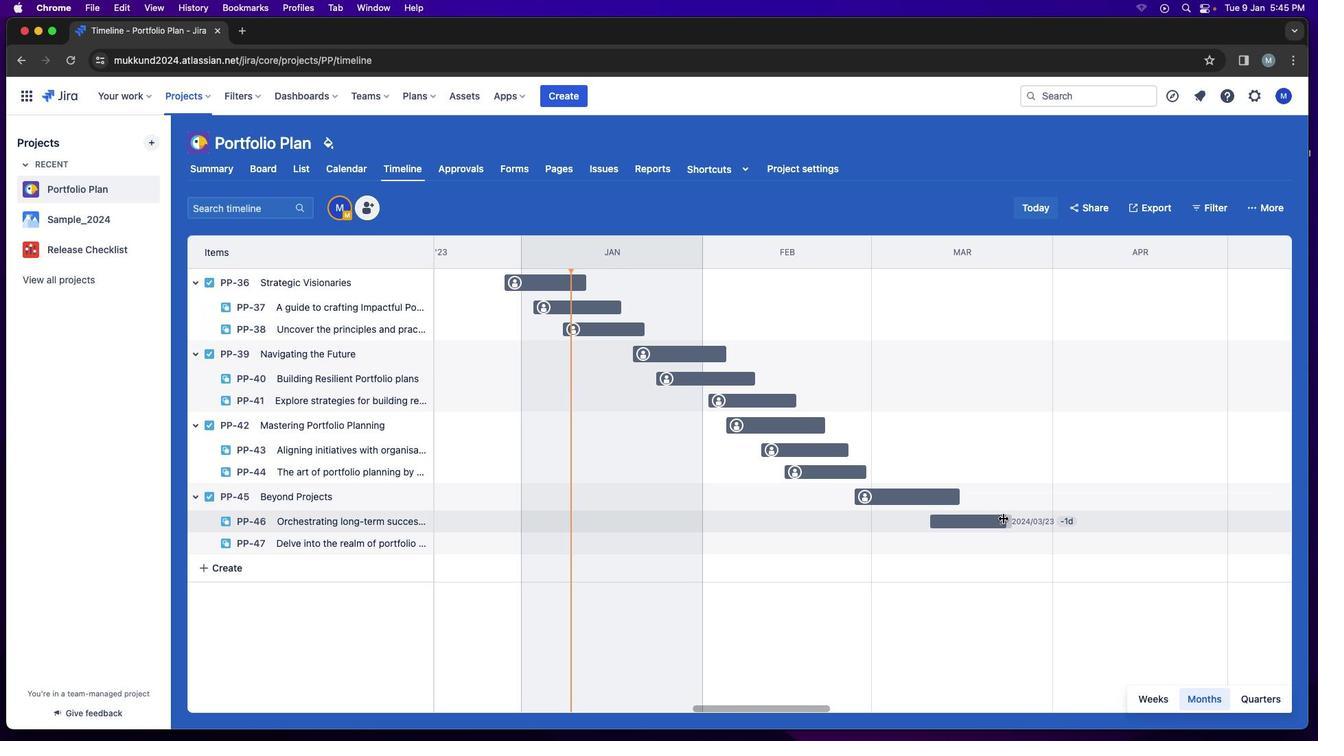 
Action: Mouse moved to (972, 539)
Screenshot: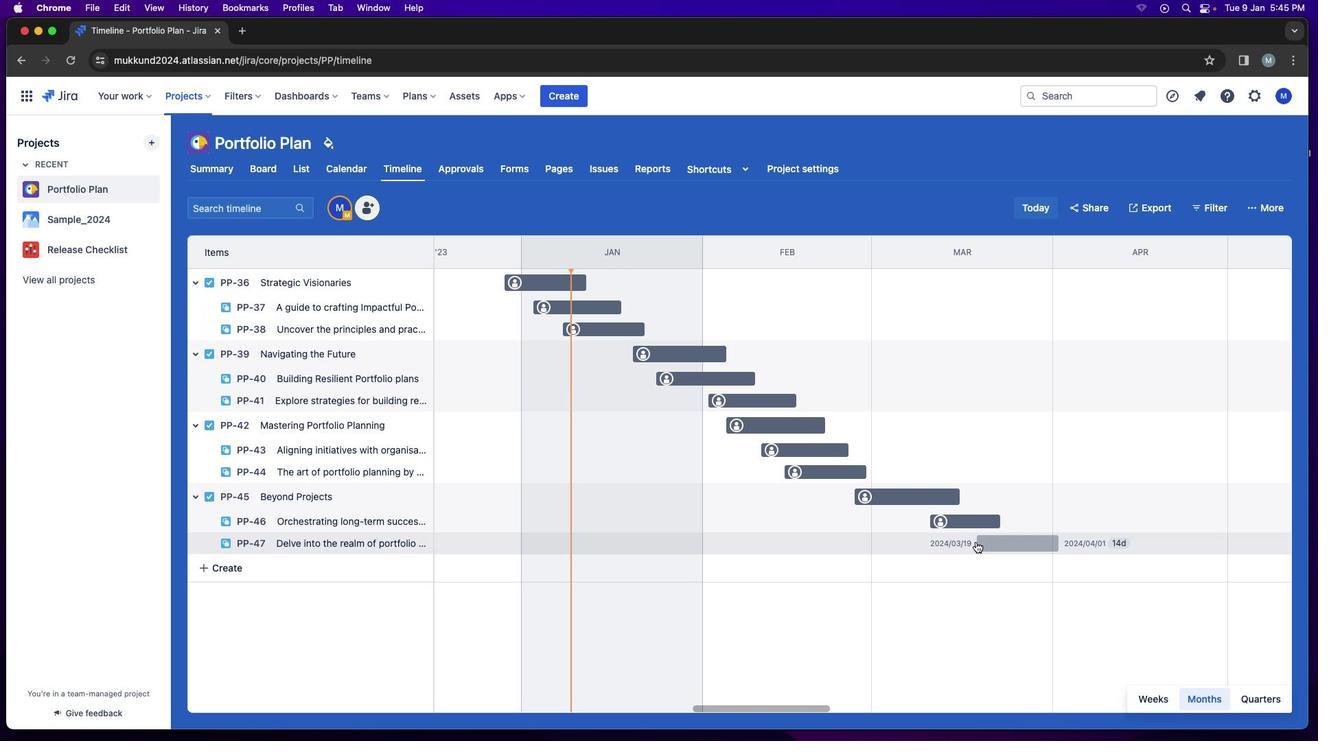 
Action: Mouse pressed left at (972, 539)
Screenshot: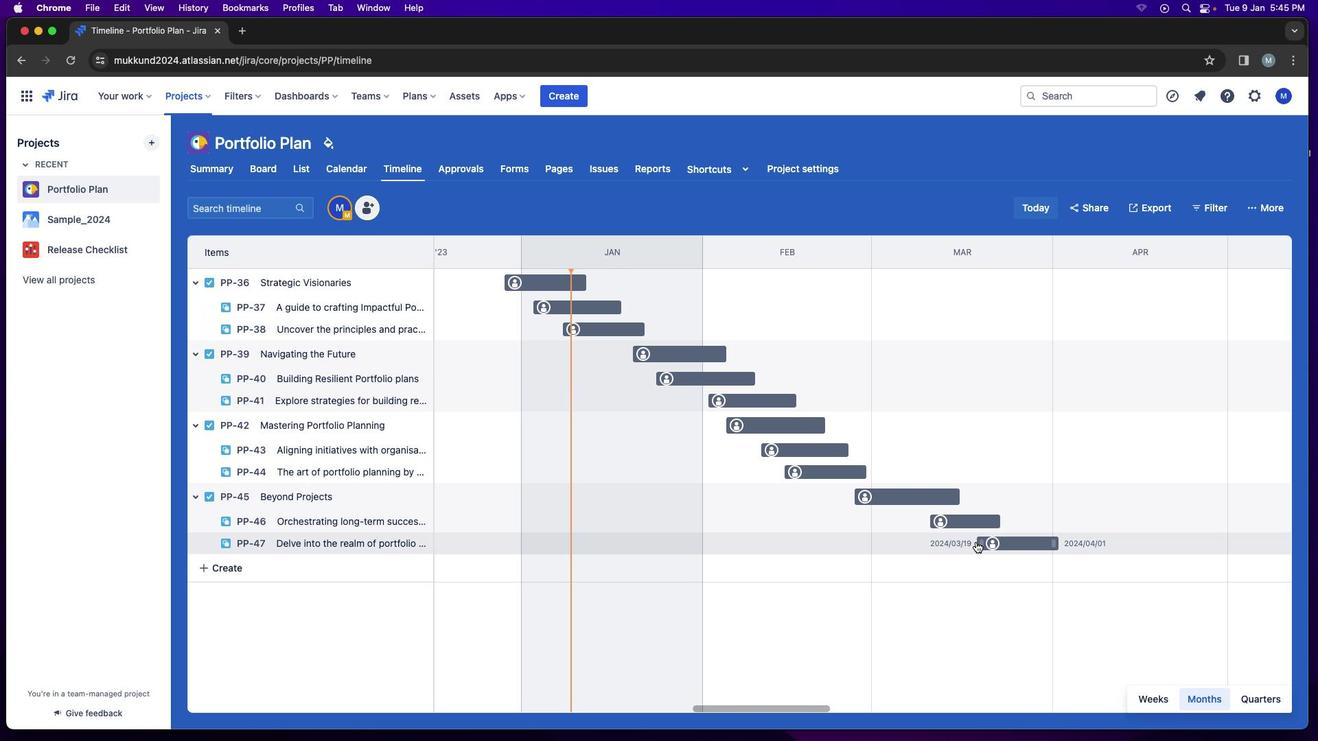 
Action: Mouse moved to (1054, 537)
Screenshot: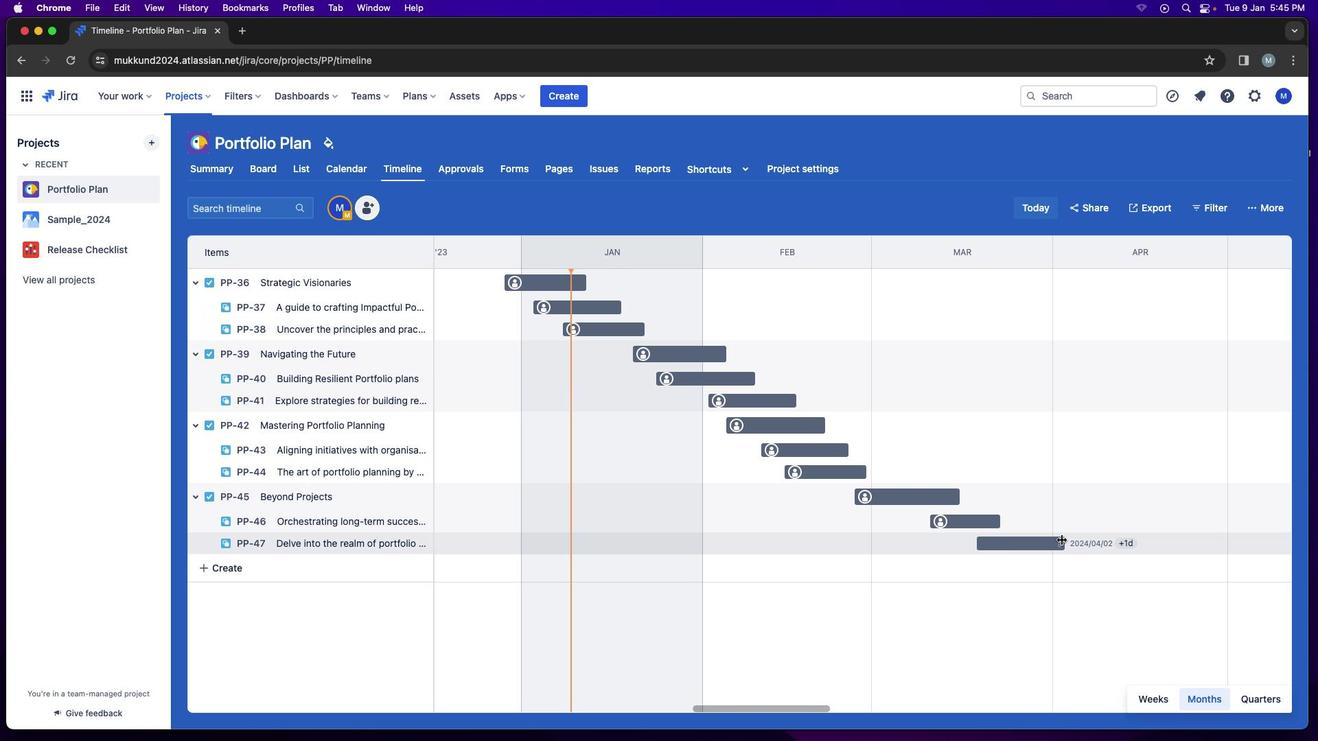 
Action: Mouse pressed left at (1054, 537)
Screenshot: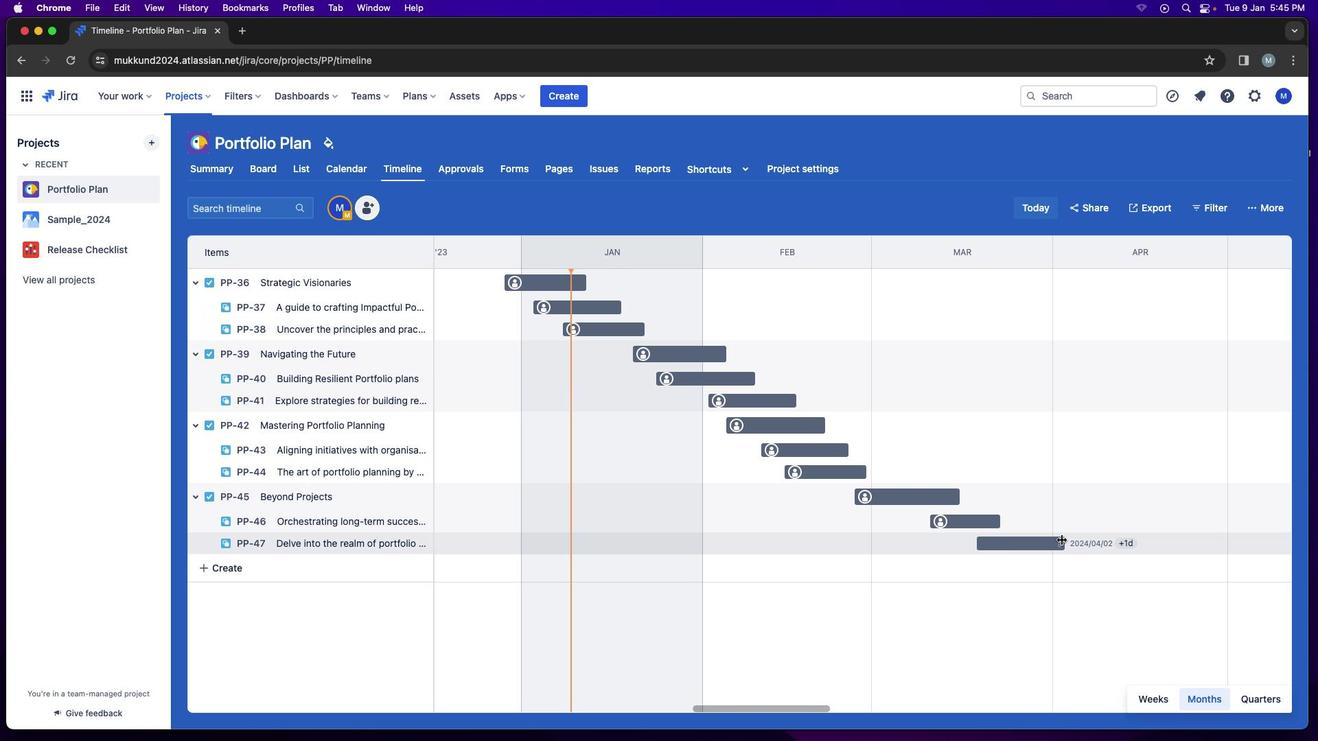 
Action: Mouse moved to (1028, 515)
Screenshot: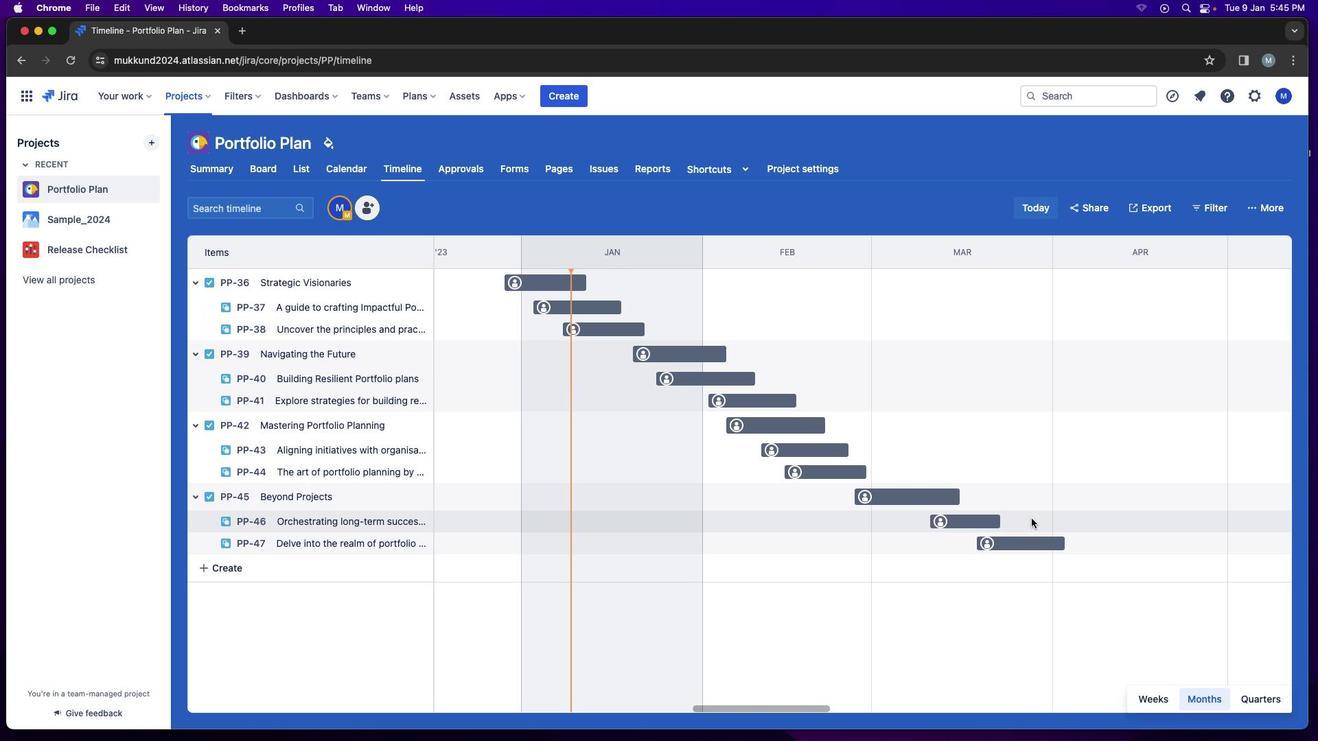 
Action: Mouse pressed left at (1028, 515)
Screenshot: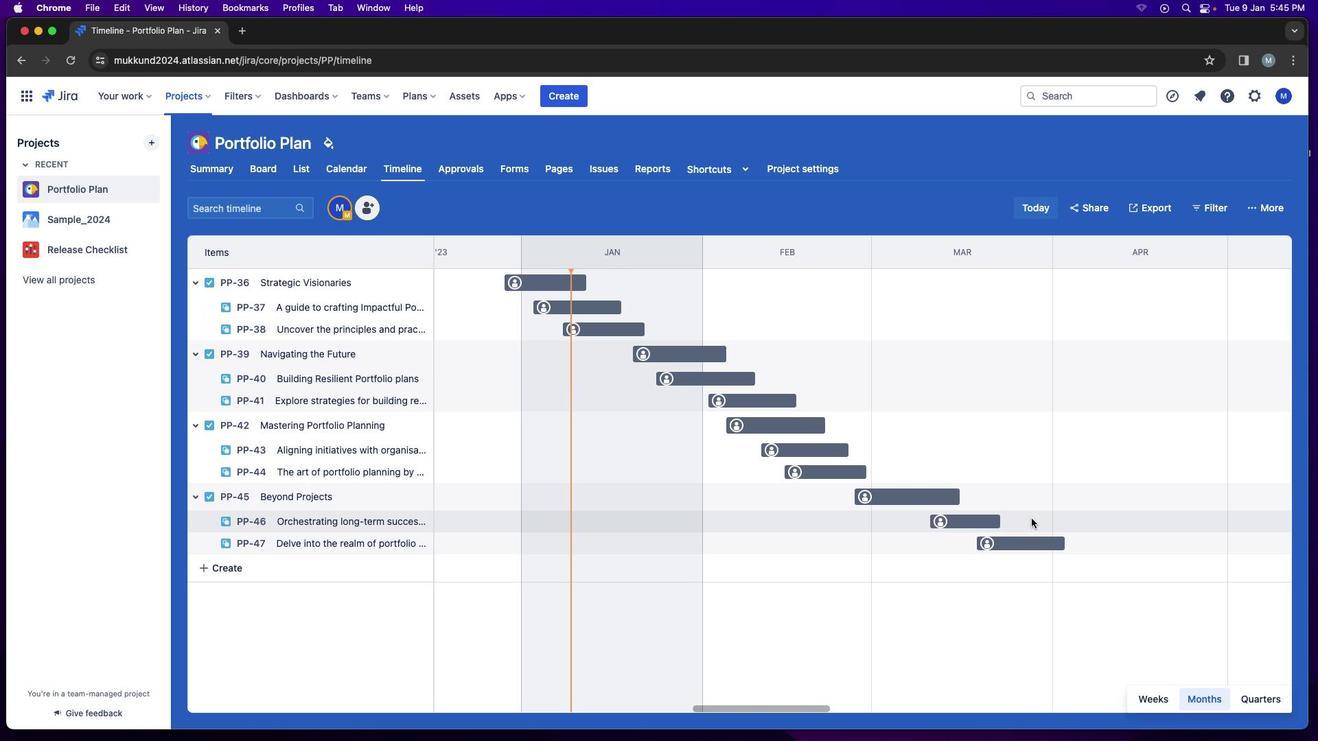 
Action: Mouse moved to (571, 290)
Screenshot: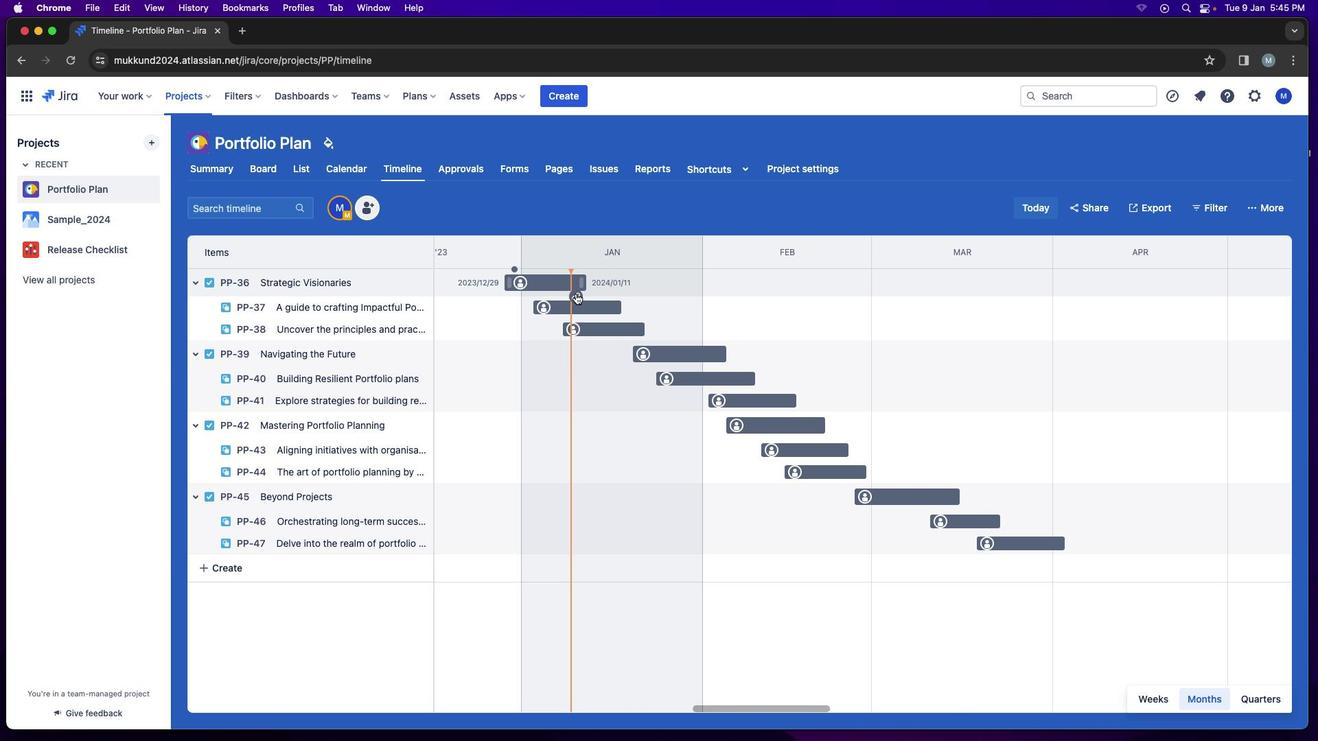 
Action: Mouse pressed left at (571, 290)
Screenshot: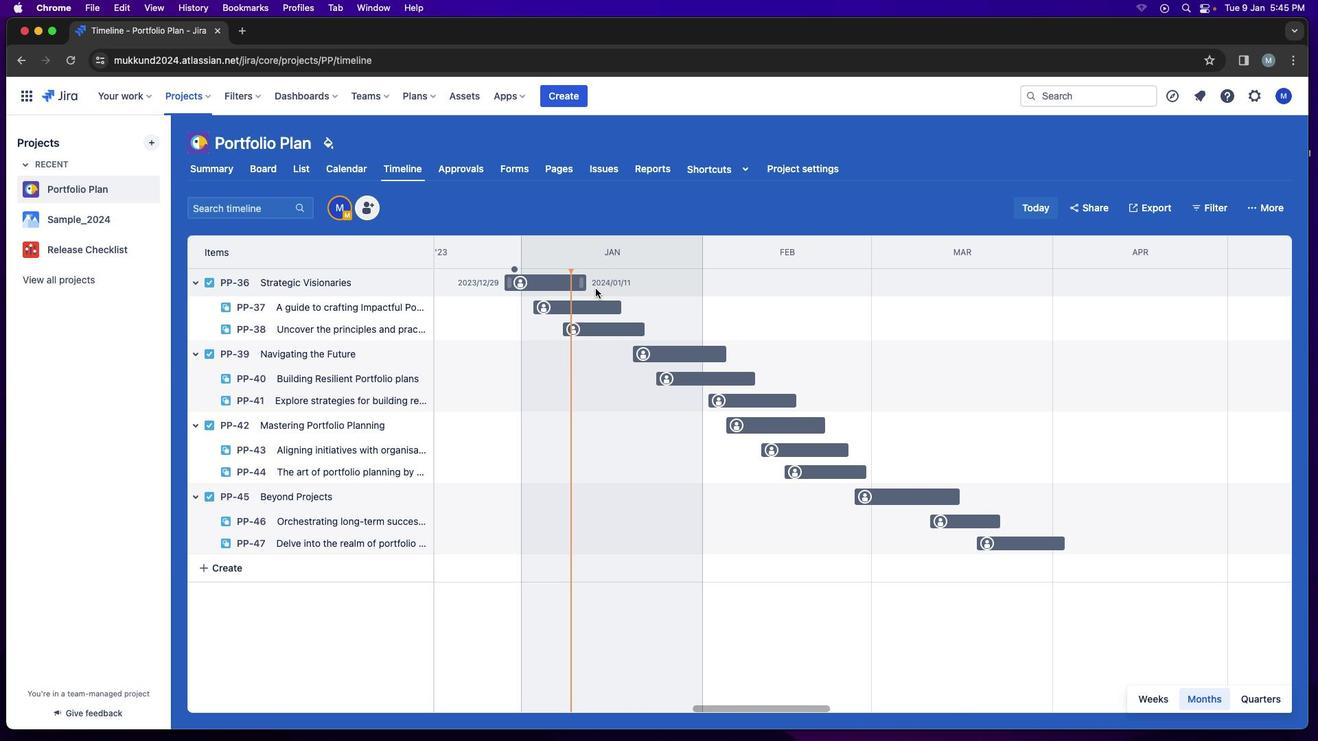 
Action: Mouse moved to (578, 289)
Screenshot: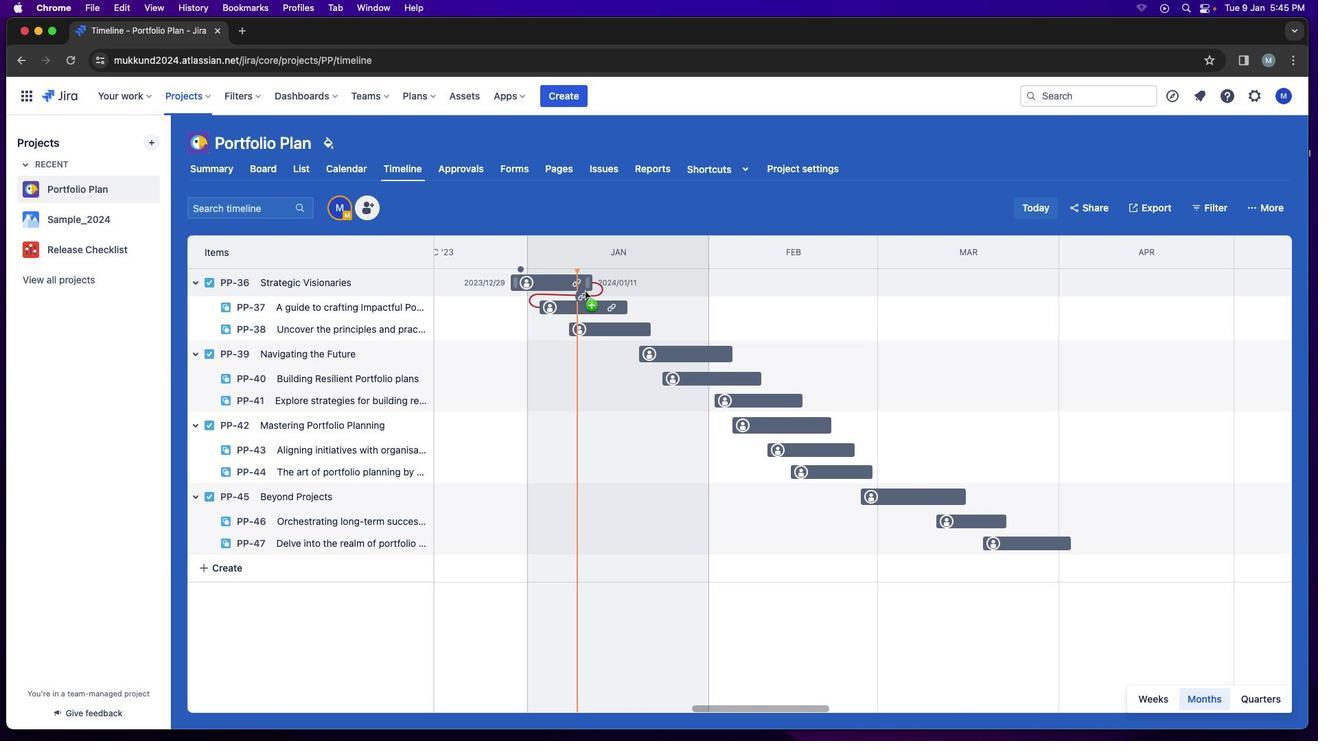 
Action: Mouse pressed left at (578, 289)
Screenshot: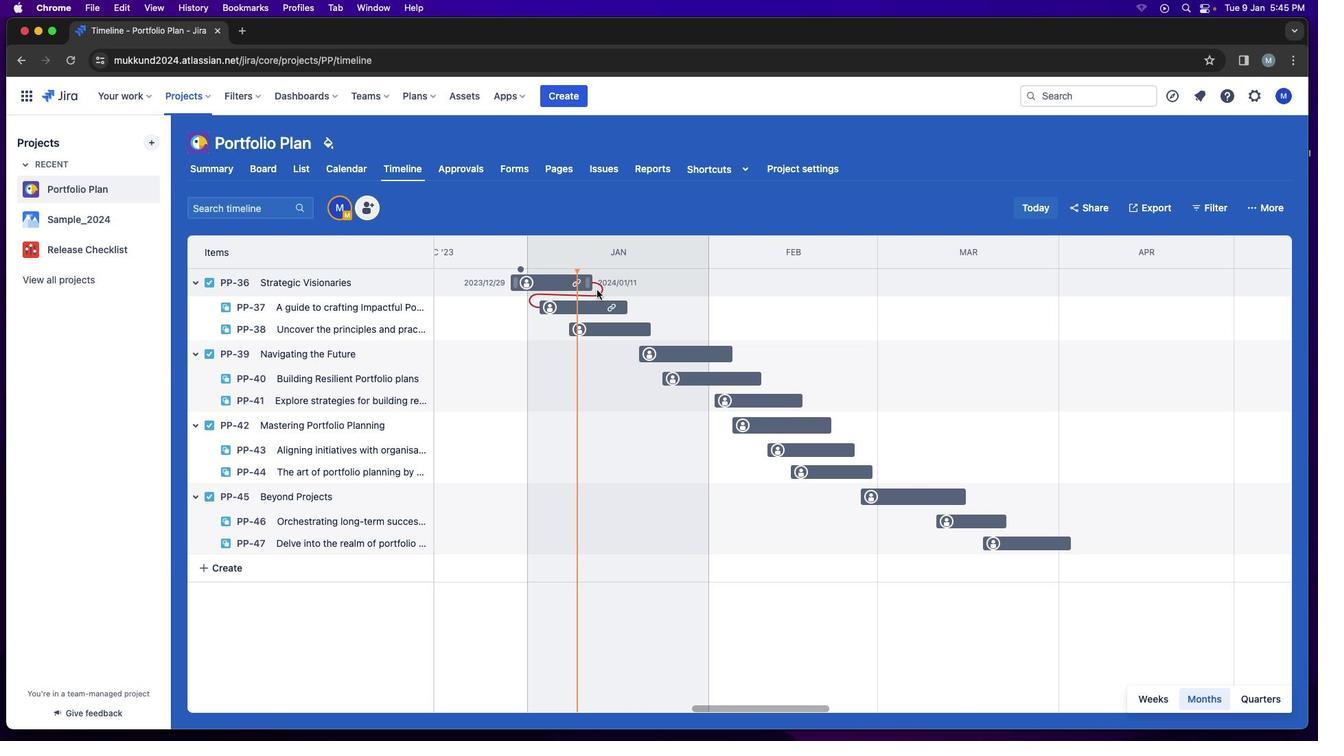 
Action: Mouse moved to (646, 338)
Screenshot: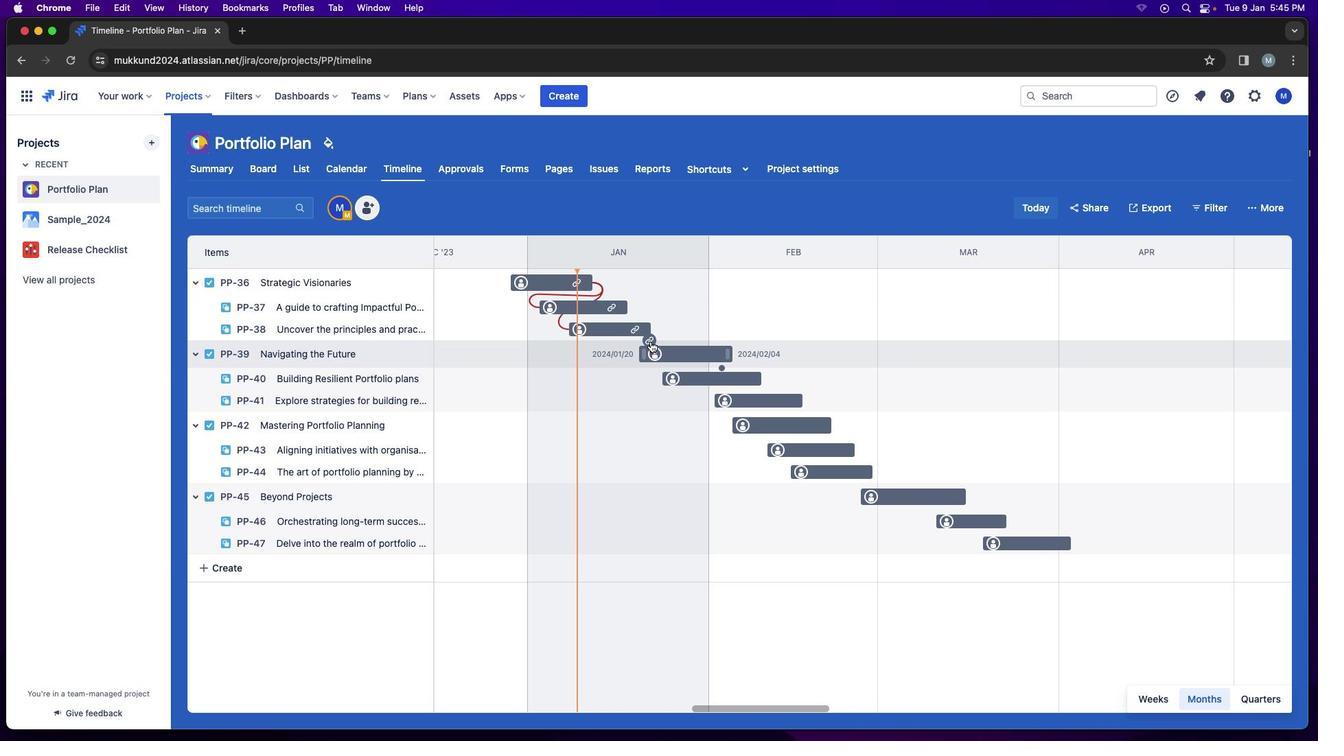 
Action: Mouse pressed left at (646, 338)
Screenshot: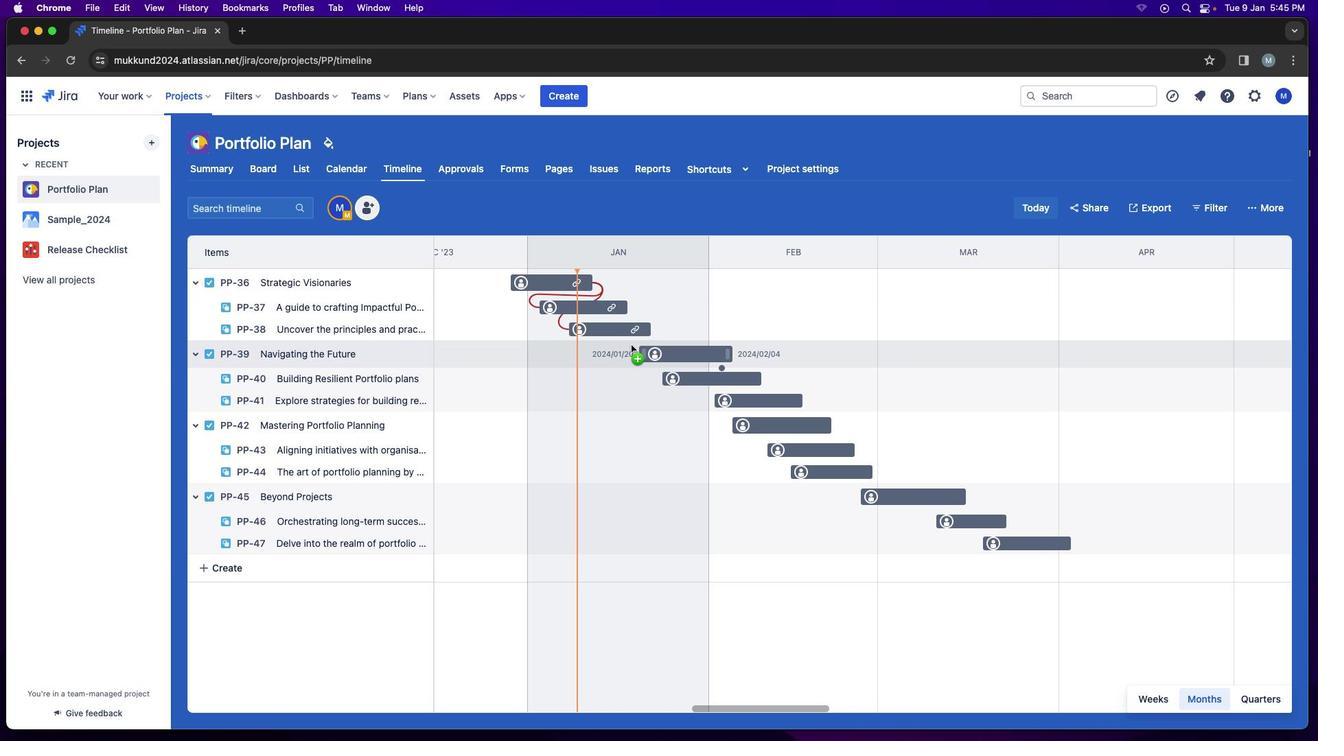 
Action: Mouse moved to (719, 362)
Screenshot: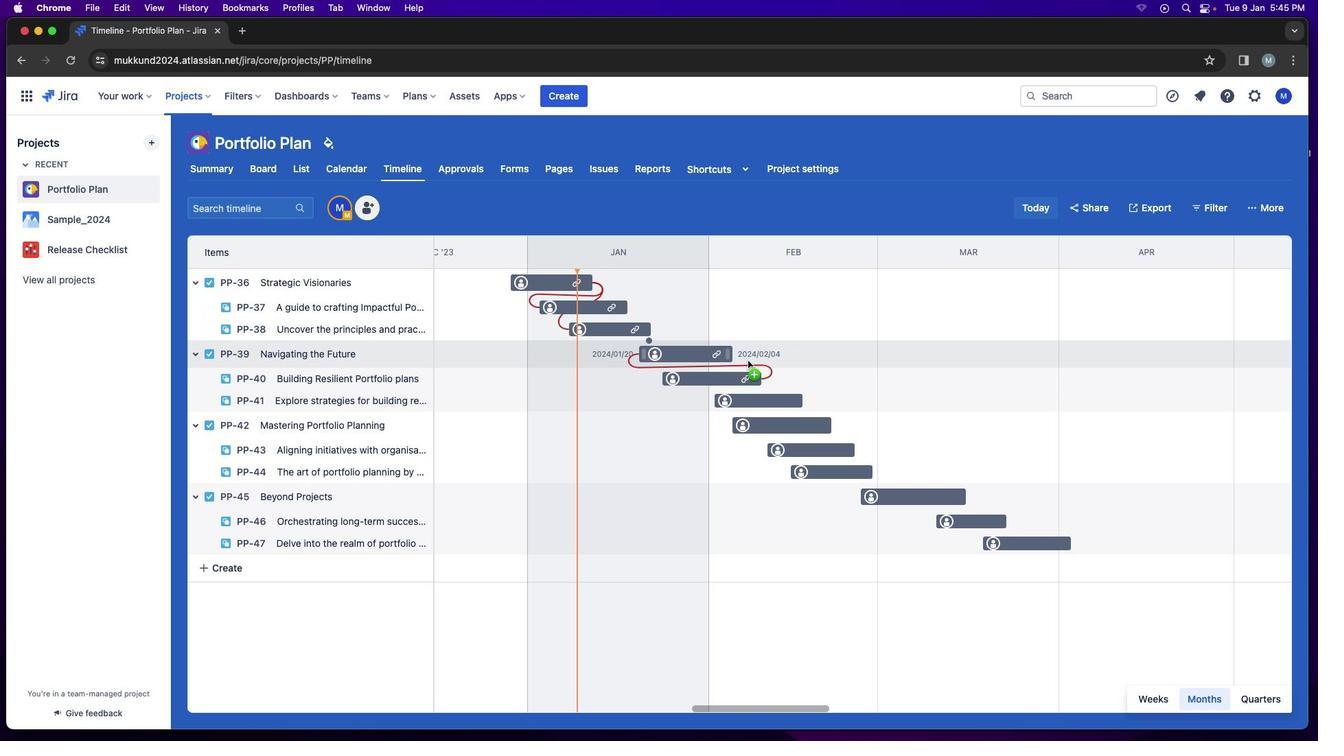 
Action: Mouse pressed left at (719, 362)
Screenshot: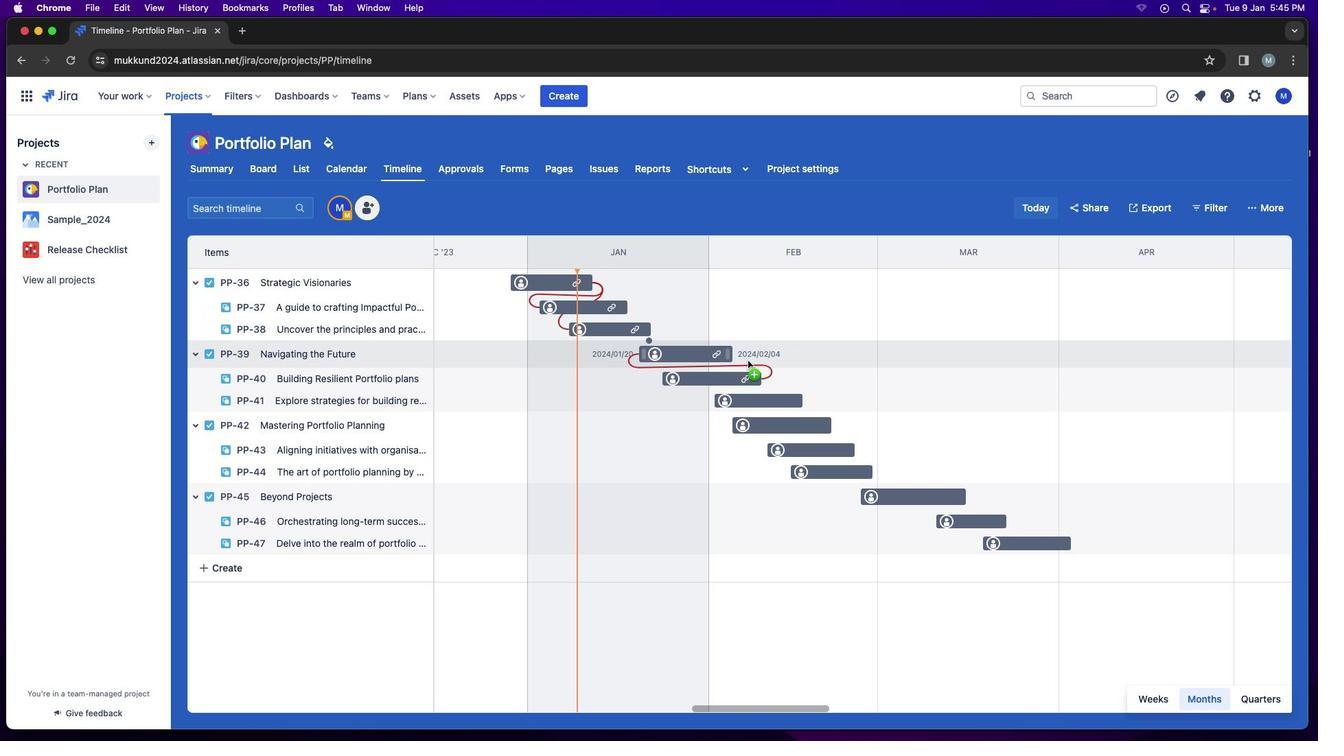 
Action: Mouse moved to (738, 410)
Screenshot: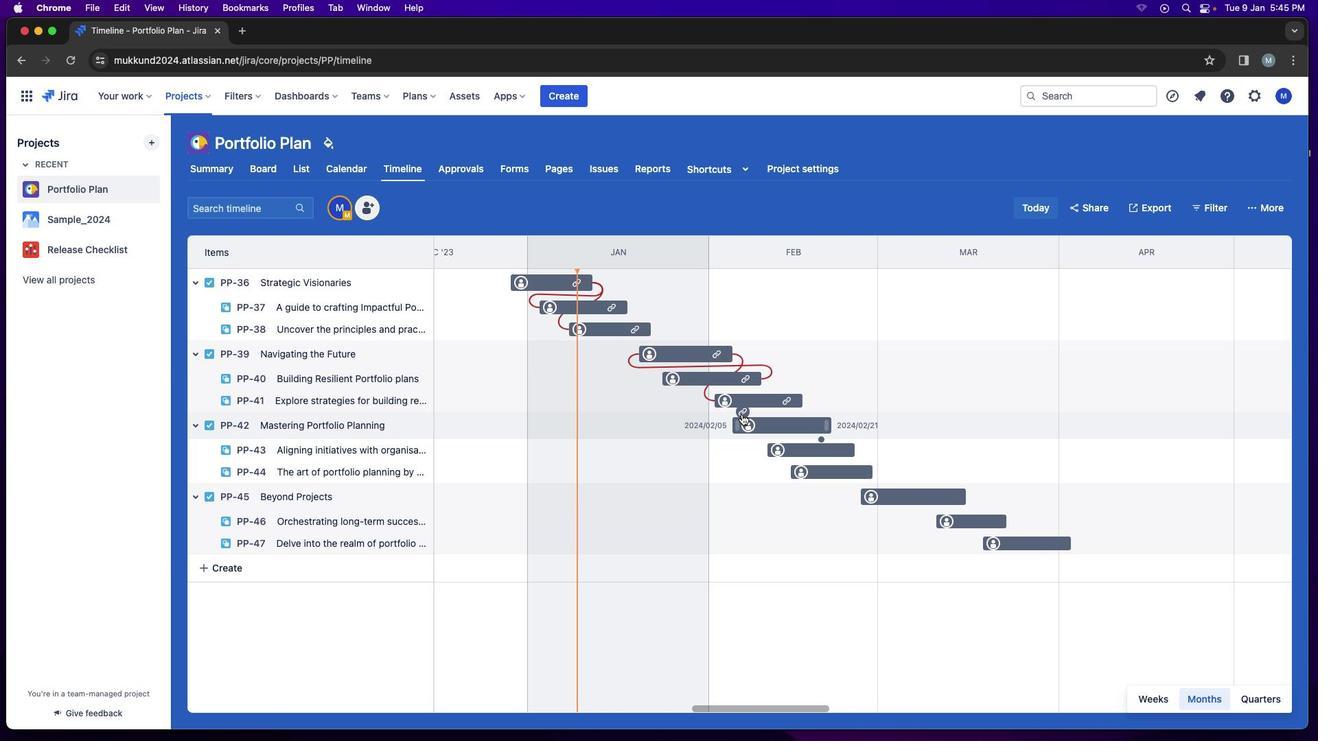 
Action: Mouse pressed left at (738, 410)
Screenshot: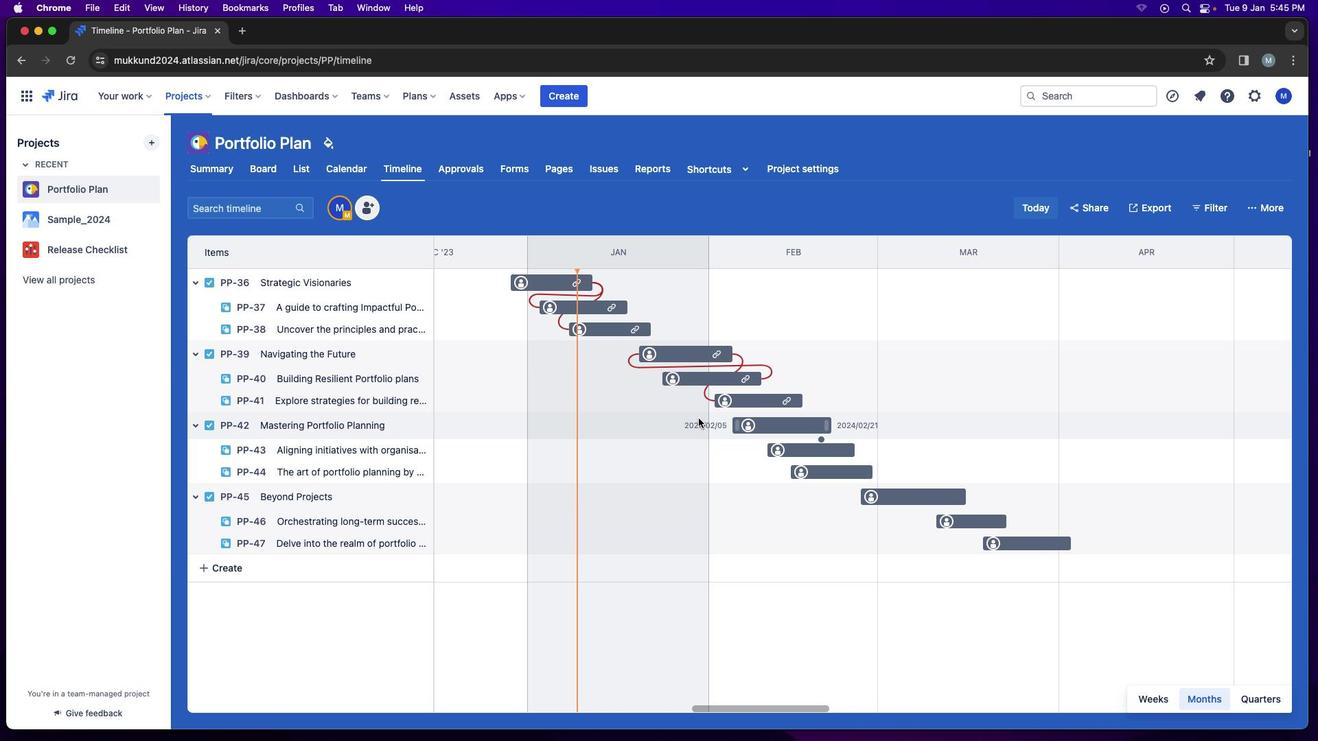 
Action: Mouse moved to (817, 431)
Screenshot: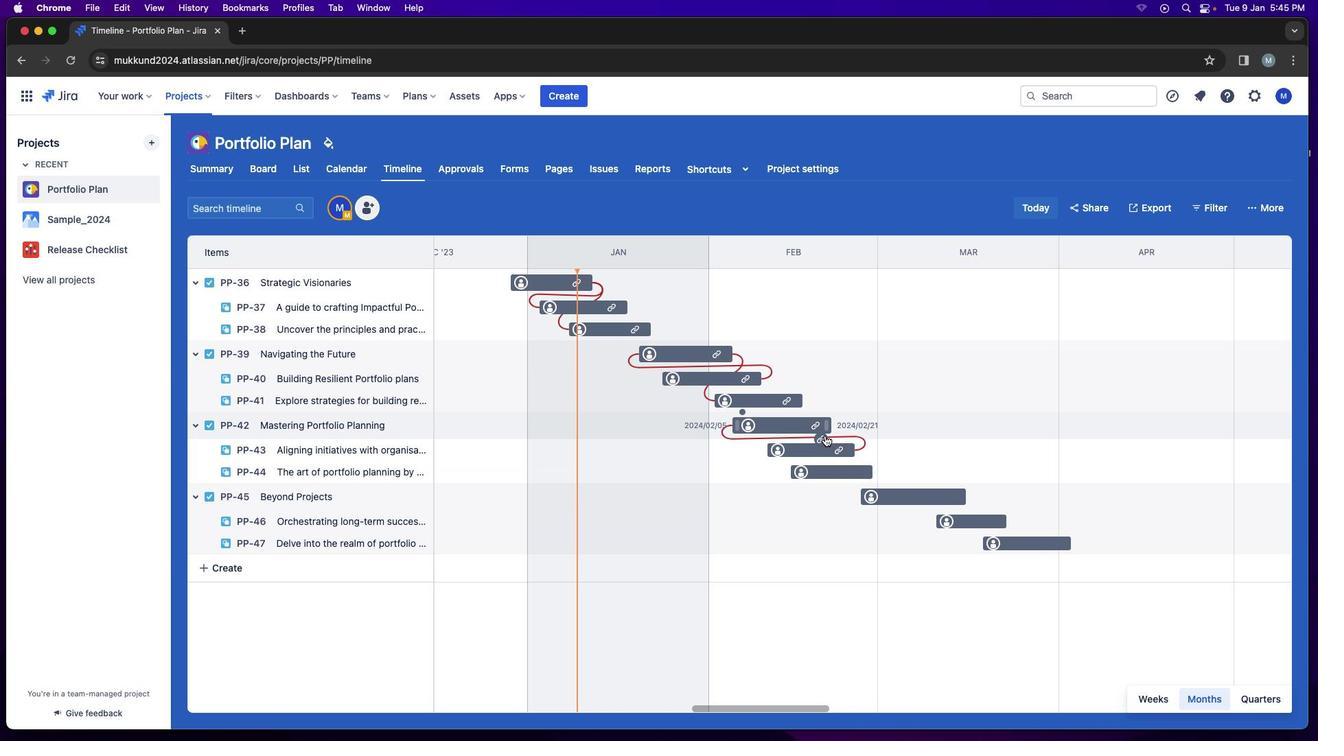 
Action: Mouse pressed left at (817, 431)
Screenshot: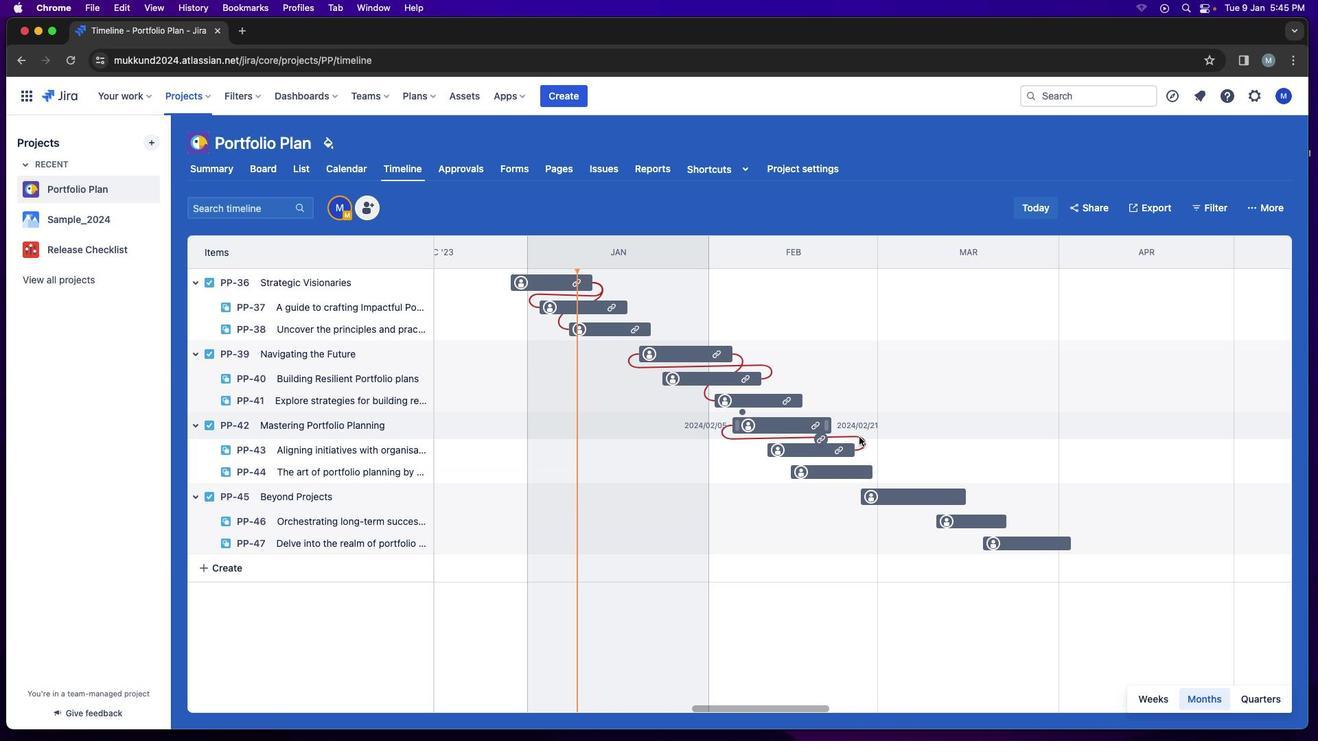 
Action: Mouse moved to (867, 480)
Screenshot: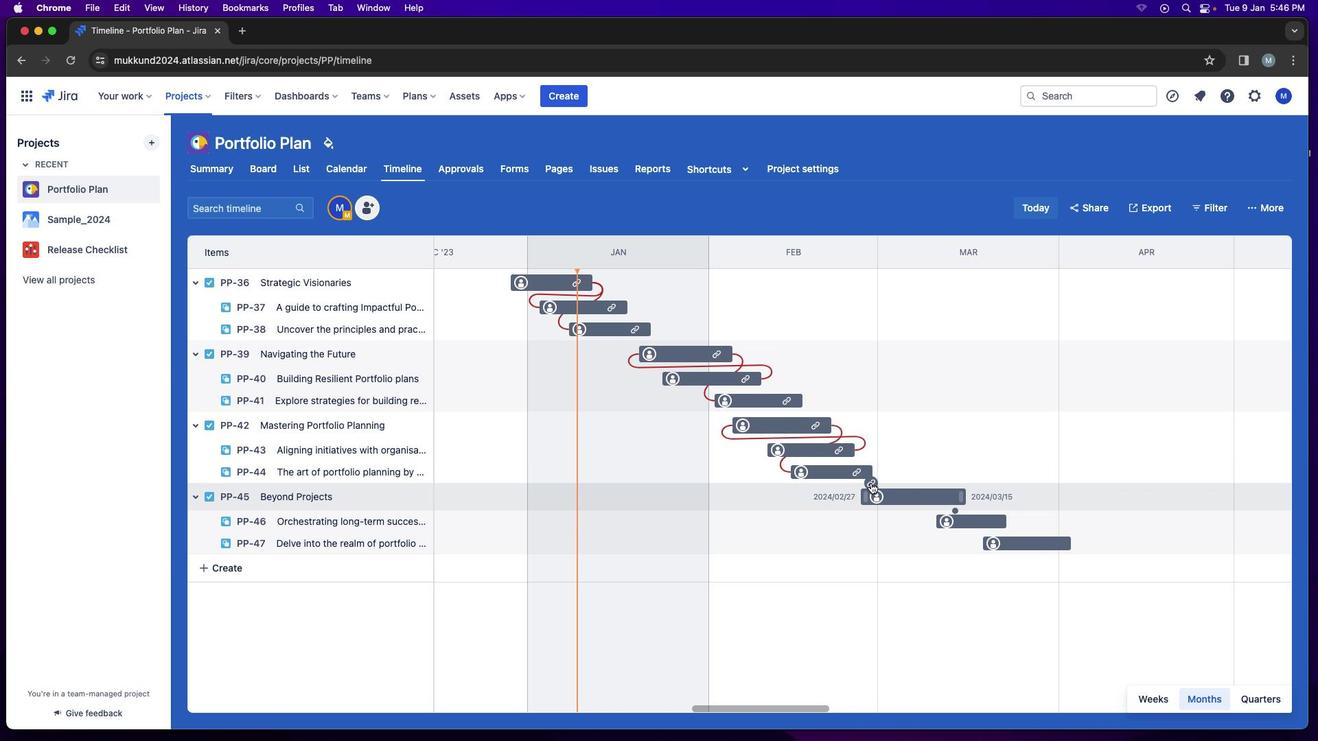 
Action: Mouse pressed left at (867, 480)
Screenshot: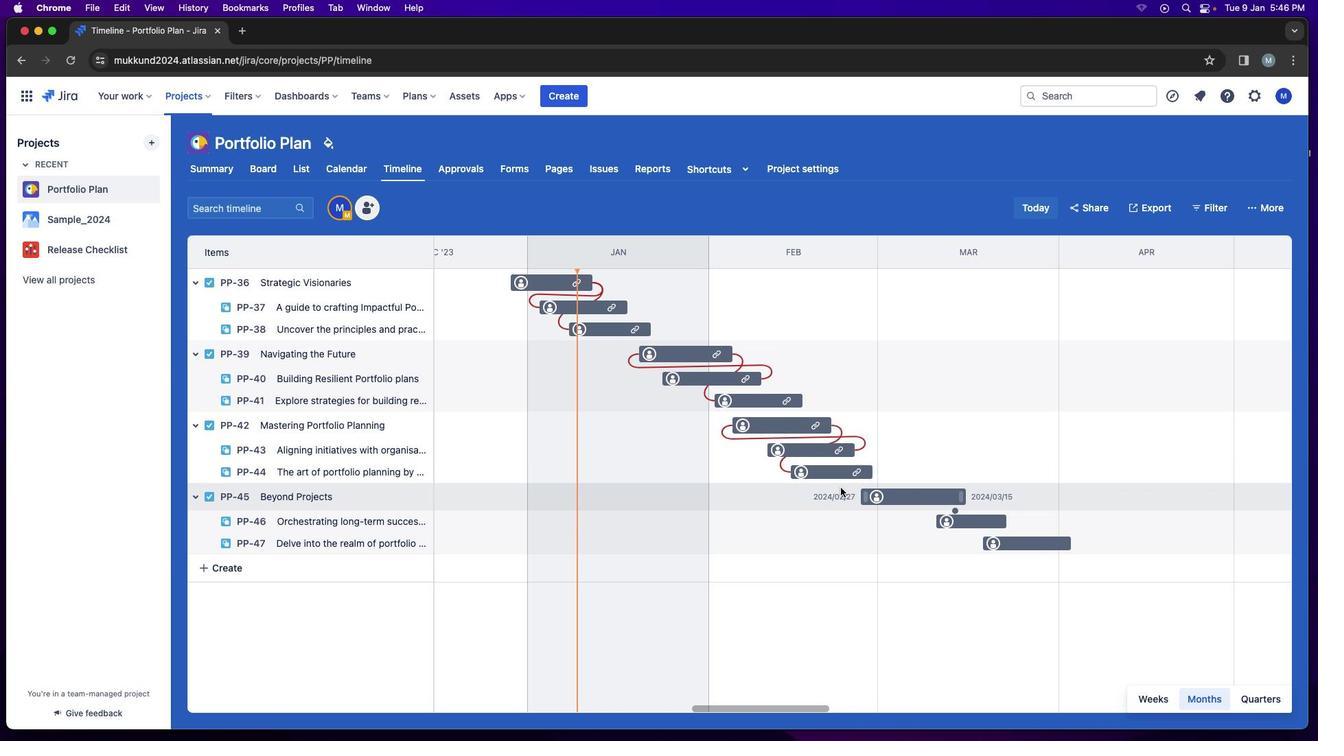 
Action: Mouse moved to (867, 482)
Screenshot: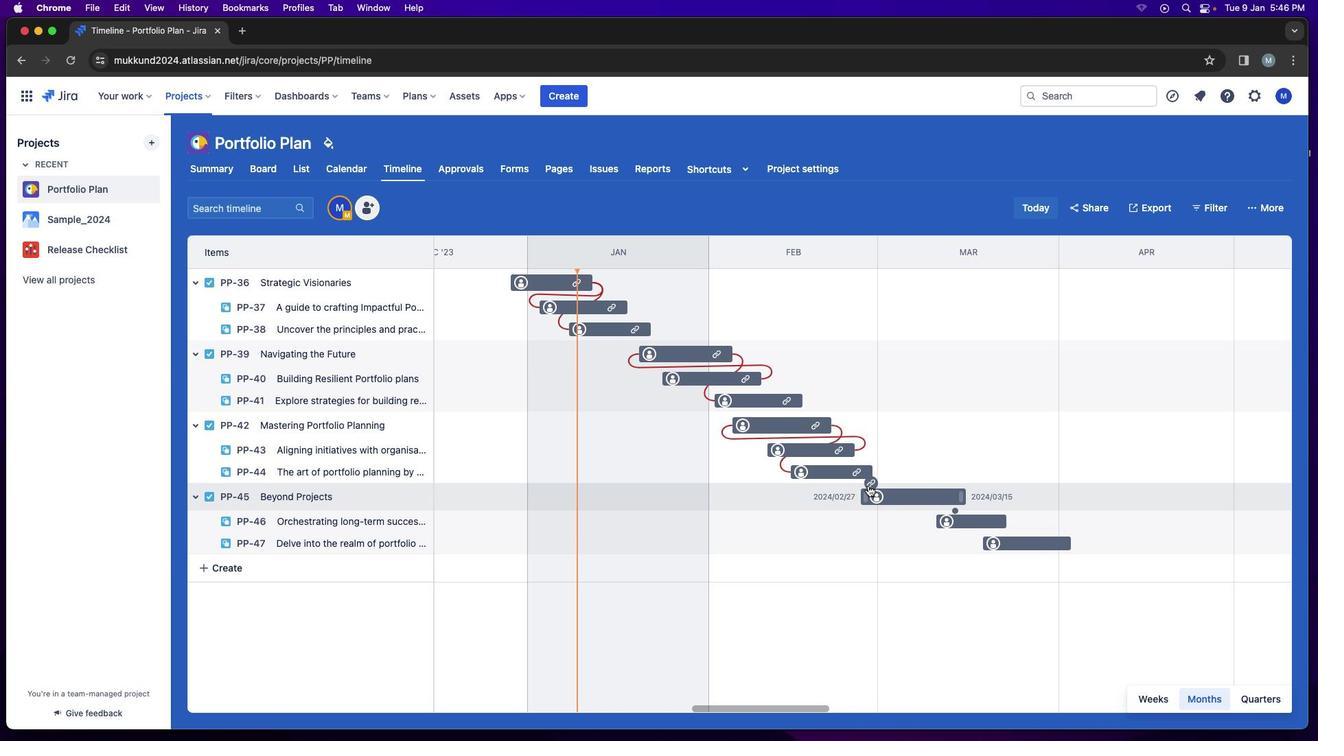 
Action: Mouse pressed left at (867, 482)
Screenshot: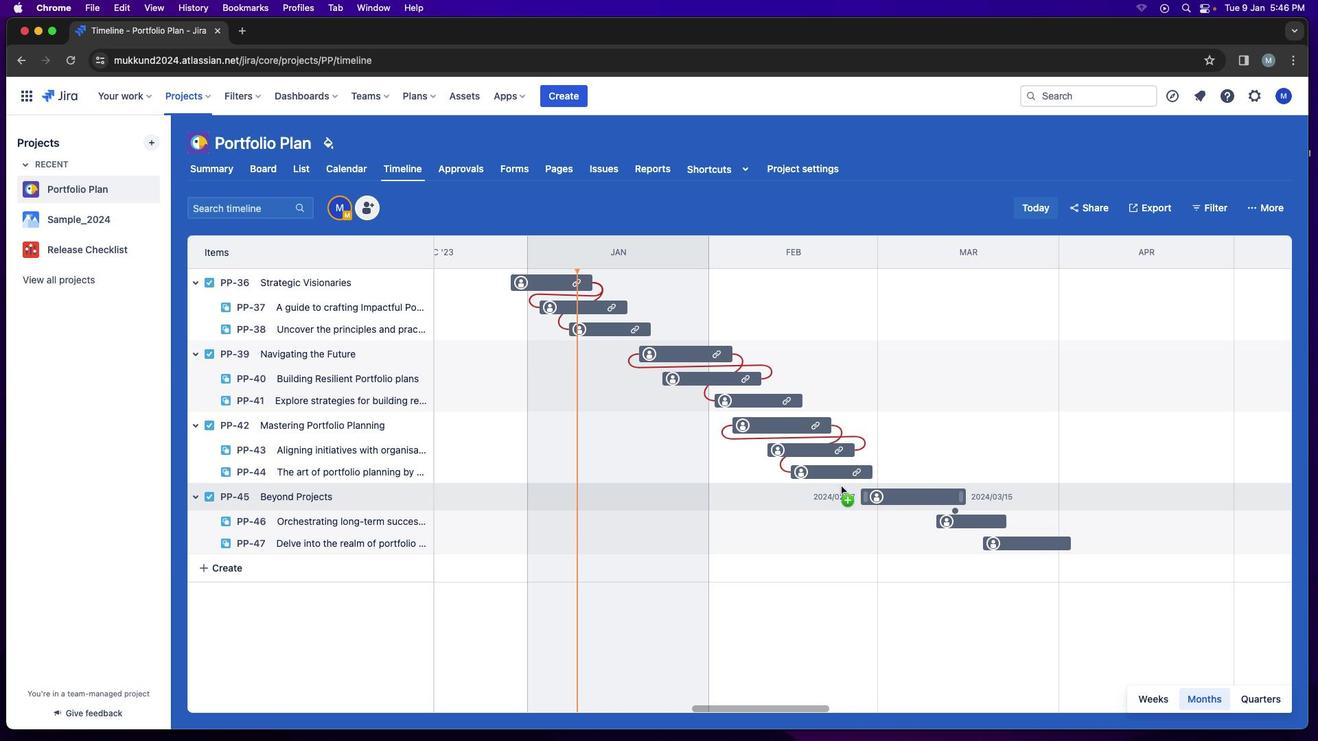 
Action: Mouse moved to (952, 506)
Screenshot: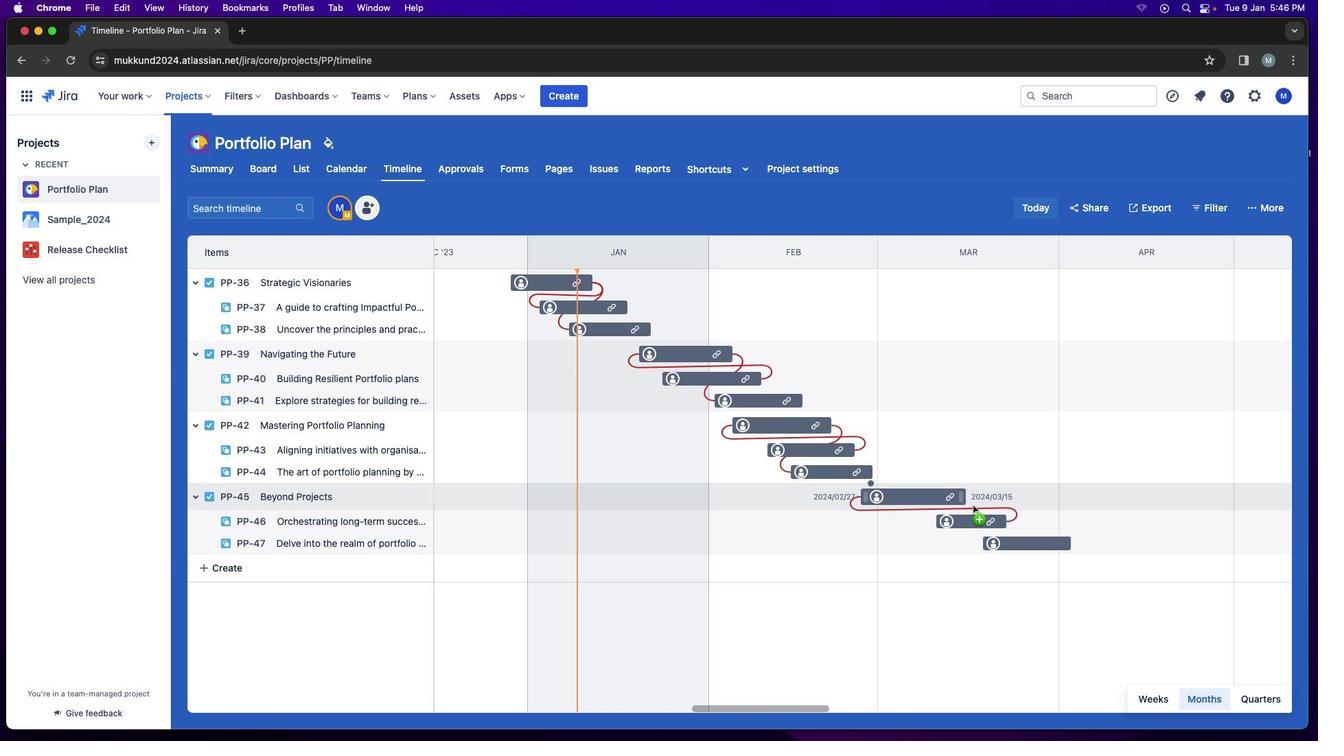 
Action: Mouse pressed left at (952, 506)
Screenshot: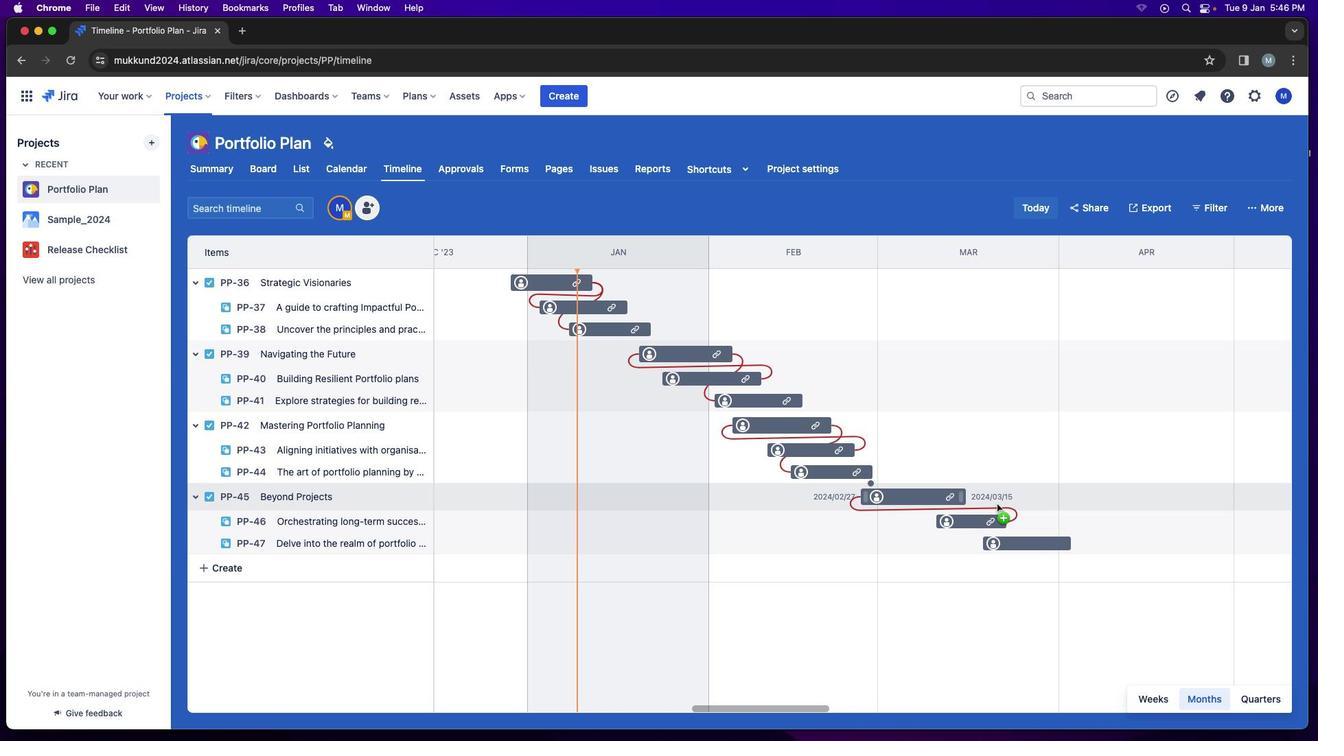 
Action: Mouse moved to (521, 279)
Screenshot: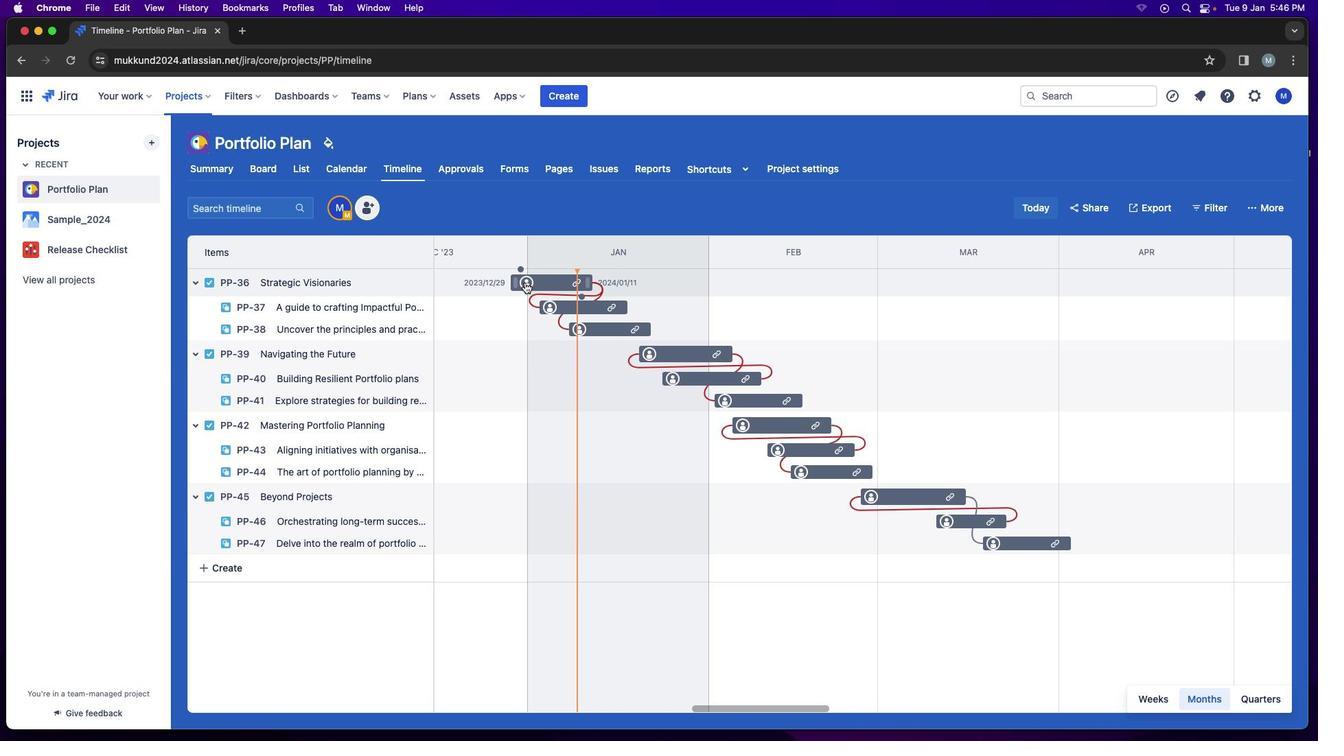 
Action: Mouse pressed left at (521, 279)
Screenshot: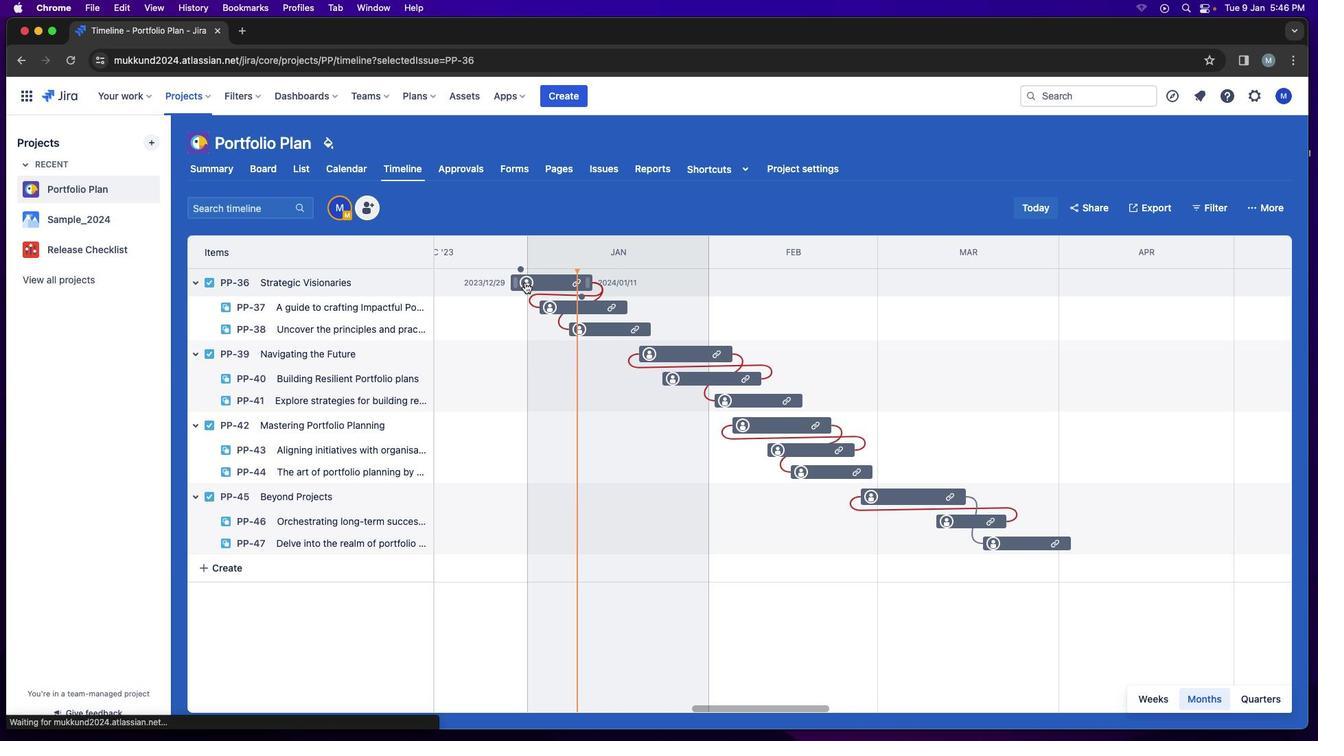 
Action: Mouse moved to (1058, 146)
Screenshot: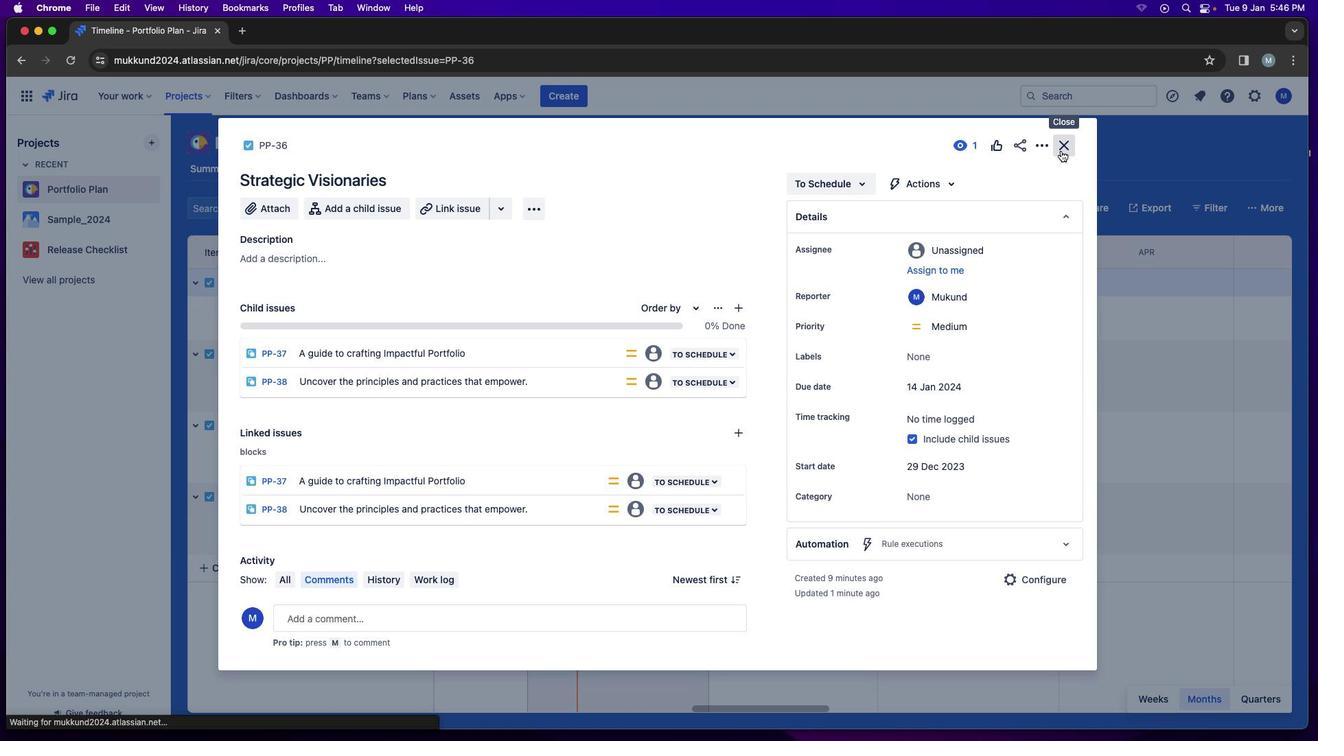 
Action: Mouse pressed left at (1058, 146)
Screenshot: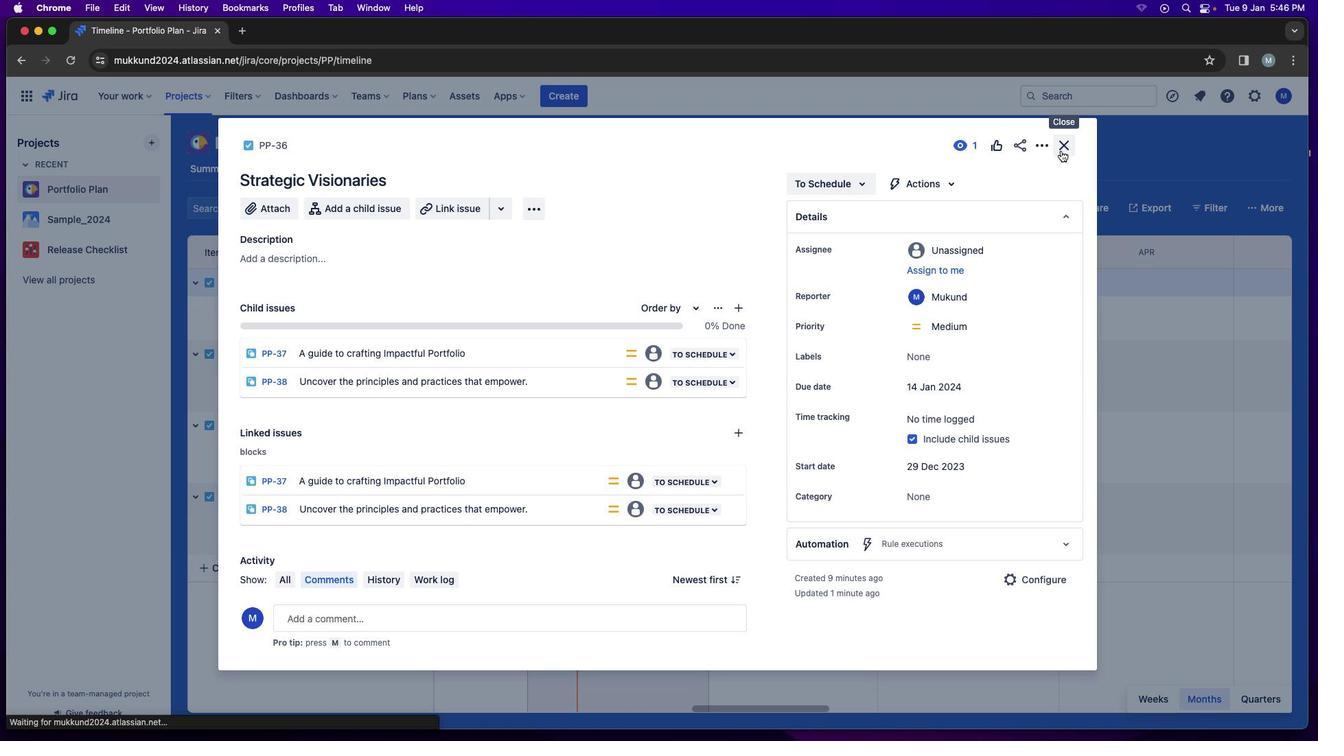
Action: Mouse moved to (293, 164)
Screenshot: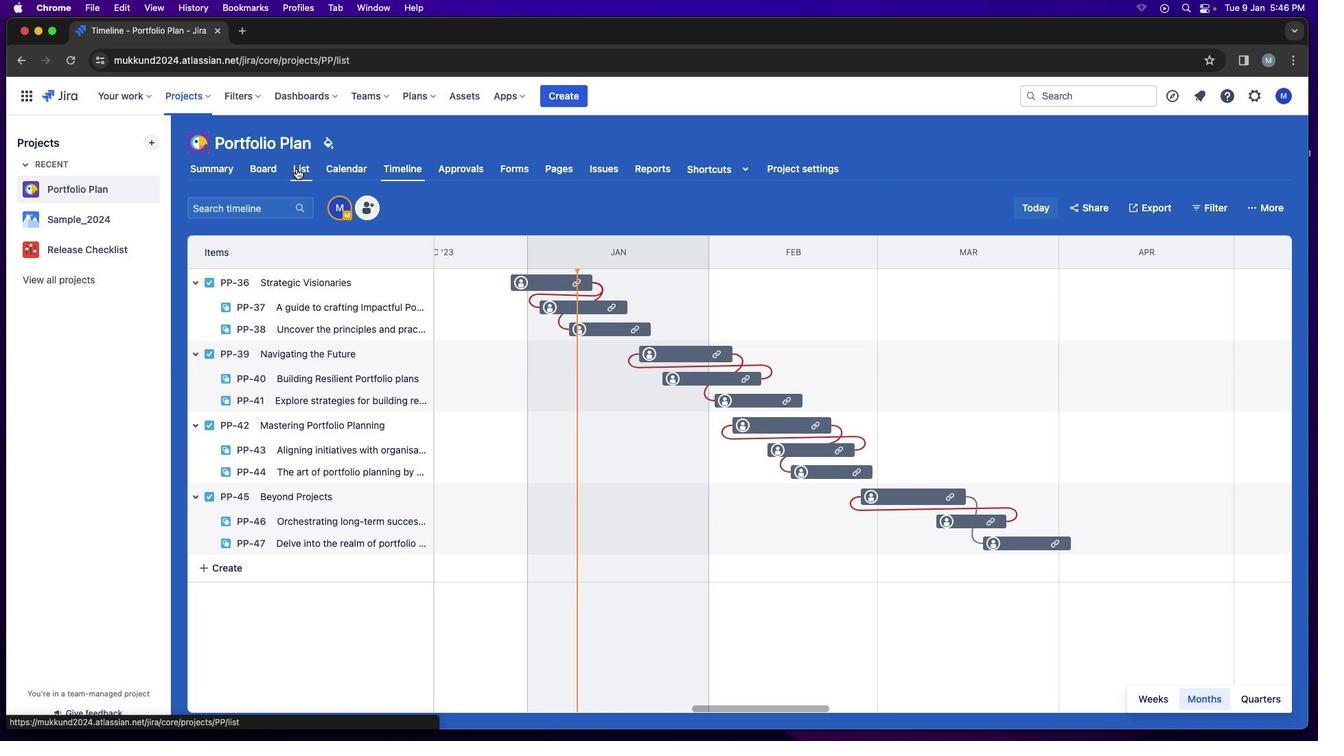 
Action: Mouse pressed left at (293, 164)
Screenshot: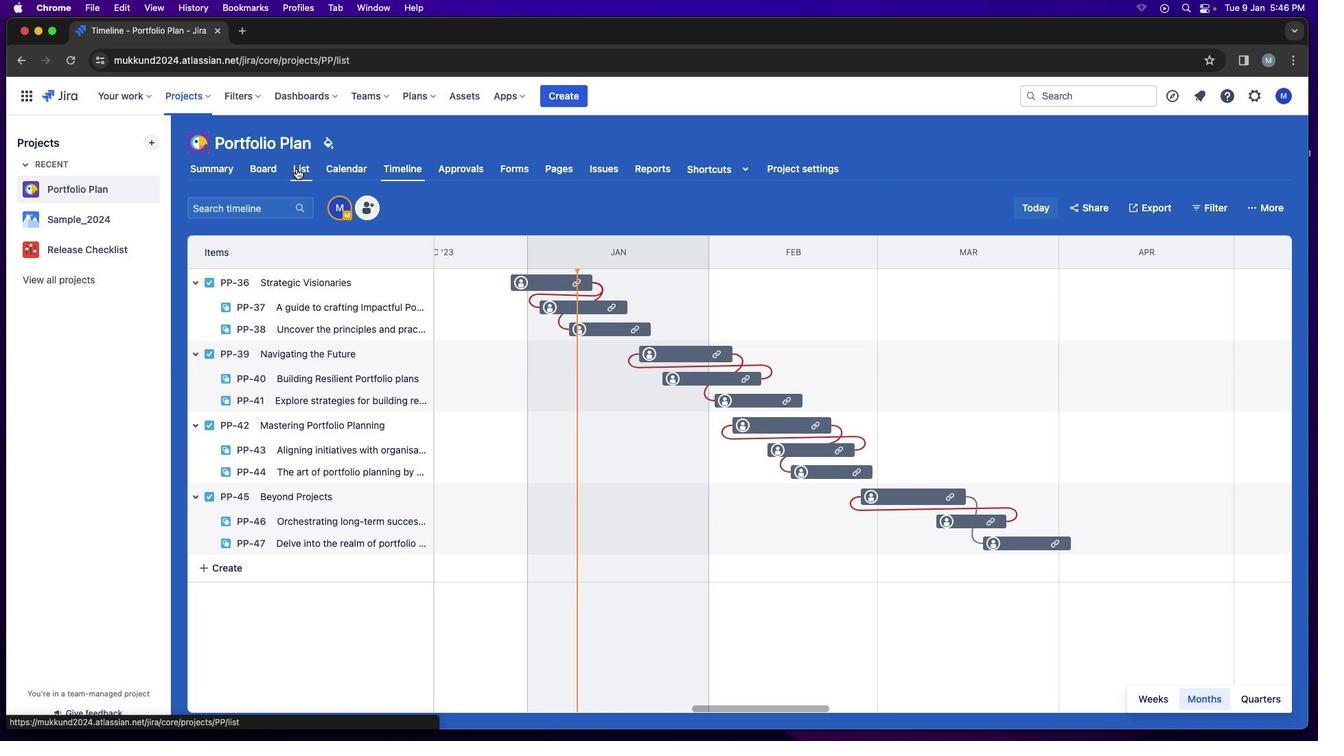 
Action: Mouse moved to (921, 272)
Screenshot: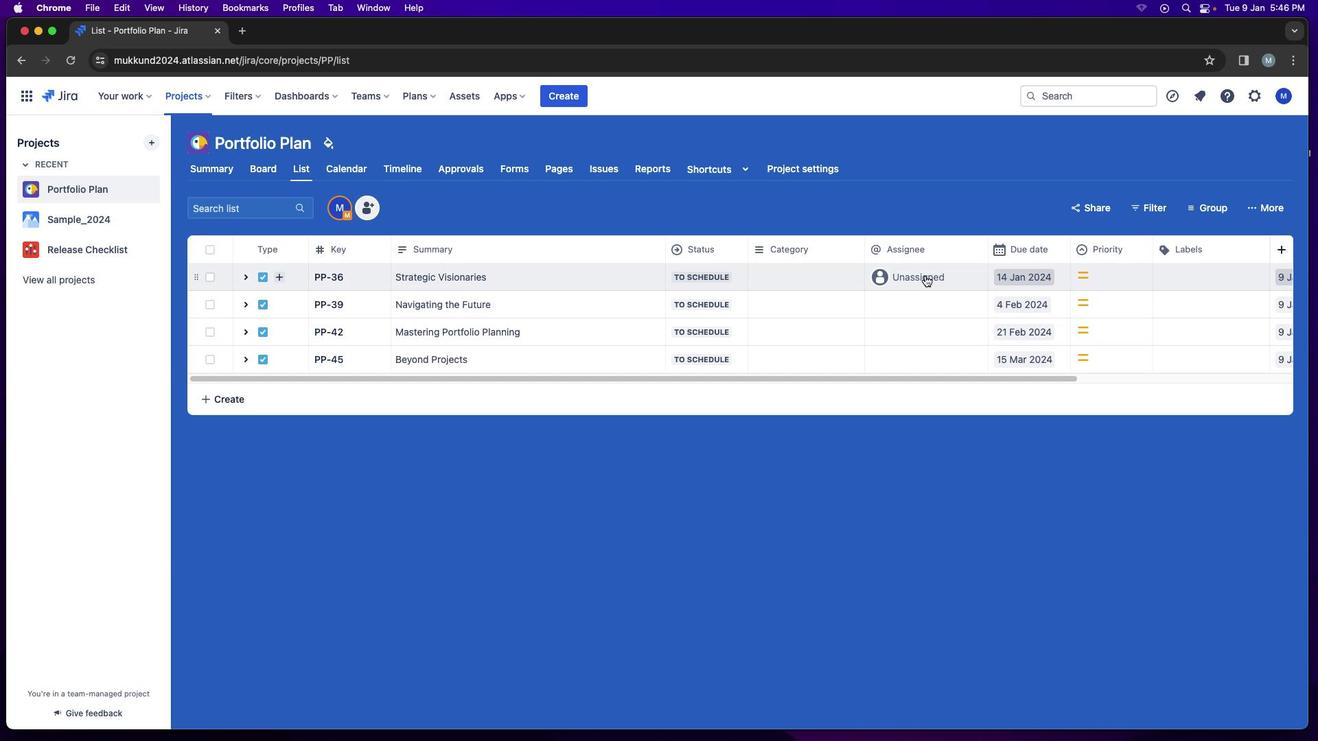 
Action: Mouse pressed left at (921, 272)
Screenshot: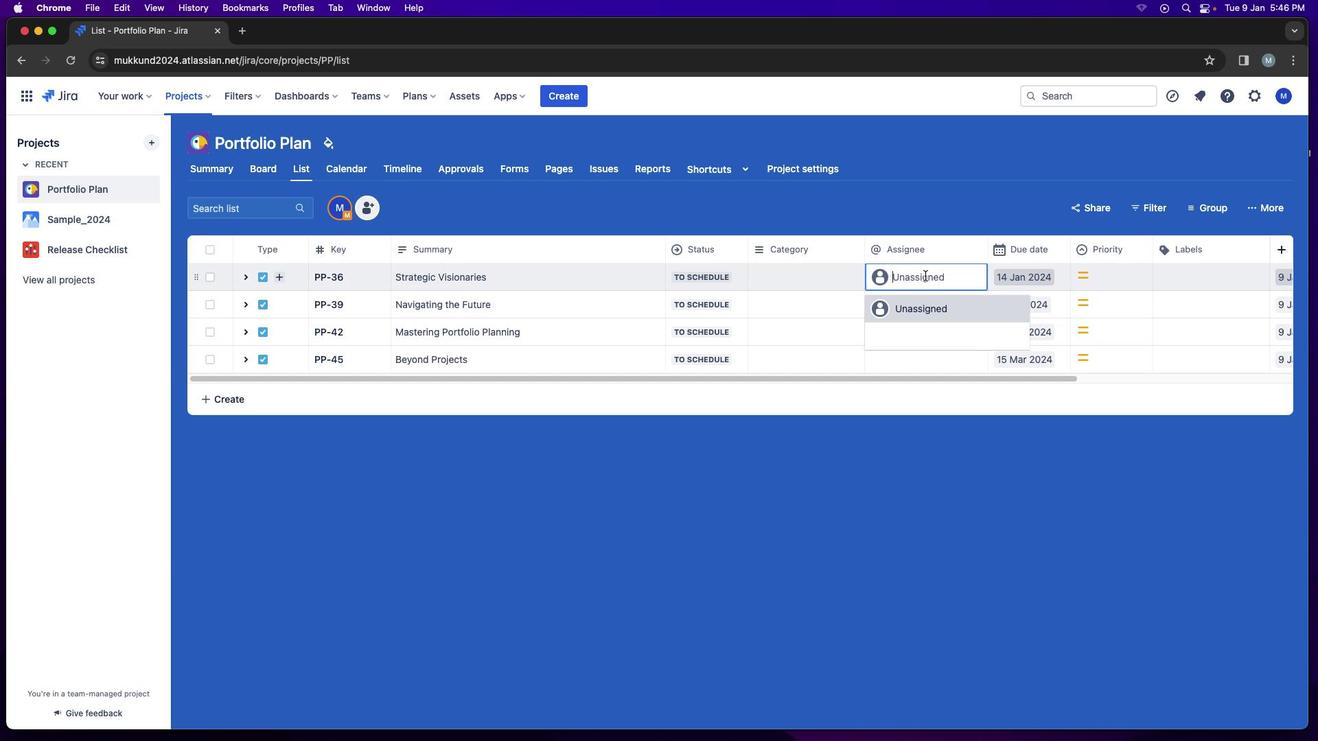 
Action: Mouse moved to (930, 366)
Screenshot: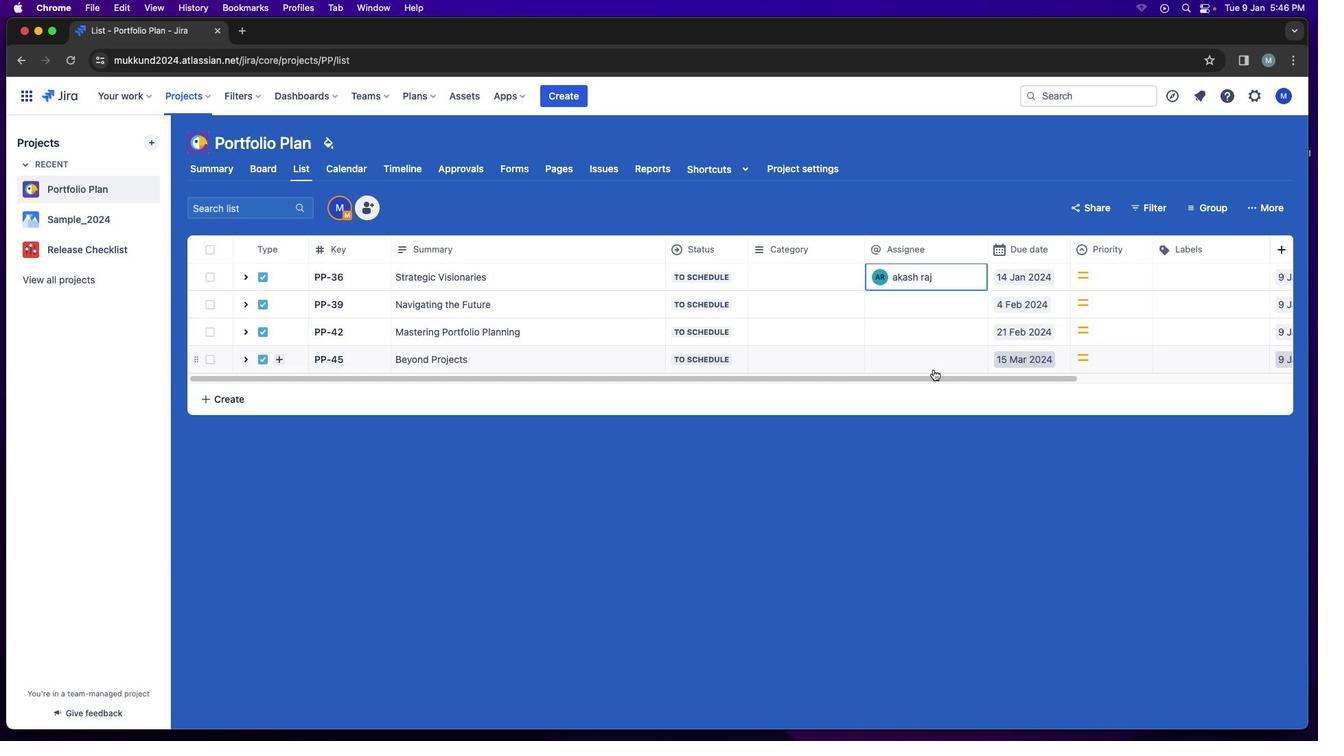 
Action: Mouse pressed left at (930, 366)
Screenshot: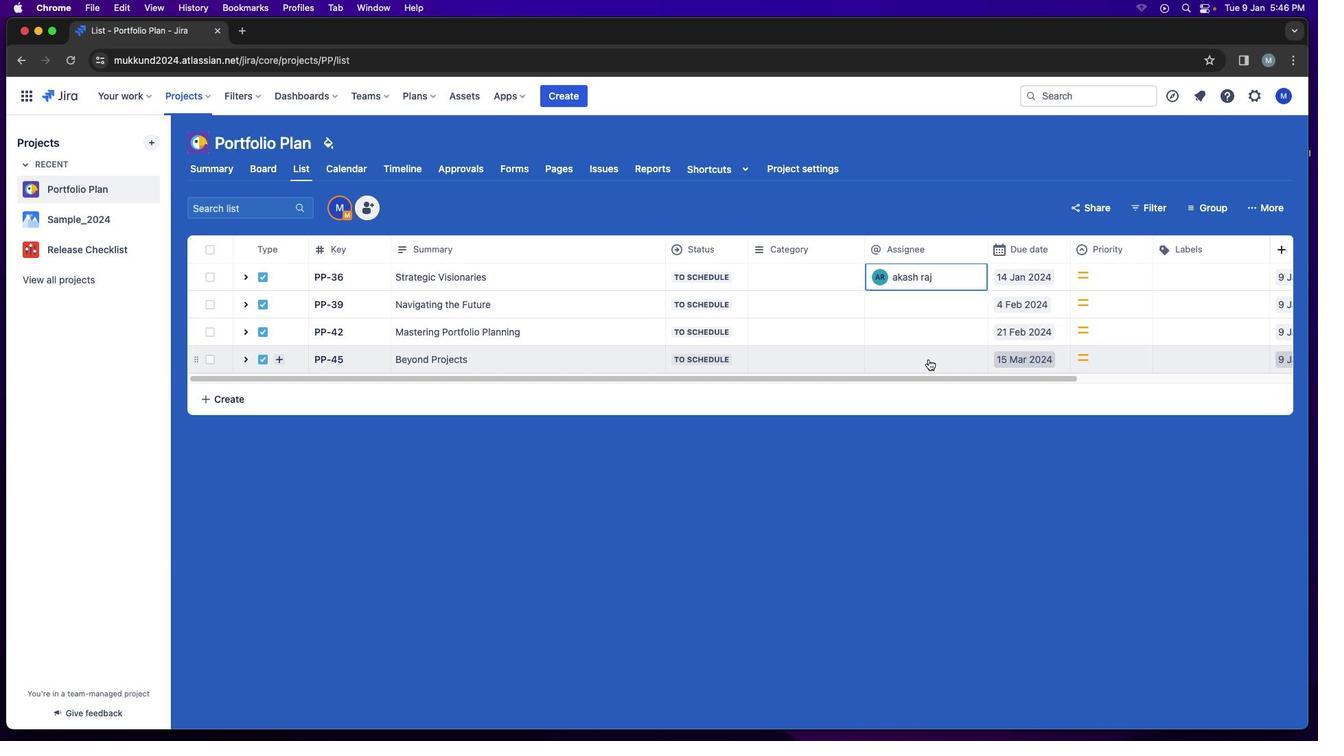 
Action: Mouse moved to (935, 305)
Screenshot: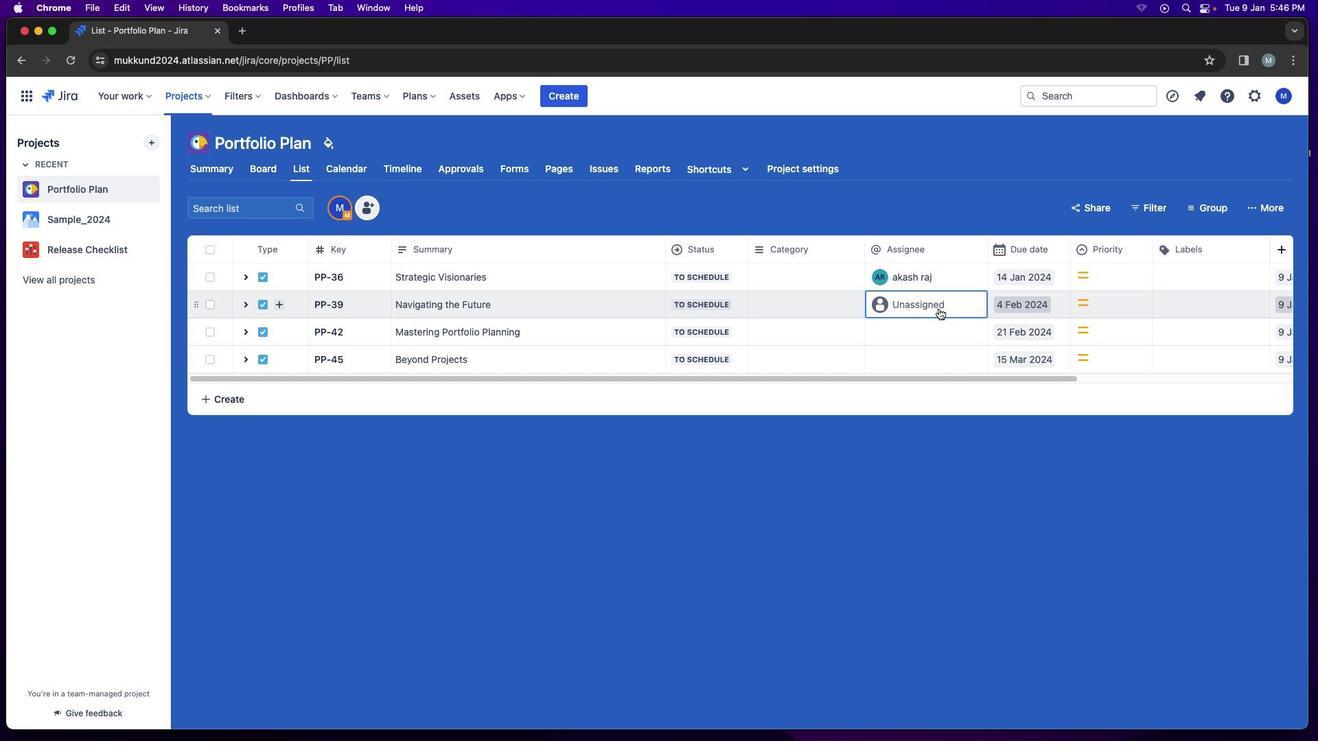 
Action: Mouse pressed left at (935, 305)
Screenshot: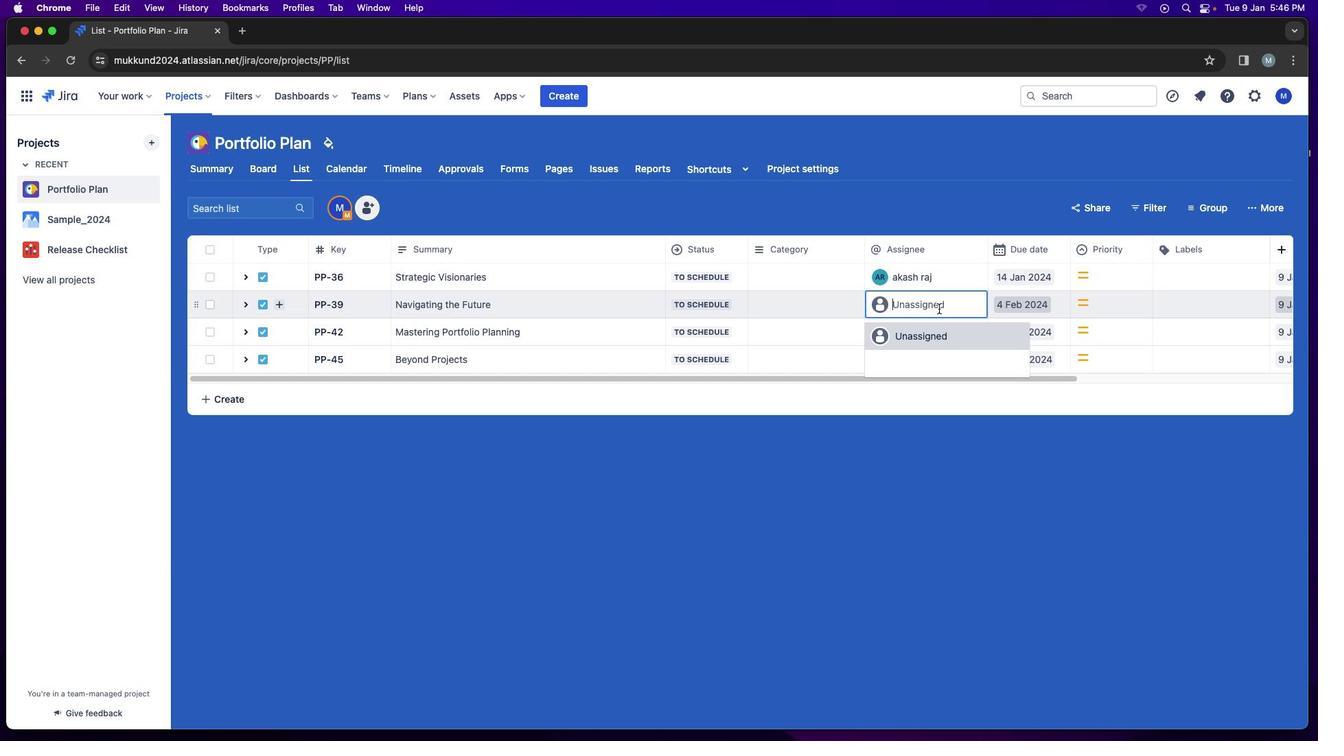 
Action: Mouse moved to (901, 440)
Screenshot: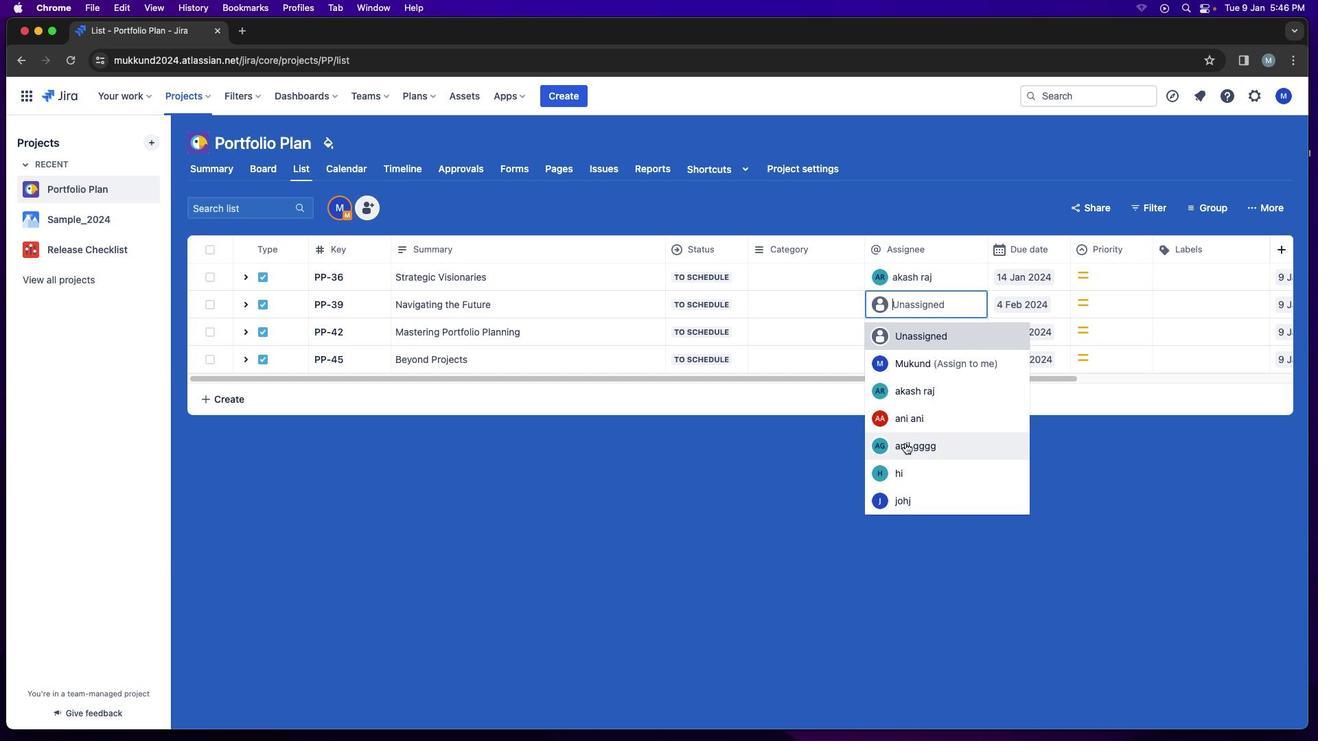 
Action: Key pressed 'm''u''n'
Screenshot: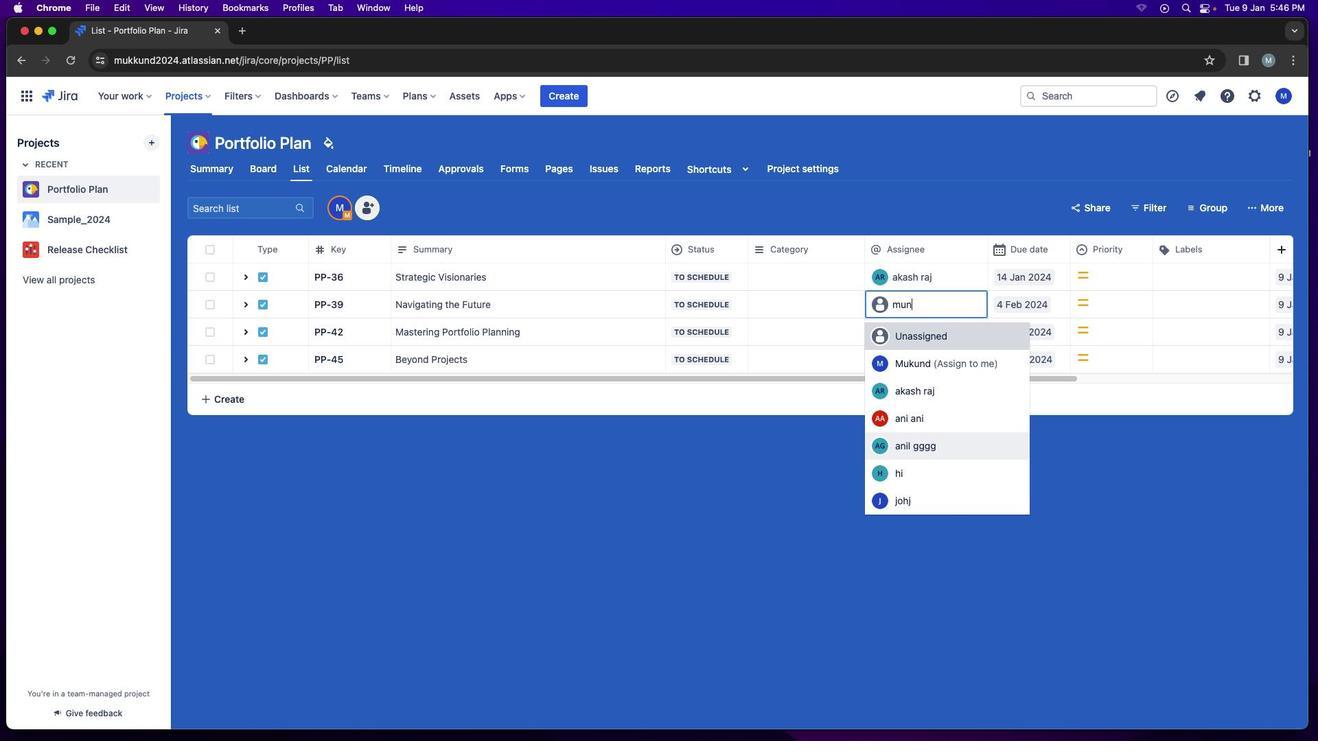 
Action: Mouse moved to (934, 340)
Screenshot: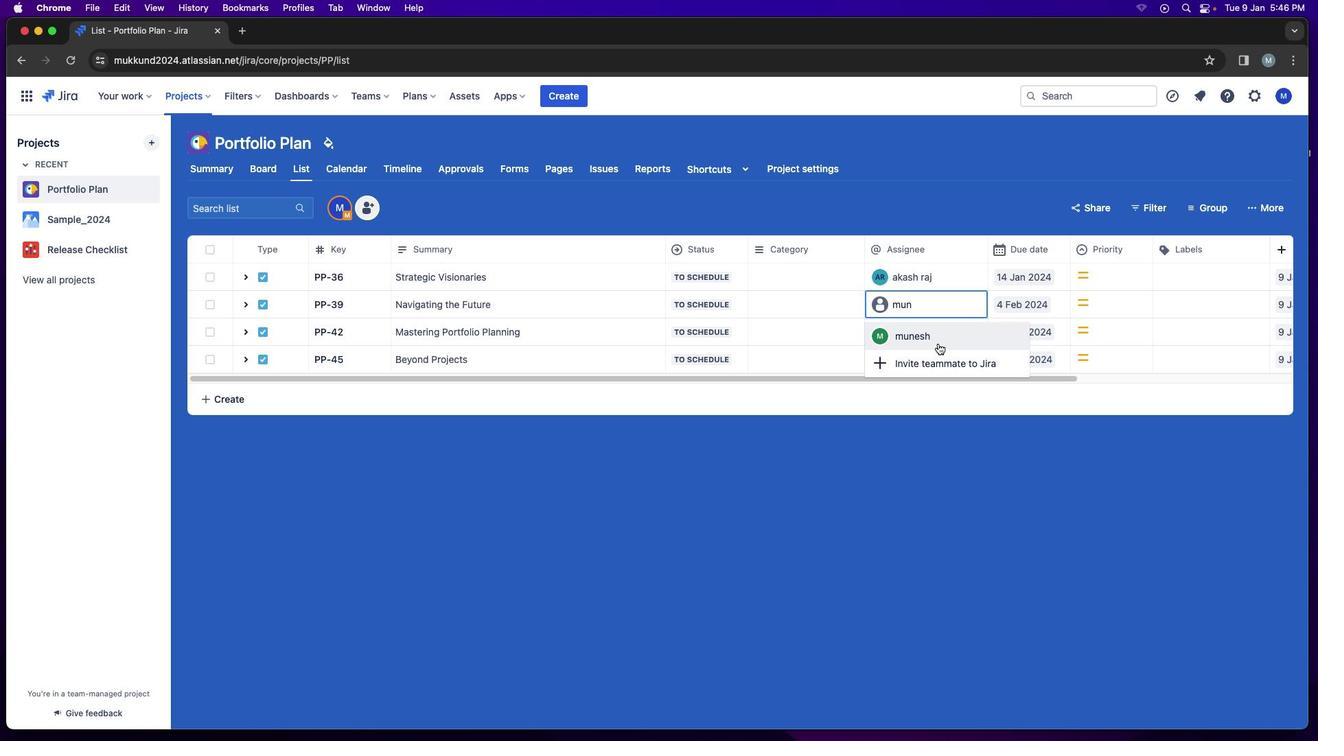 
Action: Mouse pressed left at (934, 340)
Screenshot: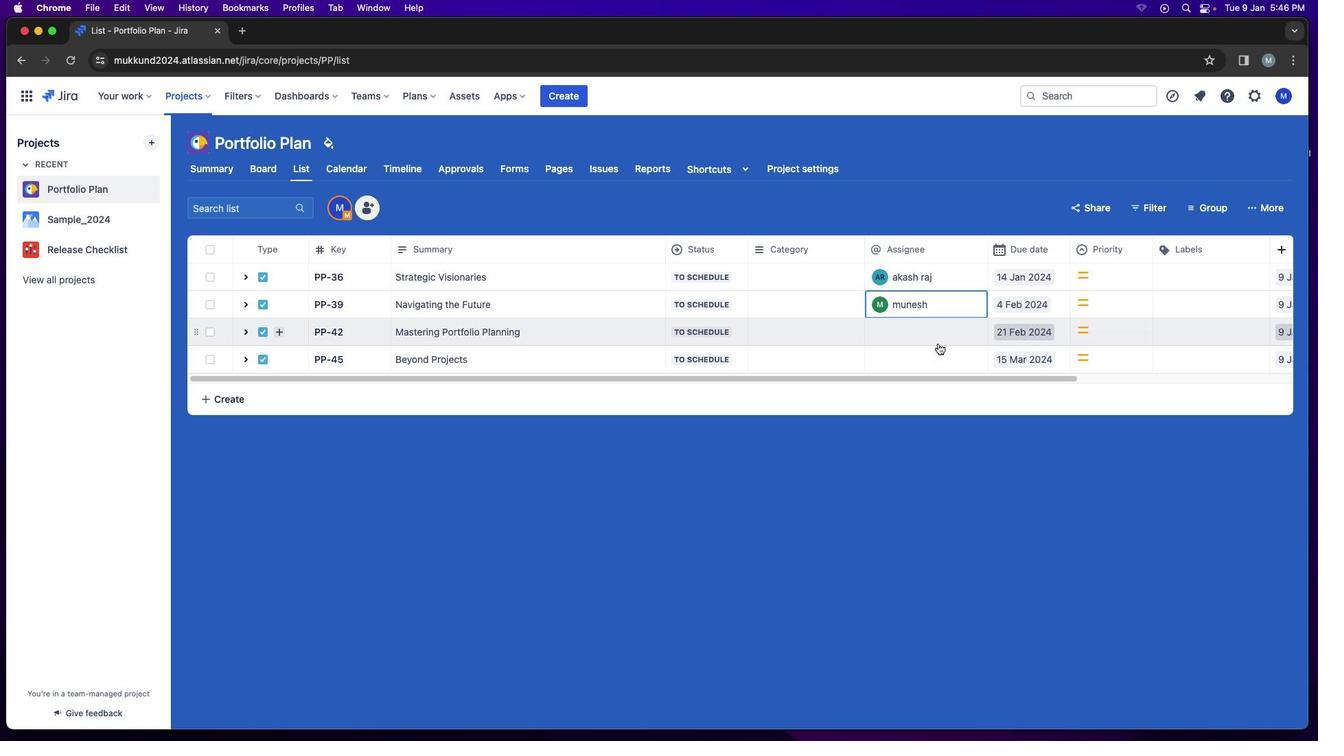 
Action: Mouse moved to (926, 335)
Screenshot: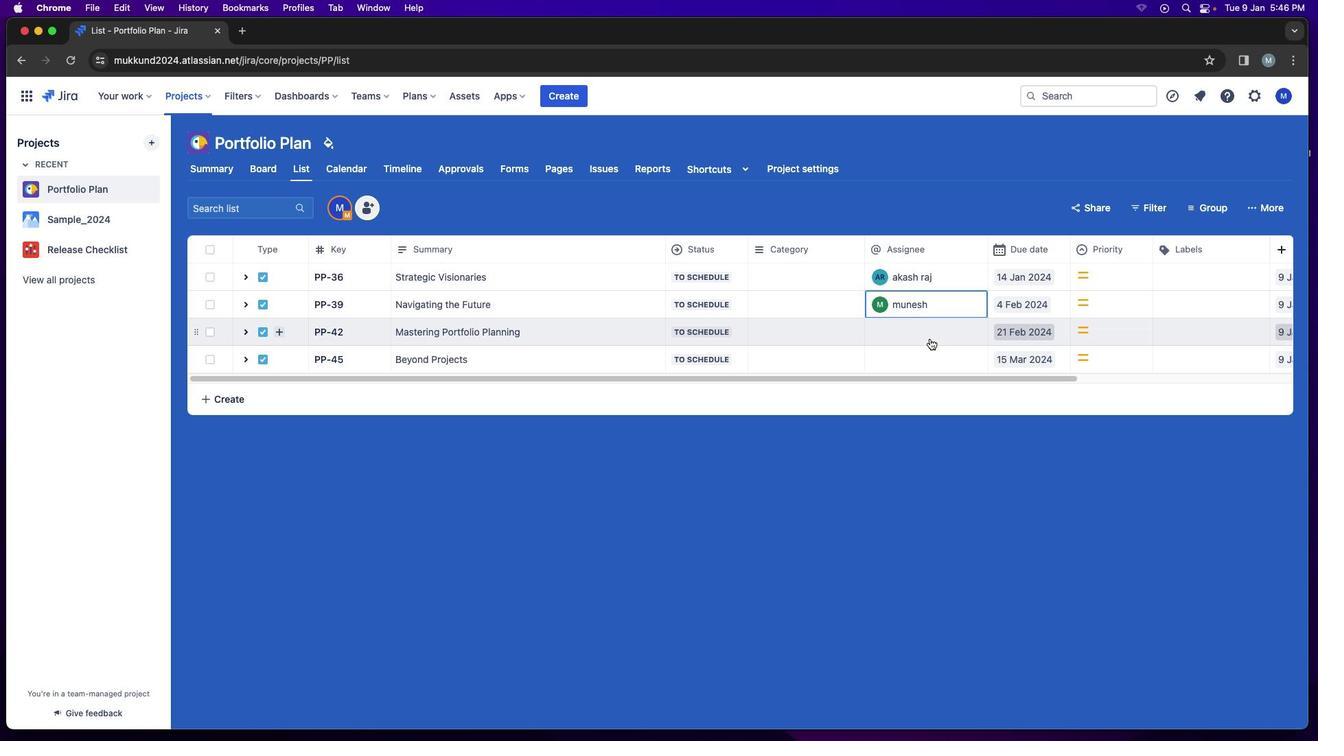 
Action: Mouse pressed left at (926, 335)
Screenshot: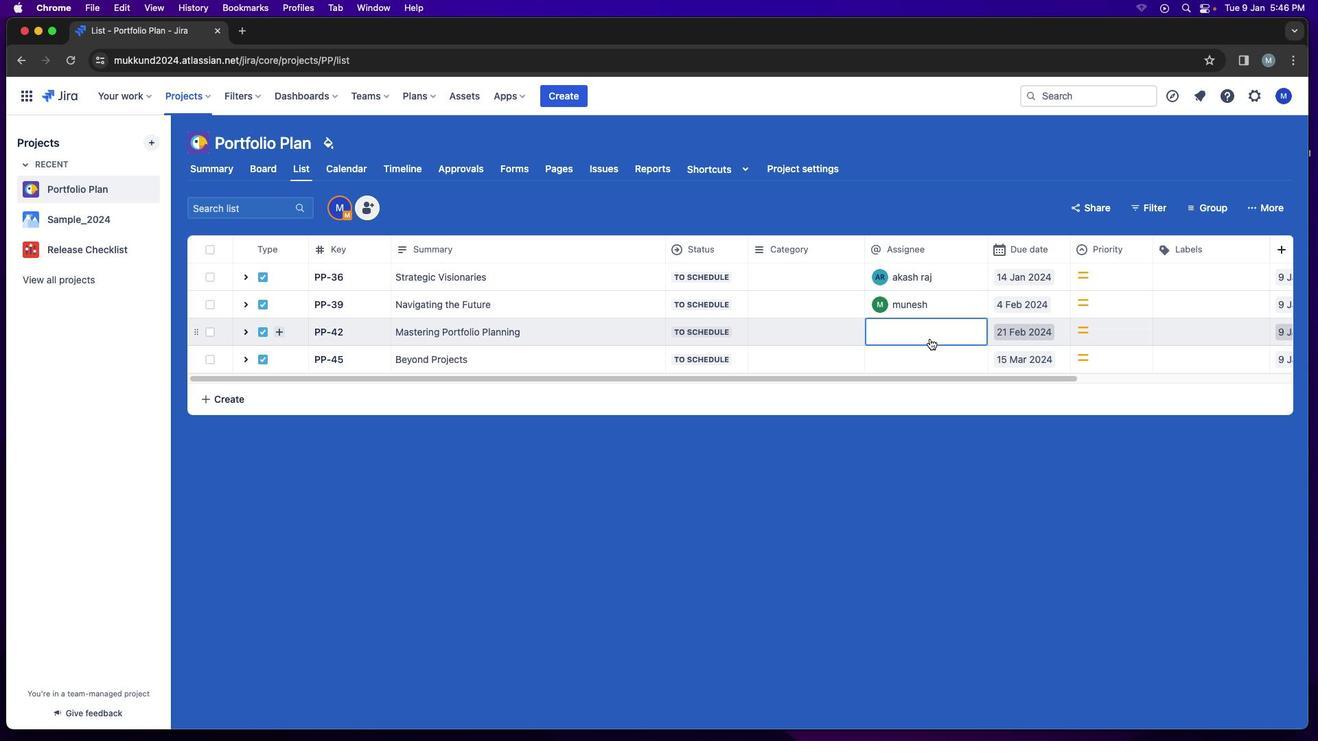 
Action: Mouse moved to (937, 333)
Screenshot: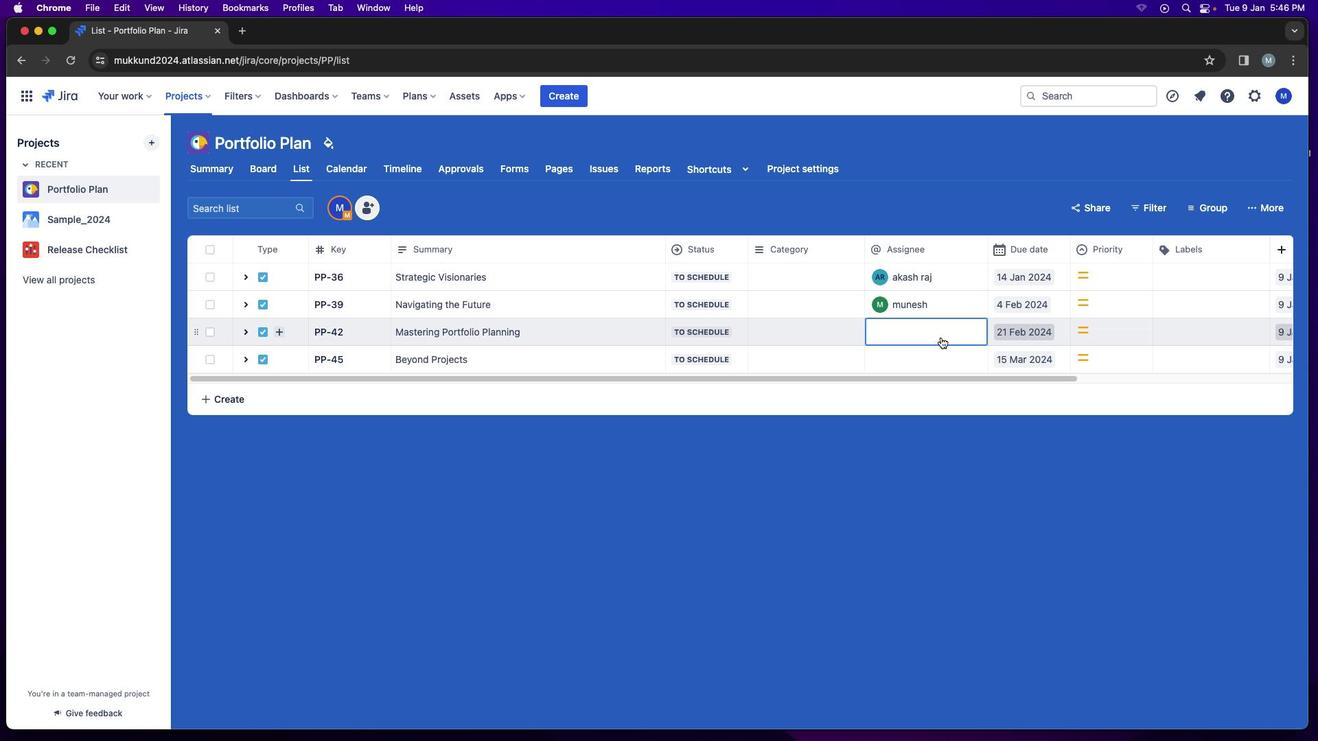 
Action: Mouse pressed left at (937, 333)
Screenshot: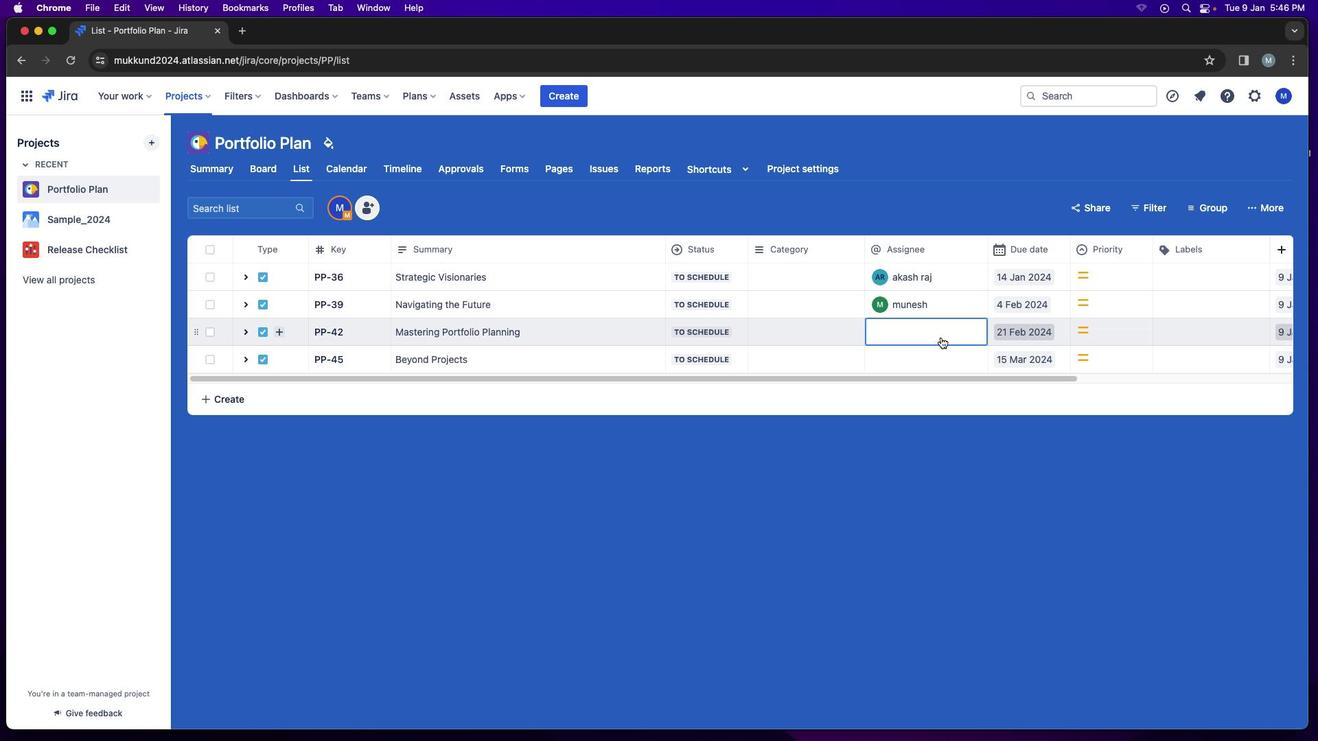 
Action: Mouse moved to (960, 333)
Screenshot: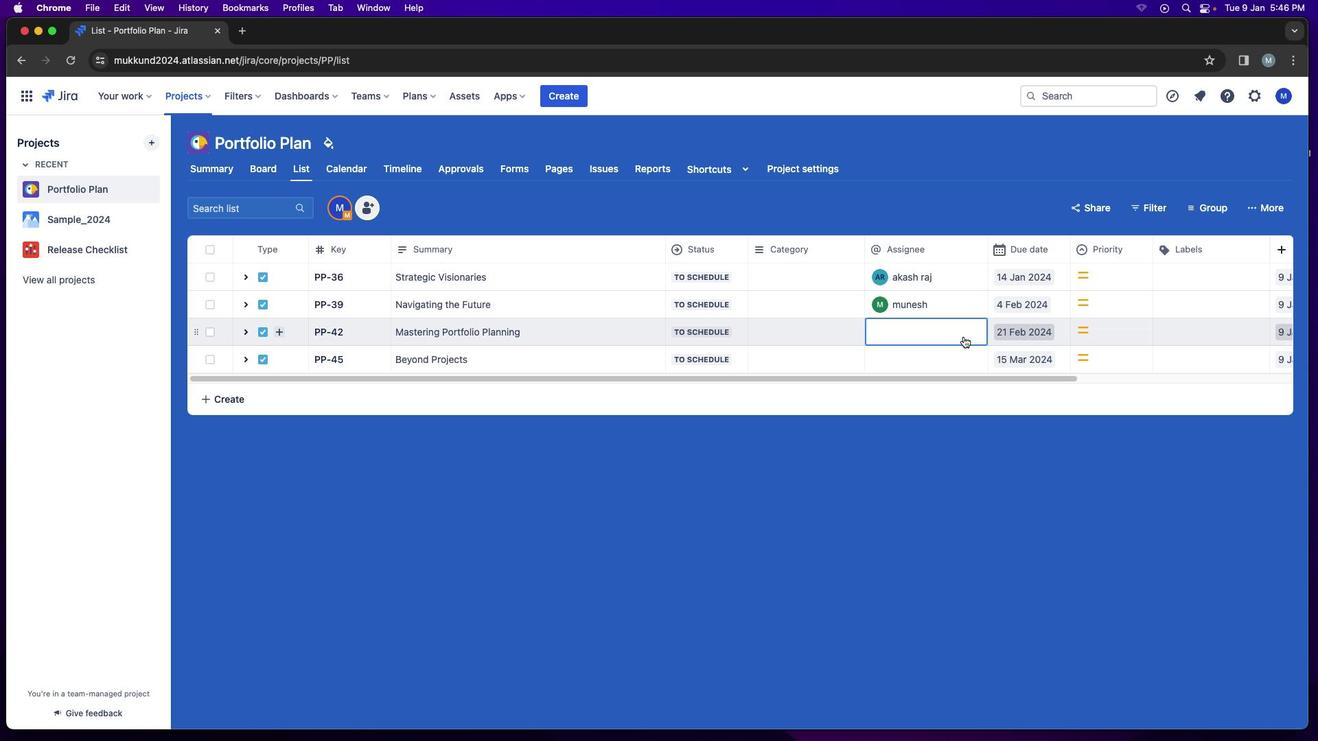
Action: Mouse pressed left at (960, 333)
Screenshot: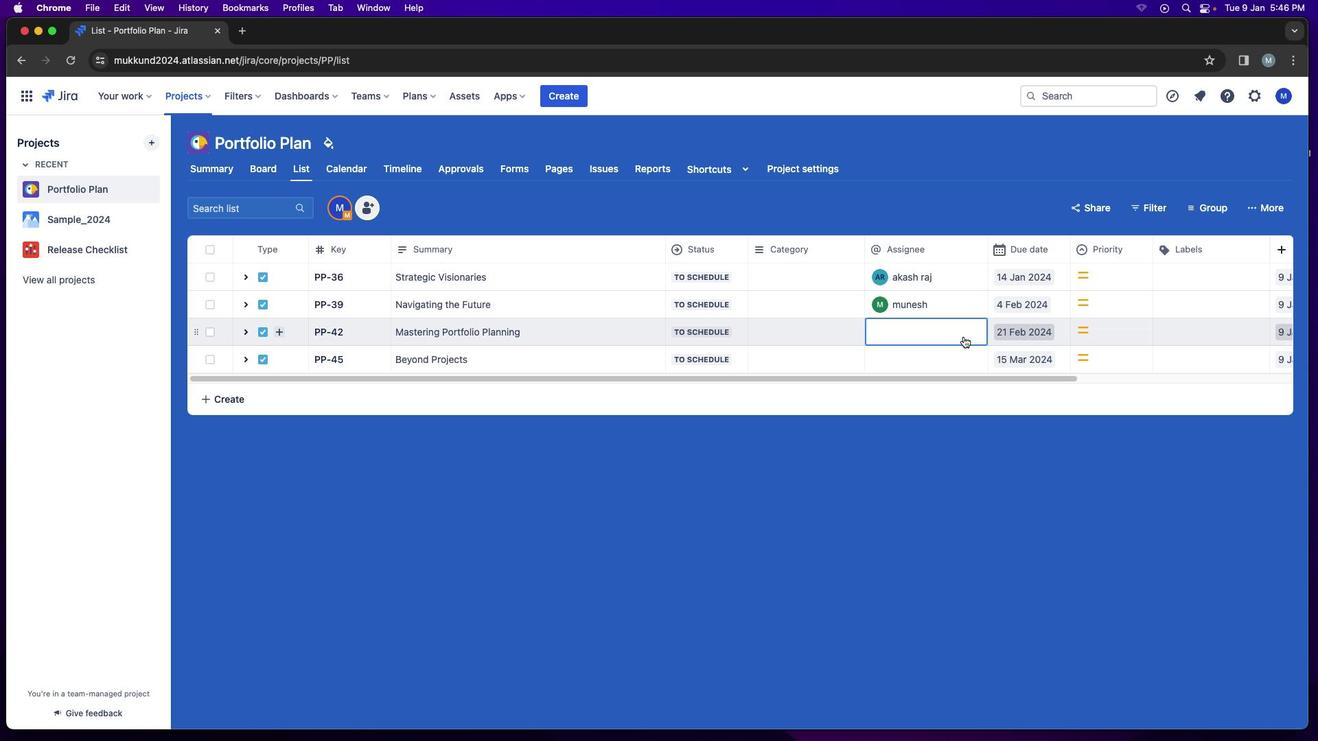 
Action: Mouse pressed left at (960, 333)
Screenshot: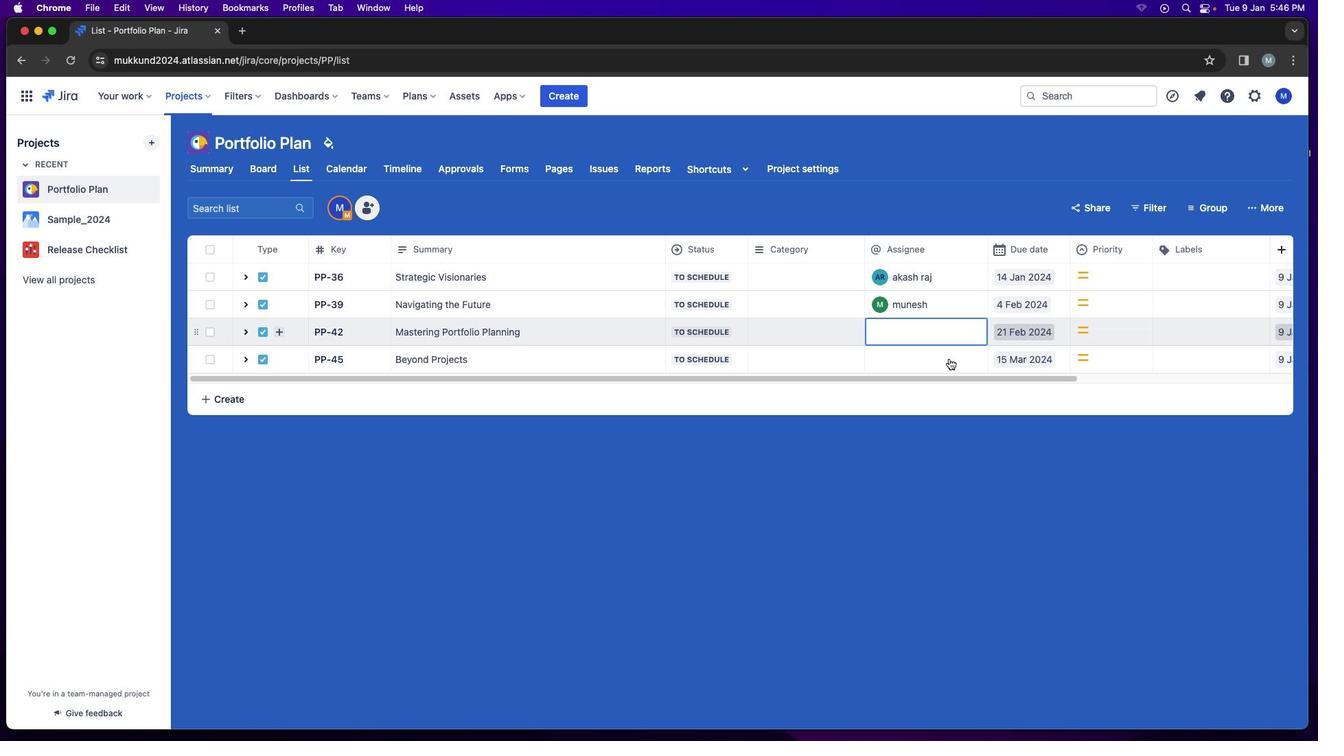 
Action: Mouse moved to (936, 405)
Screenshot: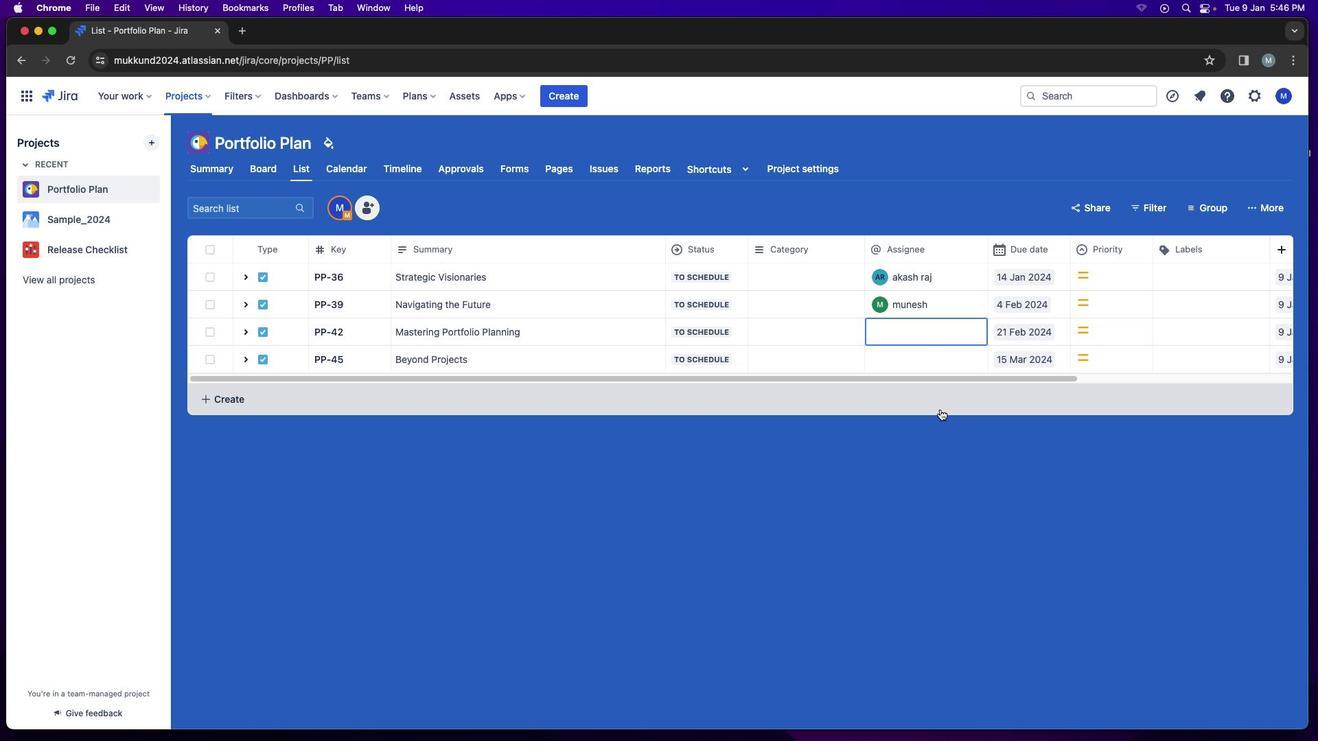 
Action: Mouse pressed left at (936, 405)
Screenshot: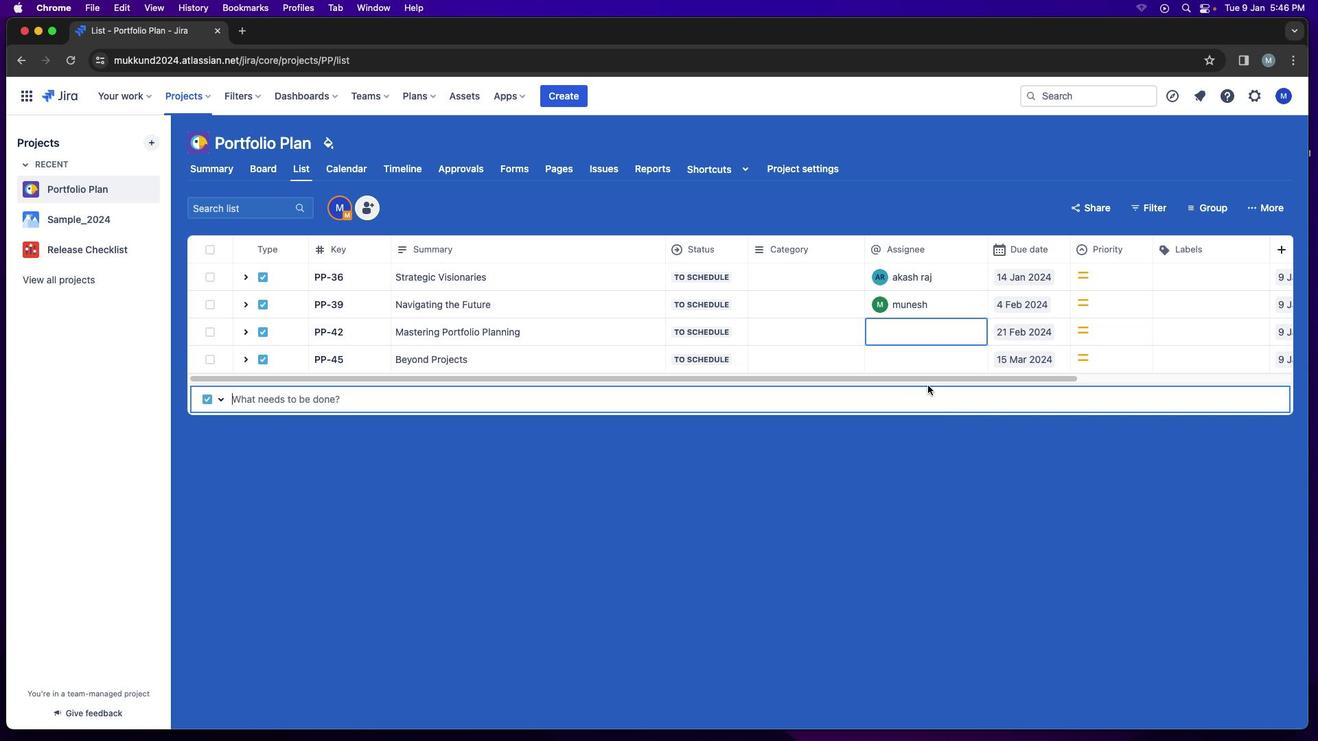 
Action: Mouse moved to (932, 359)
Screenshot: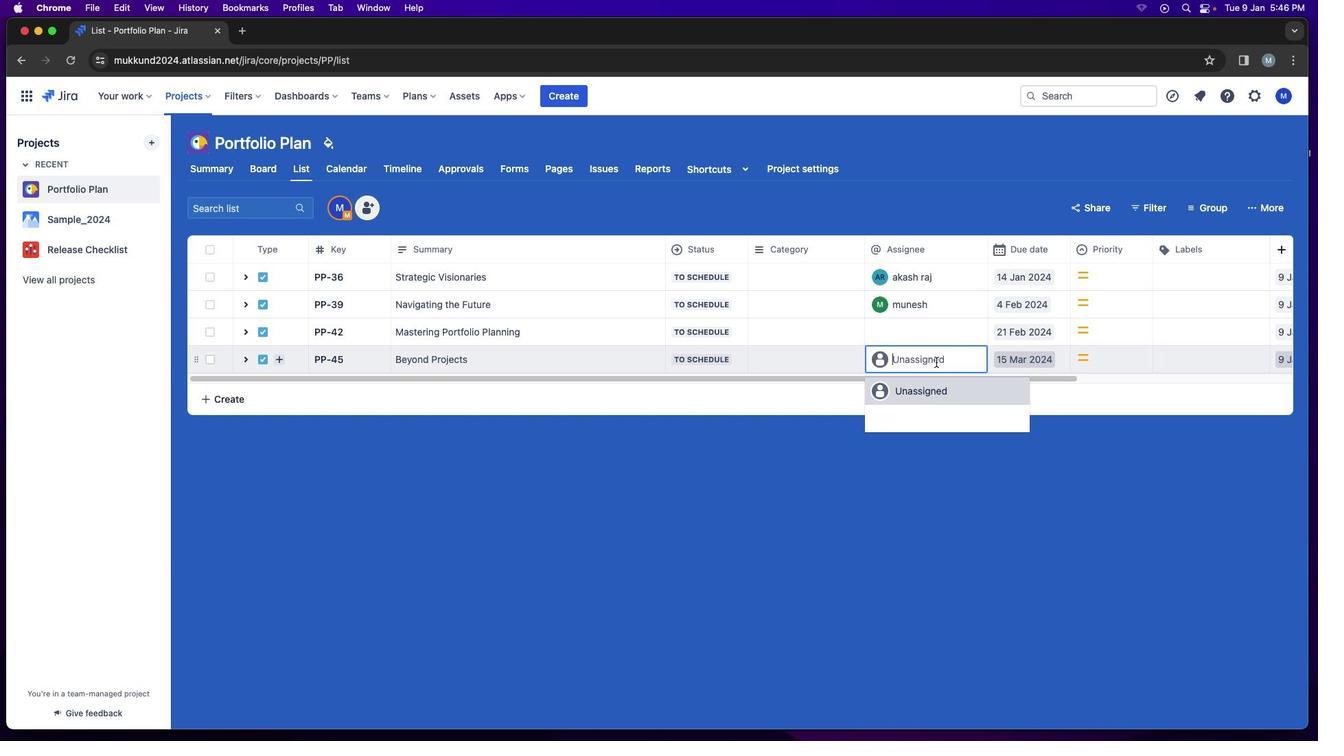 
Action: Mouse pressed left at (932, 359)
Screenshot: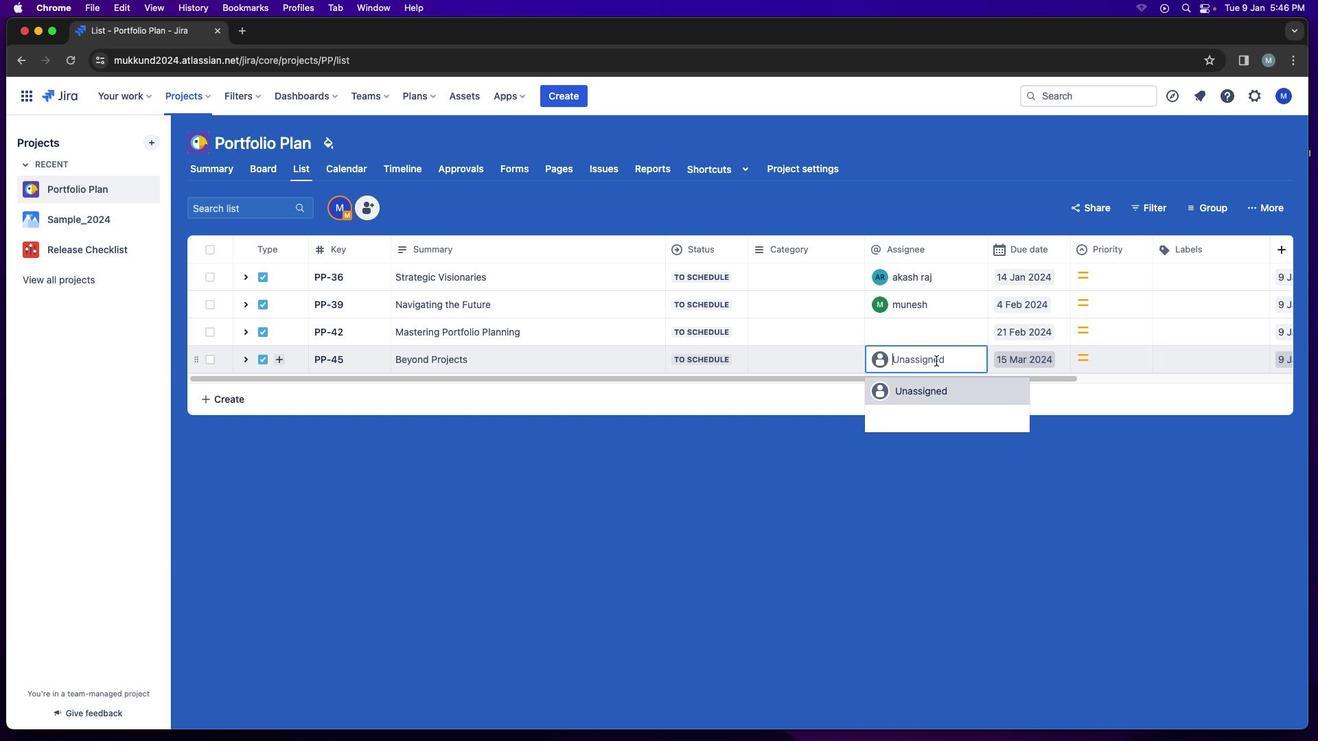 
Action: Mouse moved to (931, 558)
Screenshot: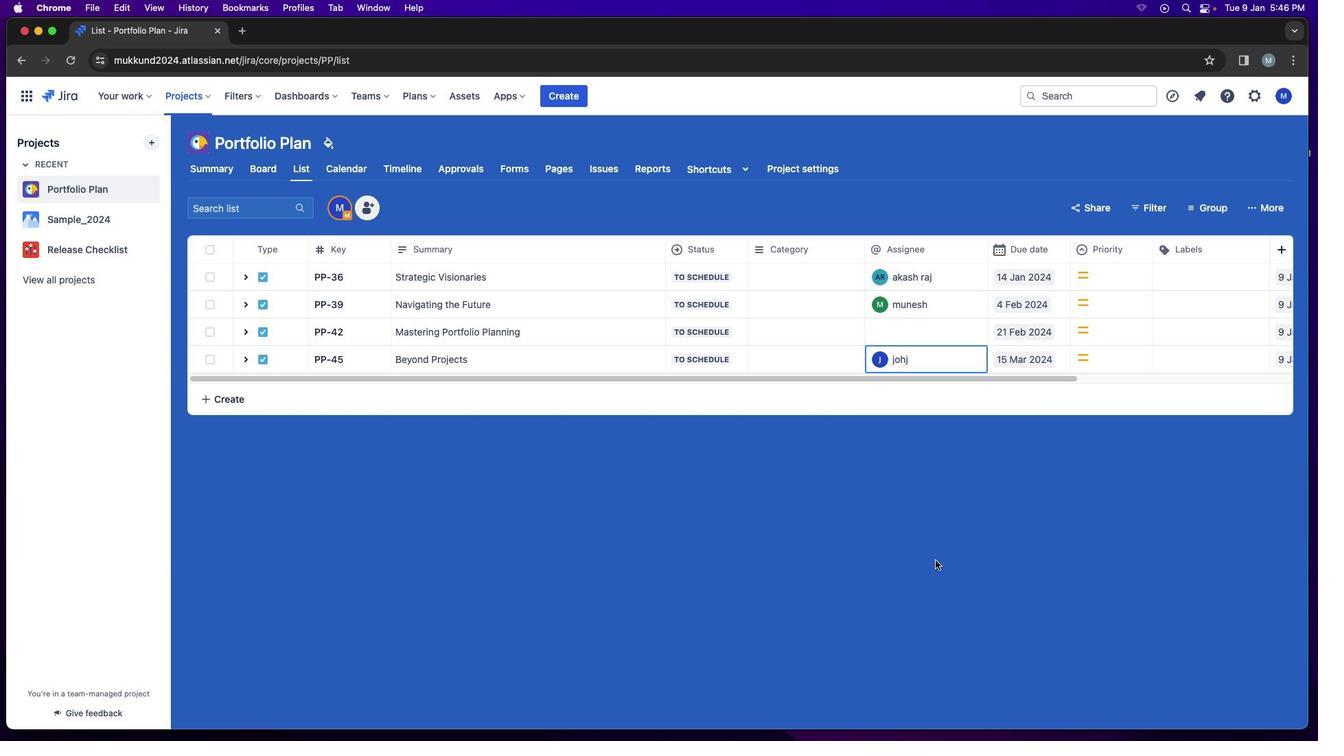 
Action: Mouse pressed left at (931, 558)
Screenshot: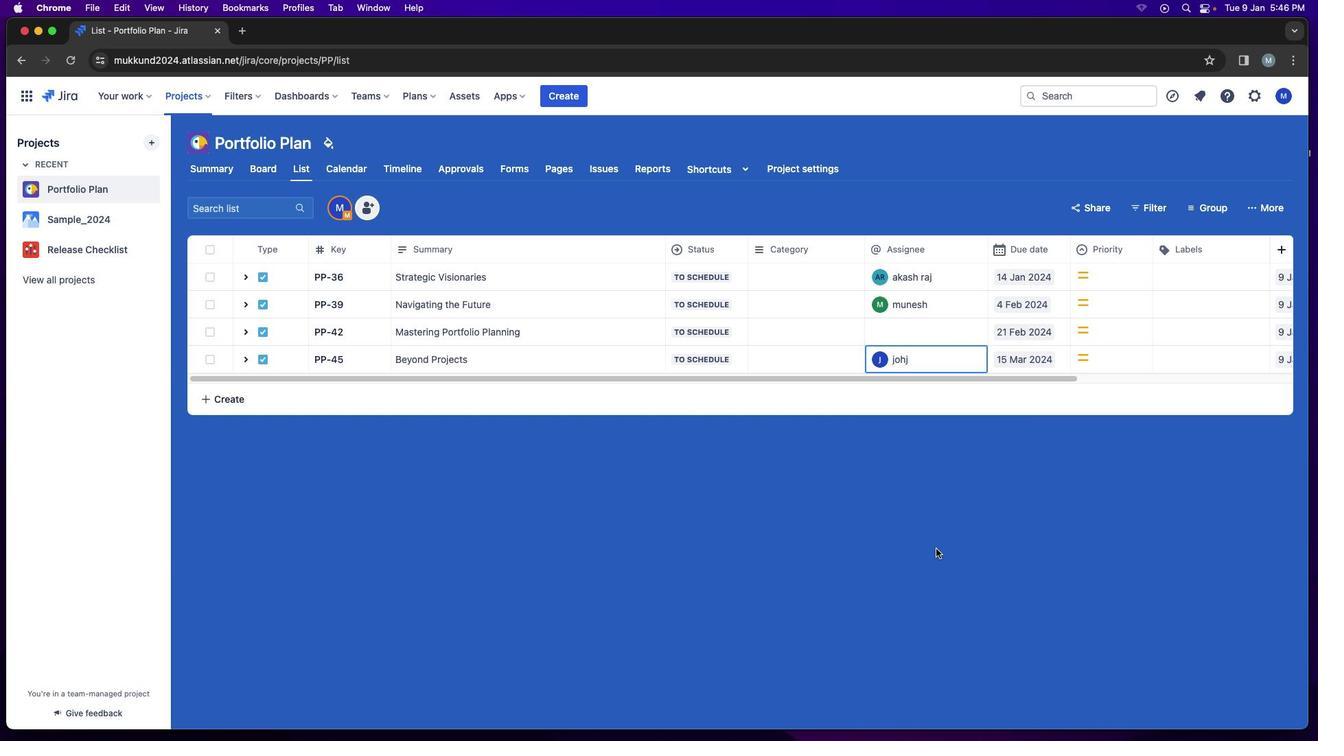 
Action: Mouse moved to (921, 329)
Screenshot: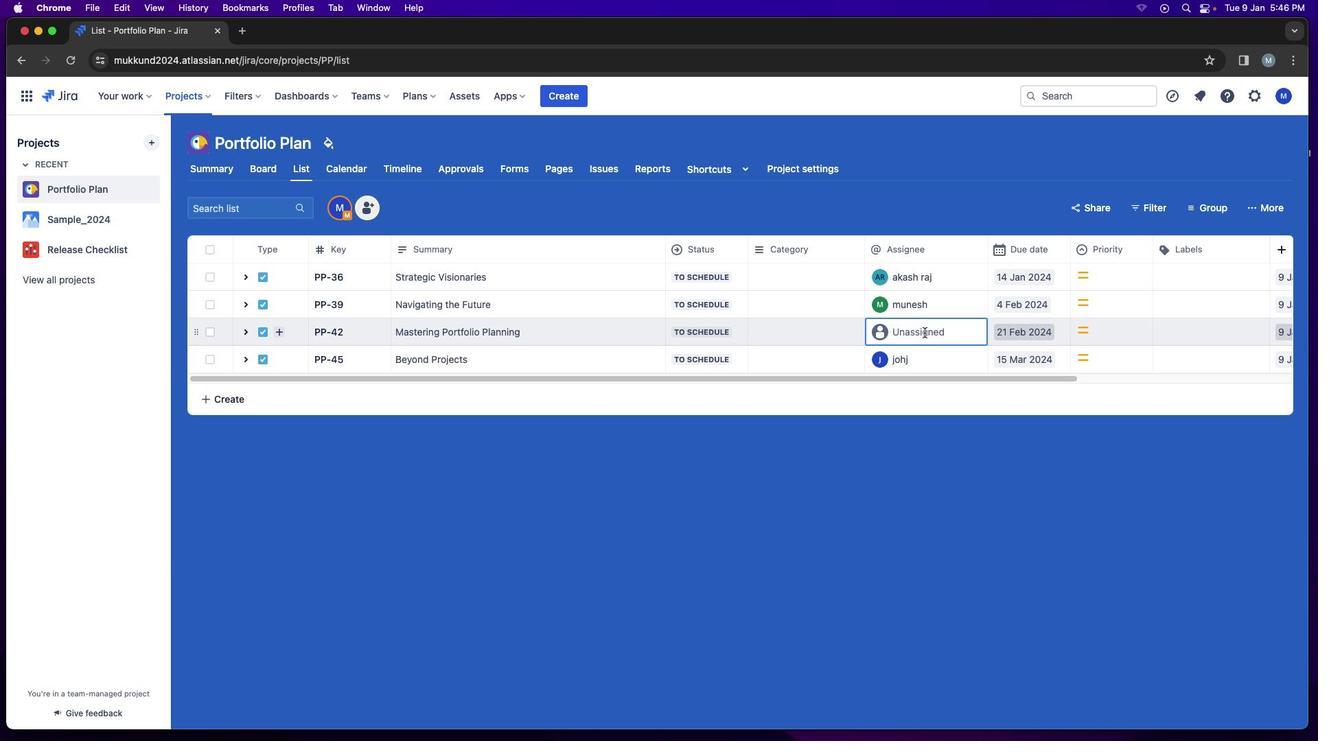 
Action: Mouse pressed left at (921, 329)
Screenshot: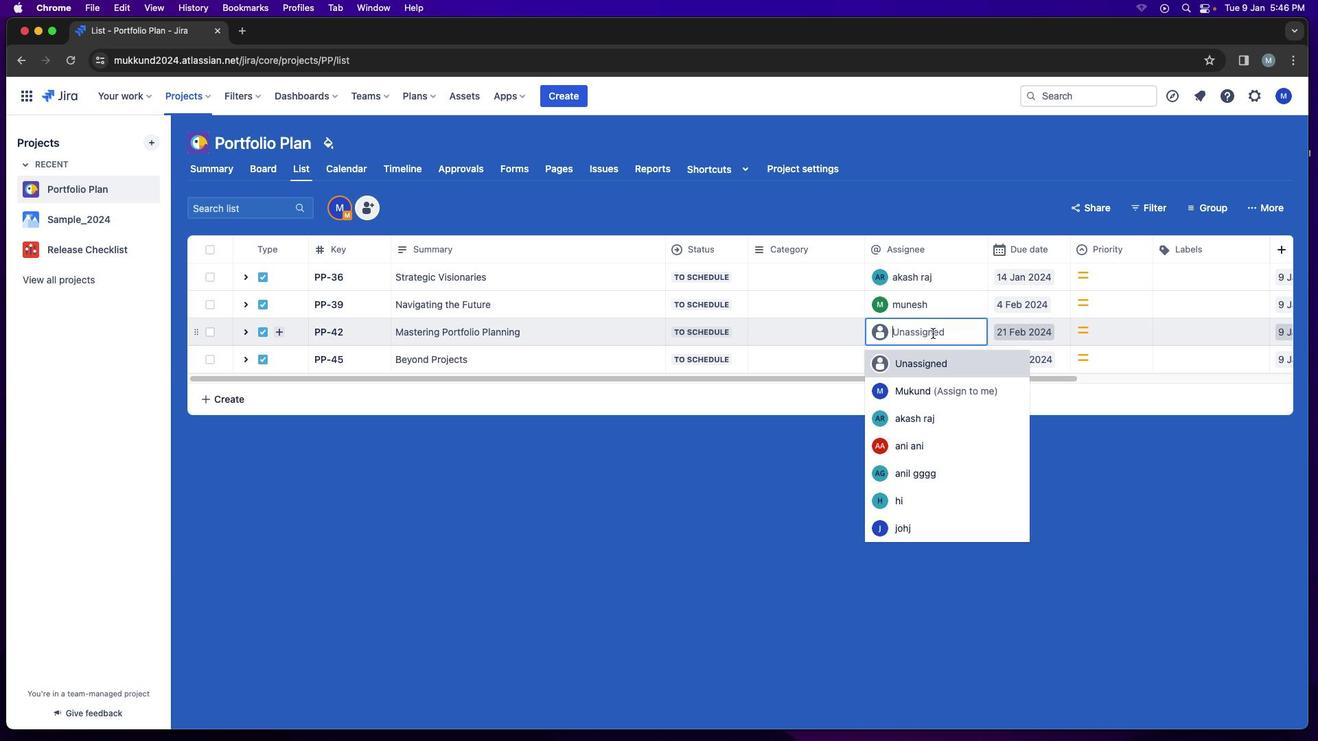 
Action: Mouse moved to (916, 448)
Screenshot: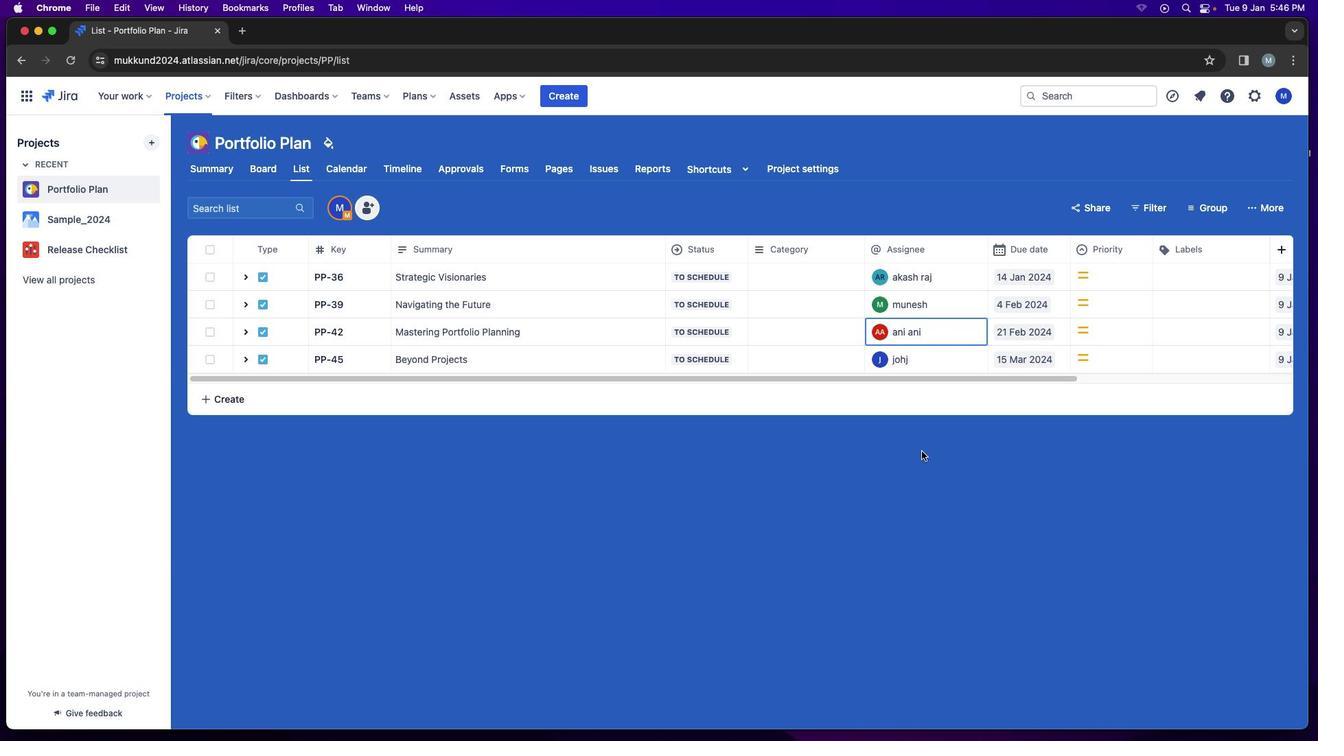 
Action: Mouse pressed left at (916, 448)
Screenshot: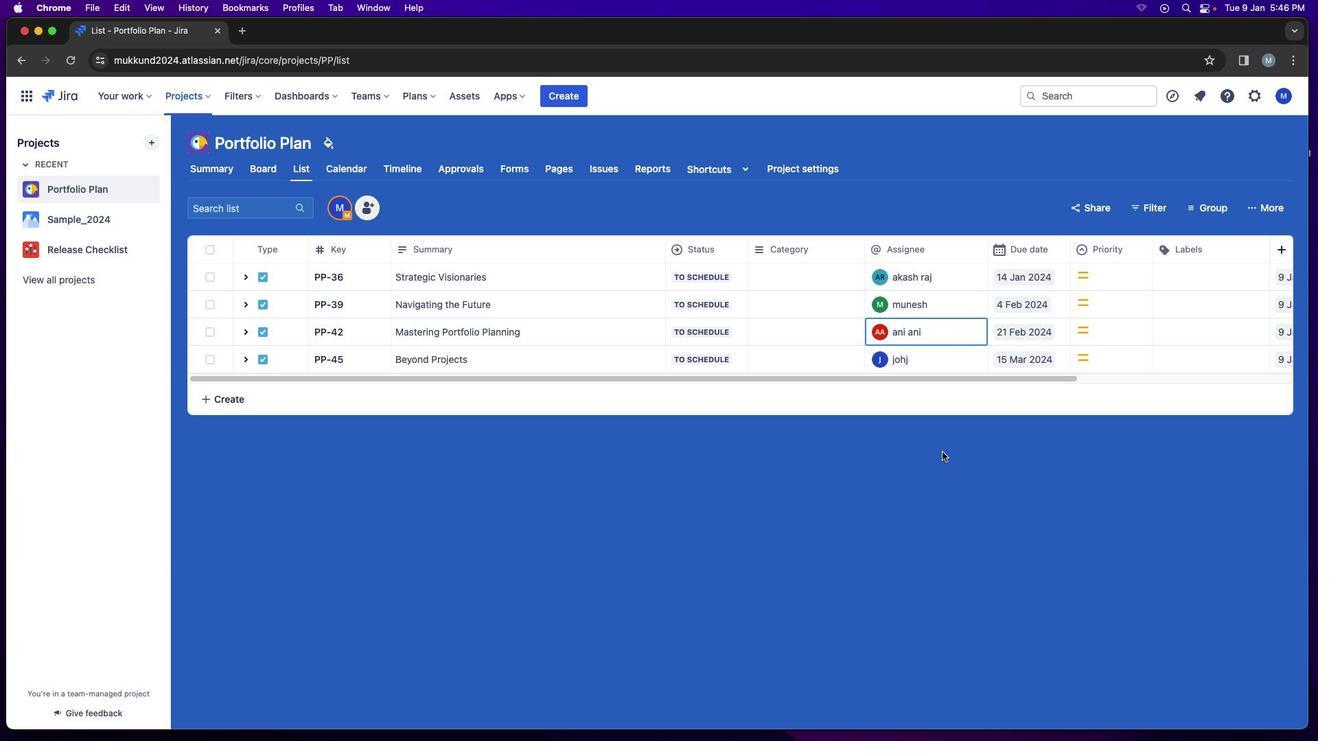 
Action: Mouse moved to (977, 466)
Screenshot: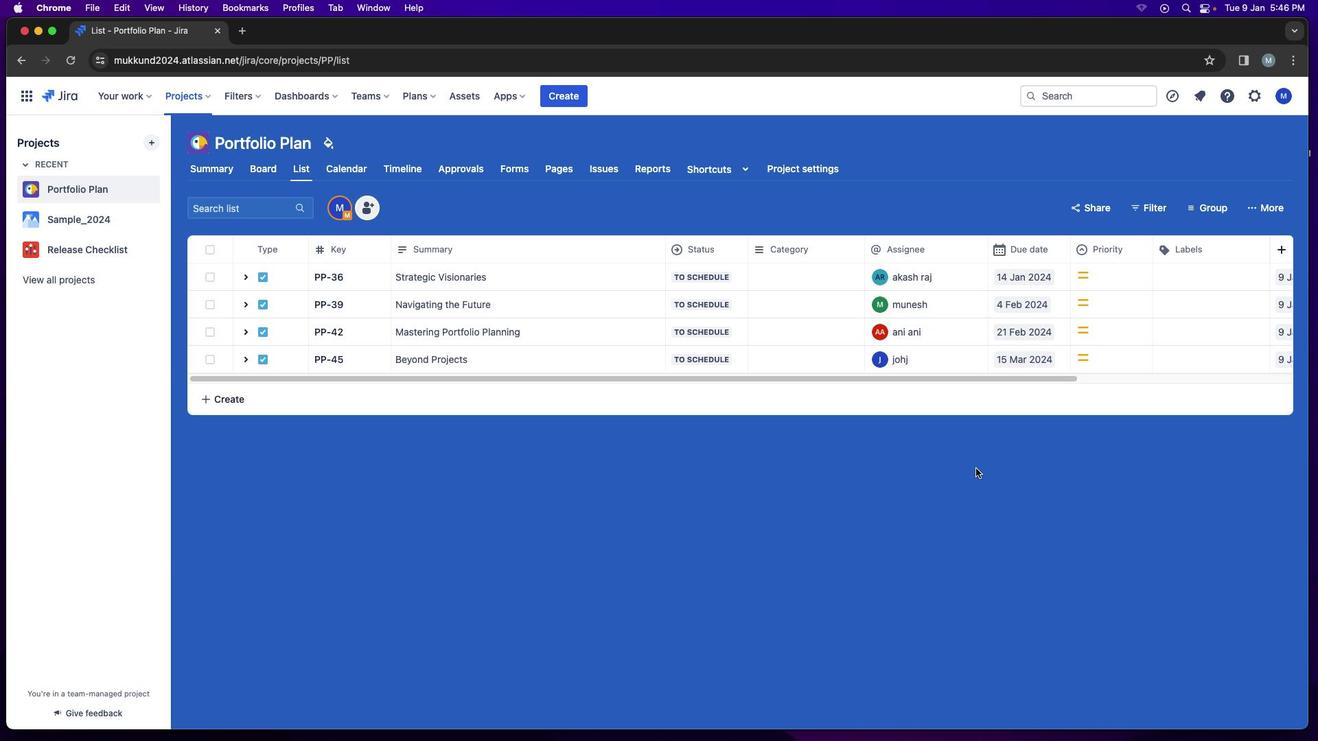 
Action: Mouse pressed left at (977, 466)
Screenshot: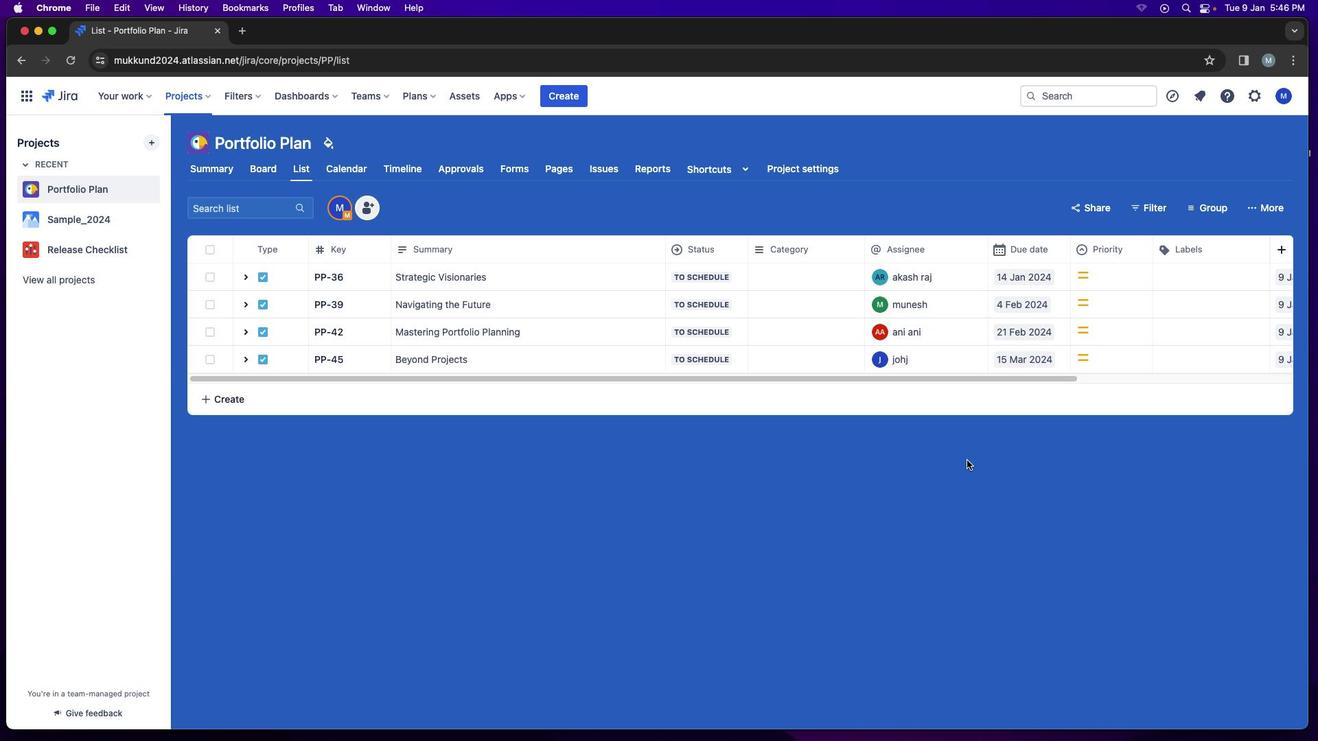 
Action: Mouse moved to (1038, 378)
Screenshot: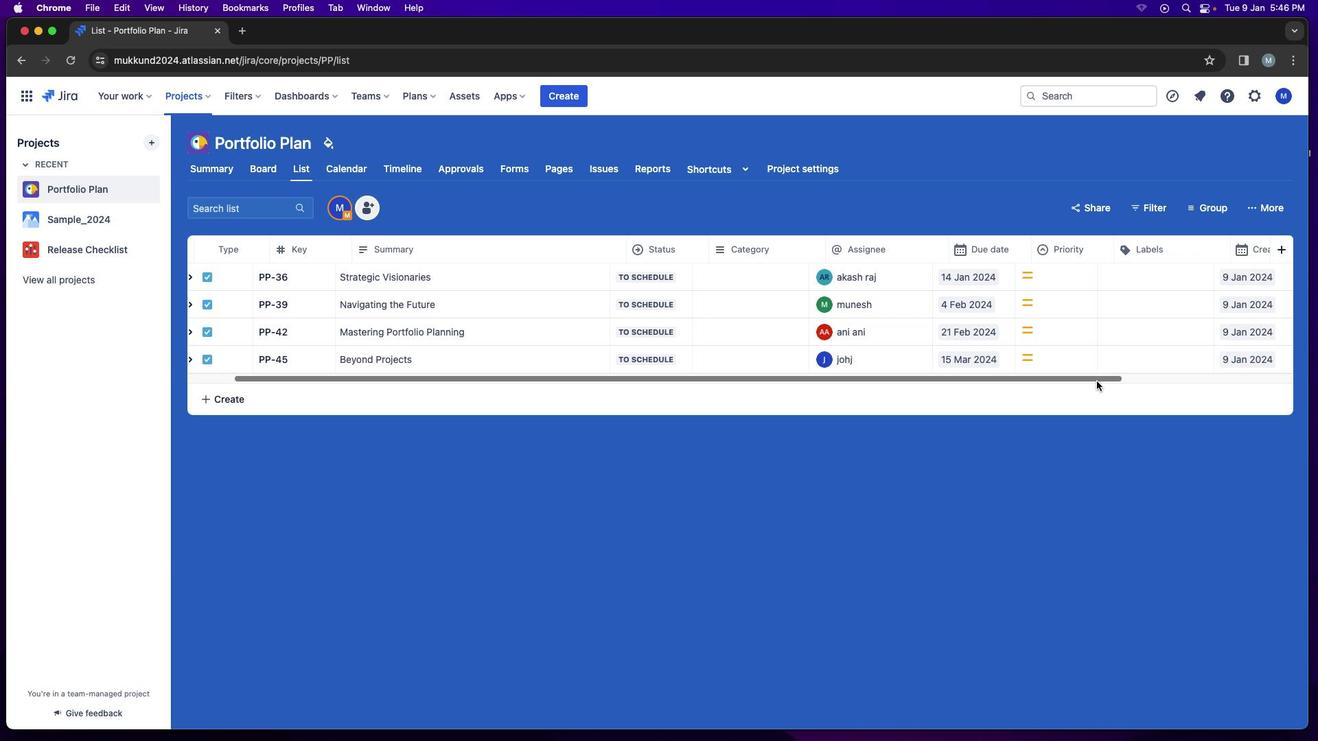 
Action: Mouse pressed left at (1038, 378)
Screenshot: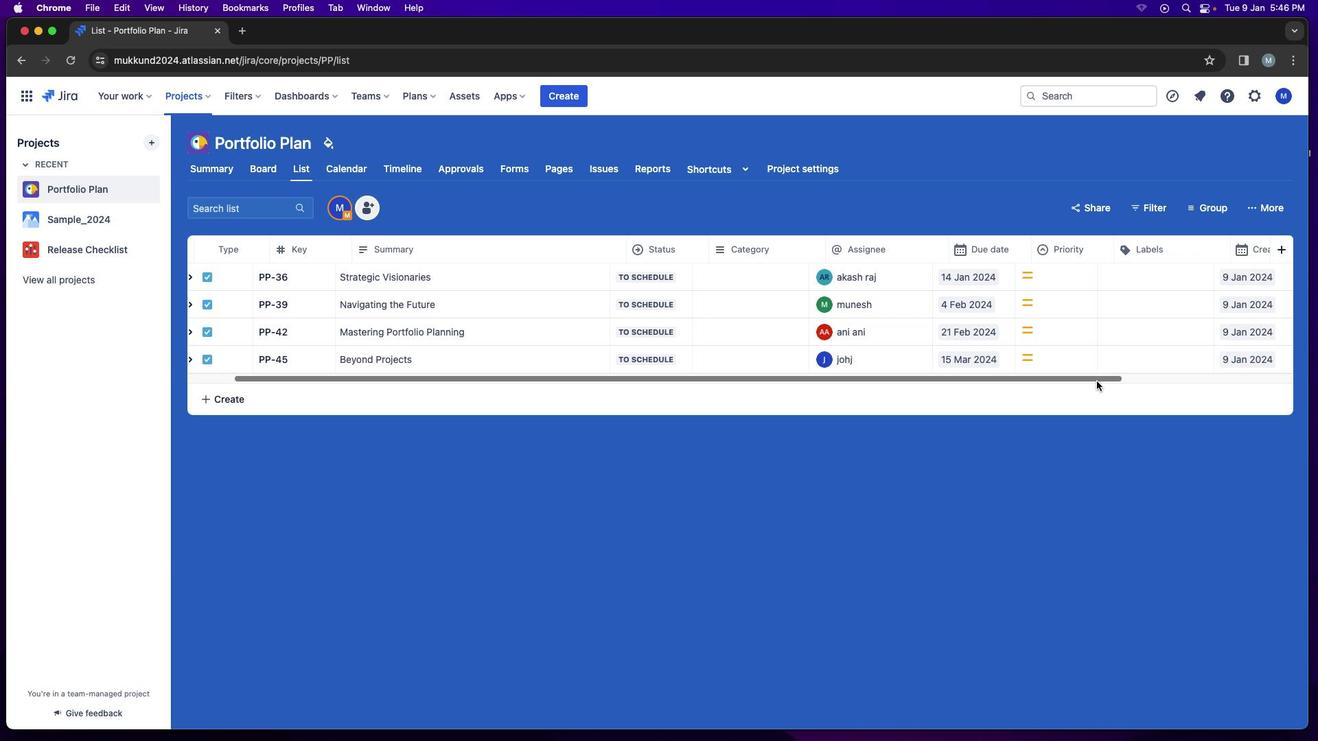 
Action: Mouse moved to (981, 273)
Screenshot: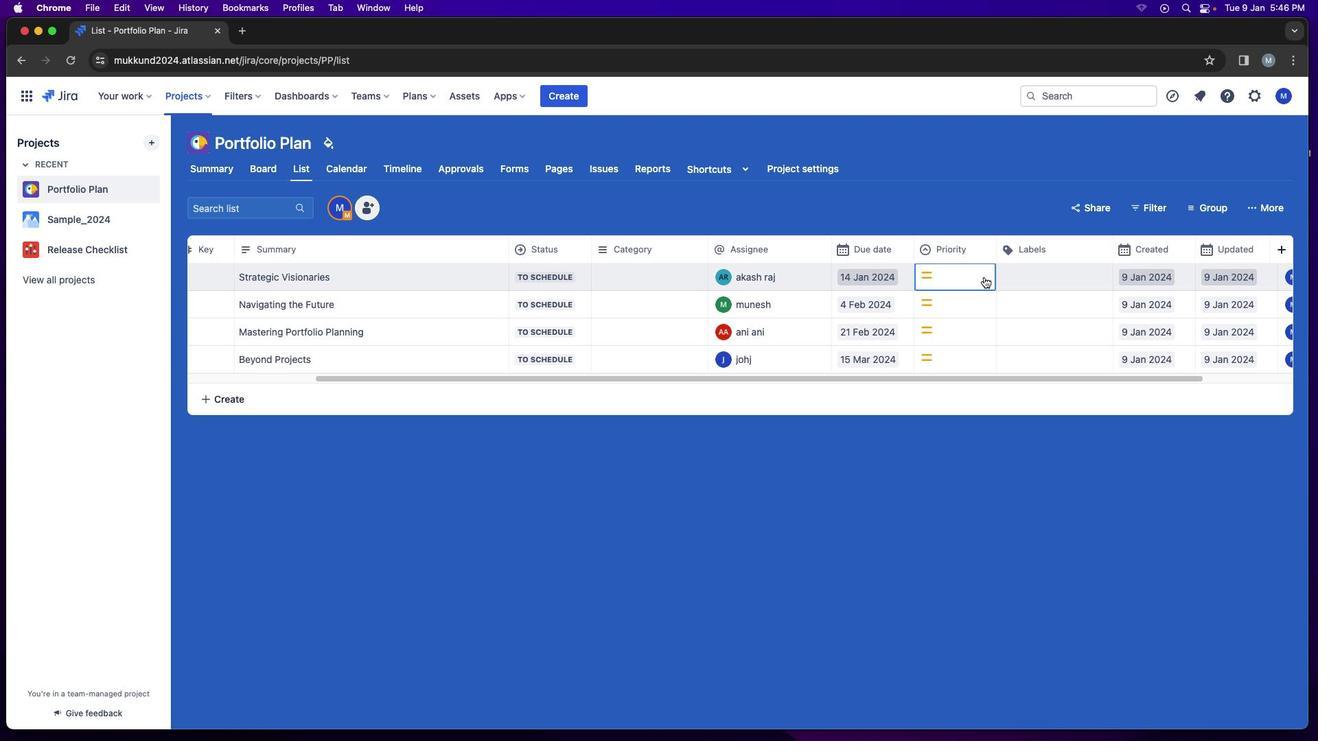 
Action: Mouse pressed left at (981, 273)
Screenshot: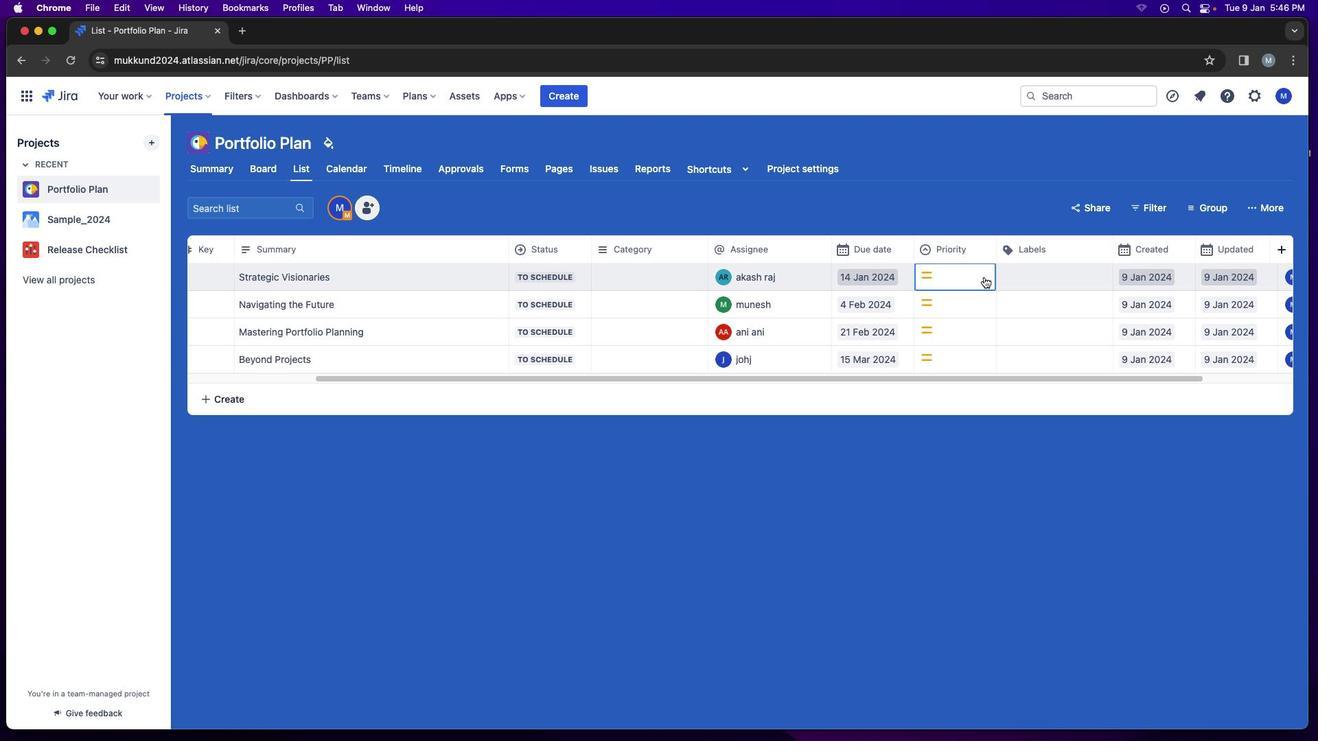 
Action: Mouse moved to (954, 271)
Screenshot: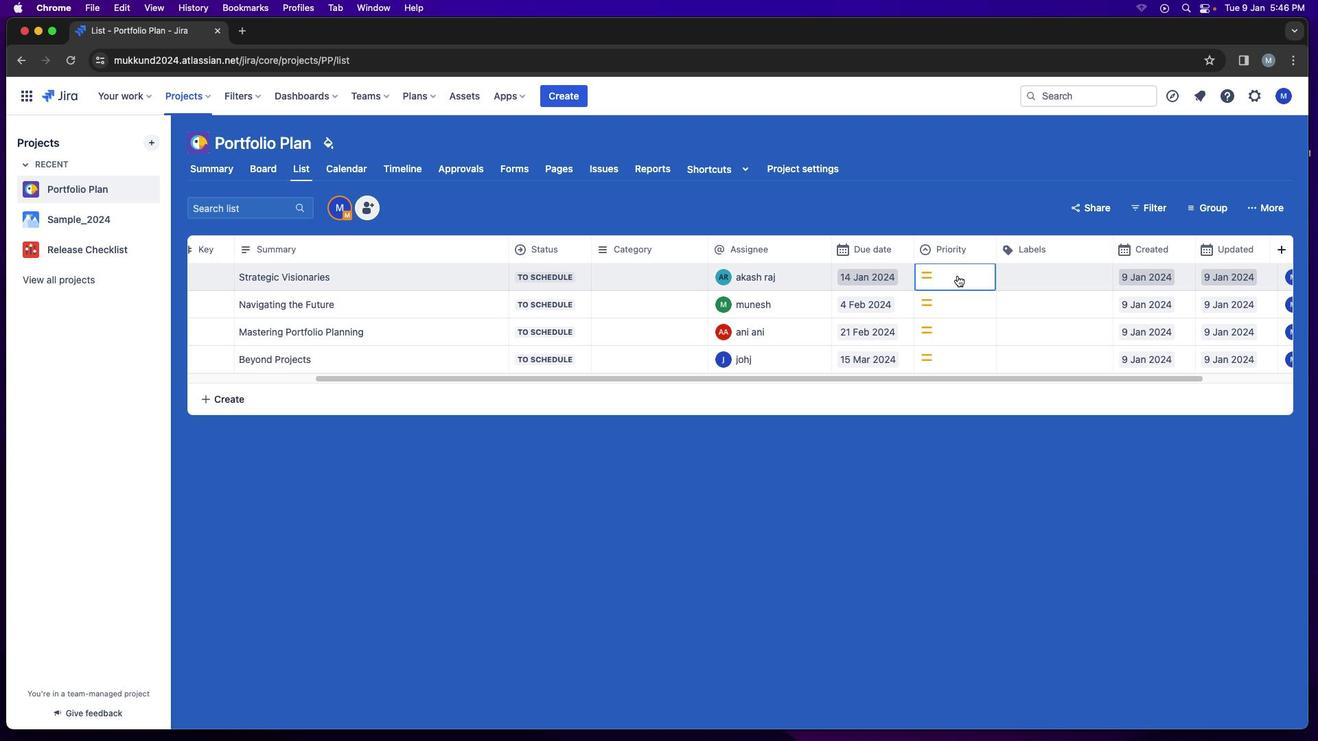 
Action: Mouse pressed left at (954, 271)
Screenshot: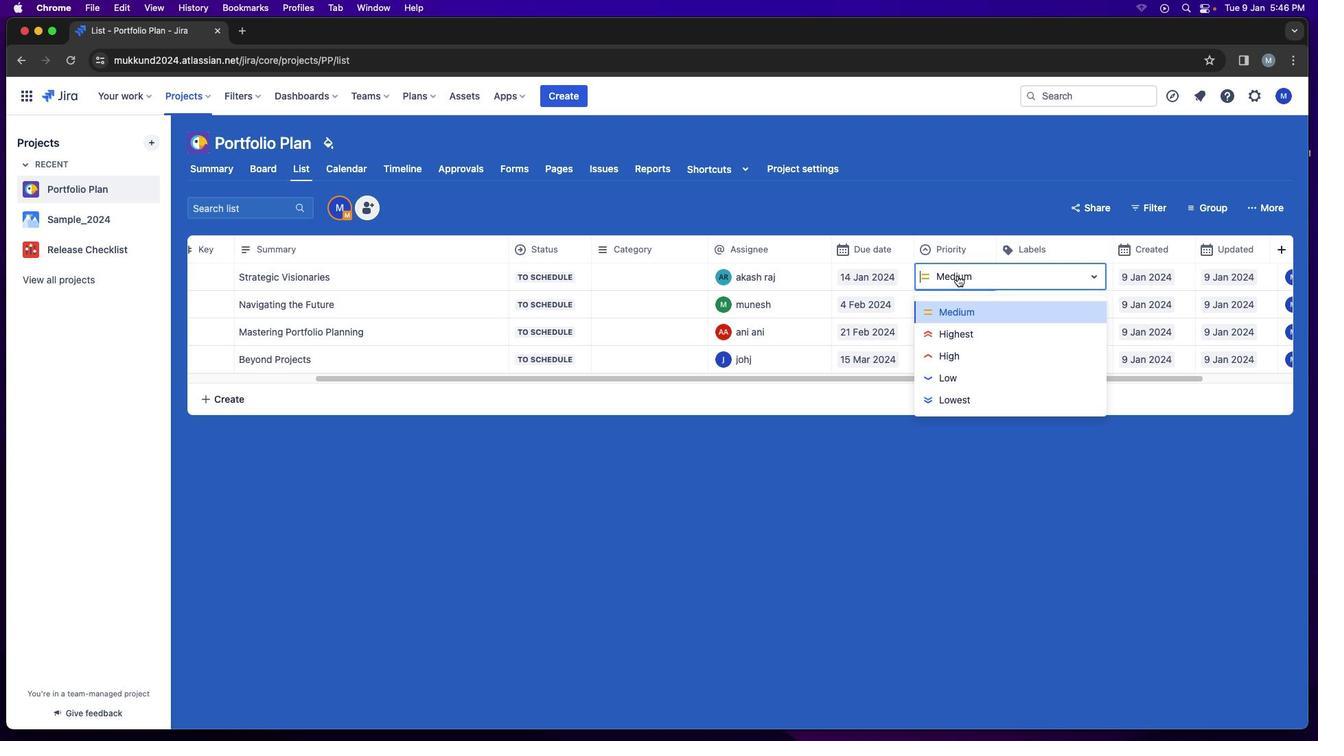 
Action: Mouse pressed left at (954, 271)
Screenshot: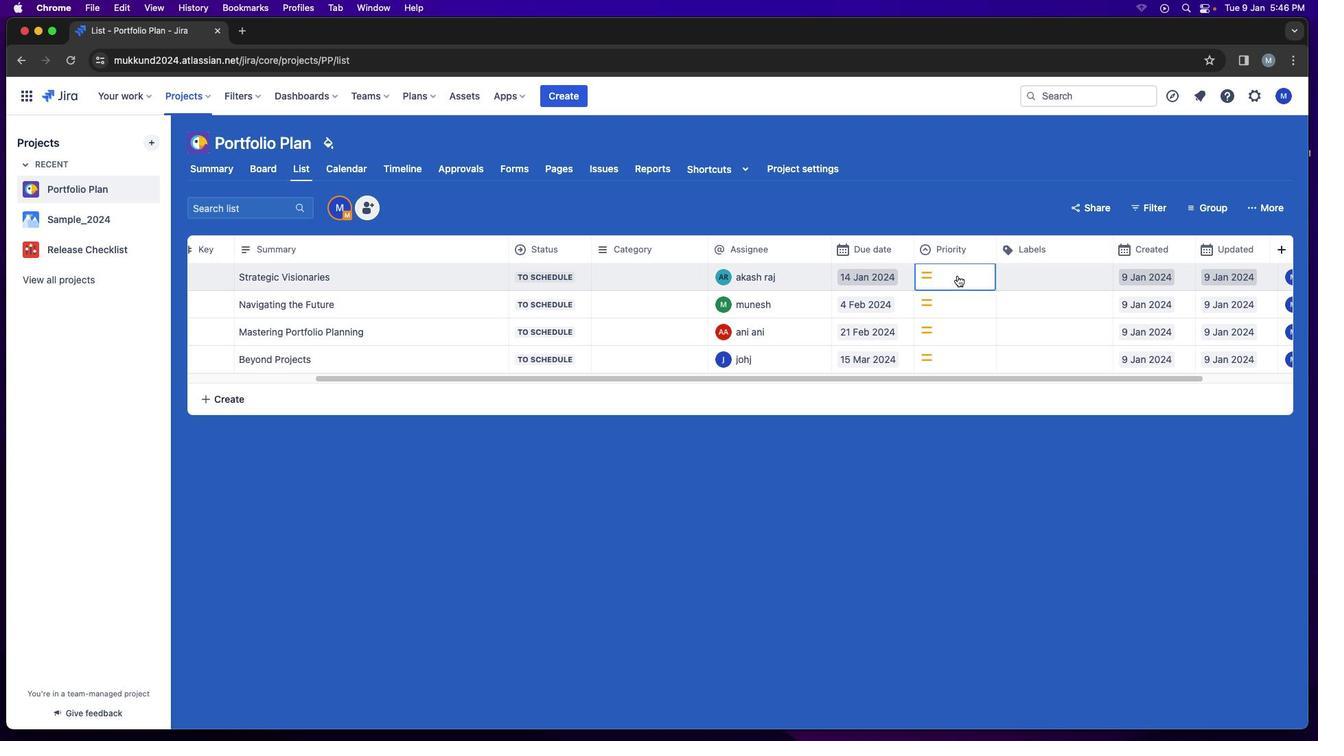 
Action: Mouse moved to (954, 271)
Screenshot: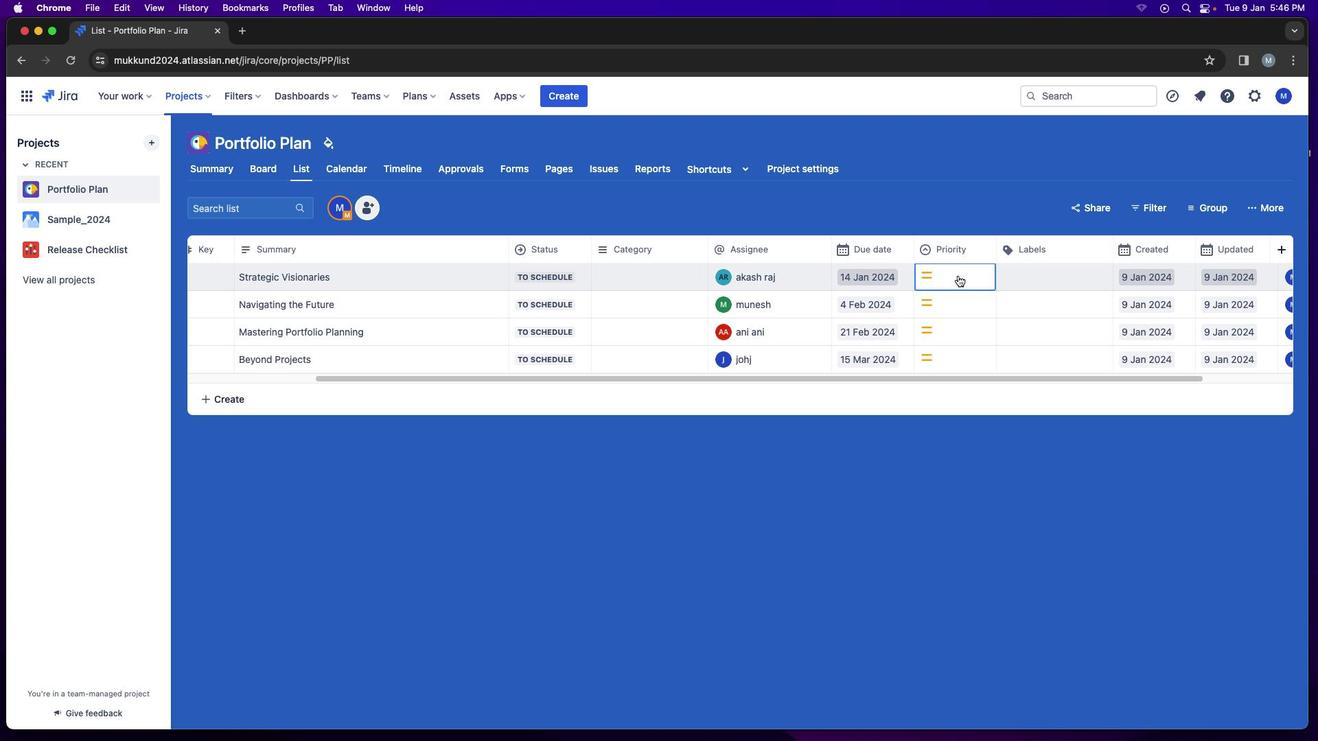 
Action: Mouse pressed left at (954, 271)
Screenshot: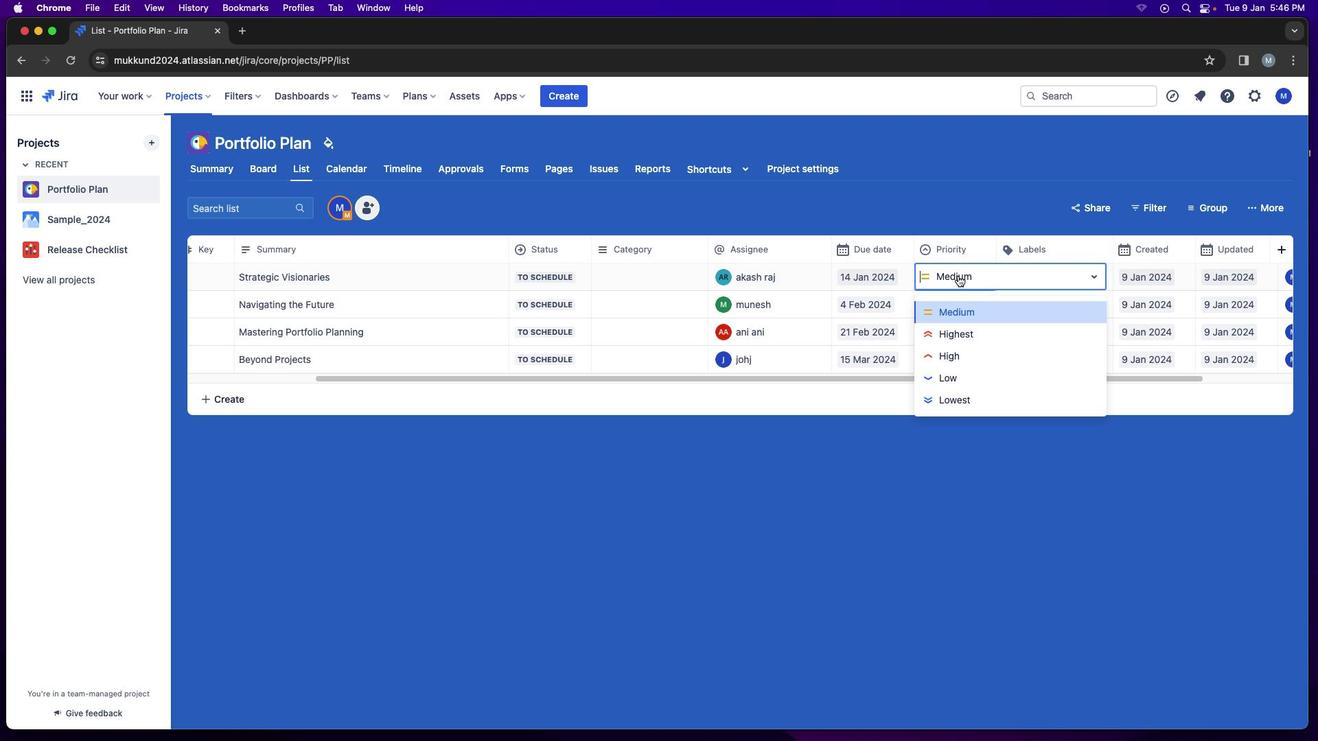
Action: Mouse moved to (952, 349)
Screenshot: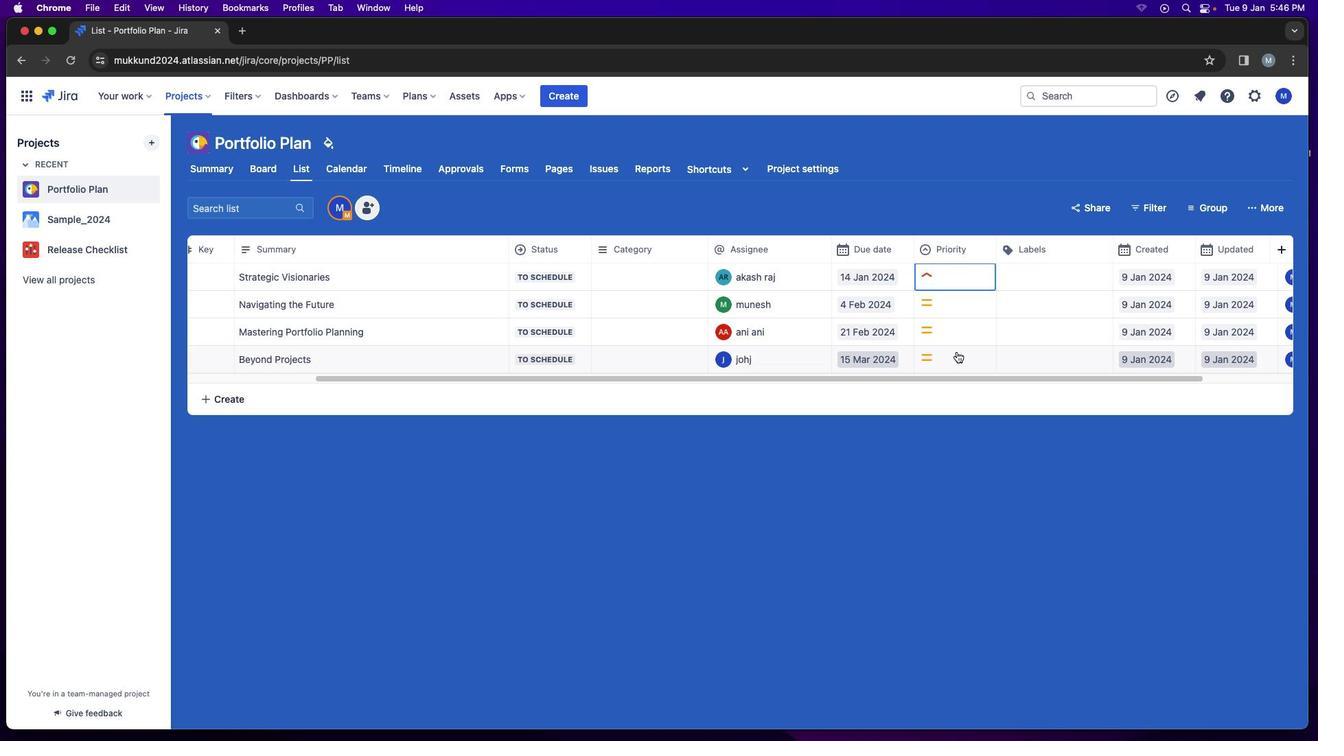 
Action: Mouse pressed left at (952, 349)
Screenshot: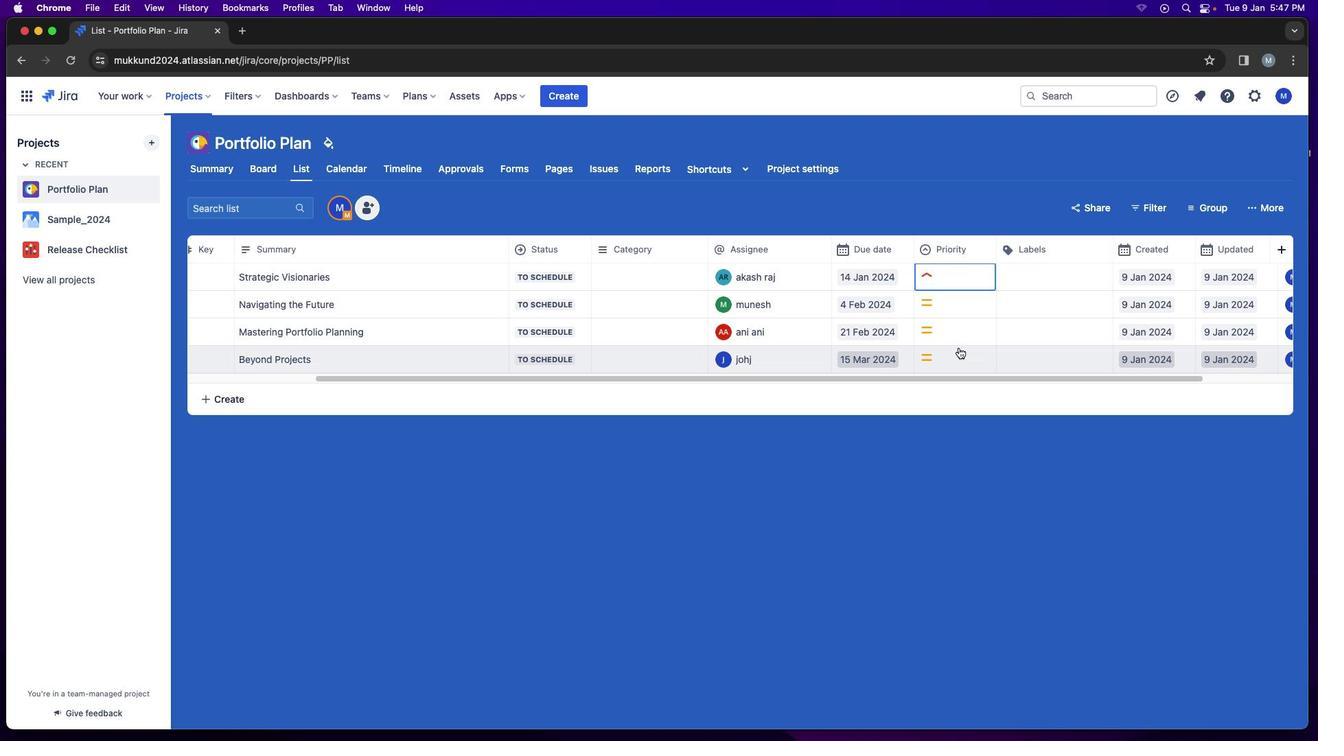 
Action: Mouse moved to (967, 304)
Screenshot: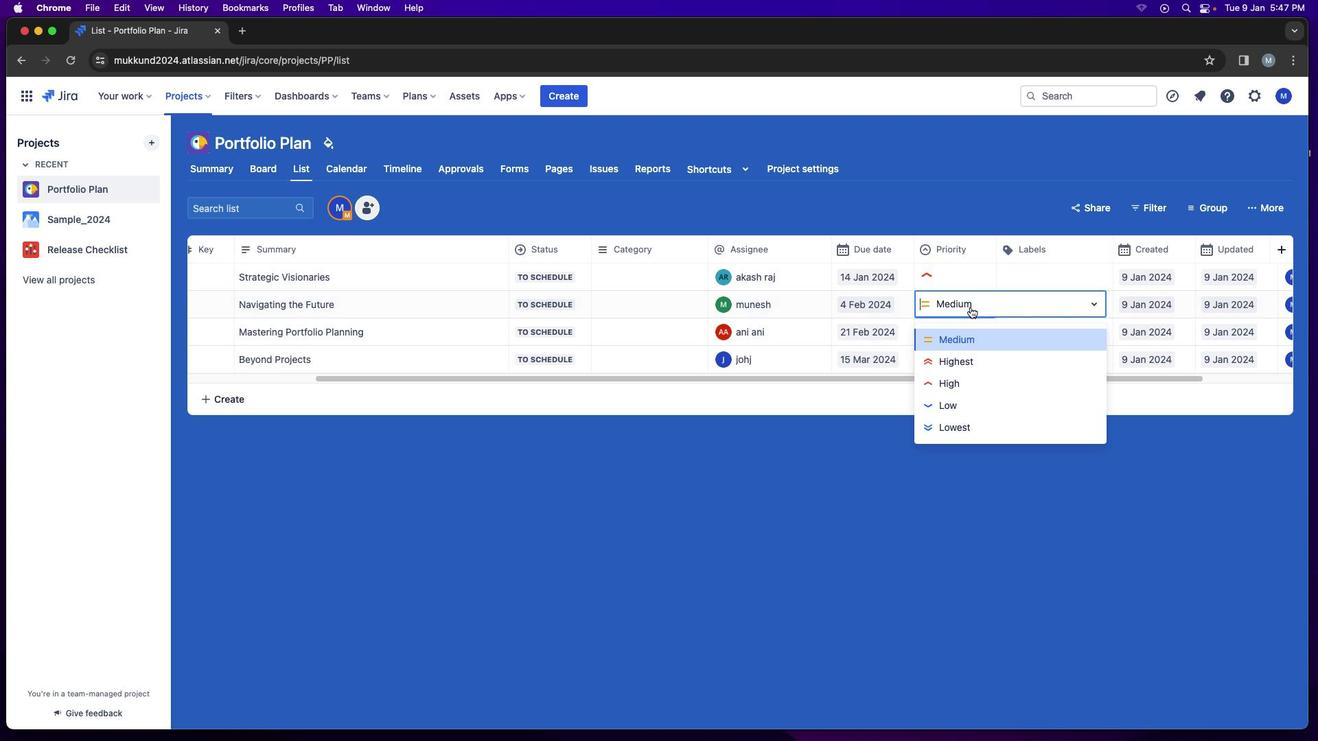 
Action: Mouse pressed left at (967, 304)
Screenshot: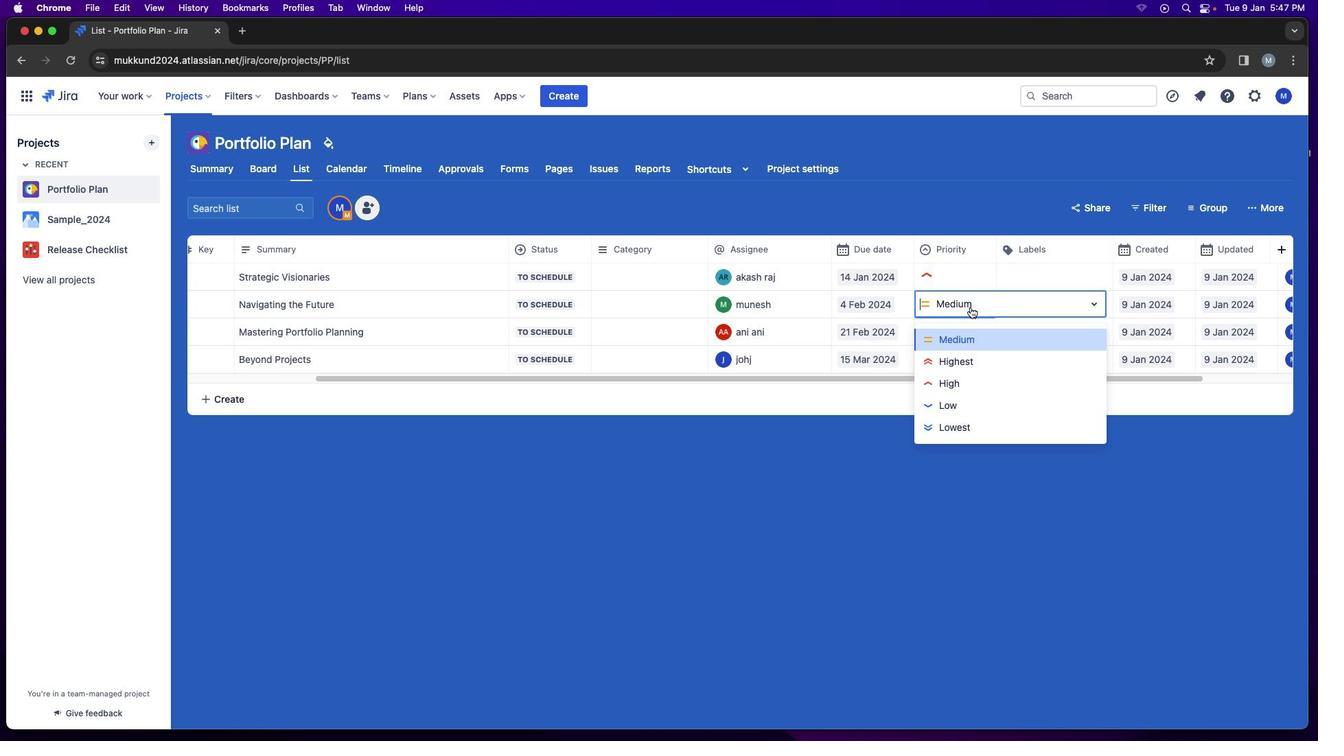 
Action: Mouse moved to (971, 366)
Screenshot: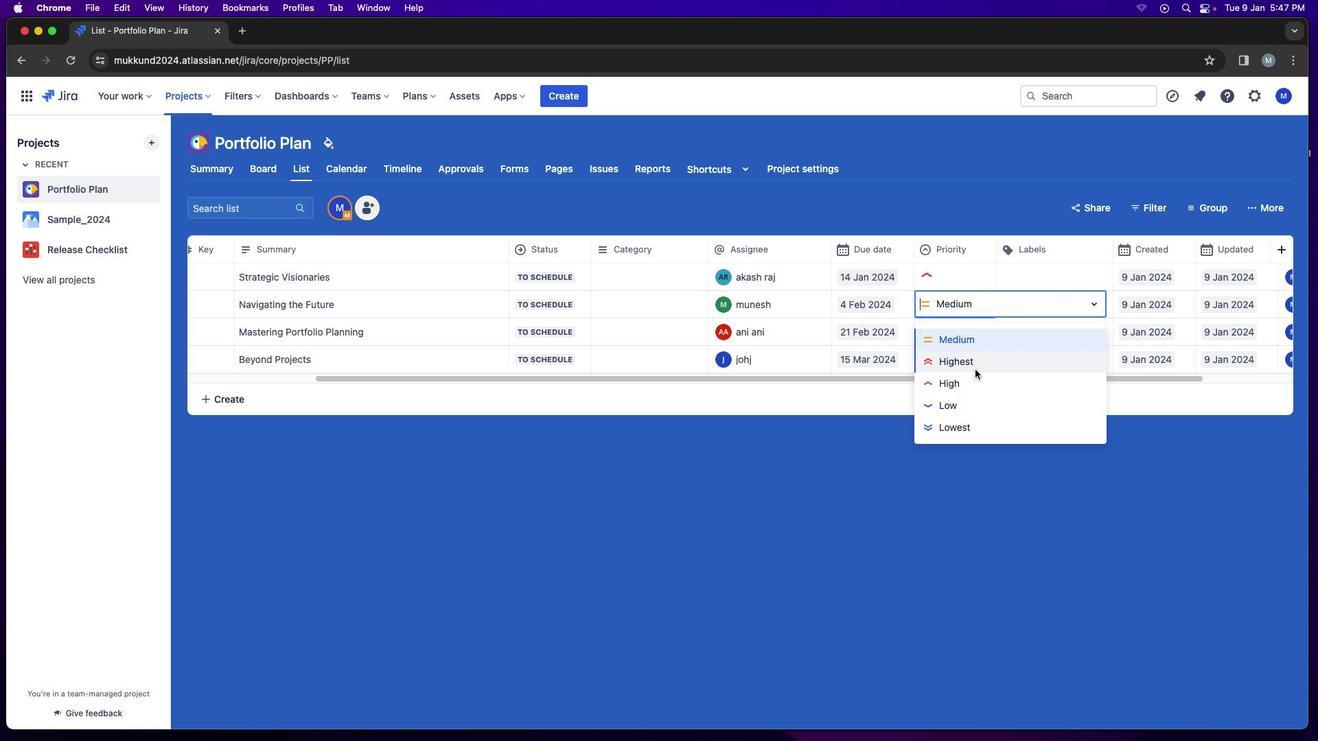 
Action: Mouse pressed left at (971, 366)
Screenshot: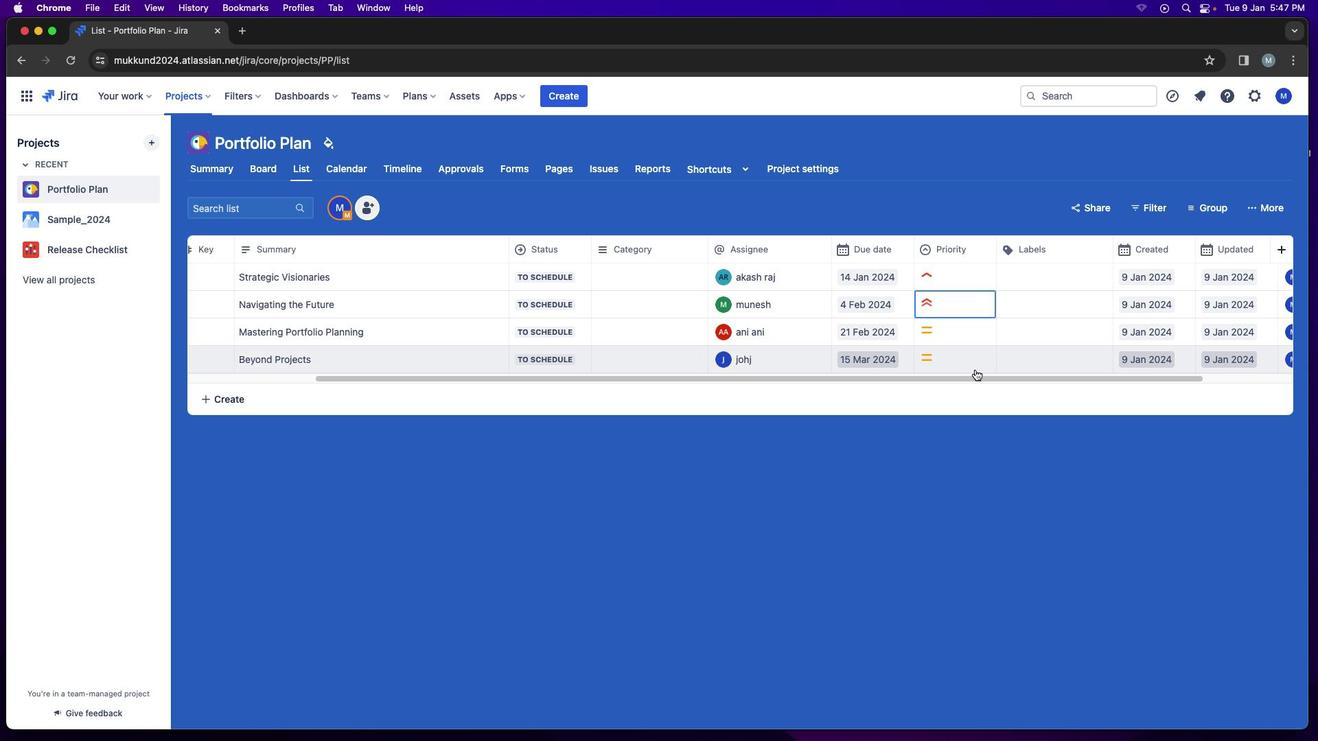
Action: Mouse moved to (969, 337)
Screenshot: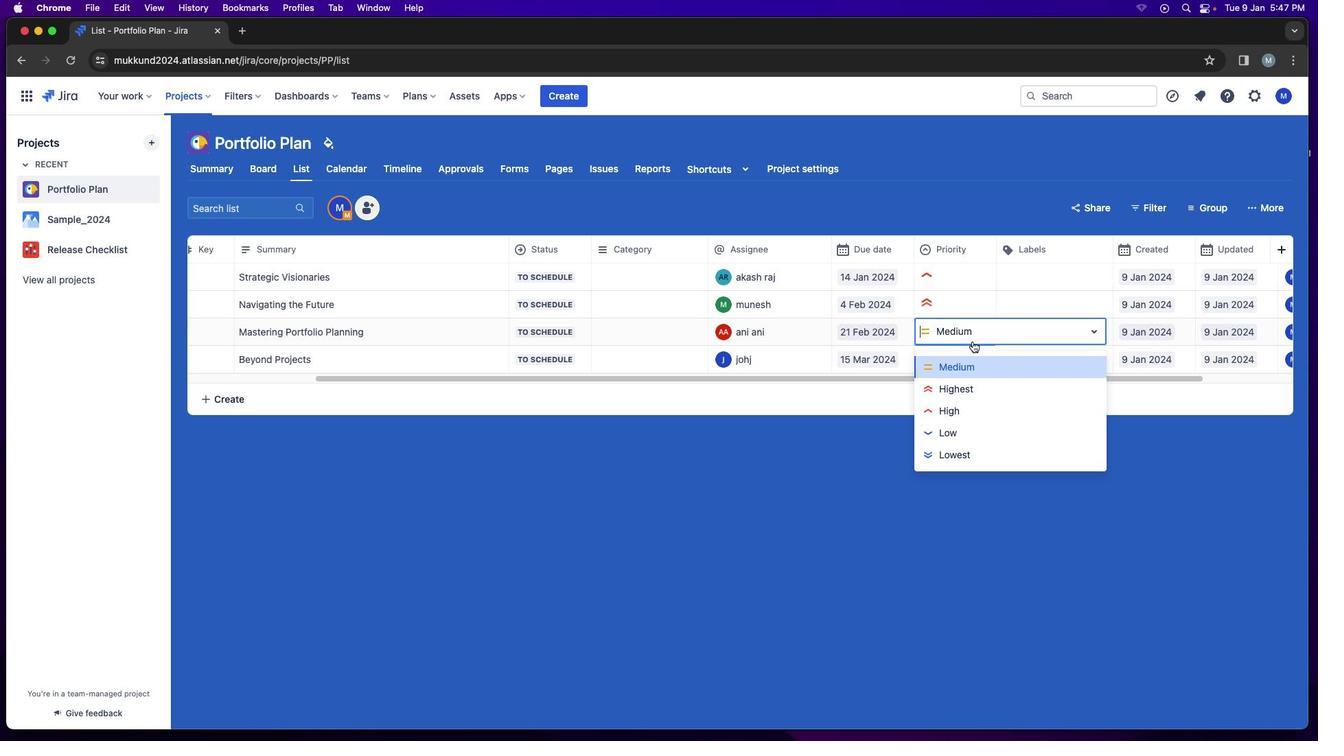 
Action: Mouse pressed left at (969, 337)
Screenshot: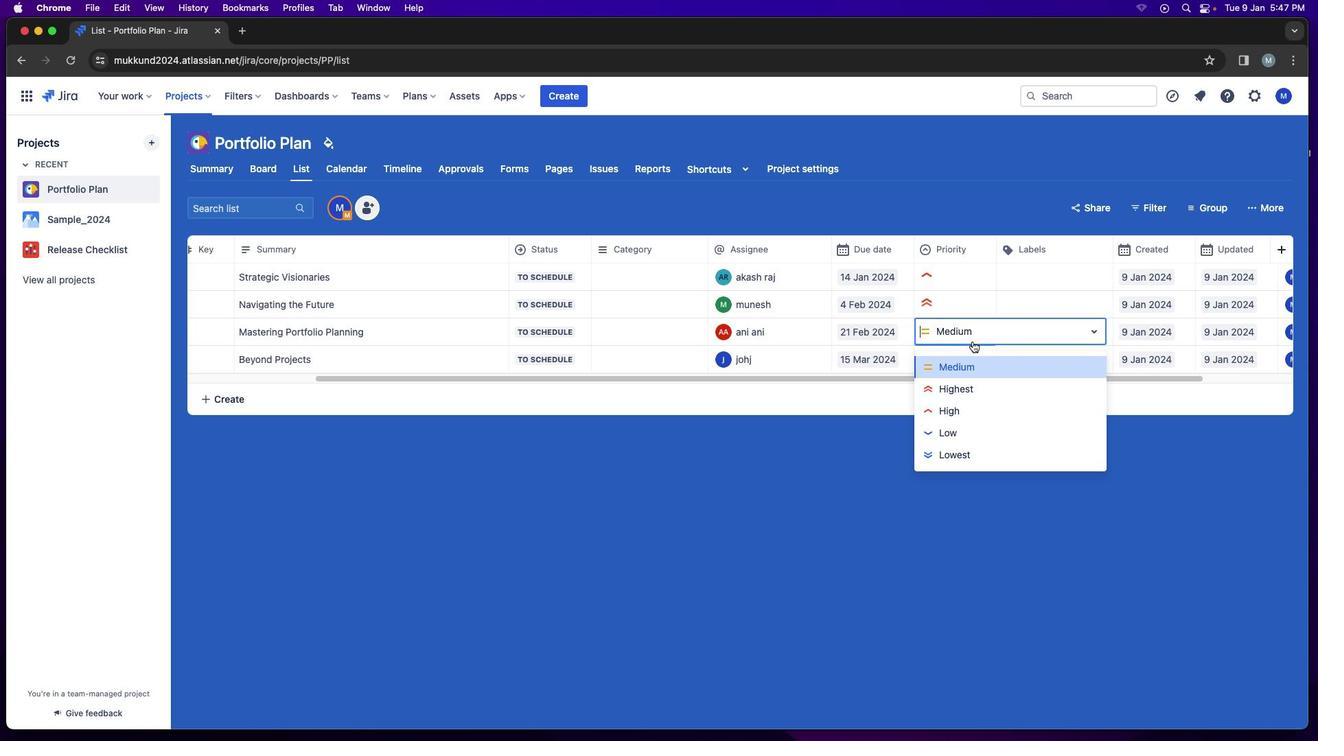 
Action: Mouse moved to (973, 367)
Screenshot: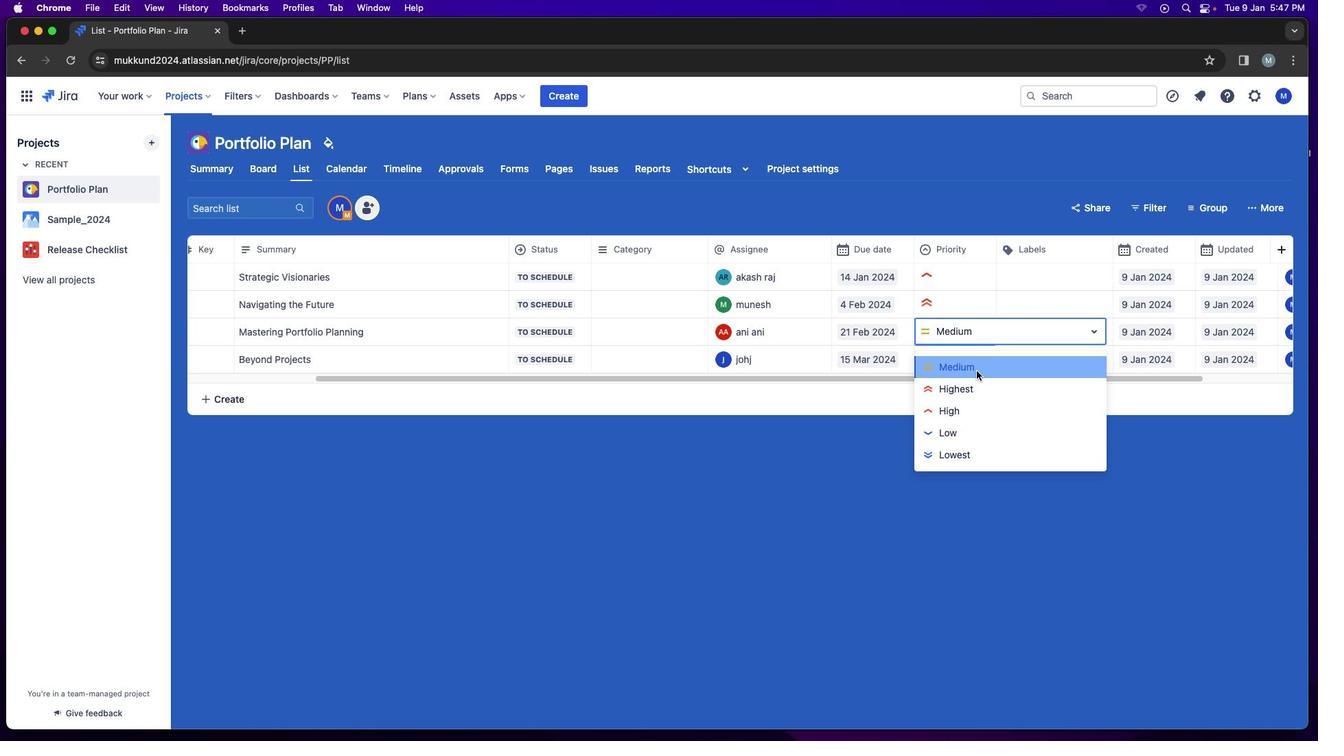 
Action: Mouse pressed left at (973, 367)
Screenshot: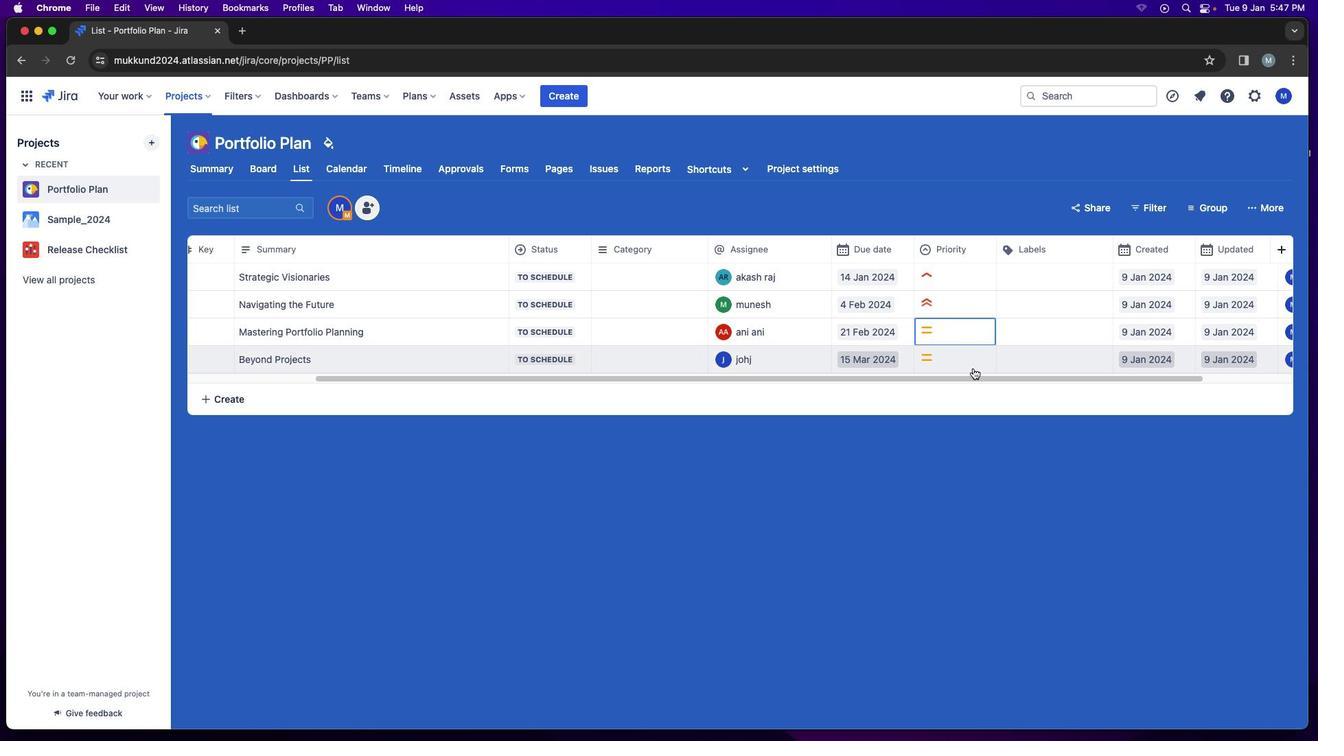 
Action: Mouse moved to (951, 357)
Screenshot: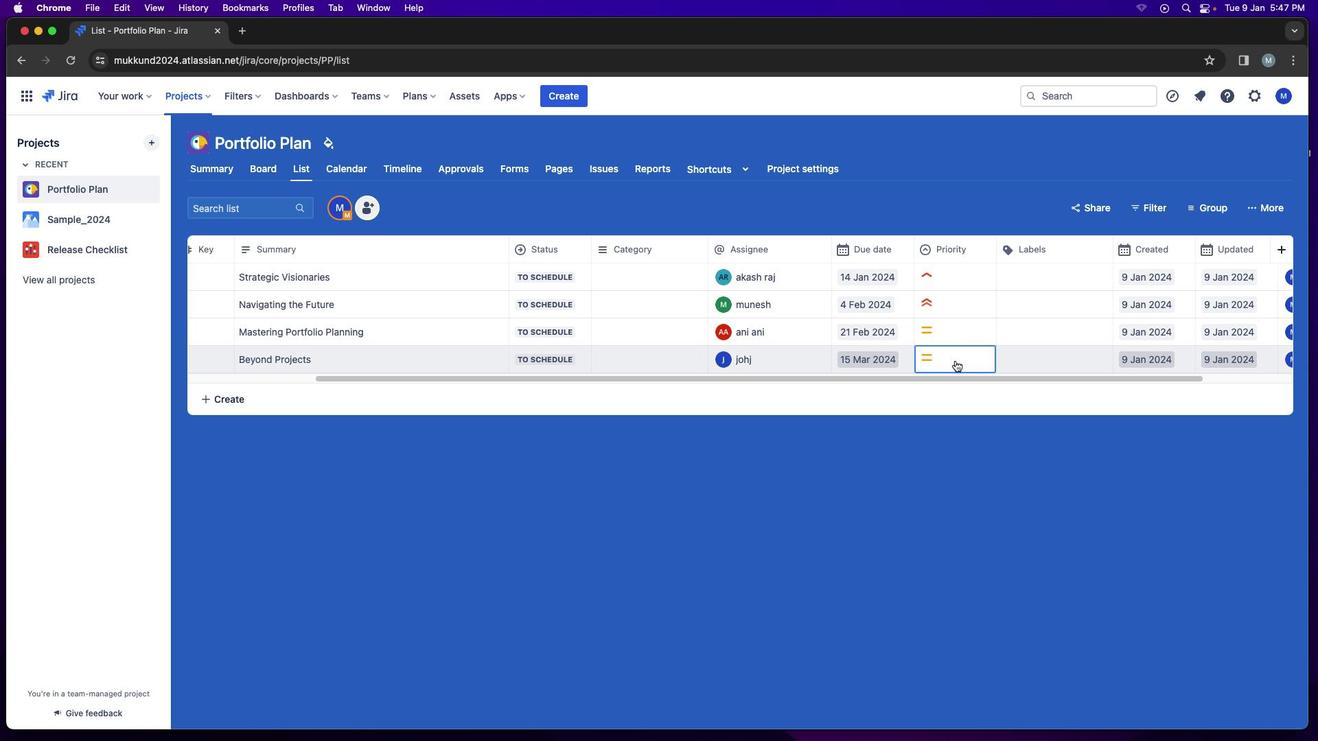 
Action: Mouse pressed left at (951, 357)
Screenshot: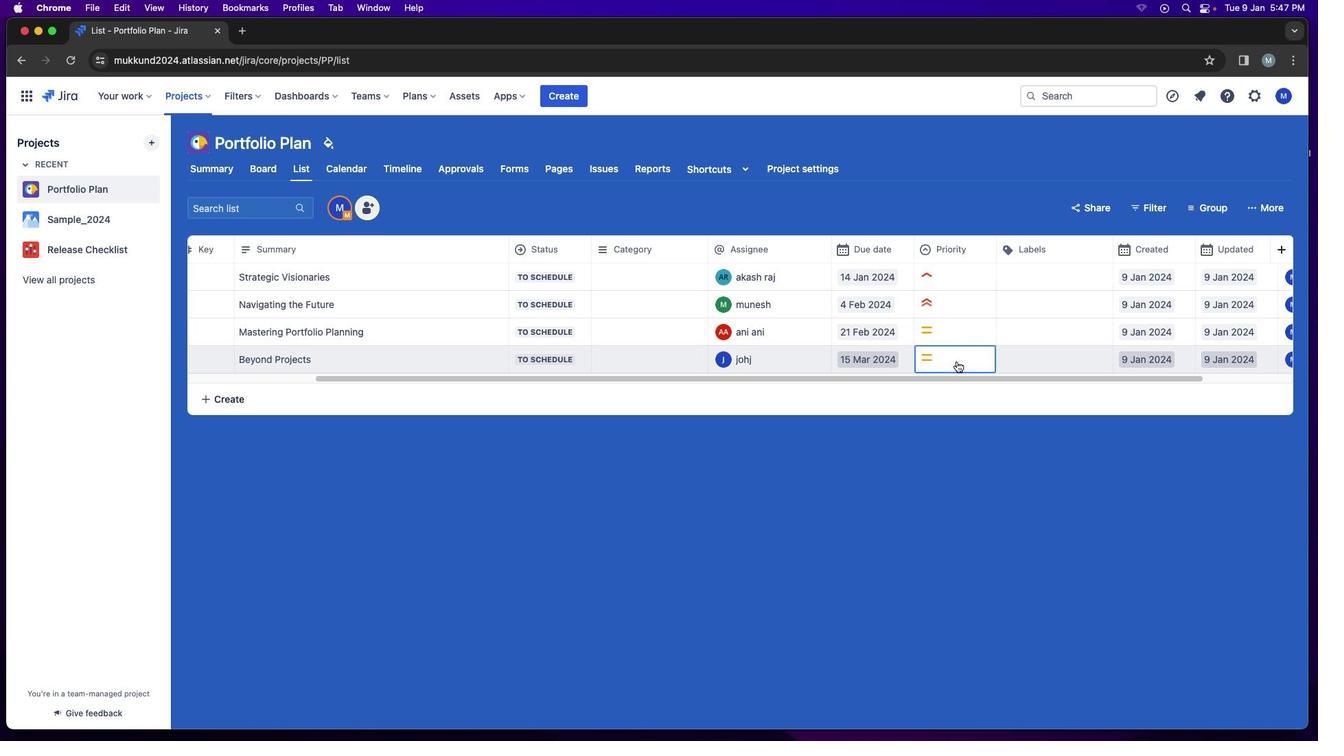 
Action: Mouse moved to (956, 359)
Screenshot: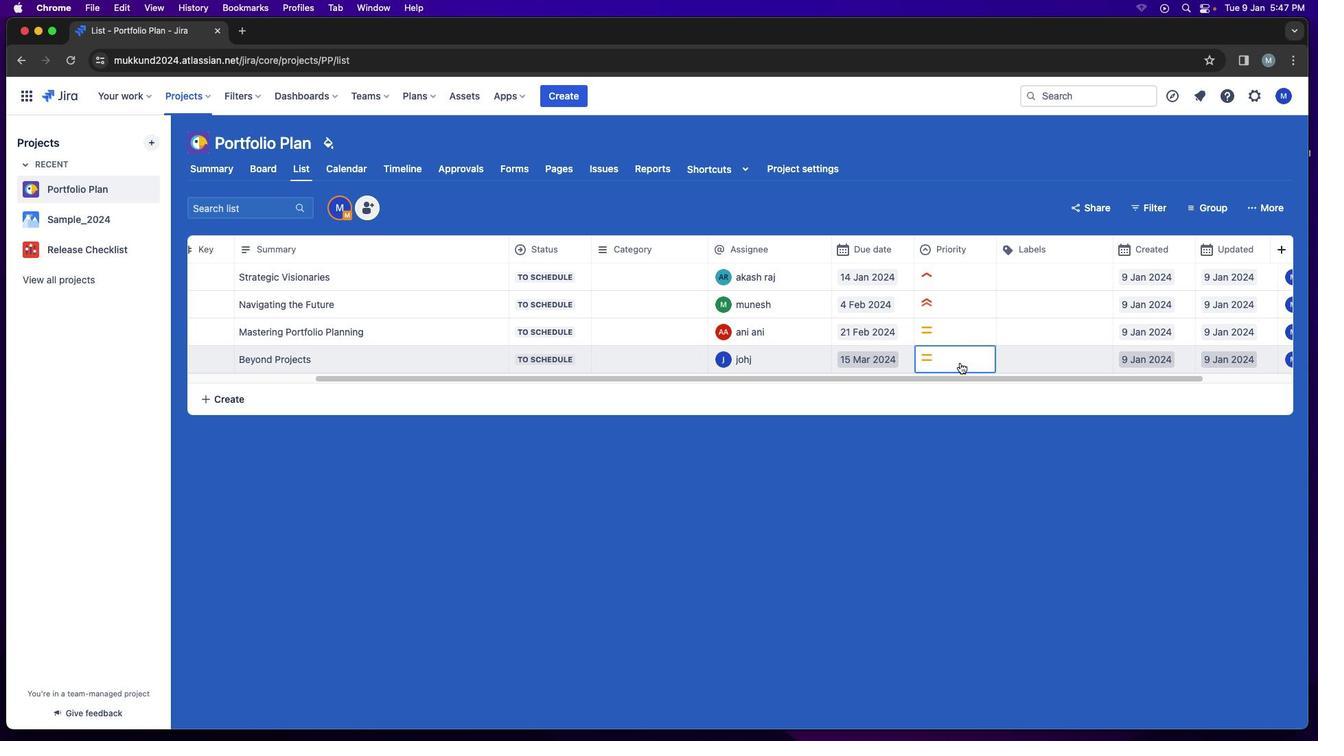 
Action: Mouse pressed left at (956, 359)
Screenshot: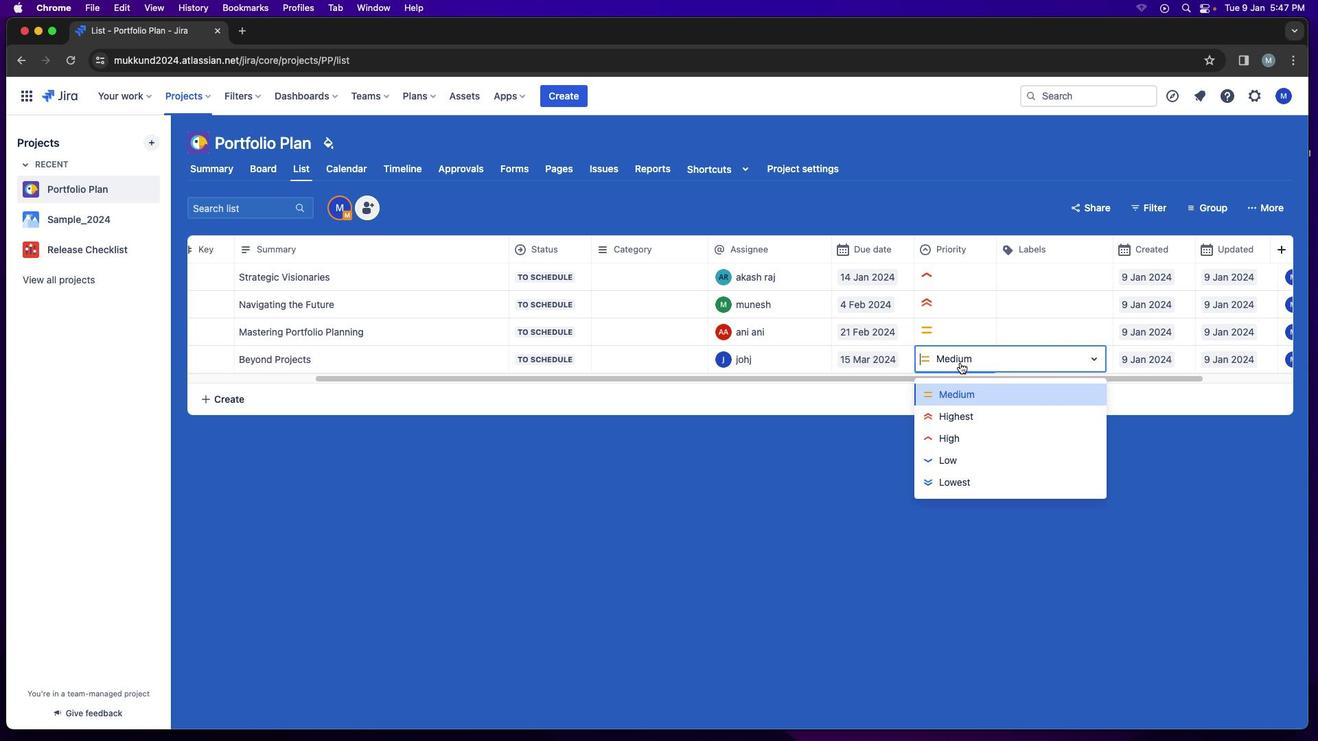 
Action: Mouse moved to (956, 460)
Screenshot: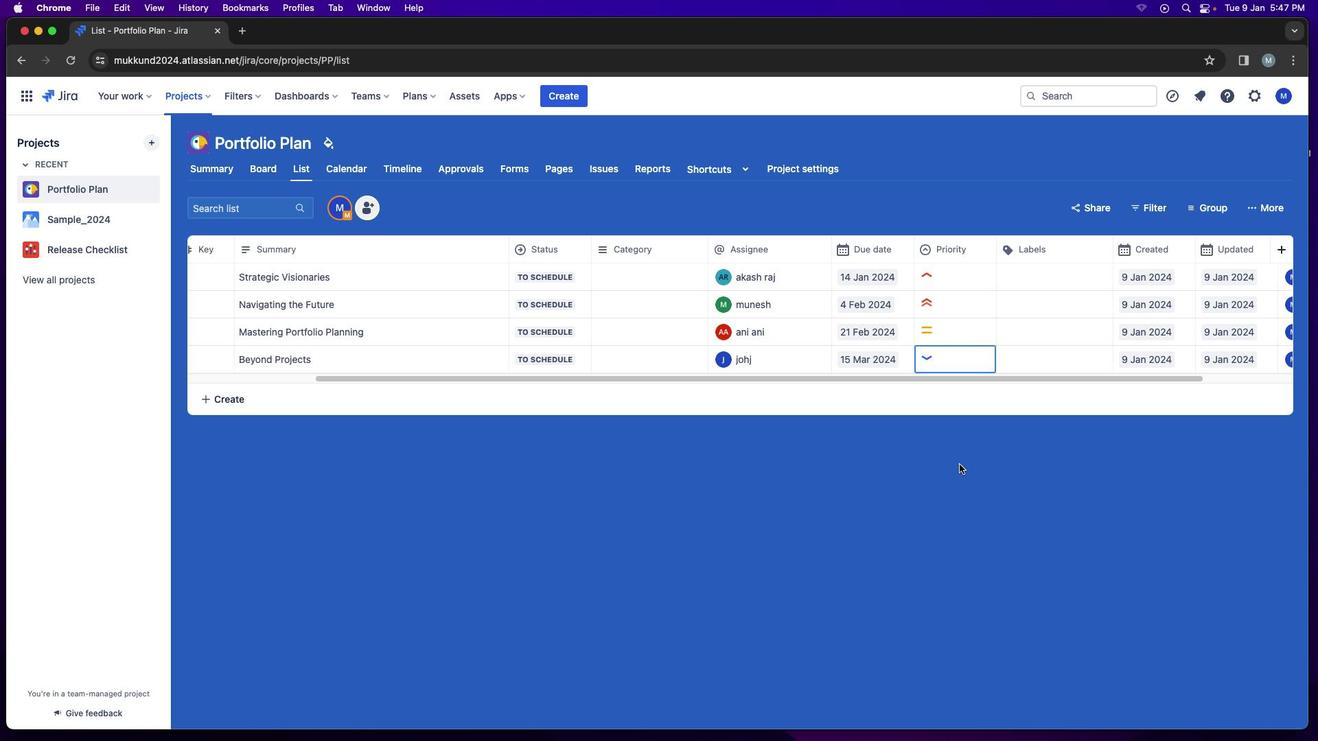 
Action: Mouse pressed left at (956, 460)
Screenshot: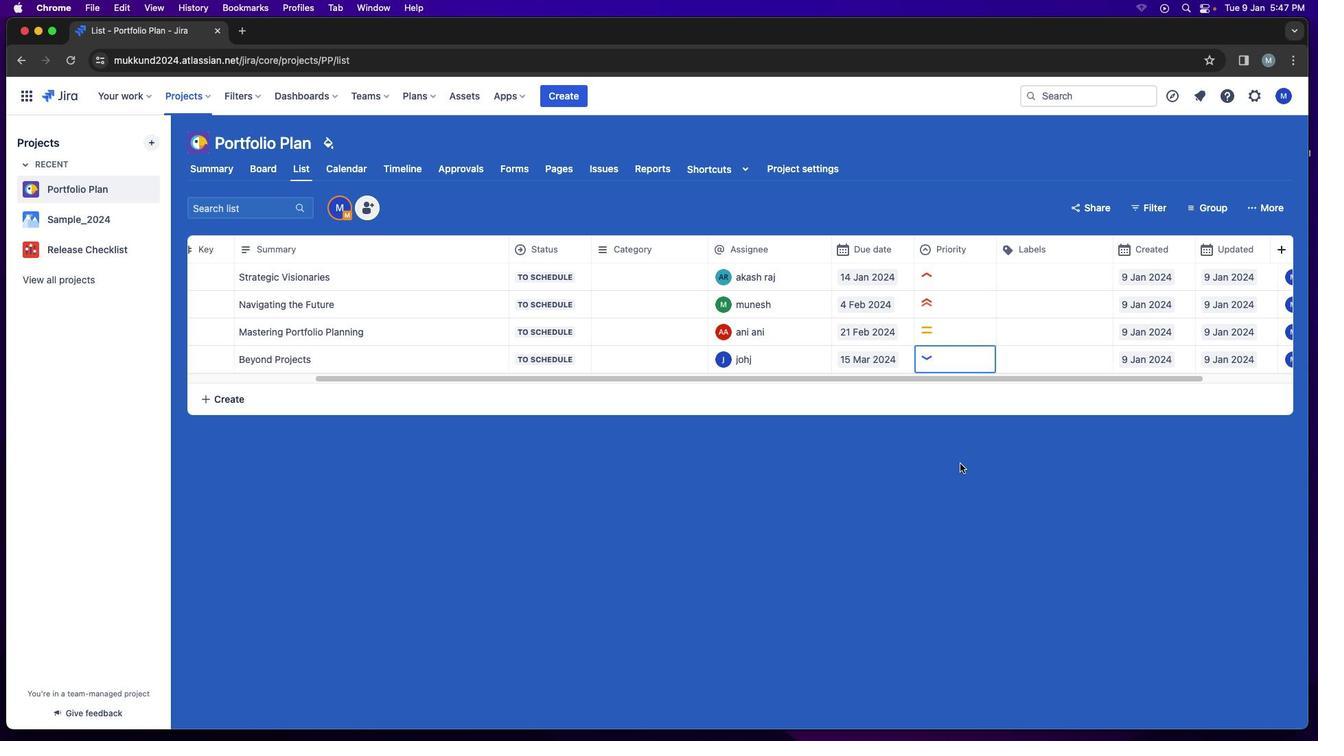 
Action: Mouse moved to (1021, 438)
Screenshot: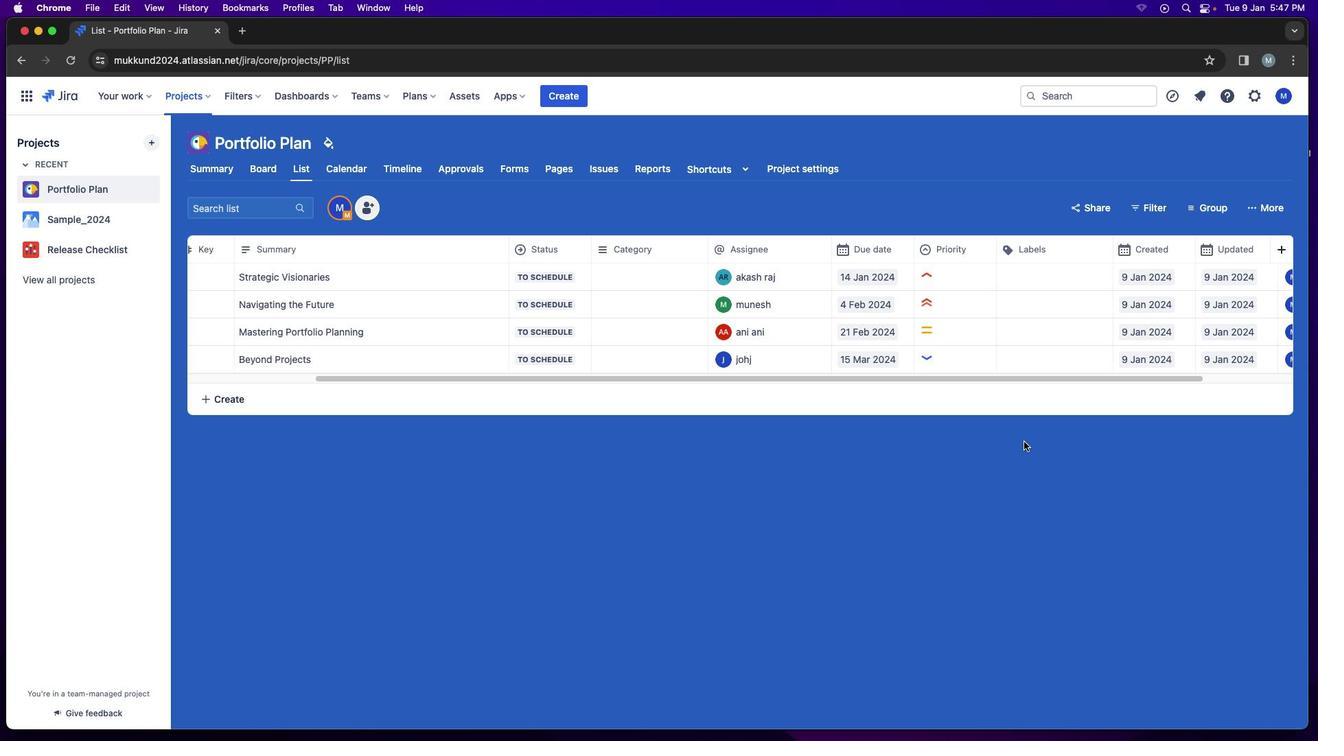 
Action: Mouse pressed left at (1021, 438)
Screenshot: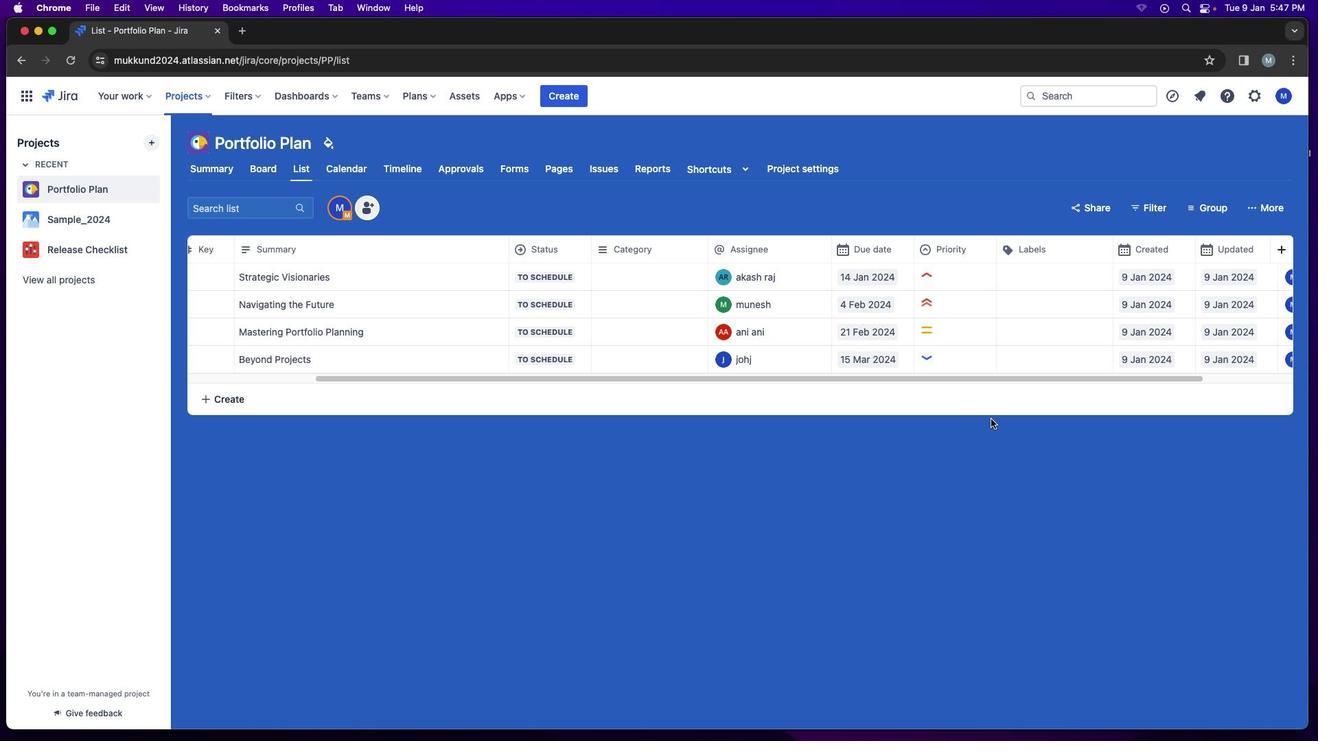 
Action: Mouse moved to (1088, 280)
Screenshot: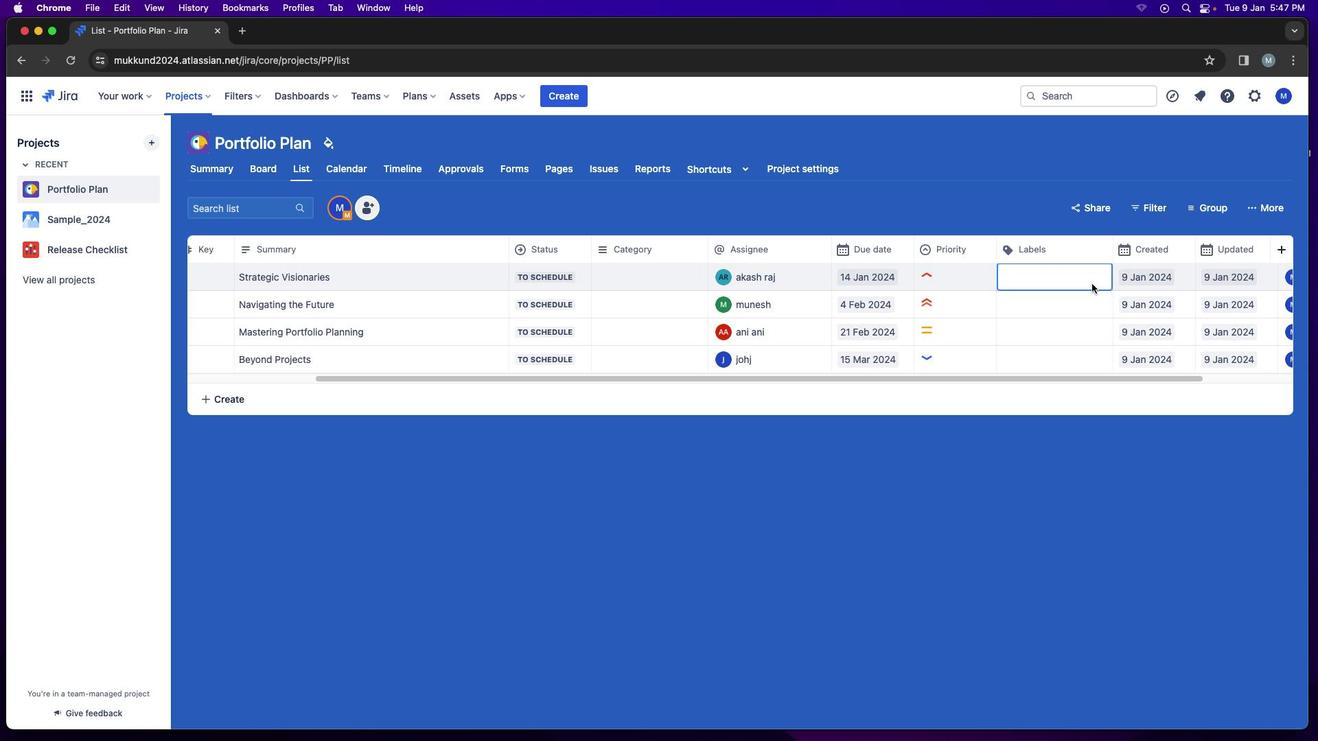 
Action: Mouse pressed left at (1088, 280)
Screenshot: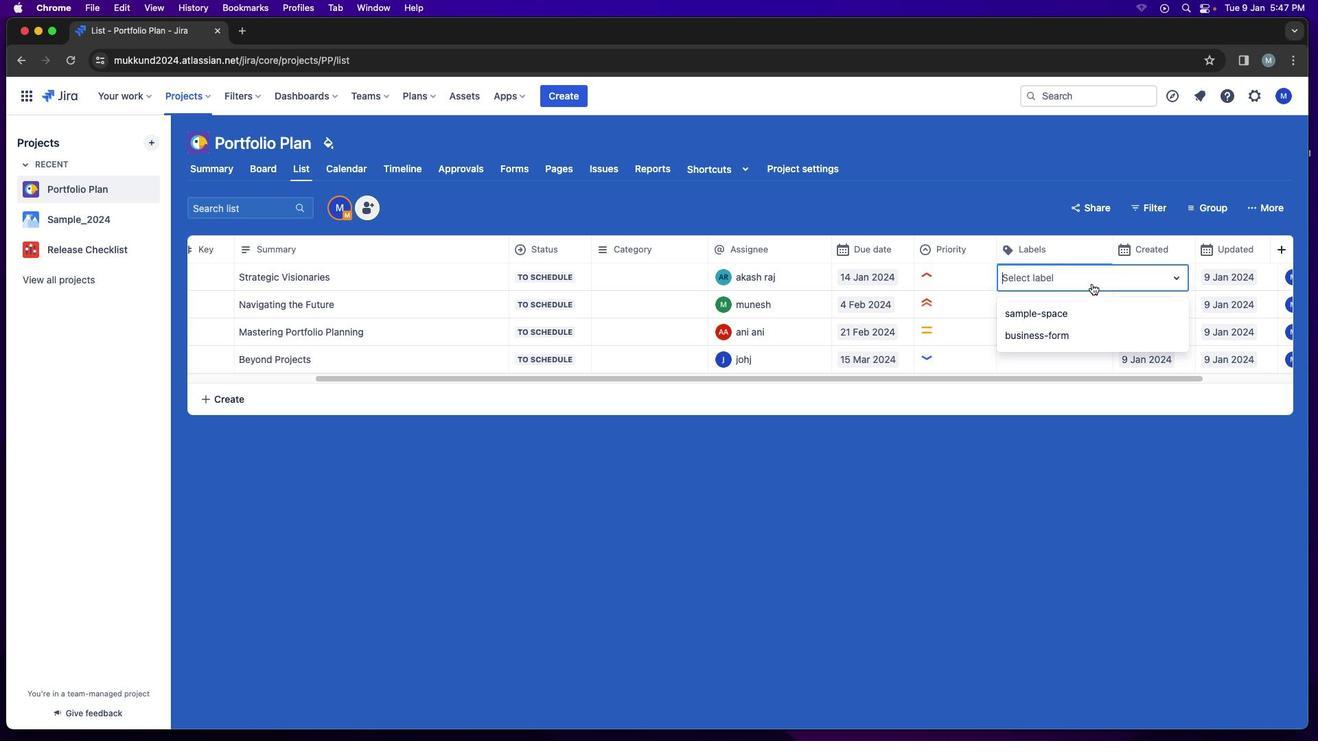 
Action: Mouse moved to (1049, 306)
Screenshot: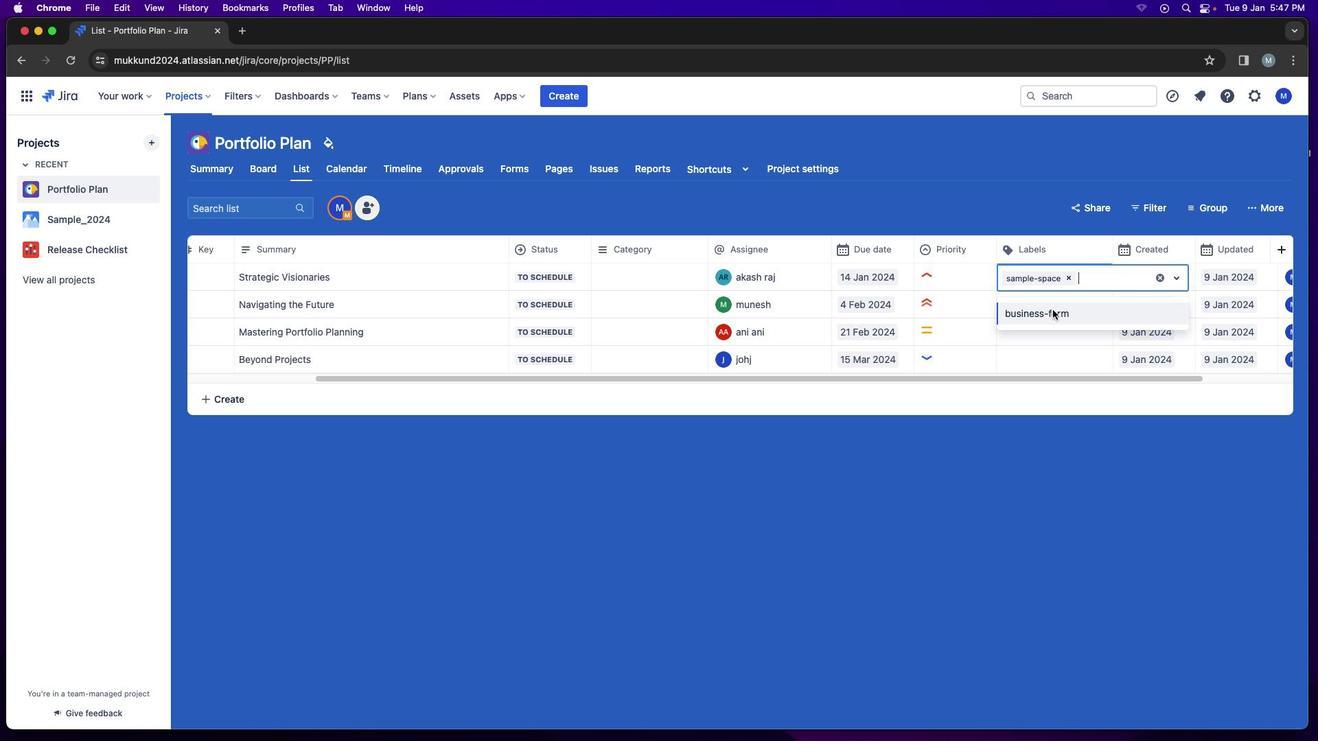 
Action: Mouse pressed left at (1049, 306)
Screenshot: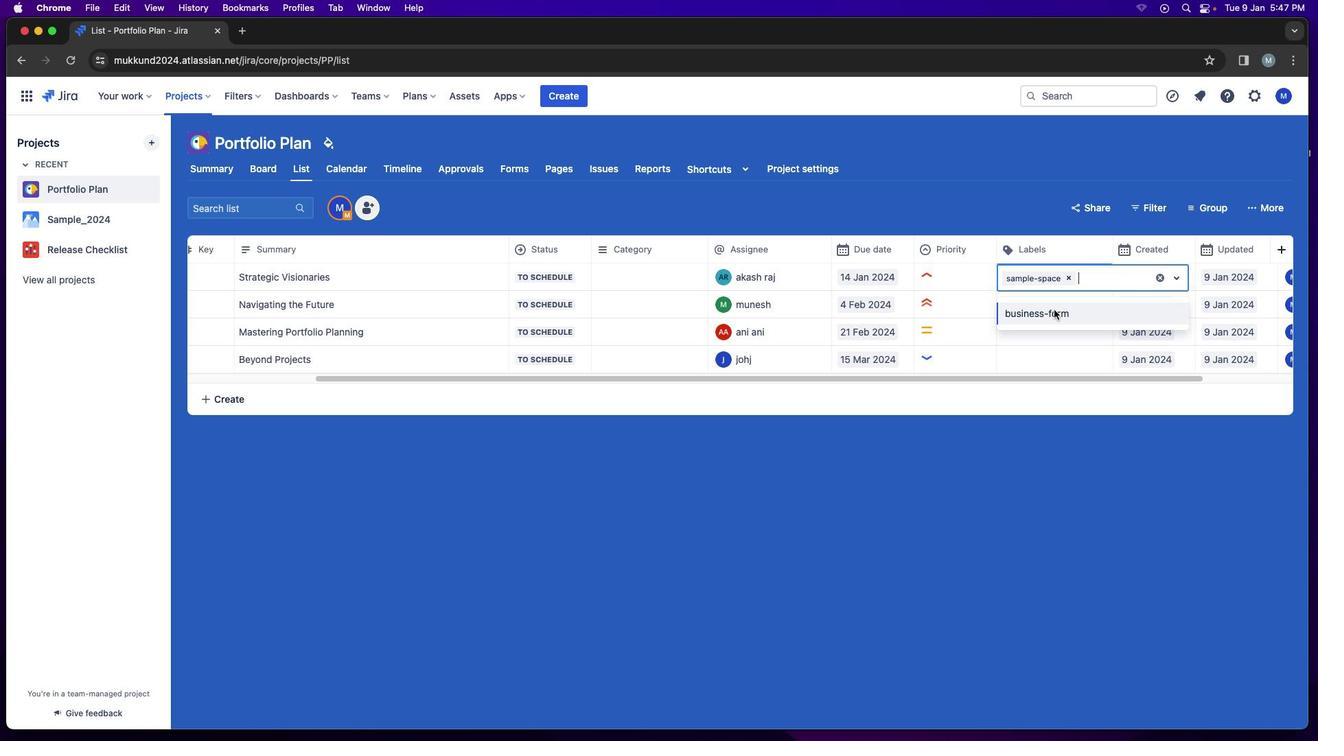 
Action: Mouse moved to (1061, 390)
Screenshot: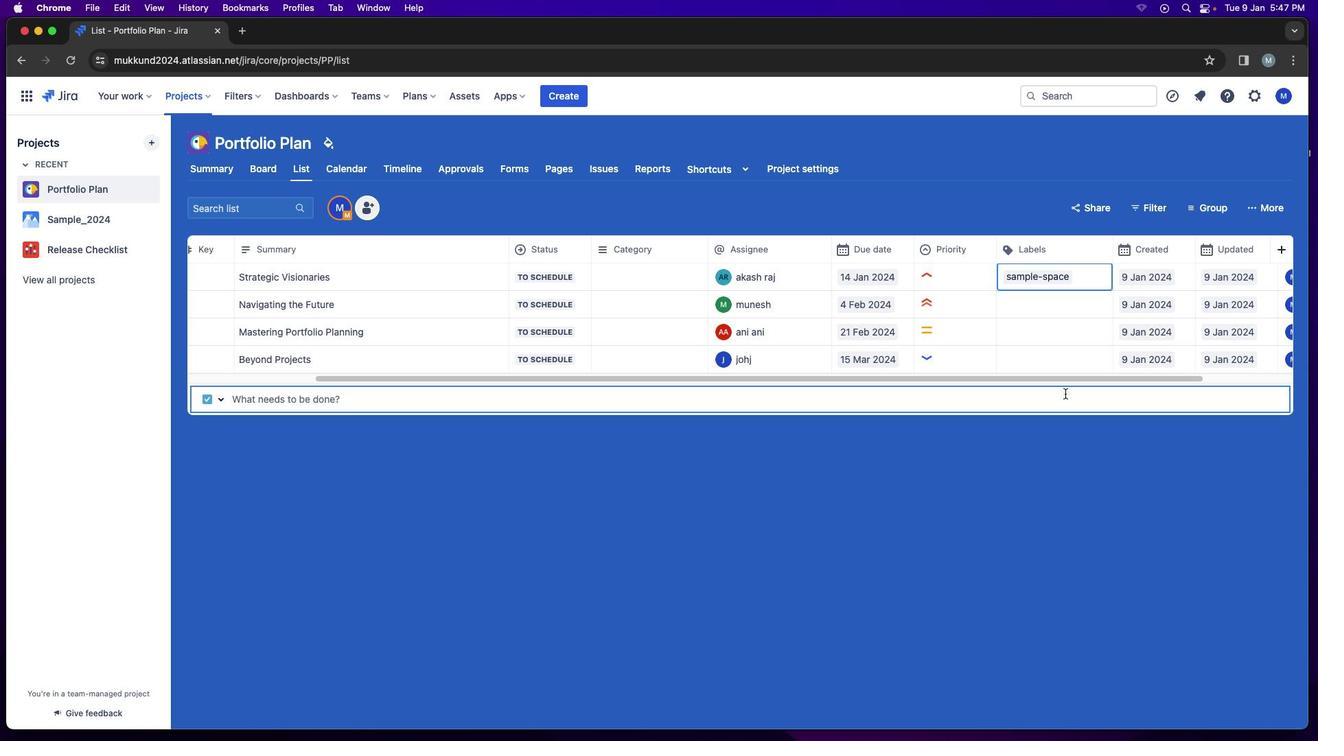 
Action: Mouse pressed left at (1061, 390)
Screenshot: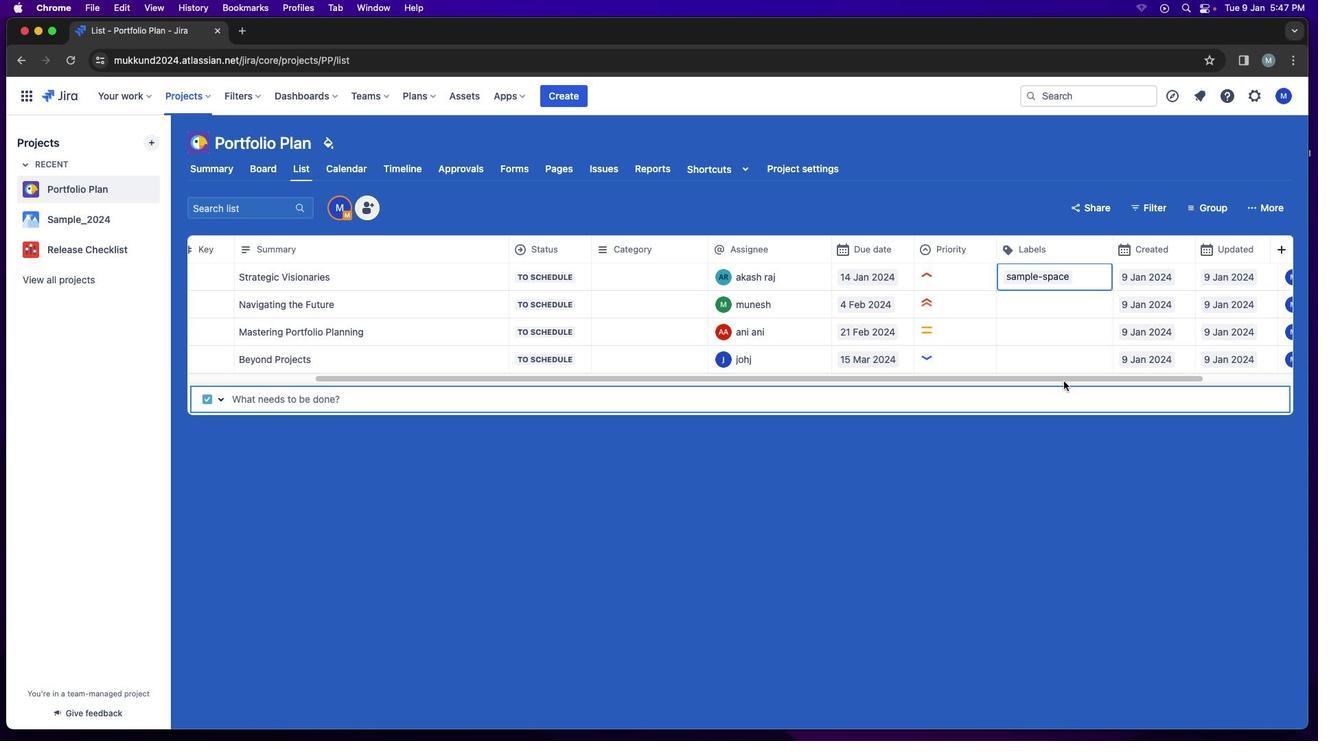 
Action: Mouse moved to (1055, 292)
Screenshot: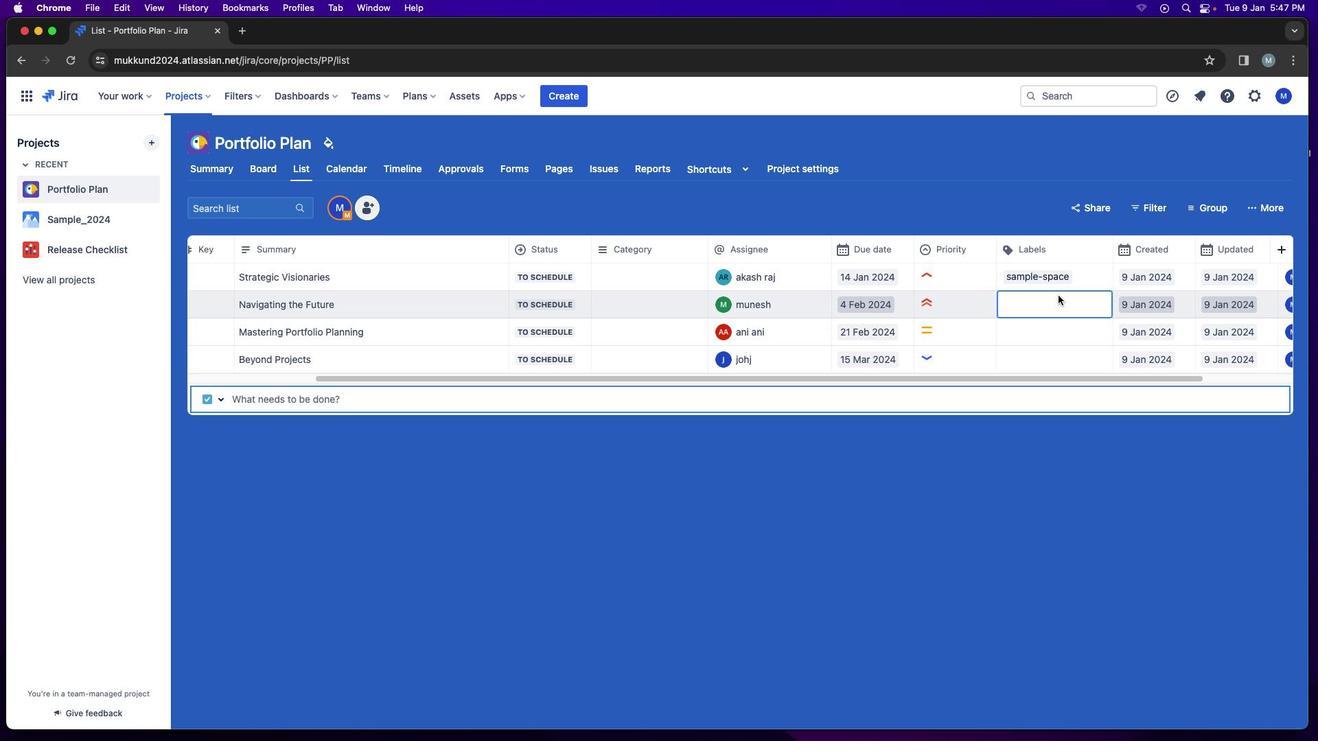 
Action: Mouse pressed left at (1055, 292)
Screenshot: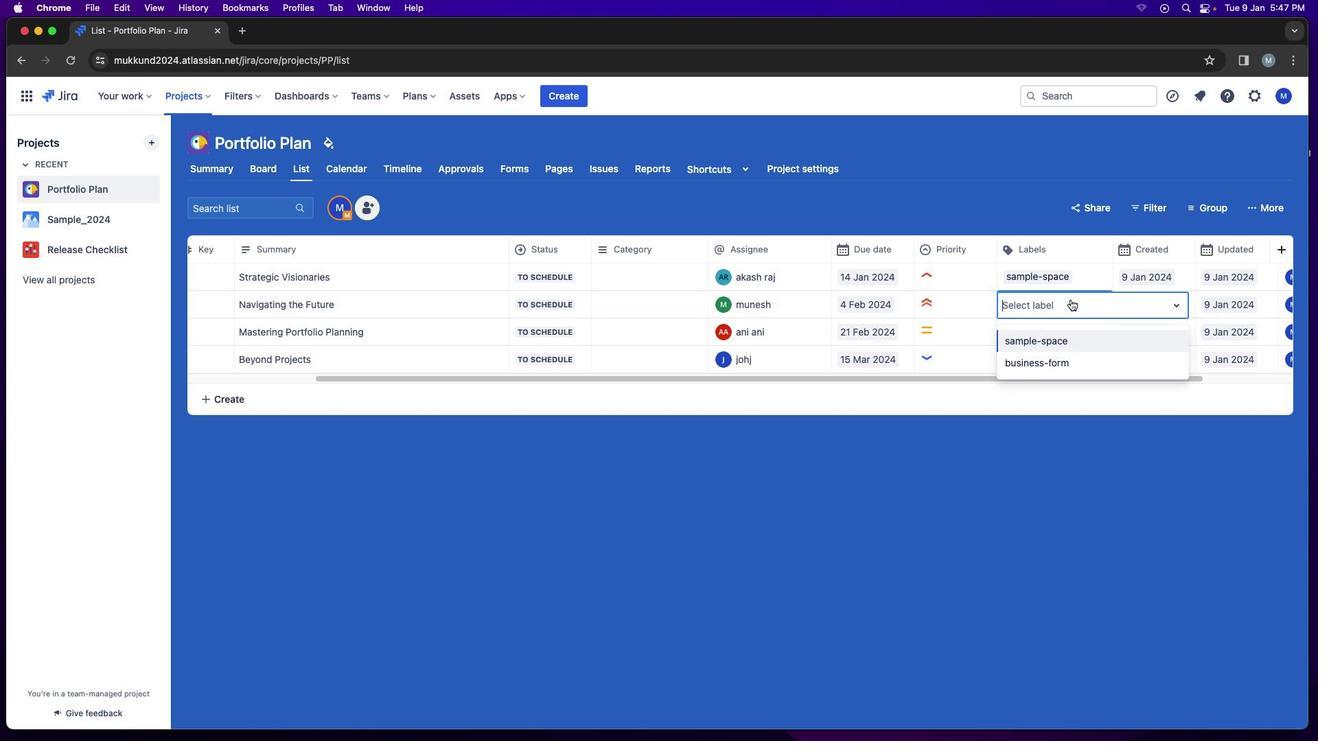 
Action: Mouse moved to (1049, 337)
Screenshot: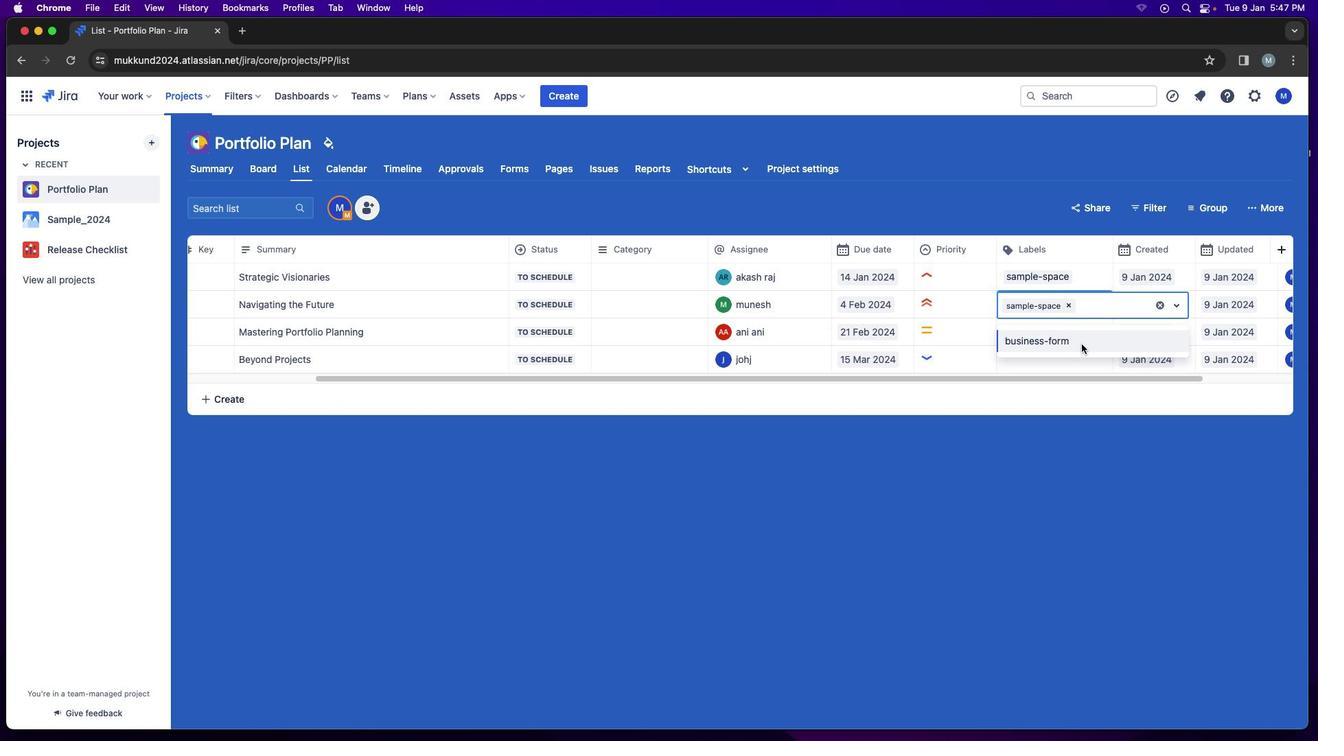 
Action: Mouse pressed left at (1049, 337)
Screenshot: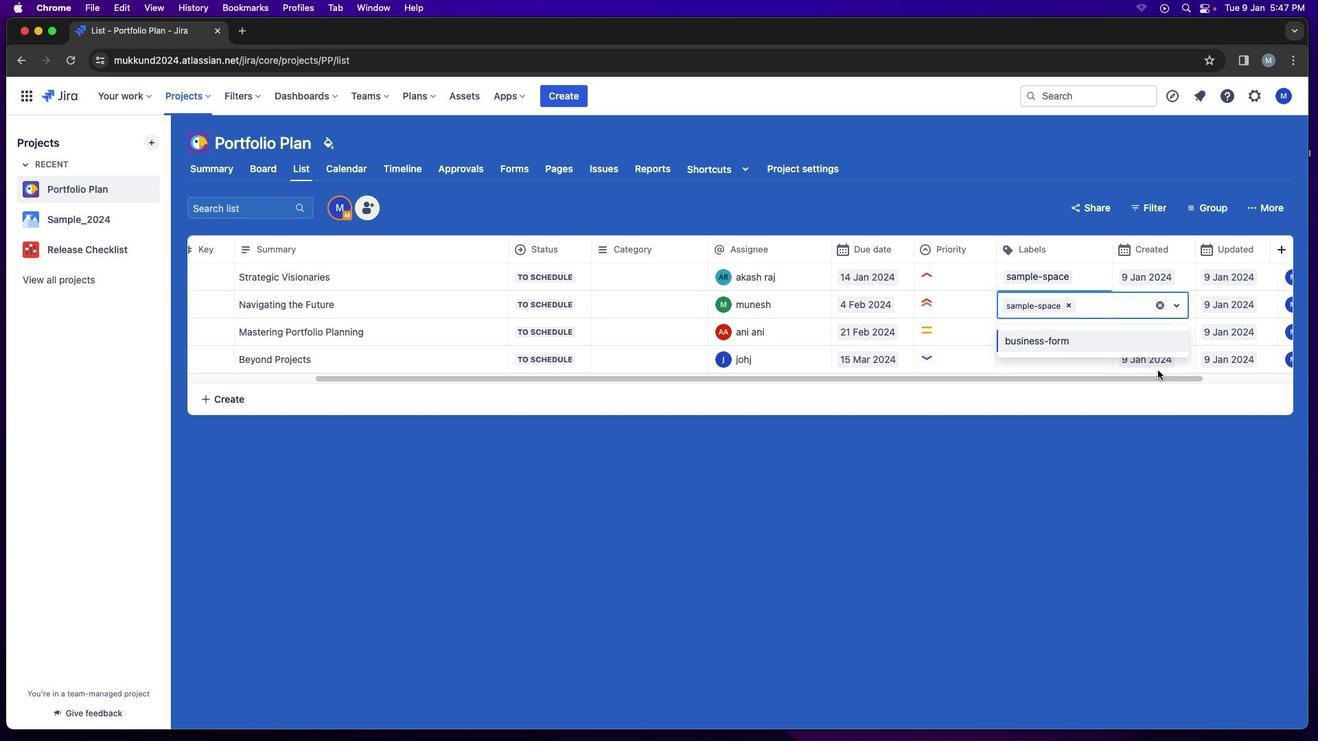 
Action: Mouse moved to (1065, 419)
Screenshot: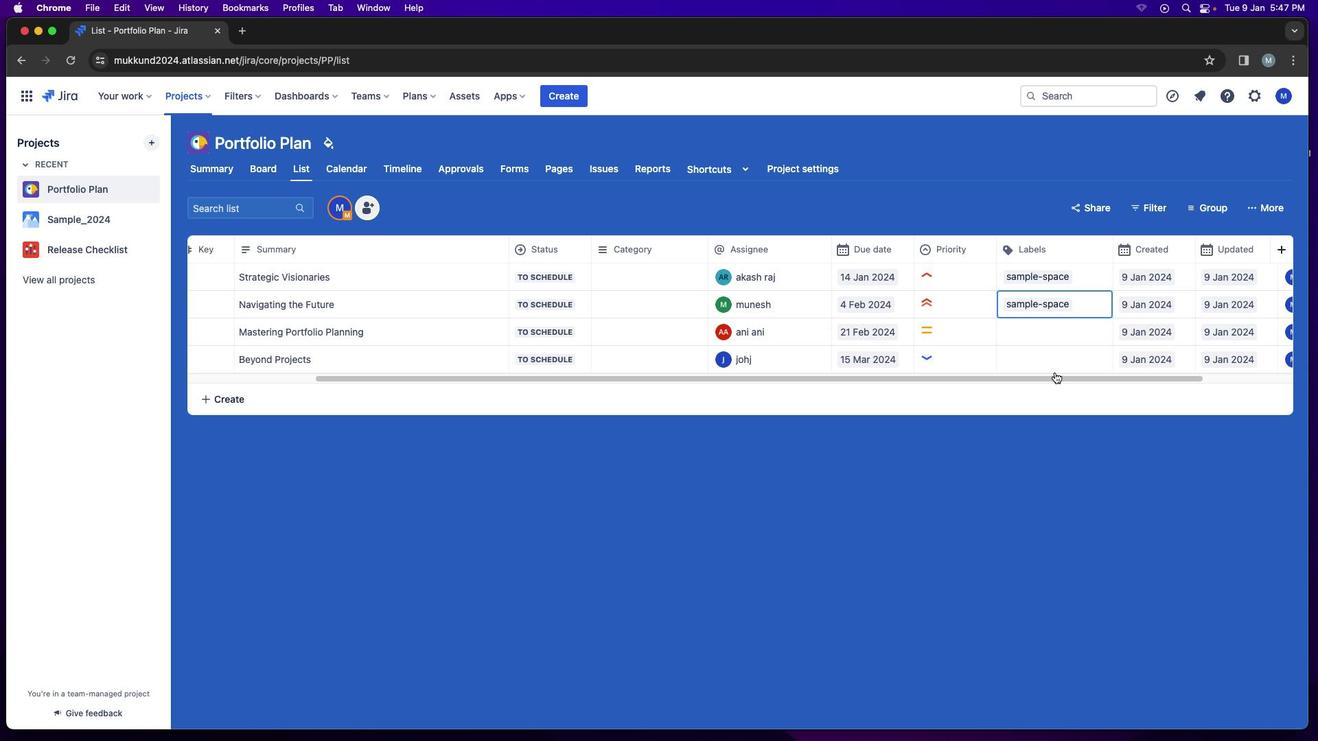 
Action: Mouse pressed left at (1065, 419)
Screenshot: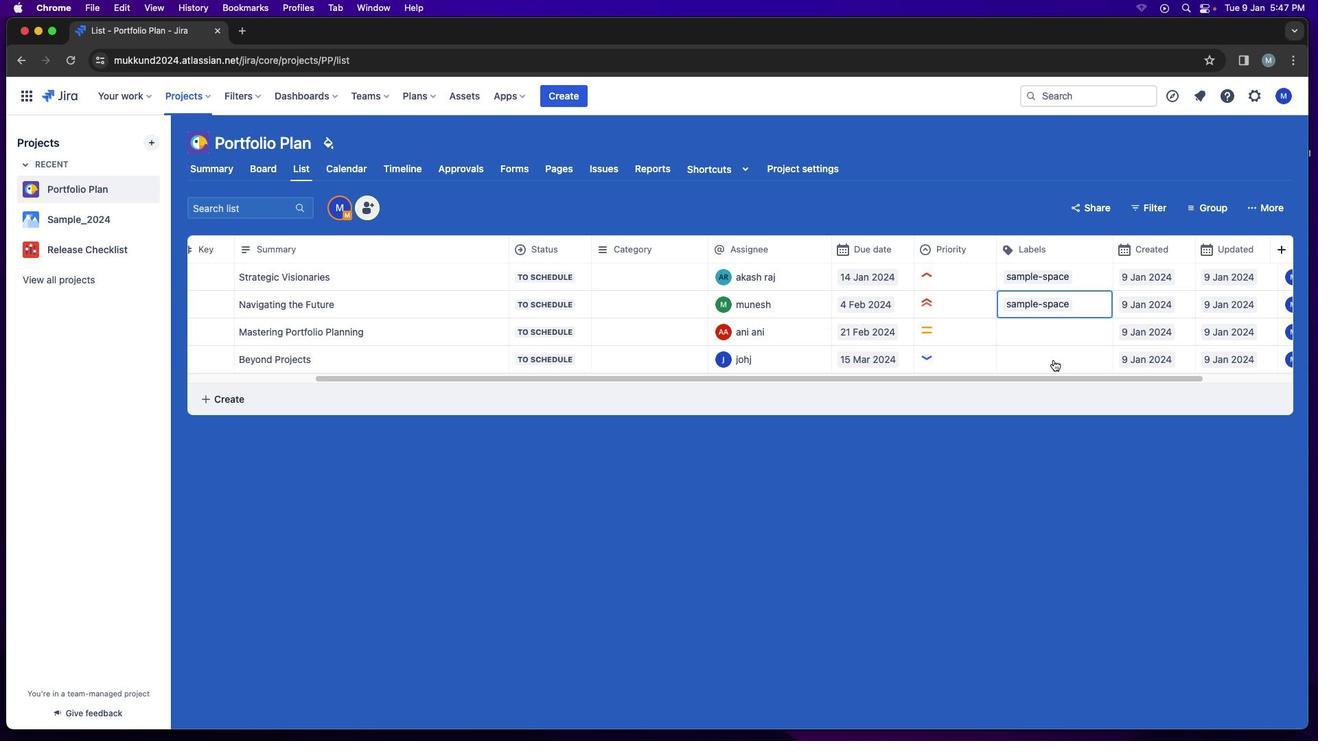 
Action: Mouse moved to (1057, 338)
Screenshot: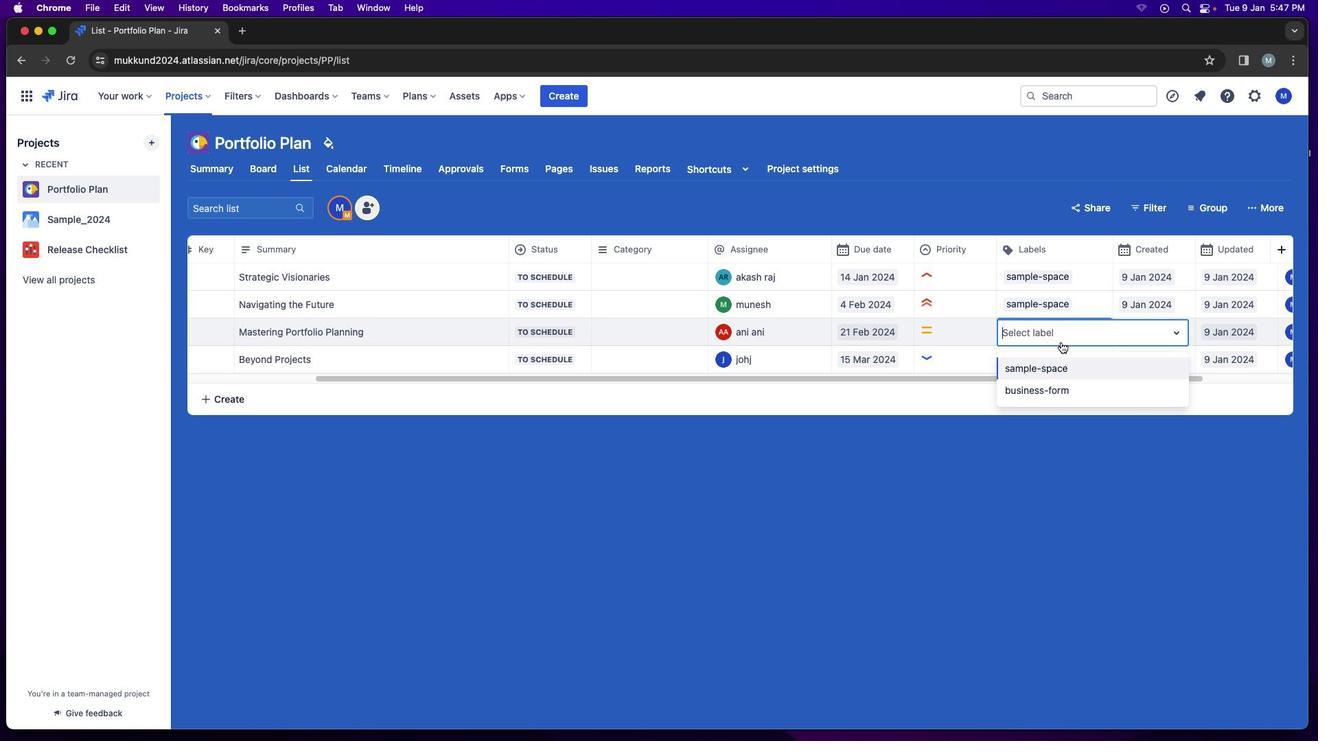 
Action: Mouse pressed left at (1057, 338)
Screenshot: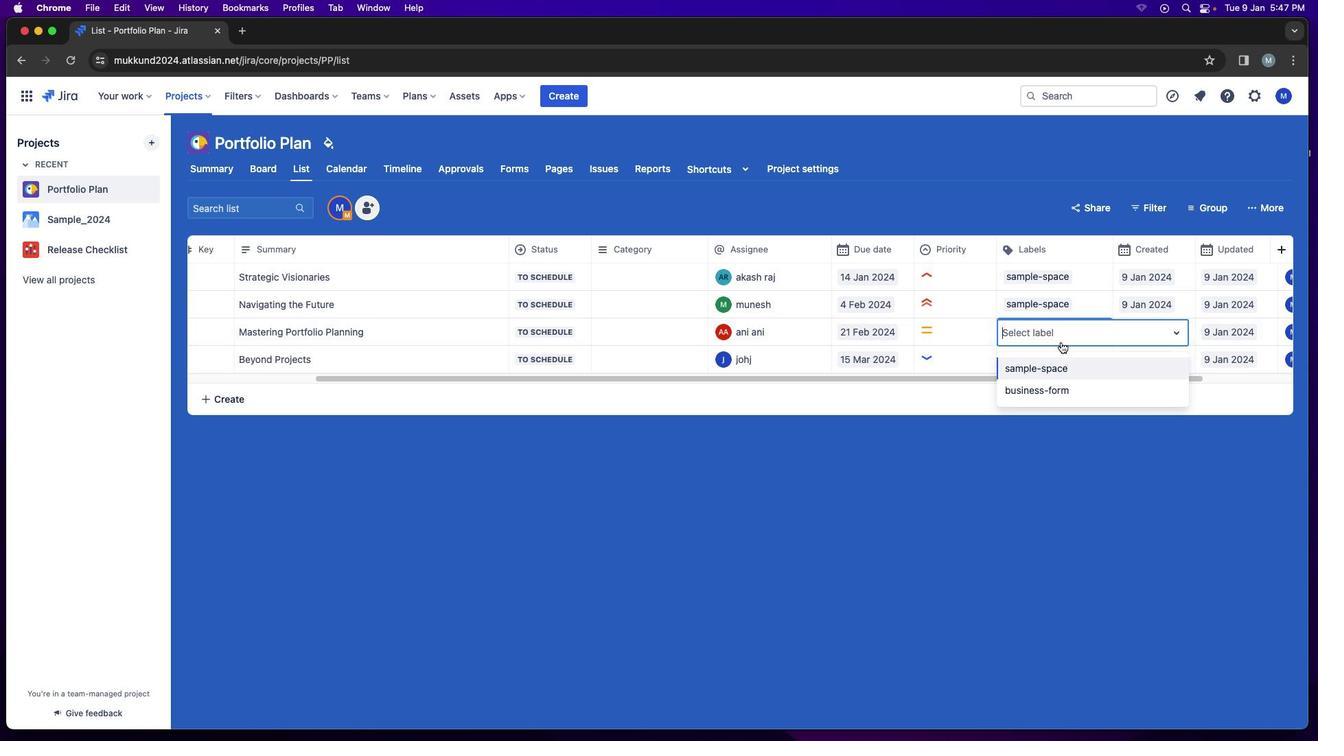 
Action: Mouse moved to (1054, 366)
Screenshot: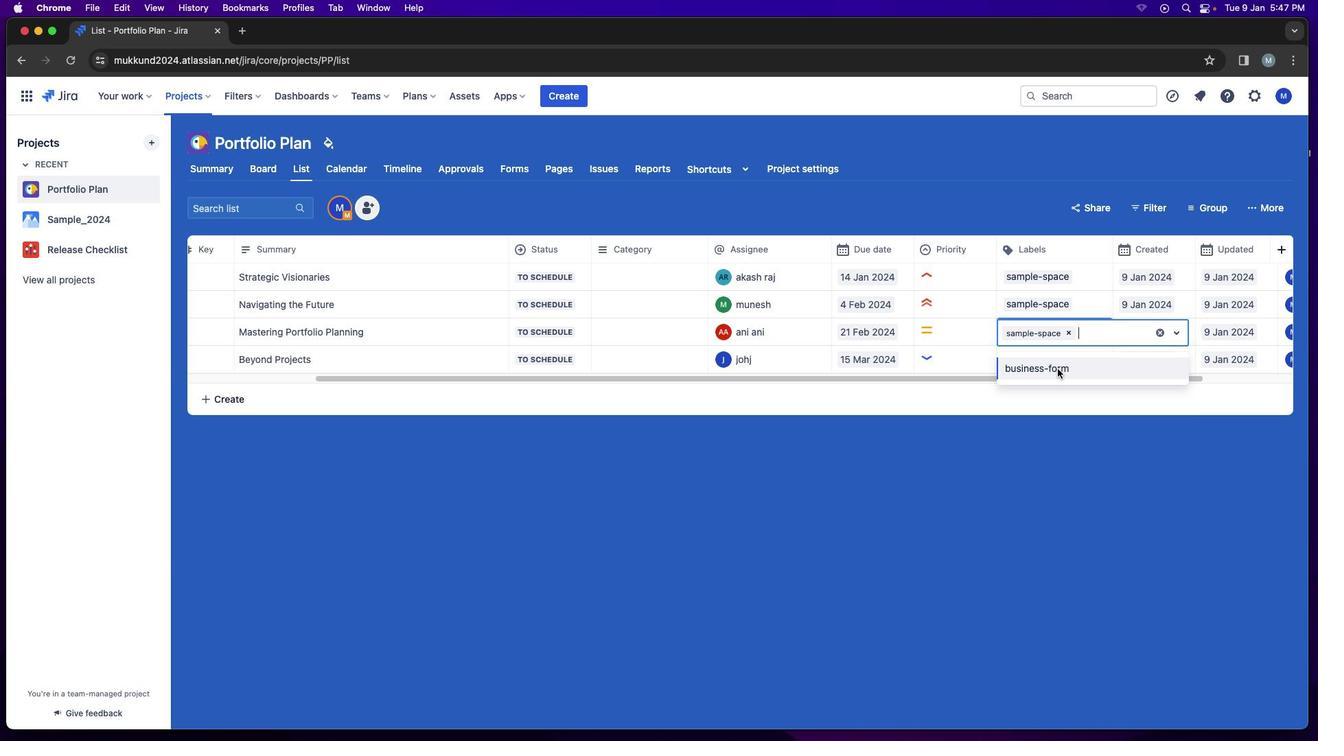 
Action: Mouse pressed left at (1054, 366)
Screenshot: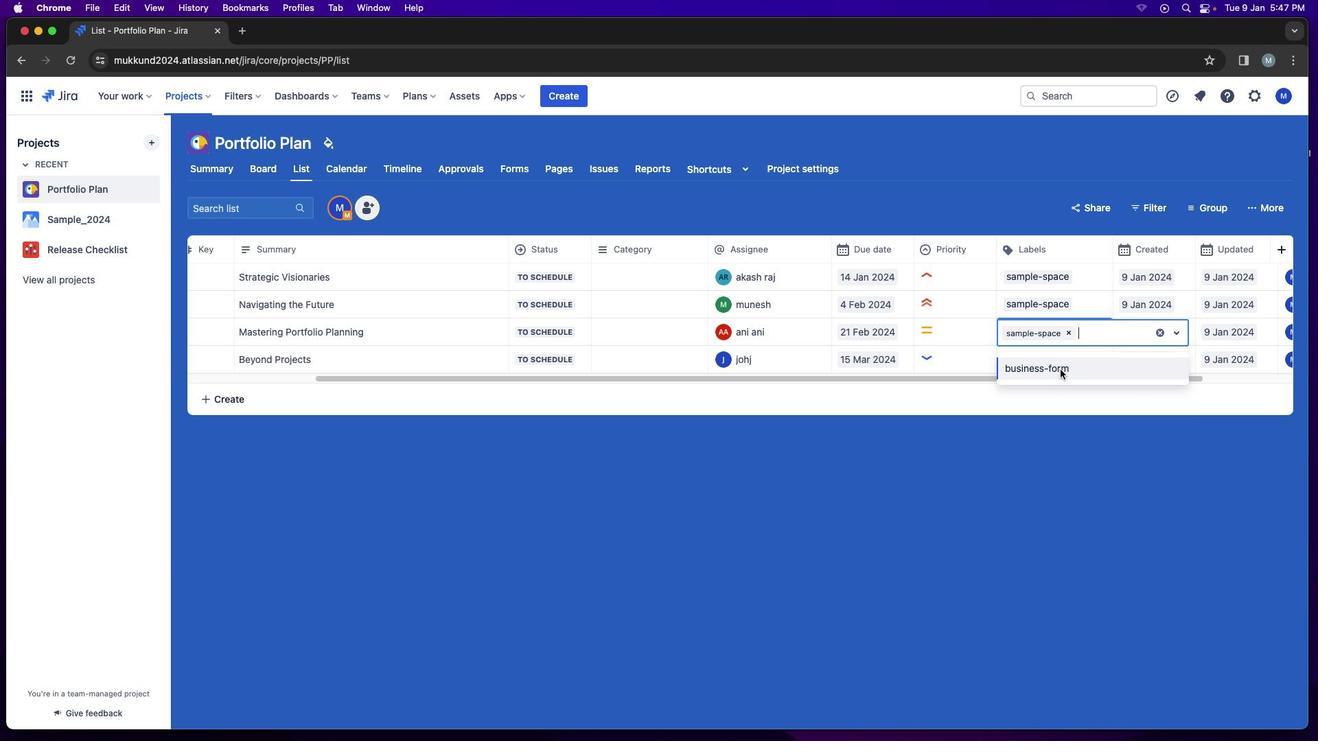 
Action: Mouse moved to (1054, 405)
Screenshot: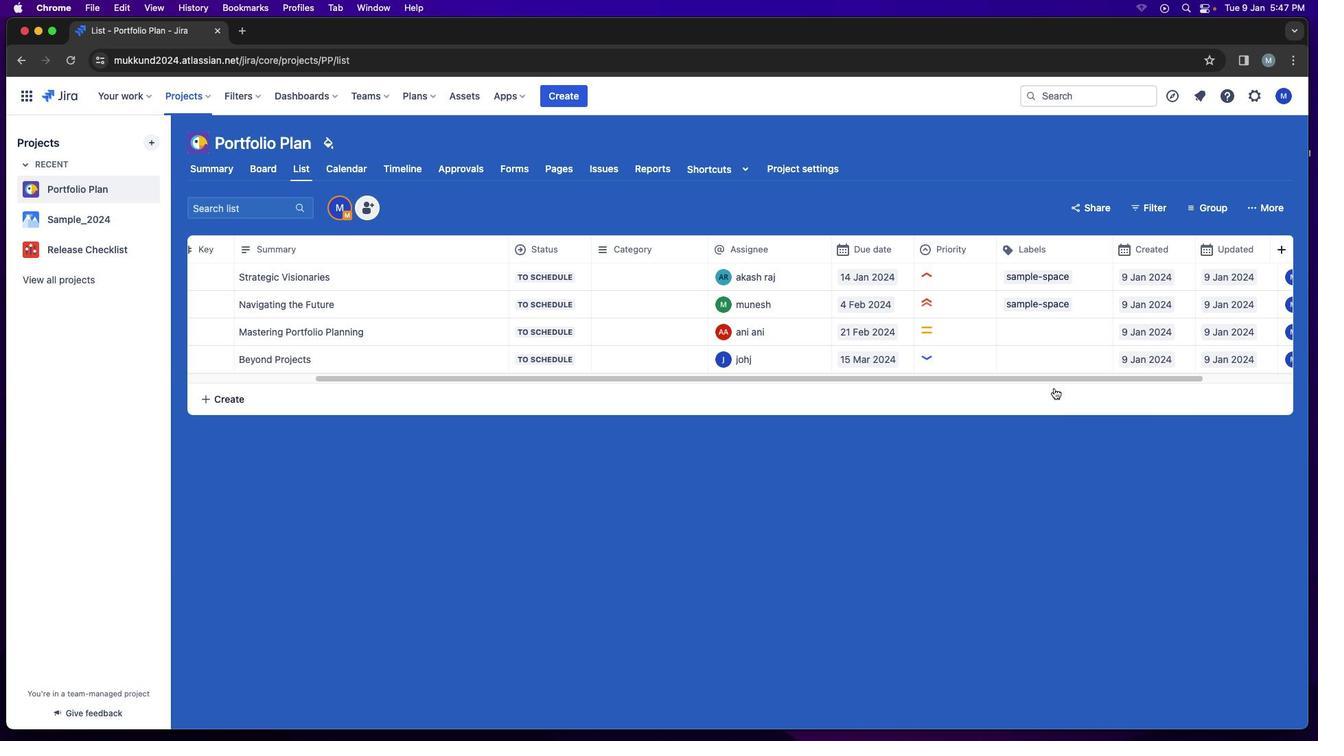
Action: Mouse pressed left at (1054, 405)
Screenshot: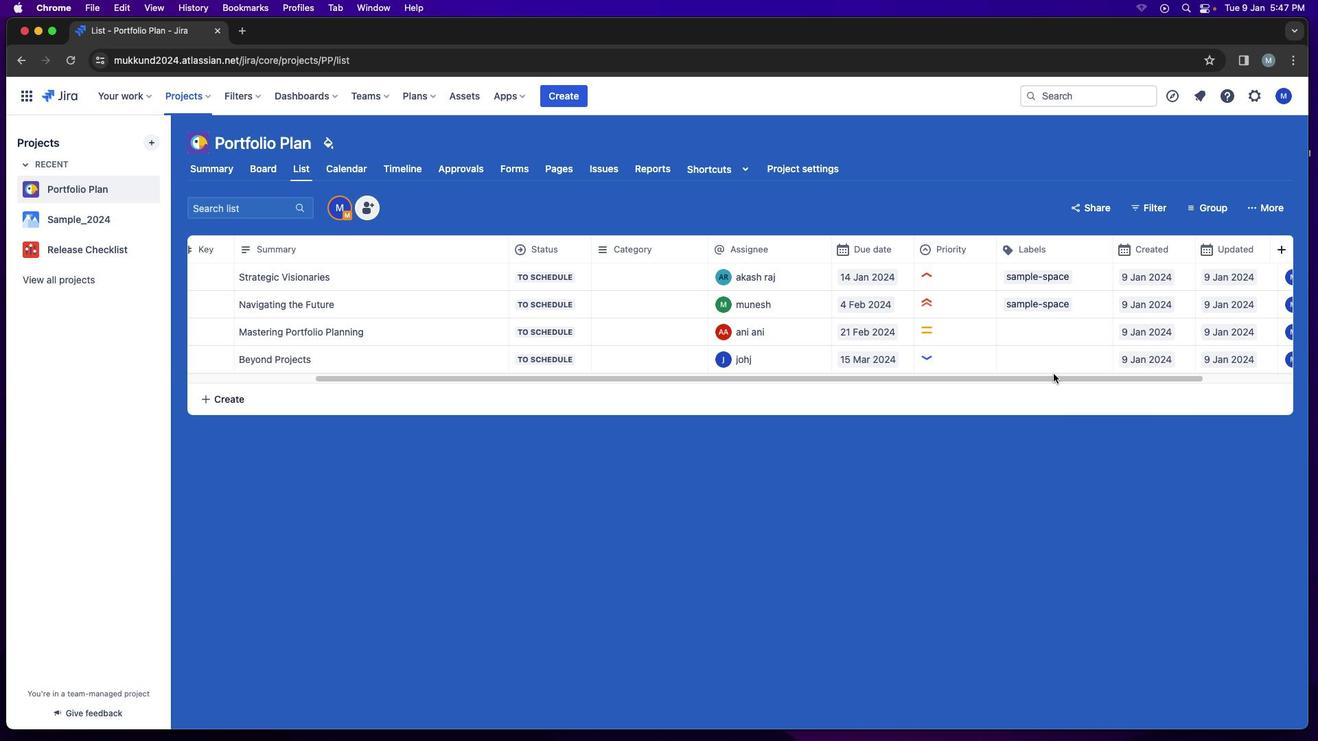 
Action: Mouse moved to (1058, 339)
Screenshot: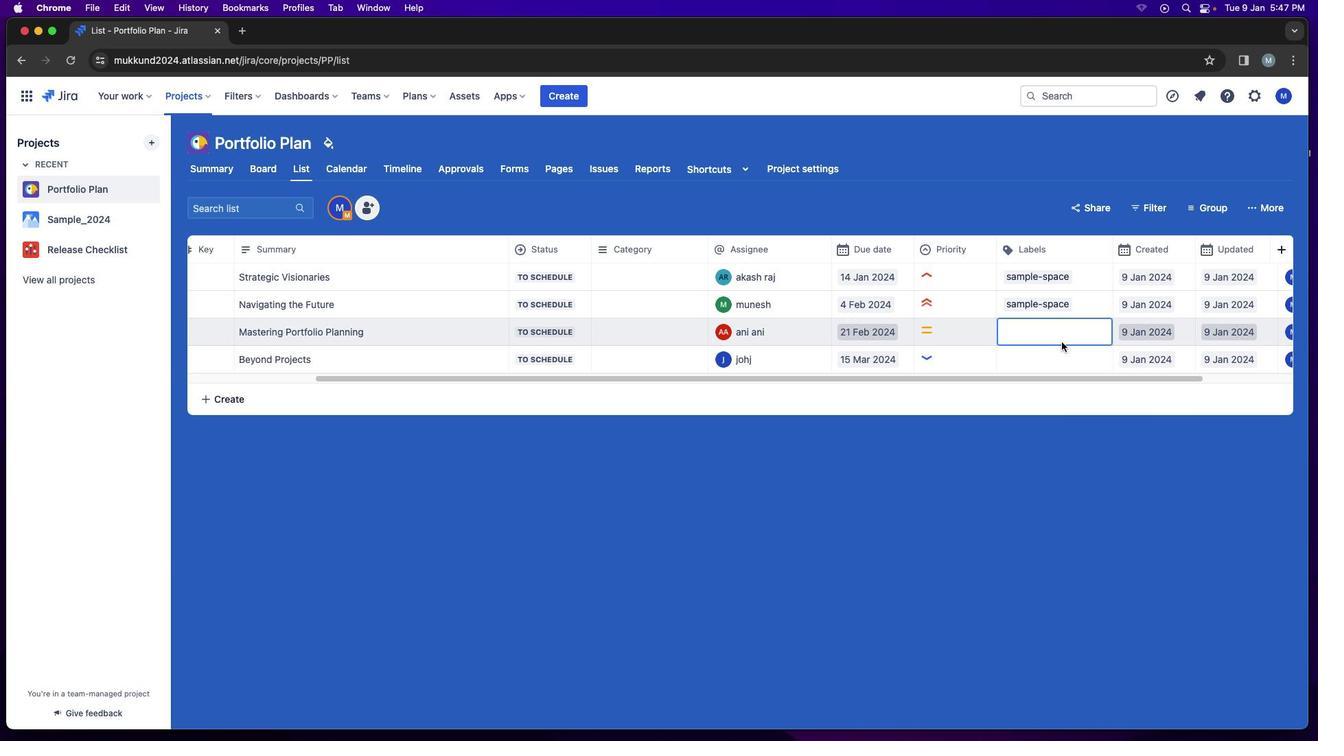 
Action: Mouse pressed left at (1058, 339)
Screenshot: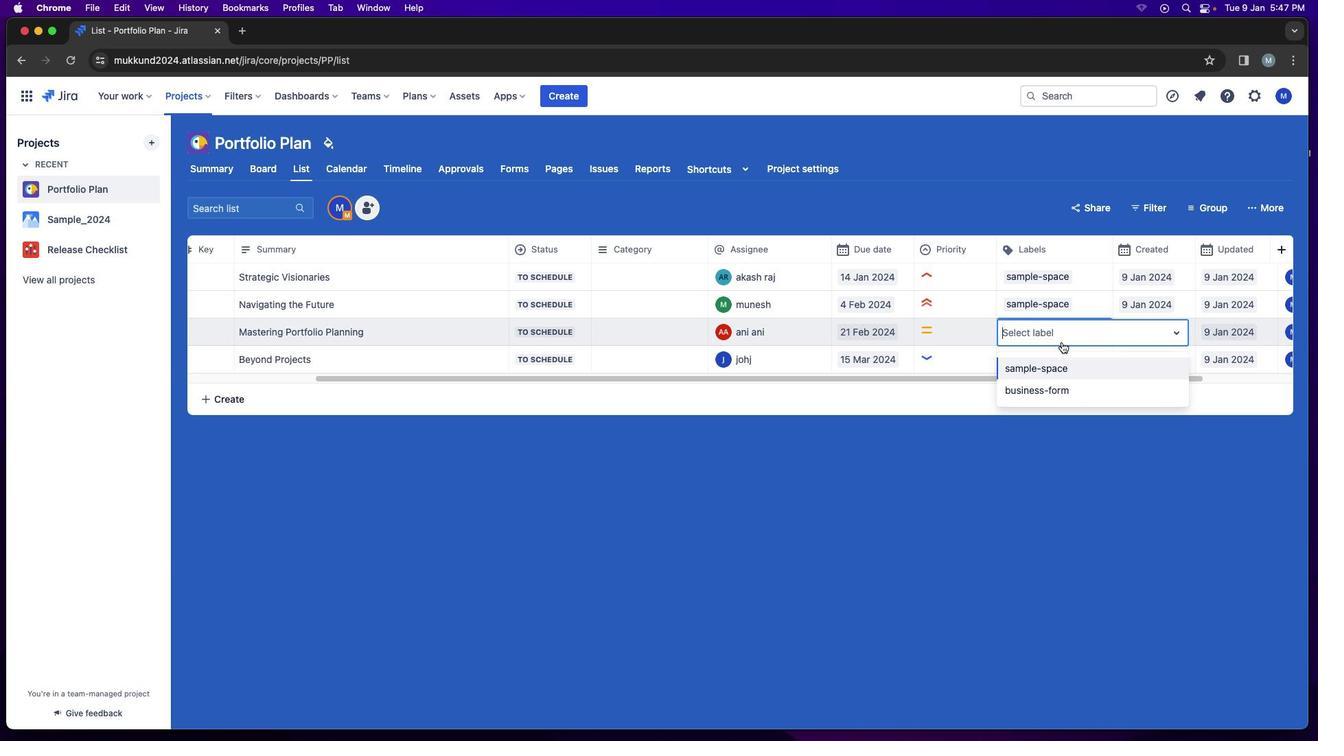 
Action: Mouse moved to (1050, 364)
Screenshot: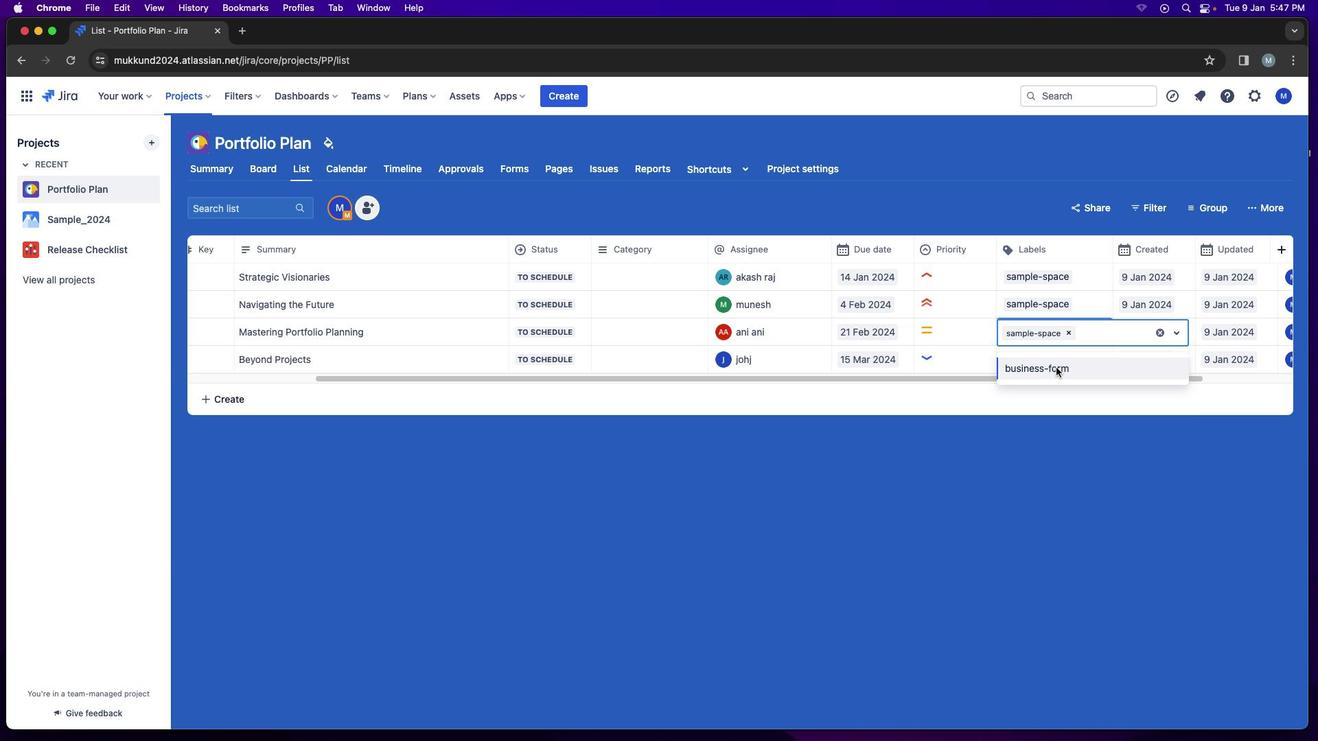 
Action: Mouse pressed left at (1050, 364)
Screenshot: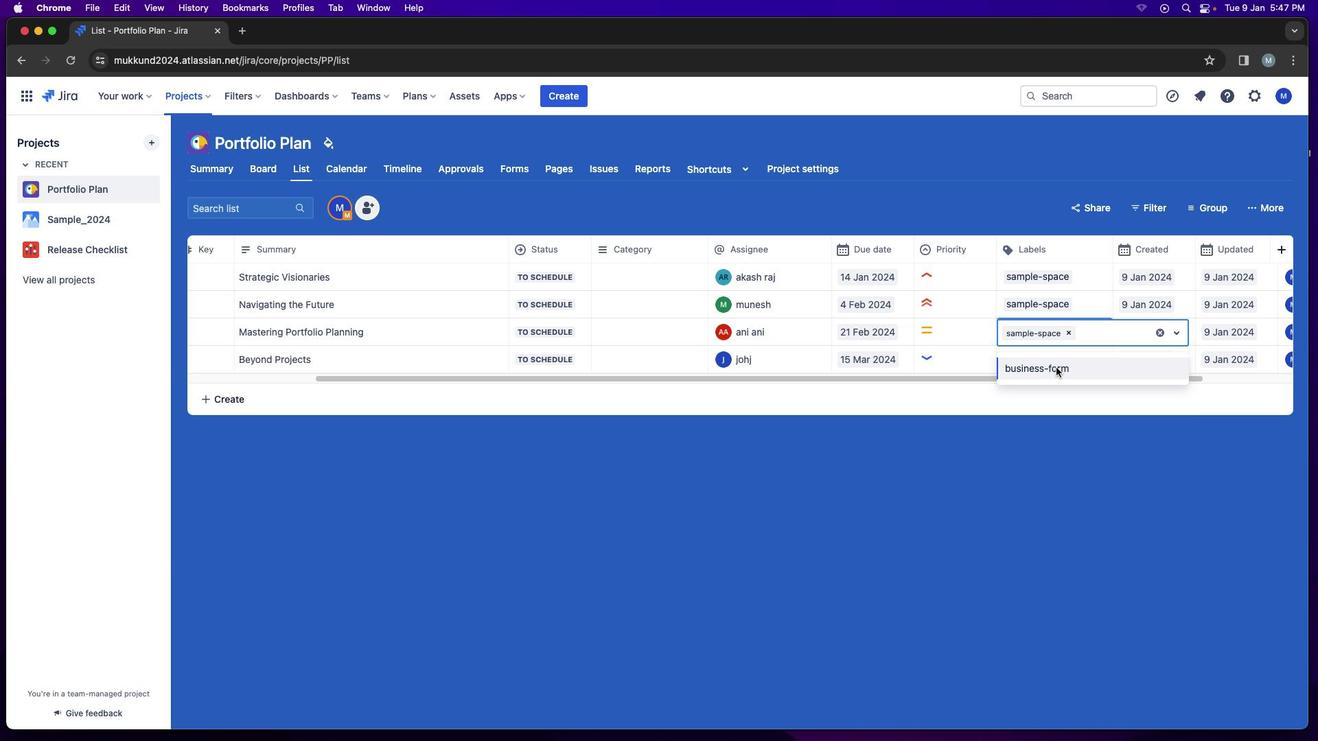 
Action: Mouse moved to (1074, 412)
Screenshot: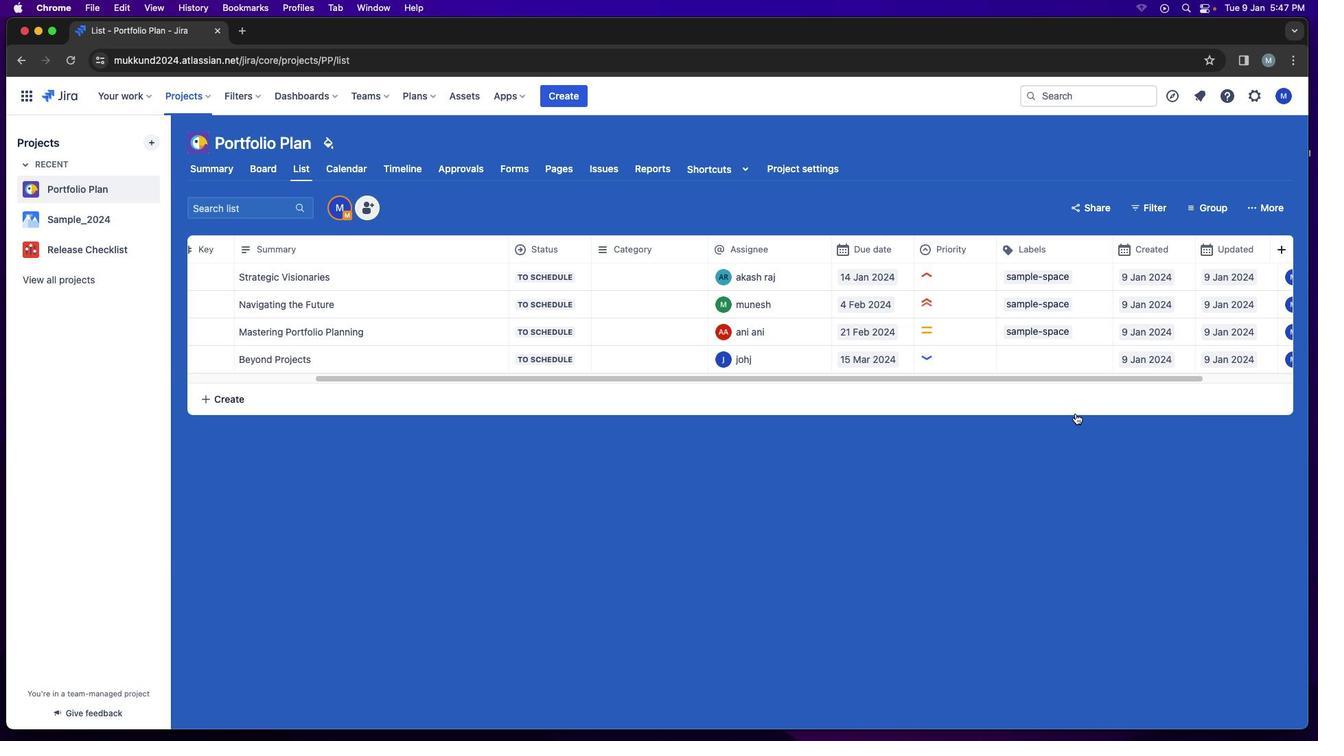 
Action: Mouse pressed left at (1074, 412)
Screenshot: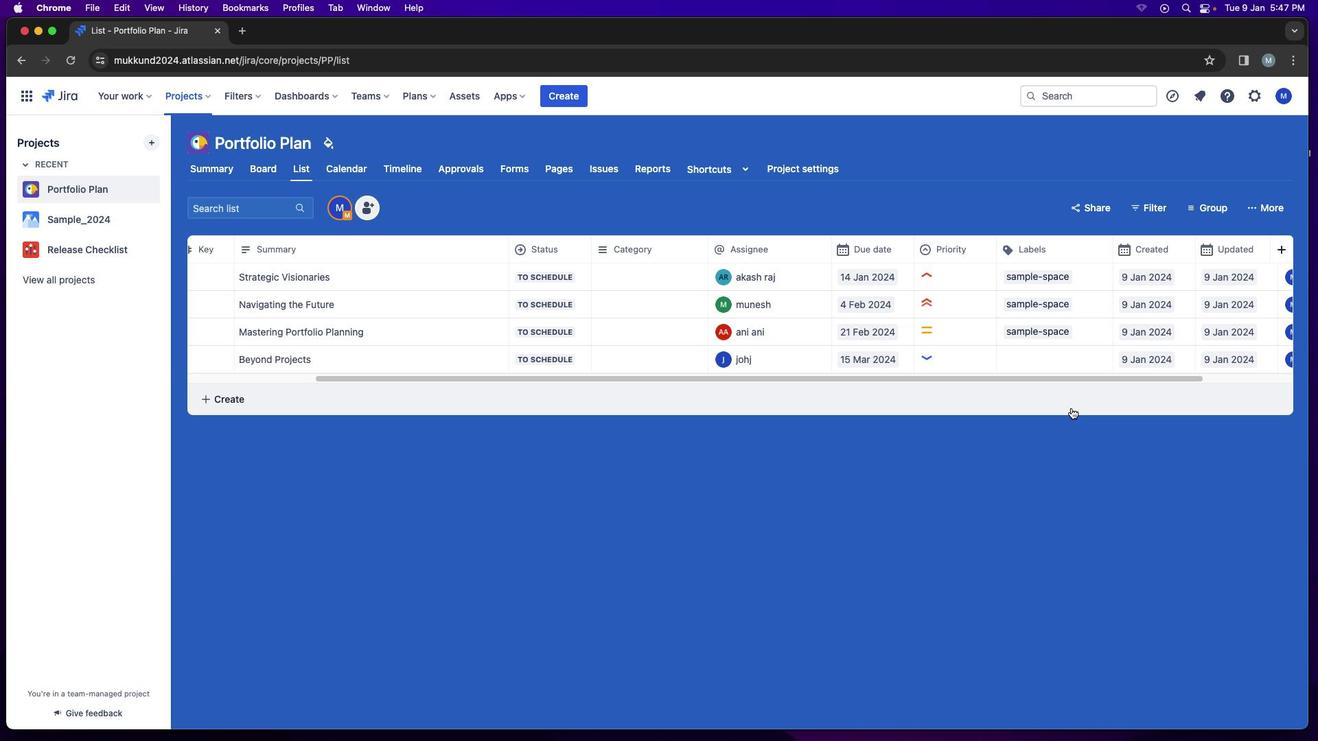 
Action: Mouse moved to (1035, 354)
Screenshot: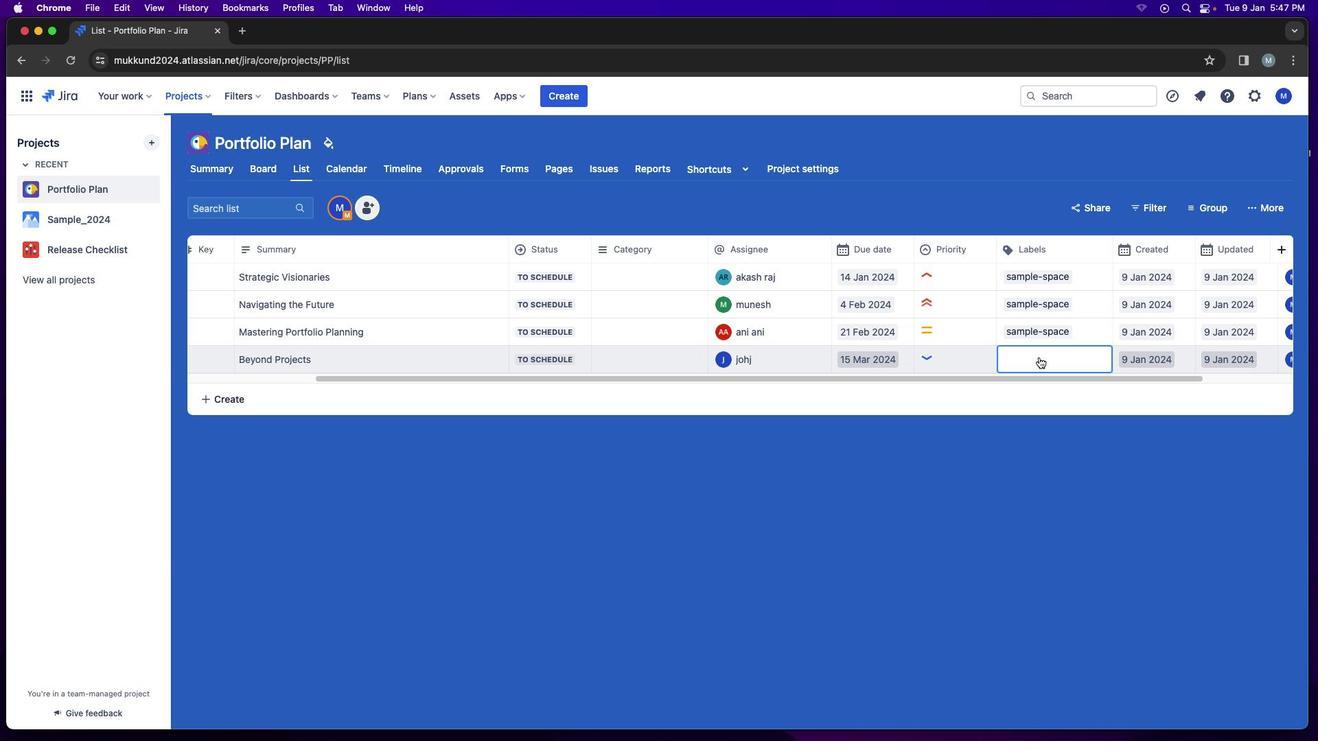 
Action: Mouse pressed left at (1035, 354)
